 Task: Research Airbnb options in Parkent, Uzbekistan from 12th  December, 2023 to 15th December, 2023 for 3 adults.2 bedrooms having 3 beds and 1 bathroom. Property type can be flat. Booking option can be shelf check-in. Look for 4 properties as per requirement.
Action: Mouse moved to (476, 66)
Screenshot: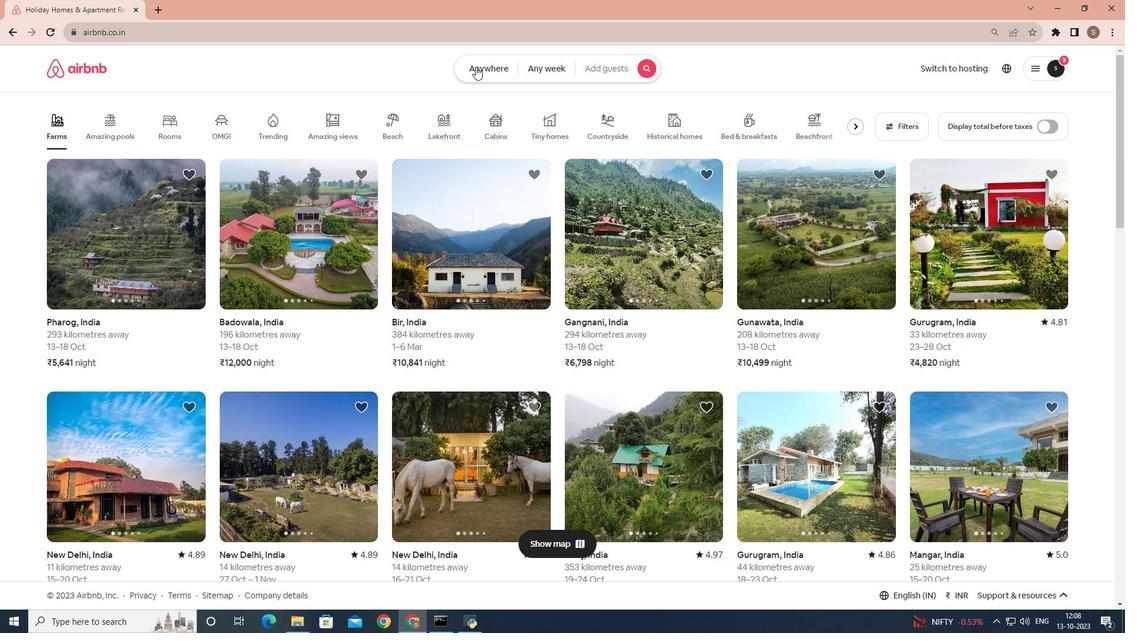 
Action: Mouse pressed left at (476, 66)
Screenshot: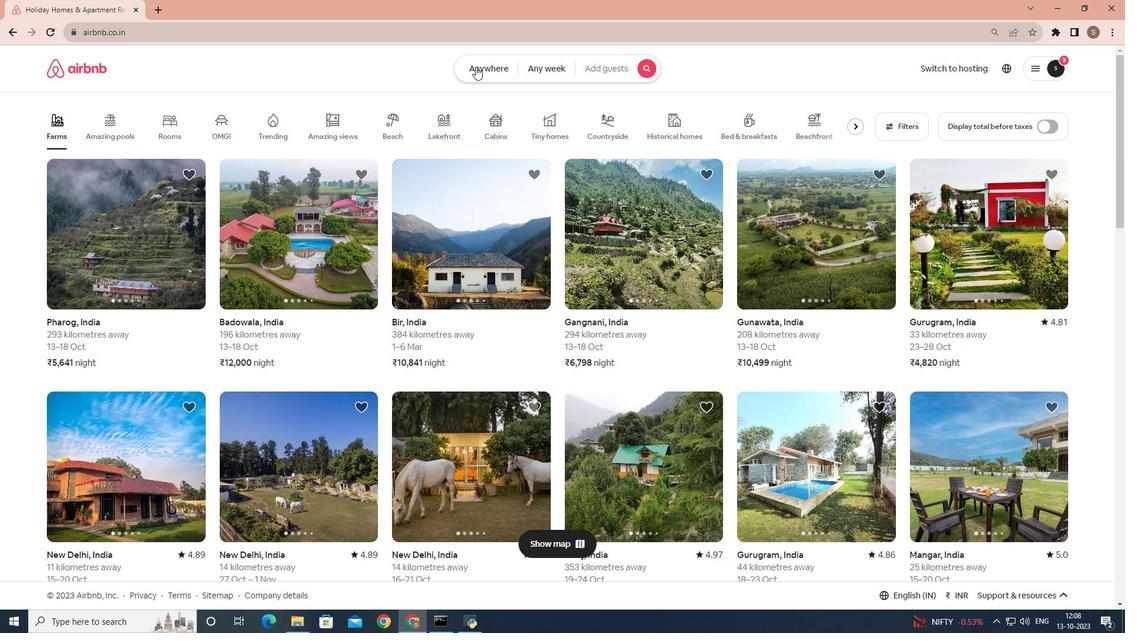 
Action: Mouse moved to (379, 111)
Screenshot: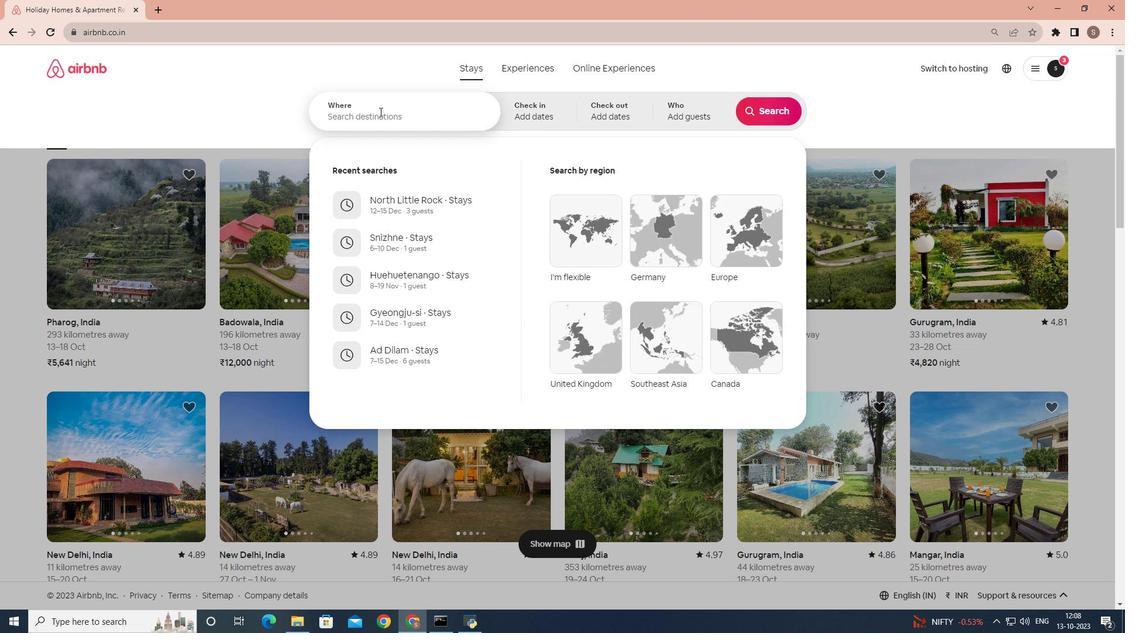 
Action: Mouse pressed left at (379, 111)
Screenshot: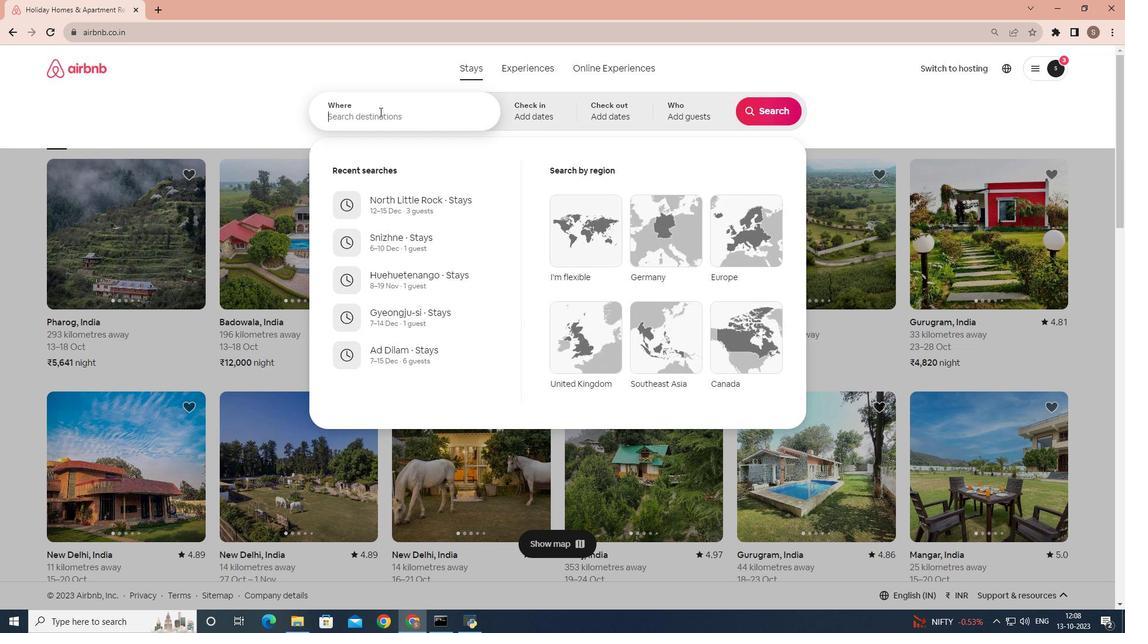 
Action: Key pressed <Key.shift>Parkent,<Key.space><Key.shift><Key.shift>Uzbekistan
Screenshot: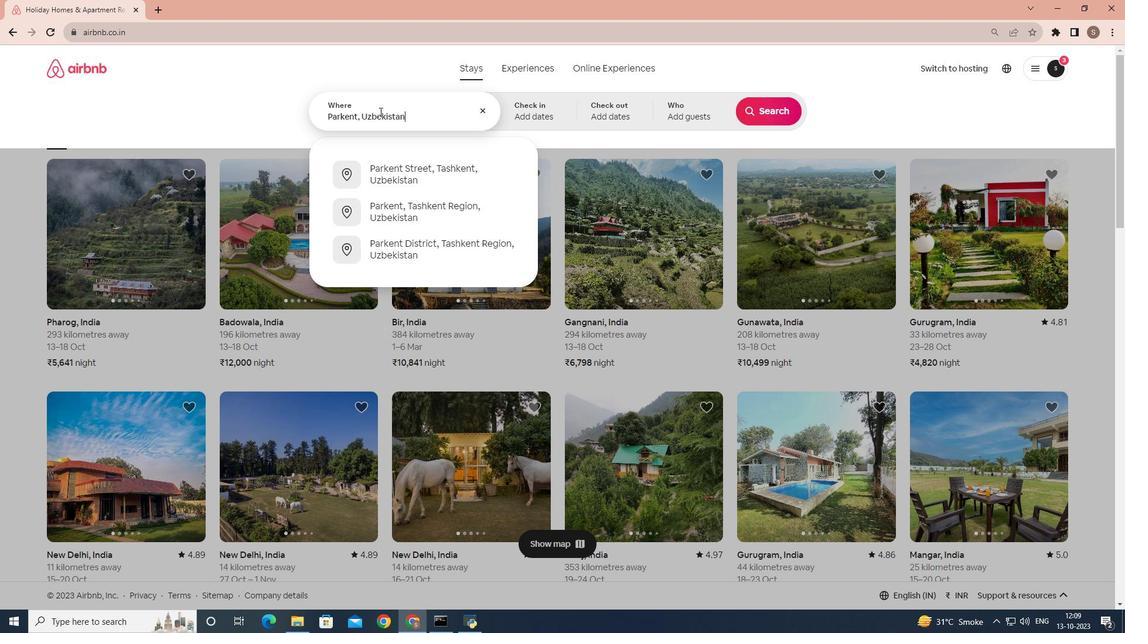 
Action: Mouse moved to (555, 113)
Screenshot: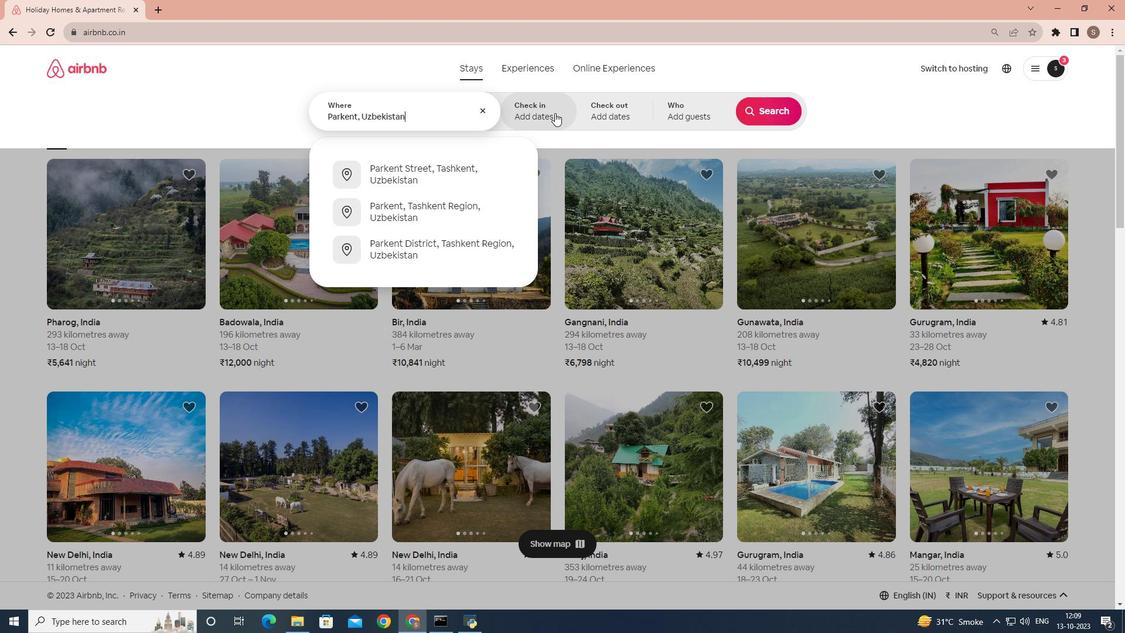 
Action: Mouse pressed left at (555, 113)
Screenshot: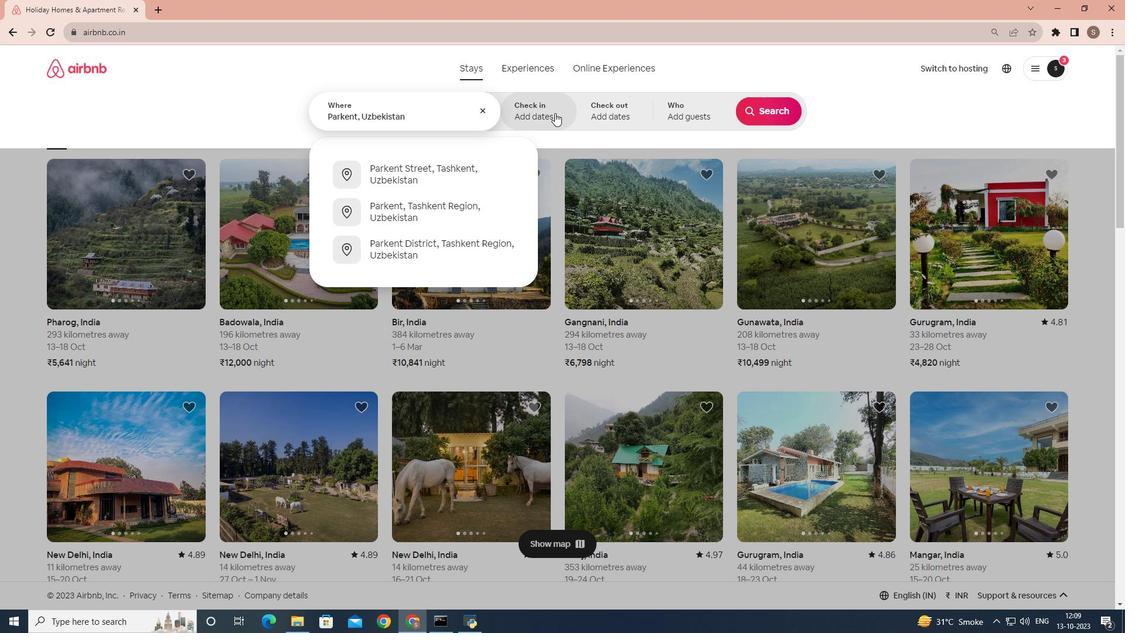 
Action: Mouse moved to (762, 204)
Screenshot: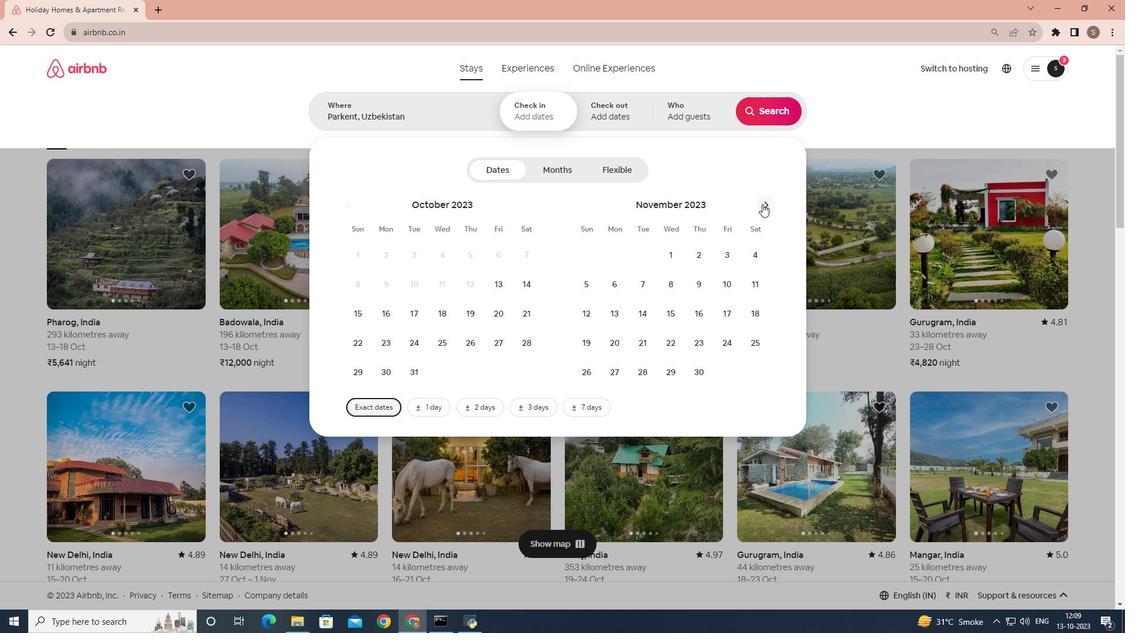 
Action: Mouse pressed left at (762, 204)
Screenshot: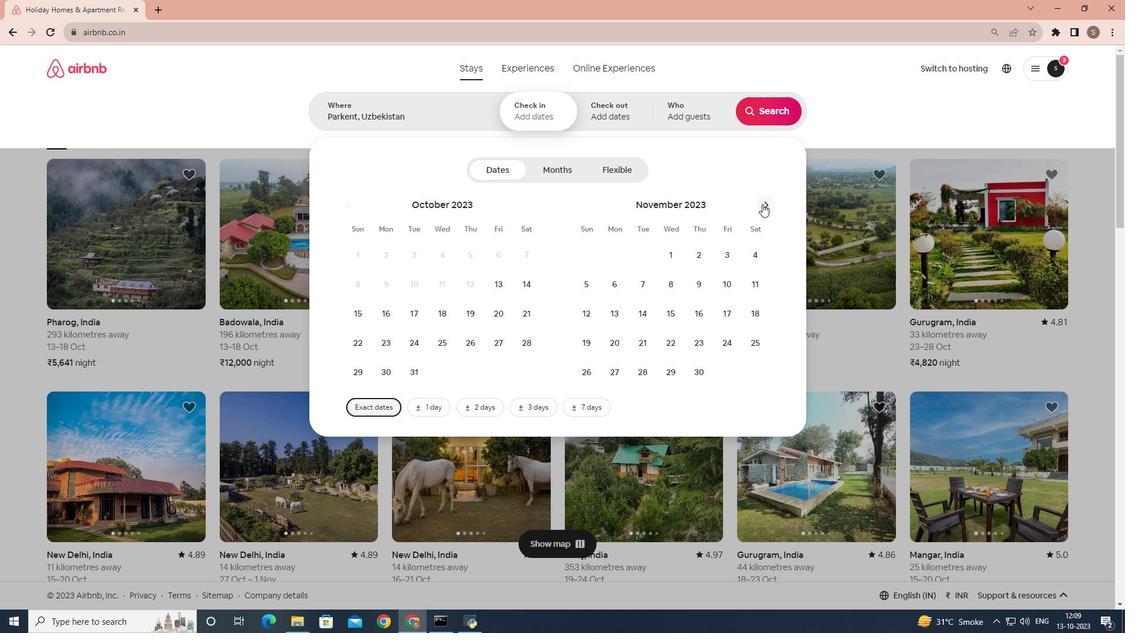 
Action: Mouse moved to (644, 310)
Screenshot: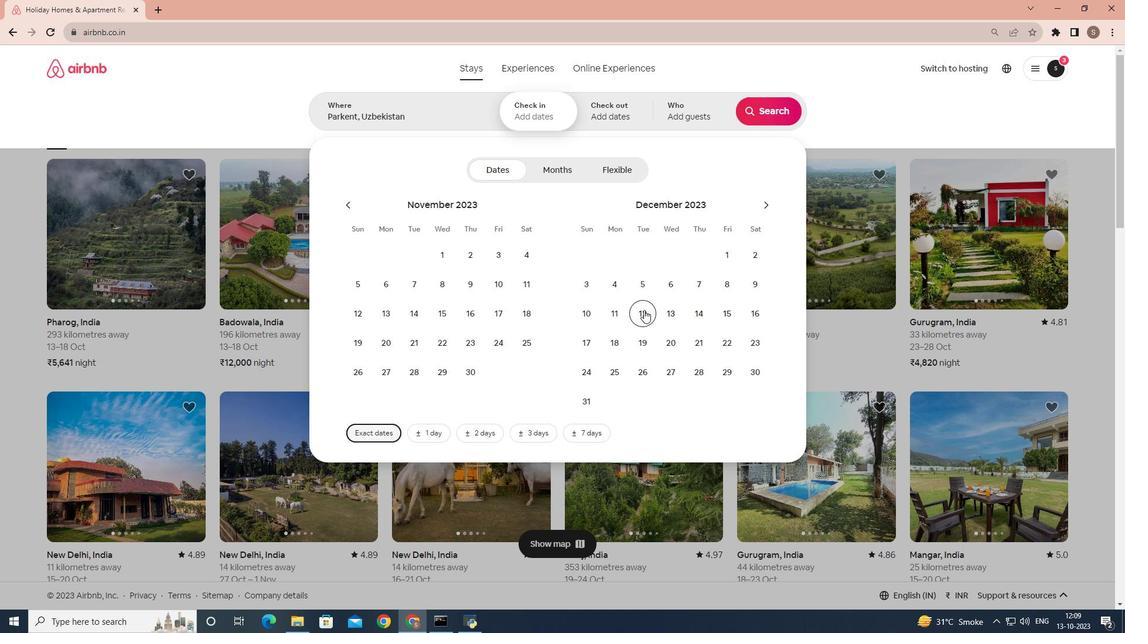
Action: Mouse pressed left at (644, 310)
Screenshot: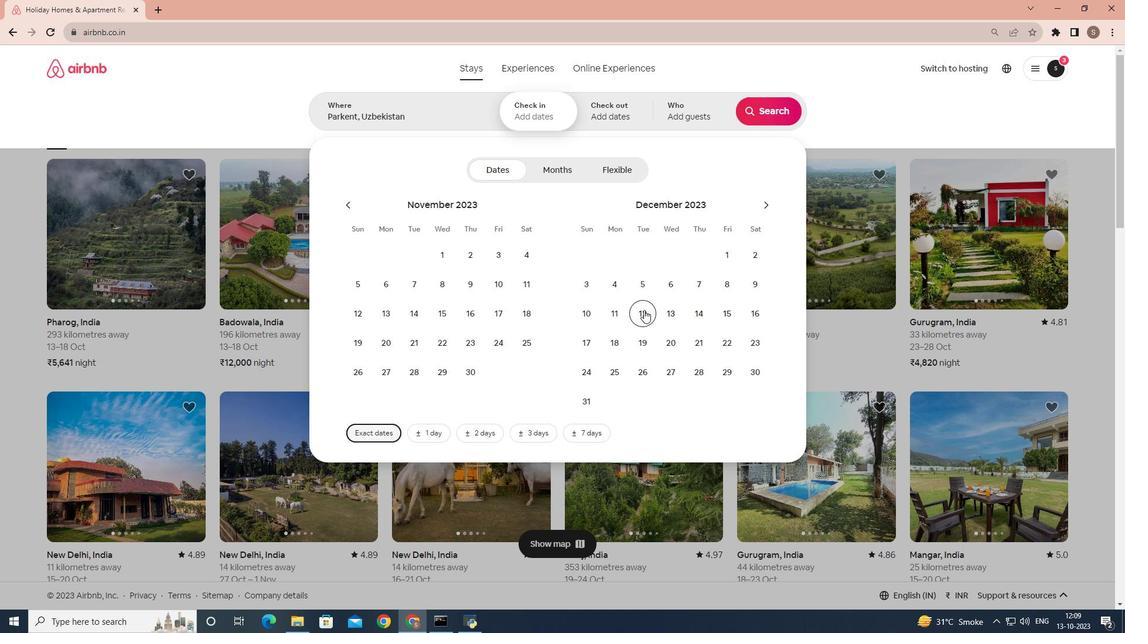 
Action: Mouse moved to (729, 320)
Screenshot: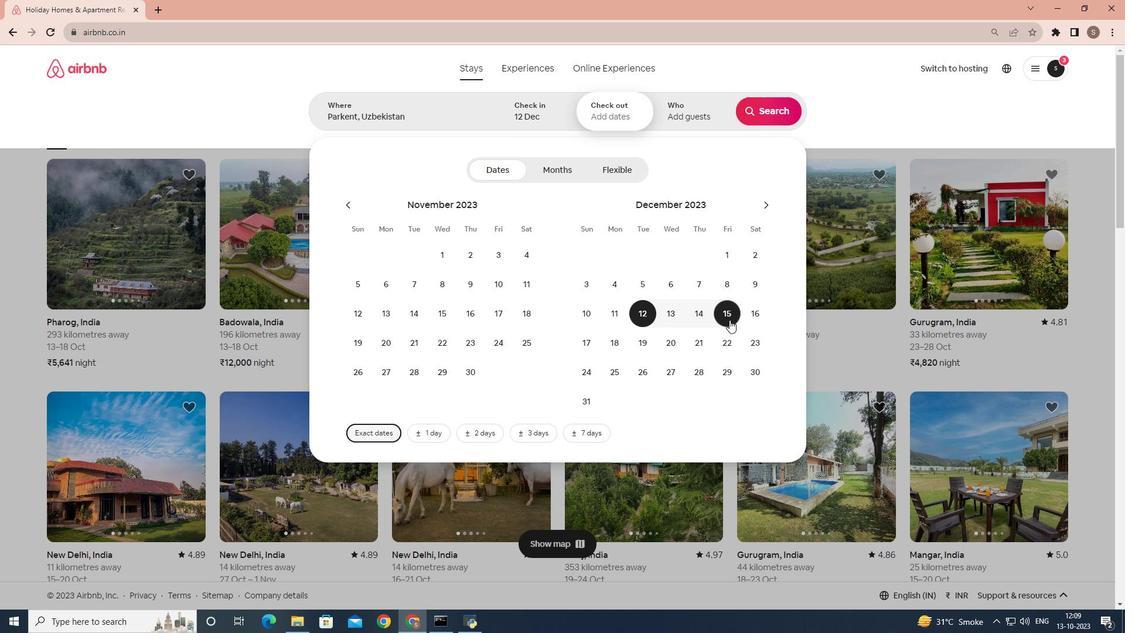 
Action: Mouse pressed left at (729, 320)
Screenshot: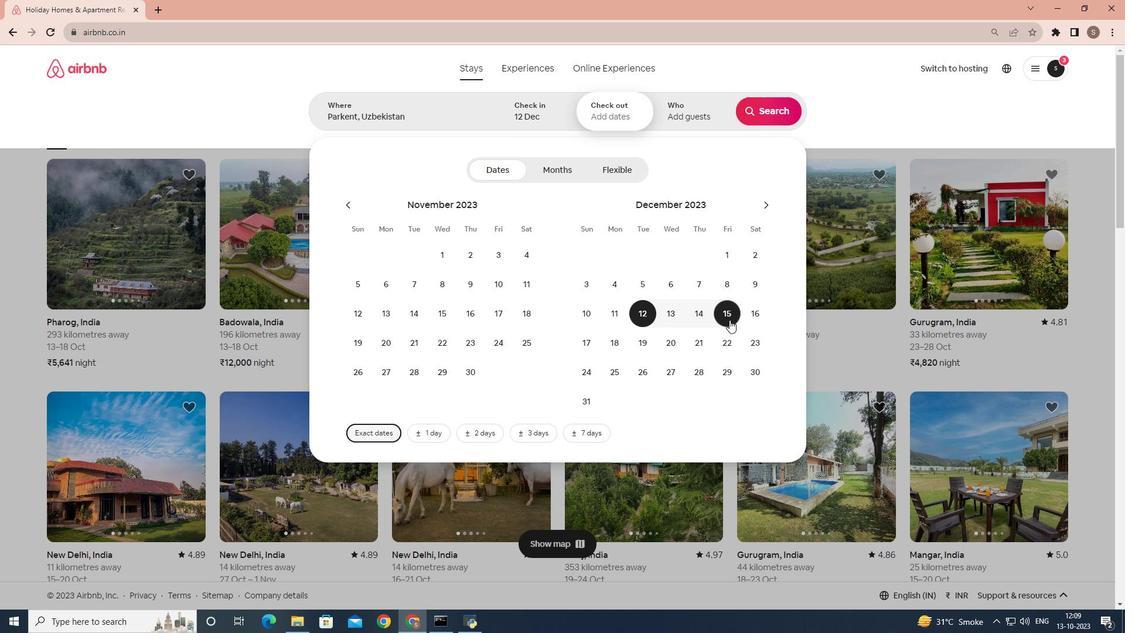 
Action: Mouse moved to (681, 121)
Screenshot: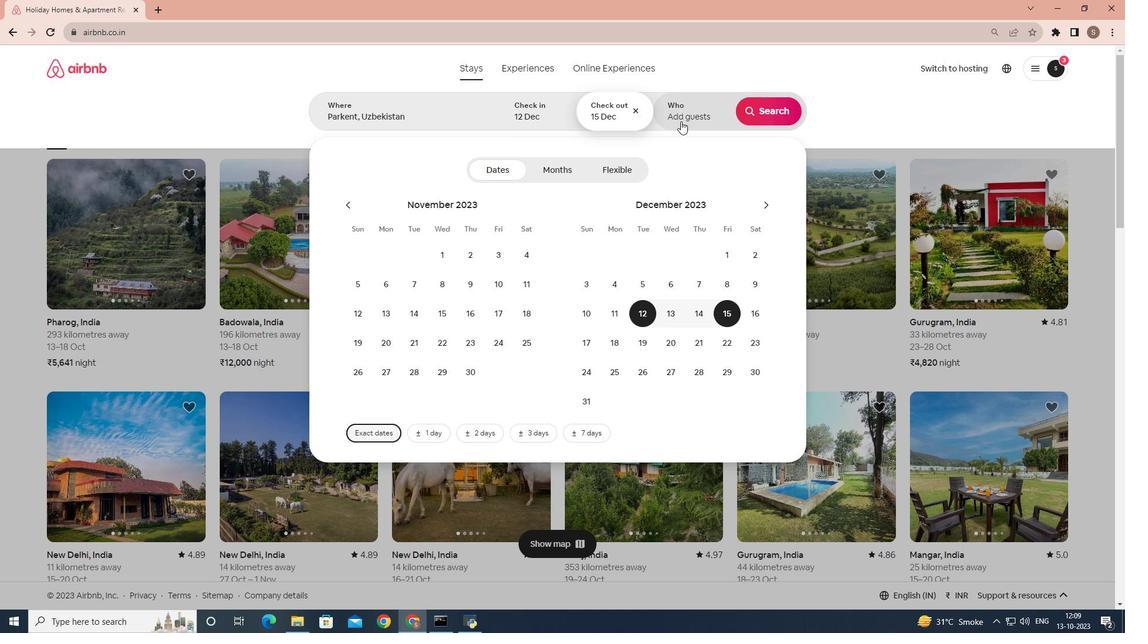 
Action: Mouse pressed left at (681, 121)
Screenshot: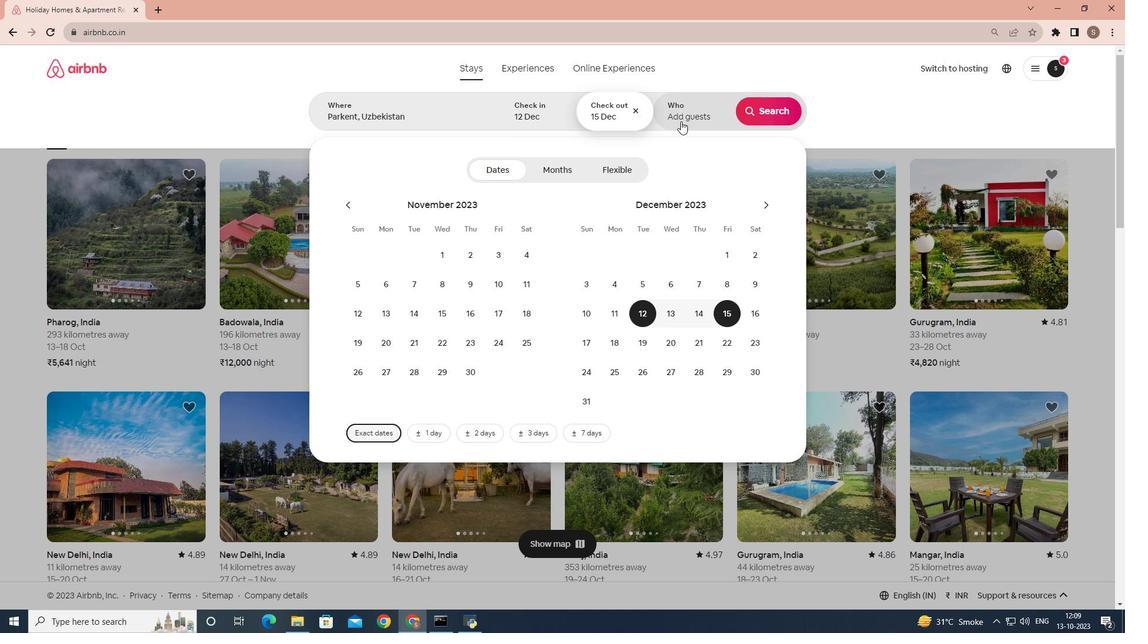 
Action: Mouse moved to (769, 174)
Screenshot: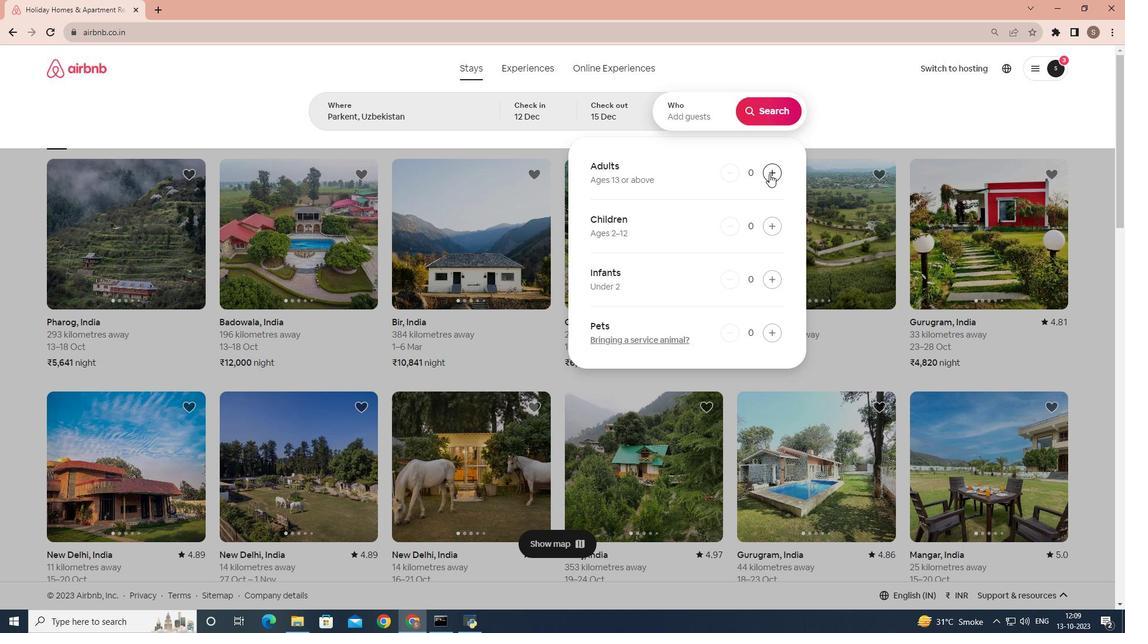 
Action: Mouse pressed left at (769, 174)
Screenshot: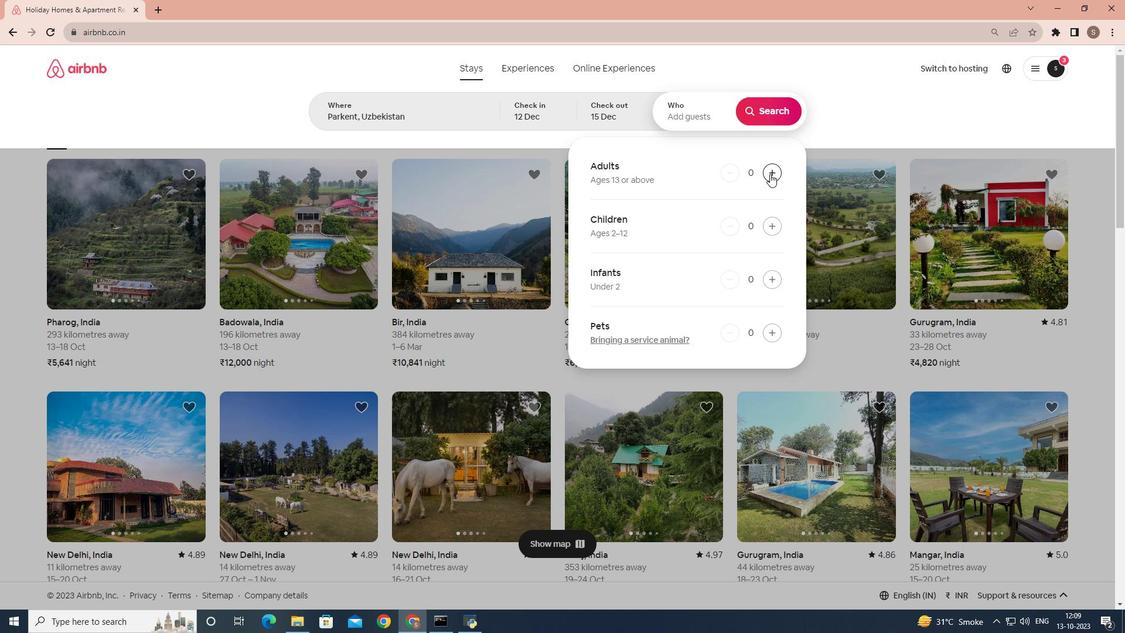 
Action: Mouse moved to (770, 174)
Screenshot: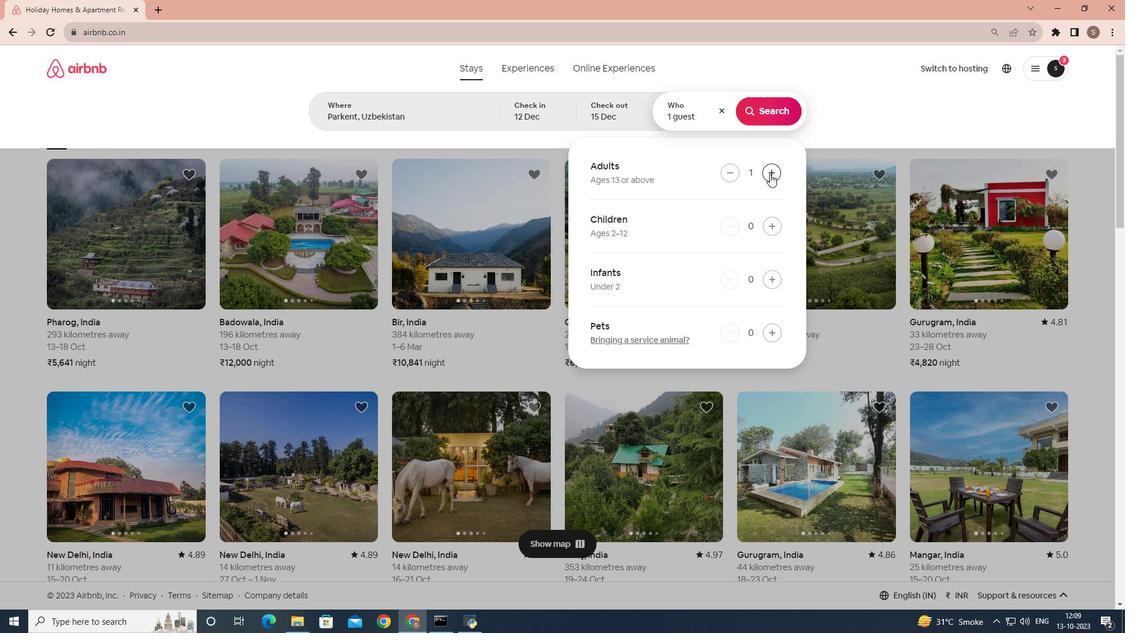 
Action: Mouse pressed left at (770, 174)
Screenshot: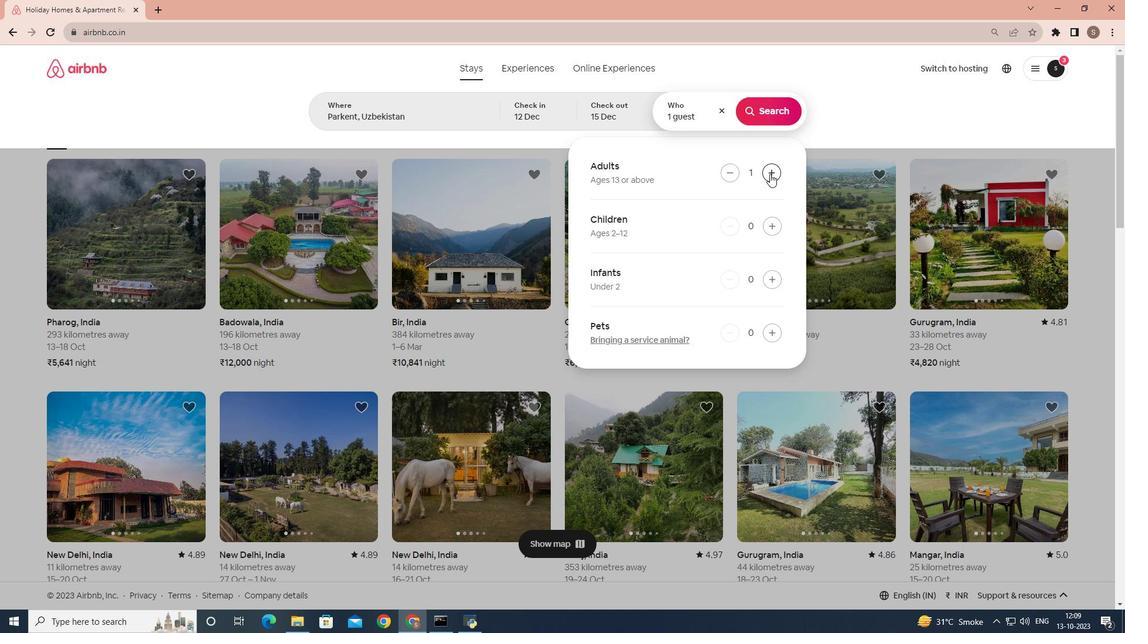 
Action: Mouse pressed left at (770, 174)
Screenshot: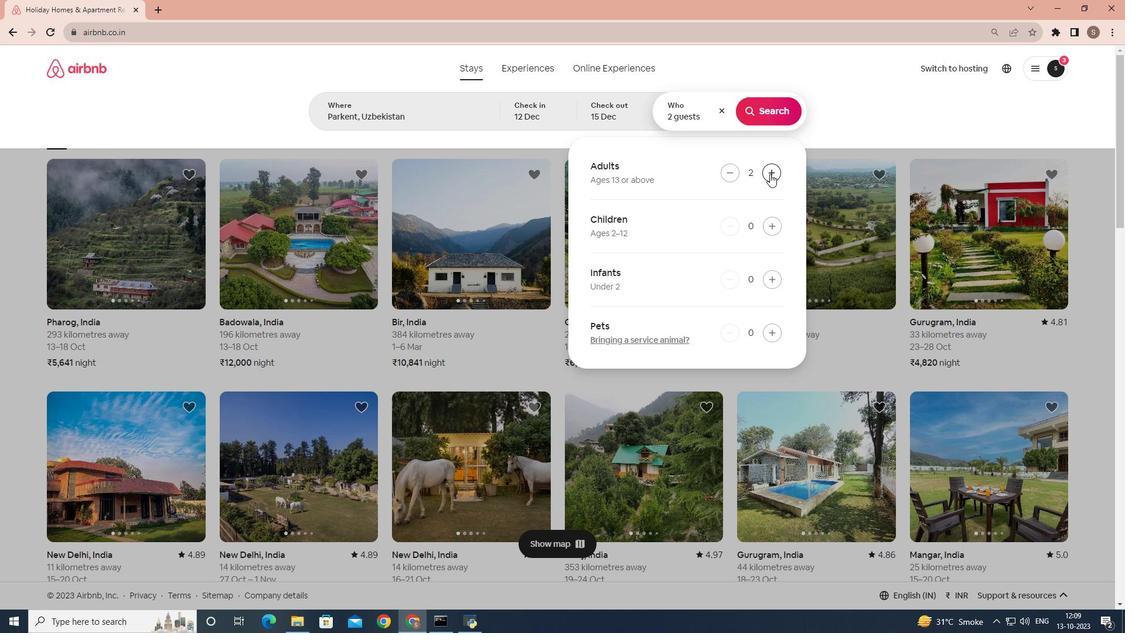 
Action: Mouse moved to (776, 109)
Screenshot: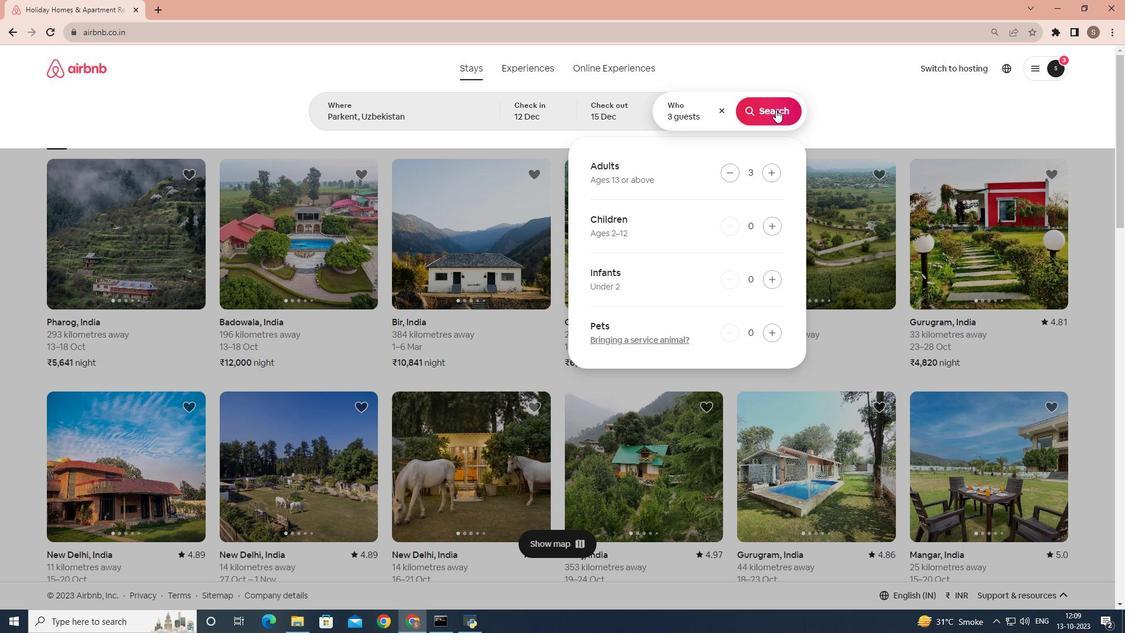 
Action: Mouse pressed left at (776, 109)
Screenshot: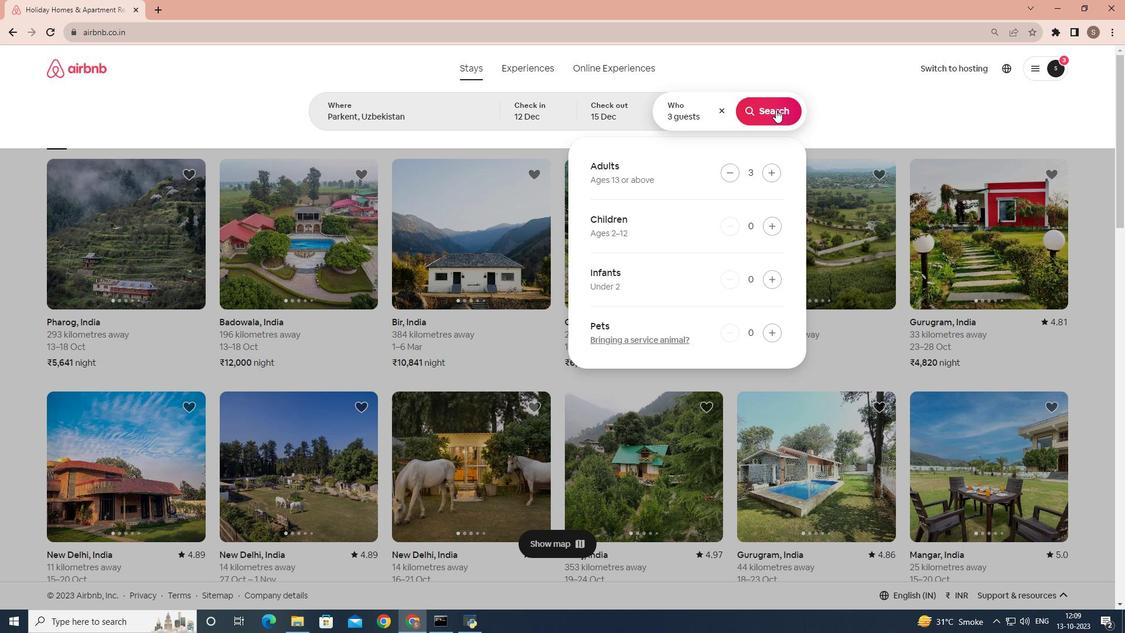 
Action: Mouse moved to (935, 119)
Screenshot: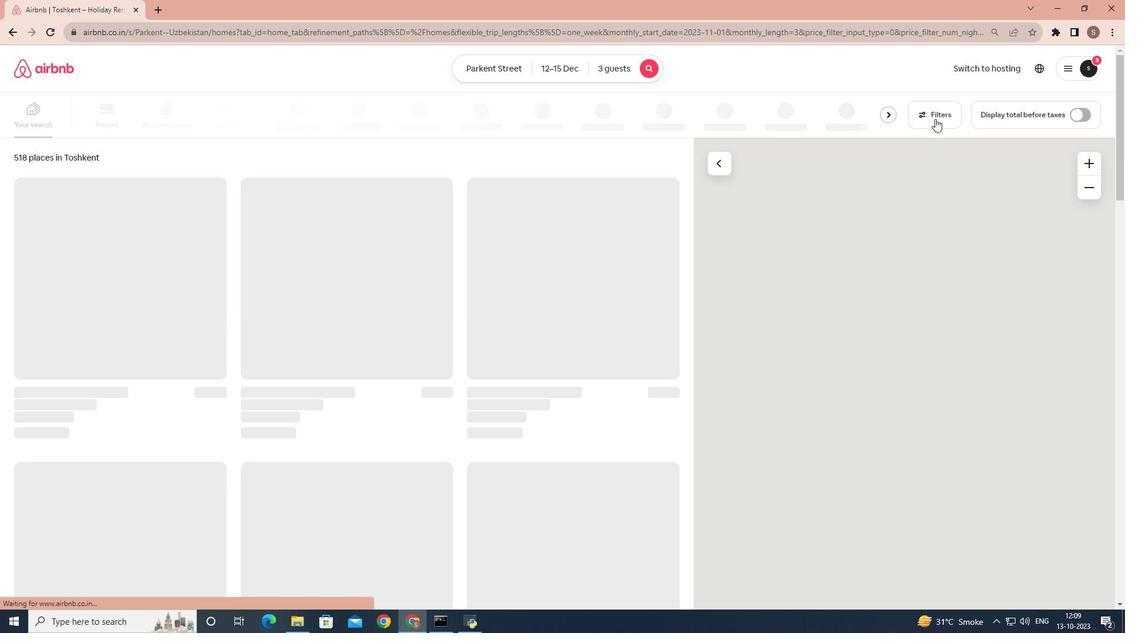 
Action: Mouse pressed left at (935, 119)
Screenshot: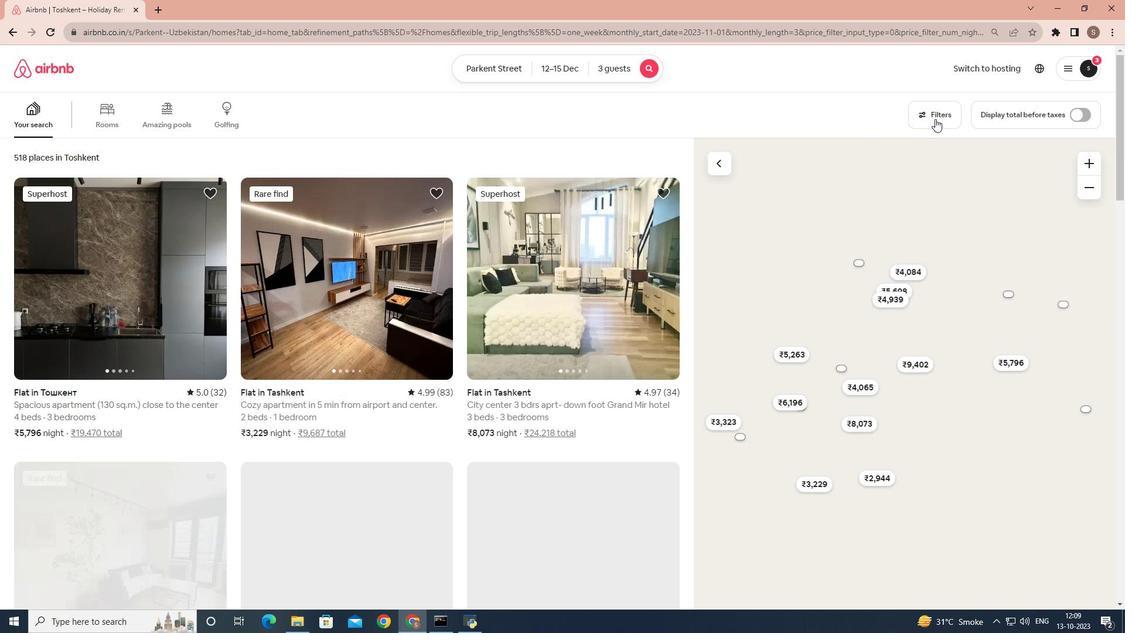 
Action: Mouse moved to (674, 284)
Screenshot: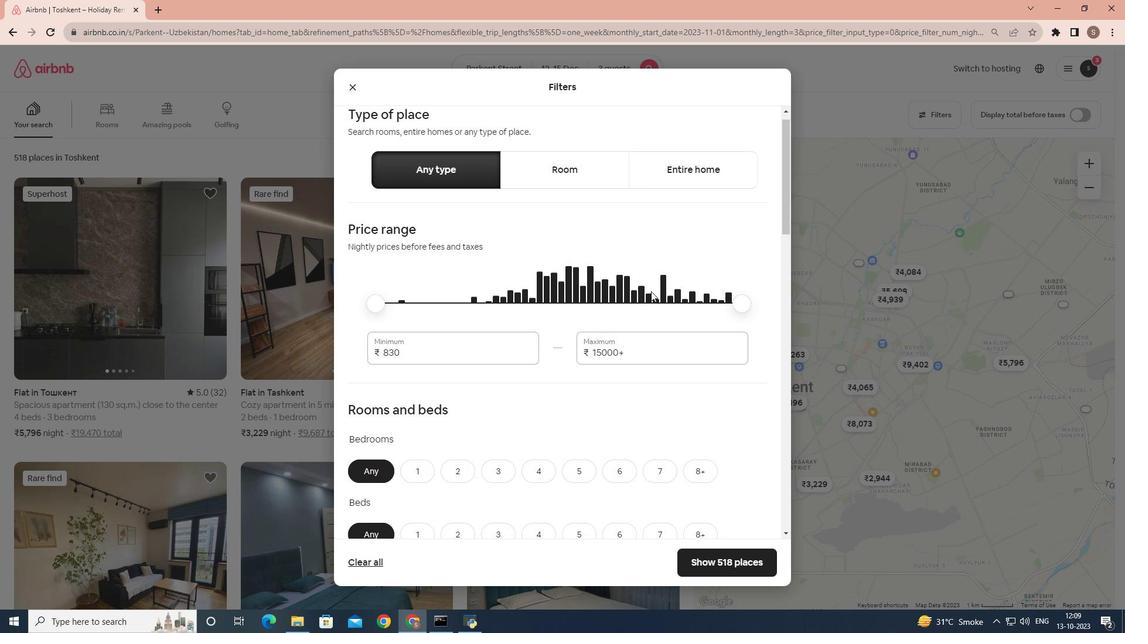 
Action: Mouse scrolled (674, 283) with delta (0, 0)
Screenshot: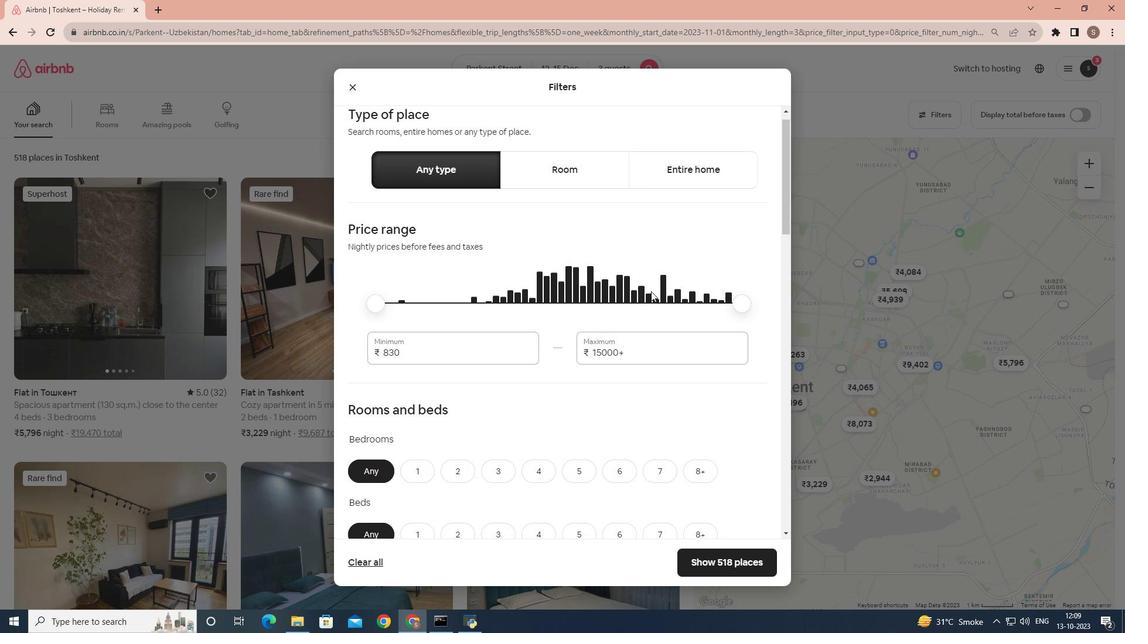 
Action: Mouse moved to (460, 422)
Screenshot: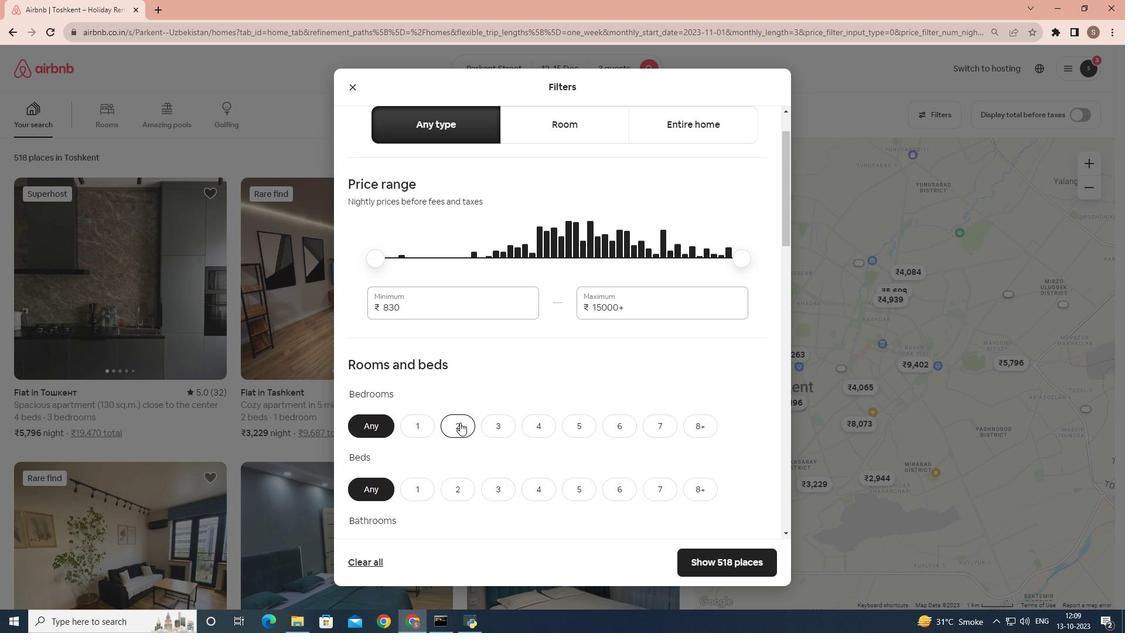 
Action: Mouse pressed left at (460, 422)
Screenshot: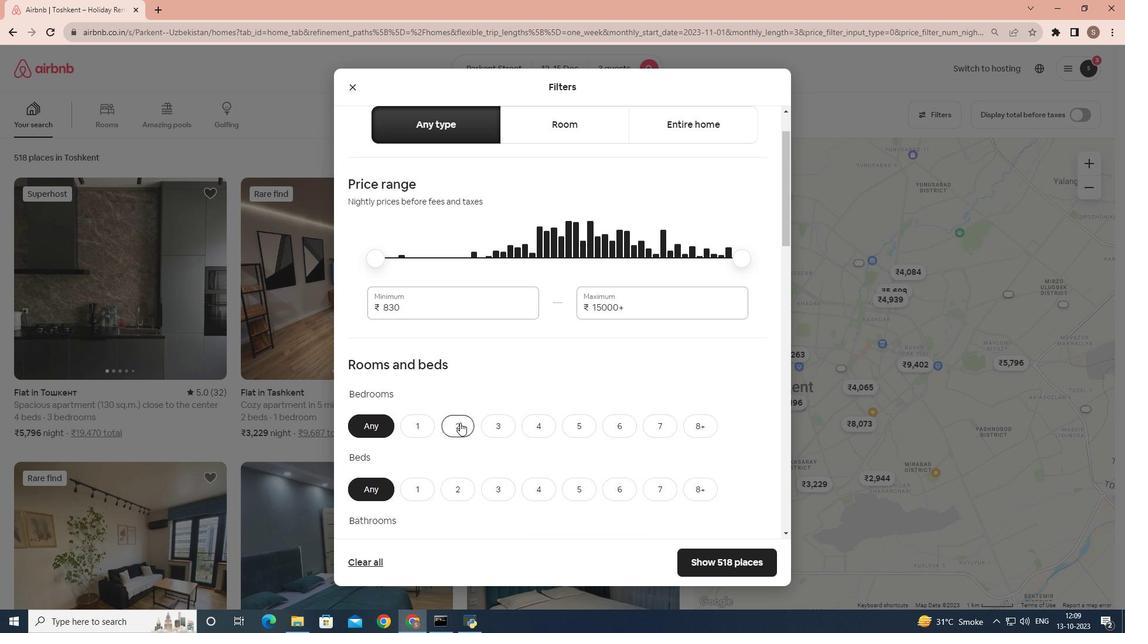 
Action: Mouse moved to (524, 422)
Screenshot: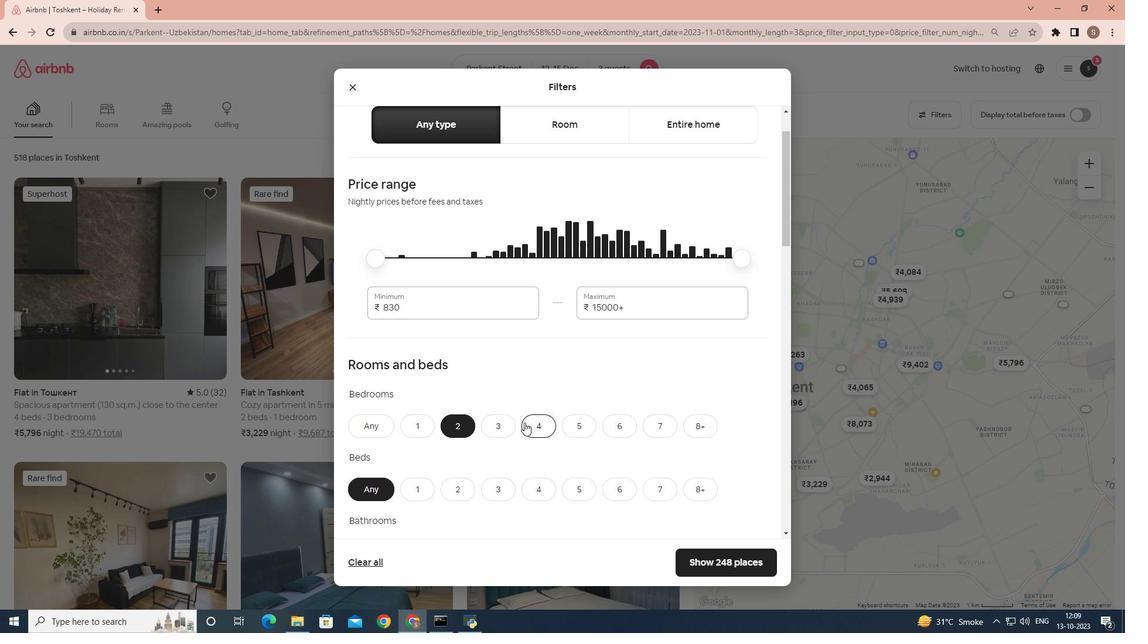 
Action: Mouse scrolled (524, 422) with delta (0, 0)
Screenshot: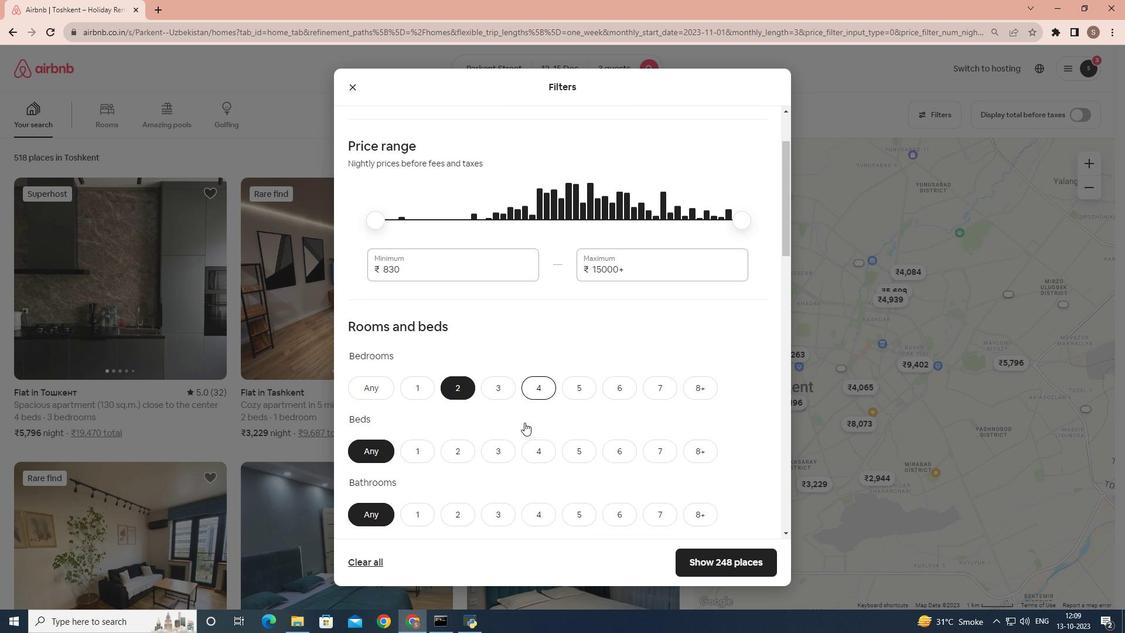 
Action: Mouse scrolled (524, 422) with delta (0, 0)
Screenshot: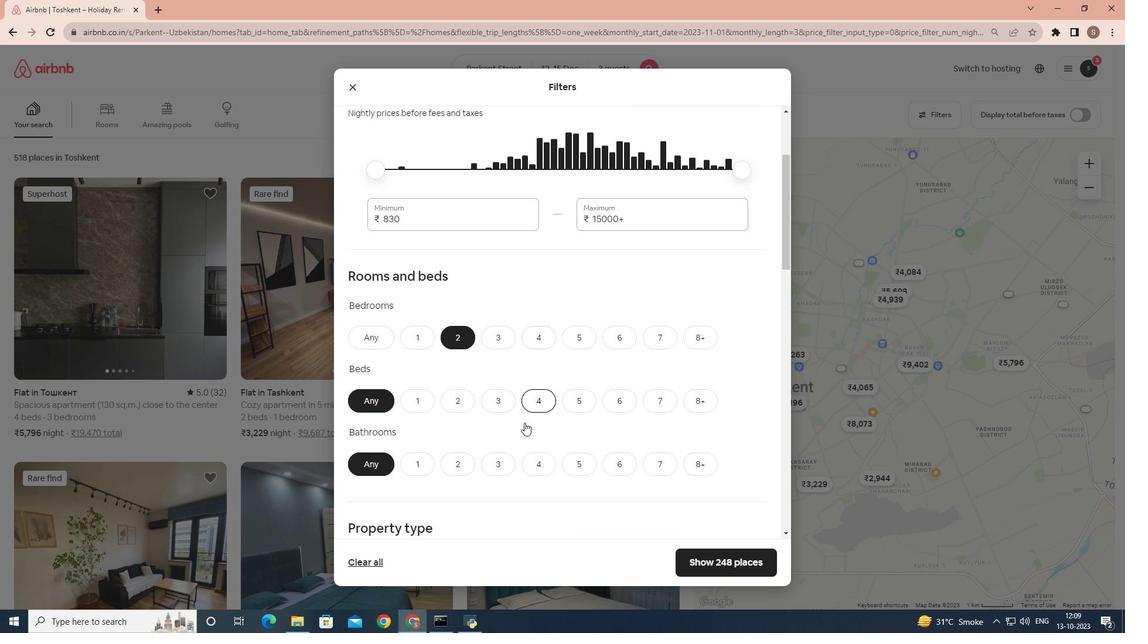 
Action: Mouse scrolled (524, 422) with delta (0, 0)
Screenshot: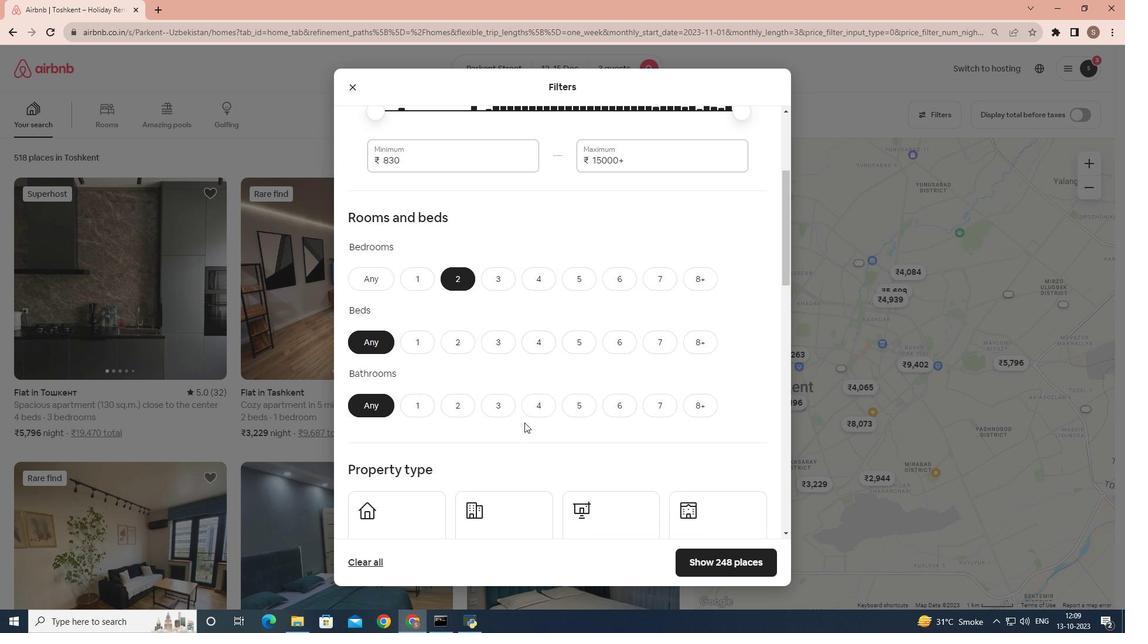 
Action: Mouse scrolled (524, 422) with delta (0, 0)
Screenshot: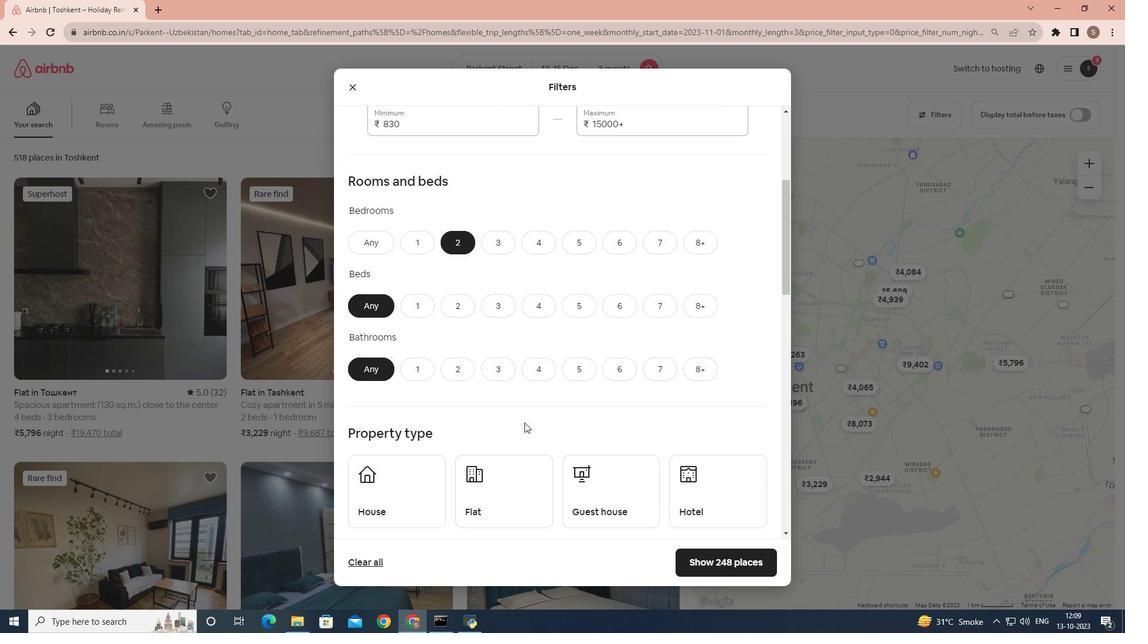 
Action: Mouse scrolled (524, 422) with delta (0, 0)
Screenshot: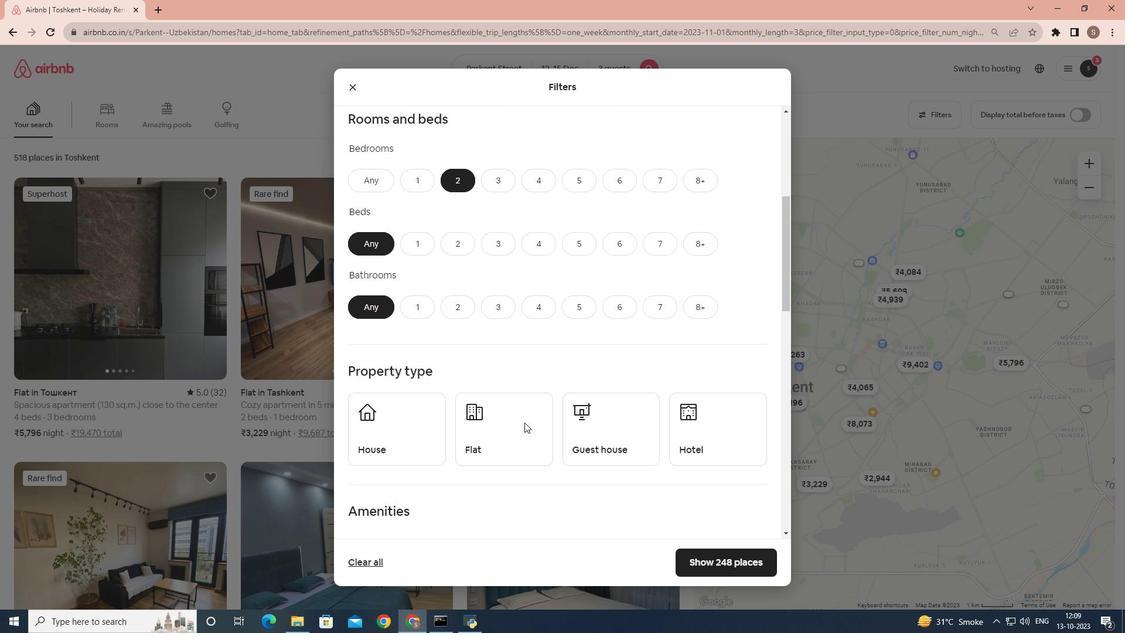 
Action: Mouse moved to (502, 201)
Screenshot: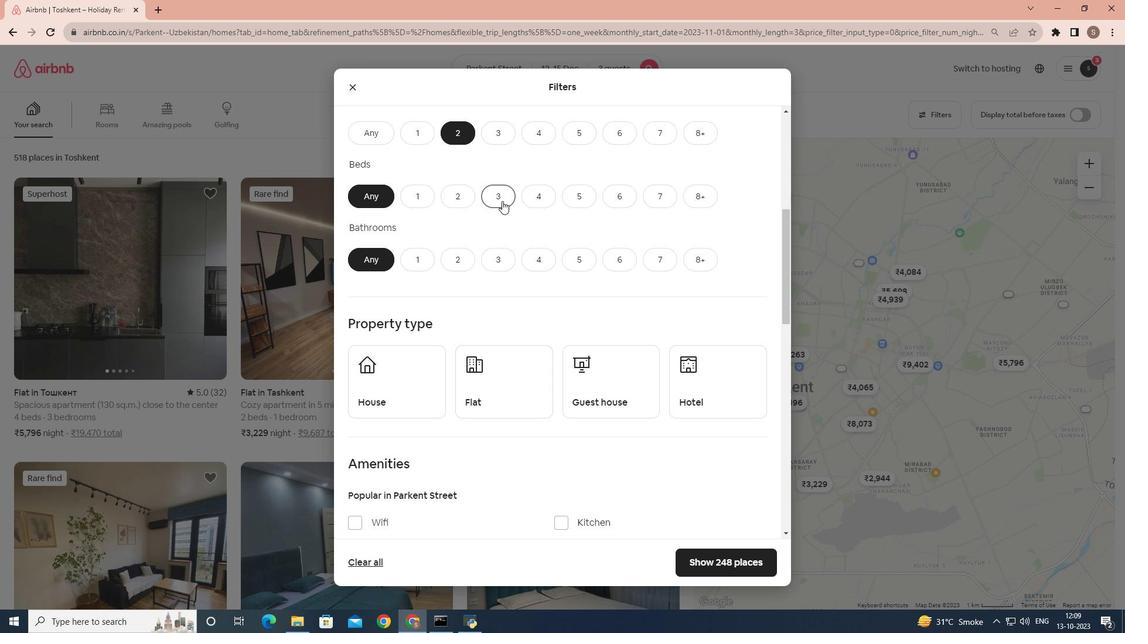 
Action: Mouse pressed left at (502, 201)
Screenshot: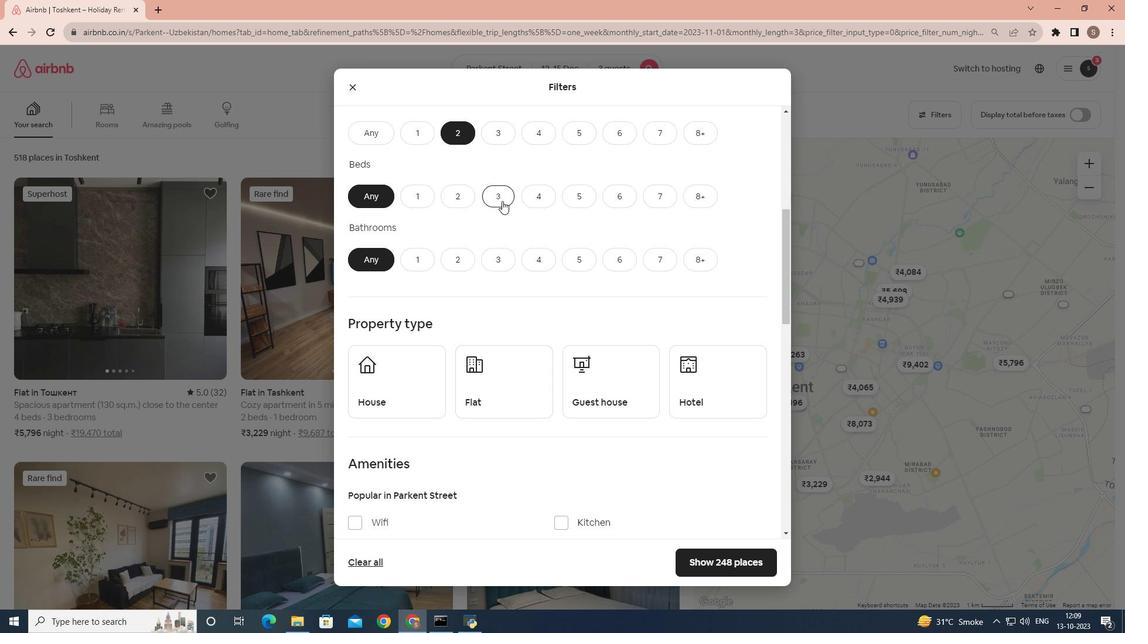 
Action: Mouse moved to (482, 252)
Screenshot: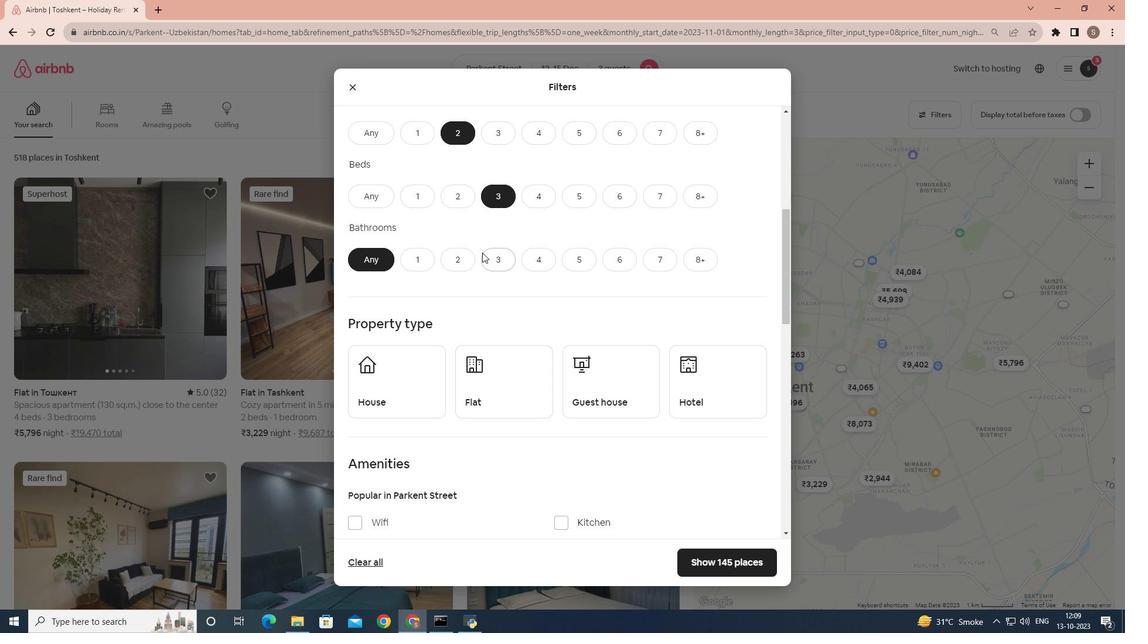 
Action: Mouse scrolled (482, 252) with delta (0, 0)
Screenshot: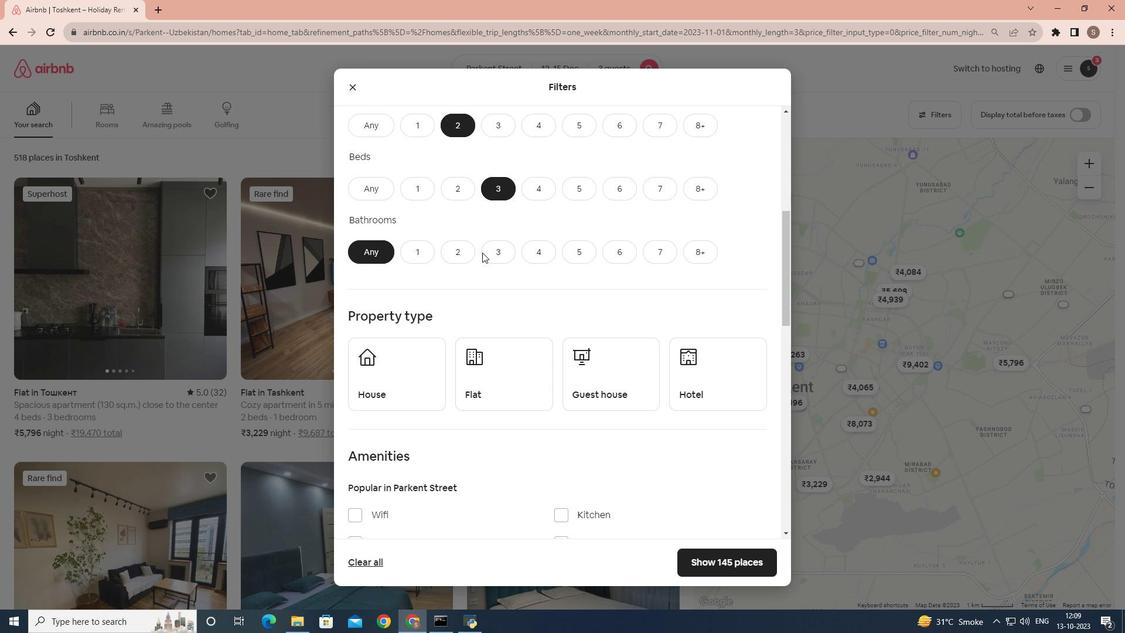 
Action: Mouse moved to (420, 206)
Screenshot: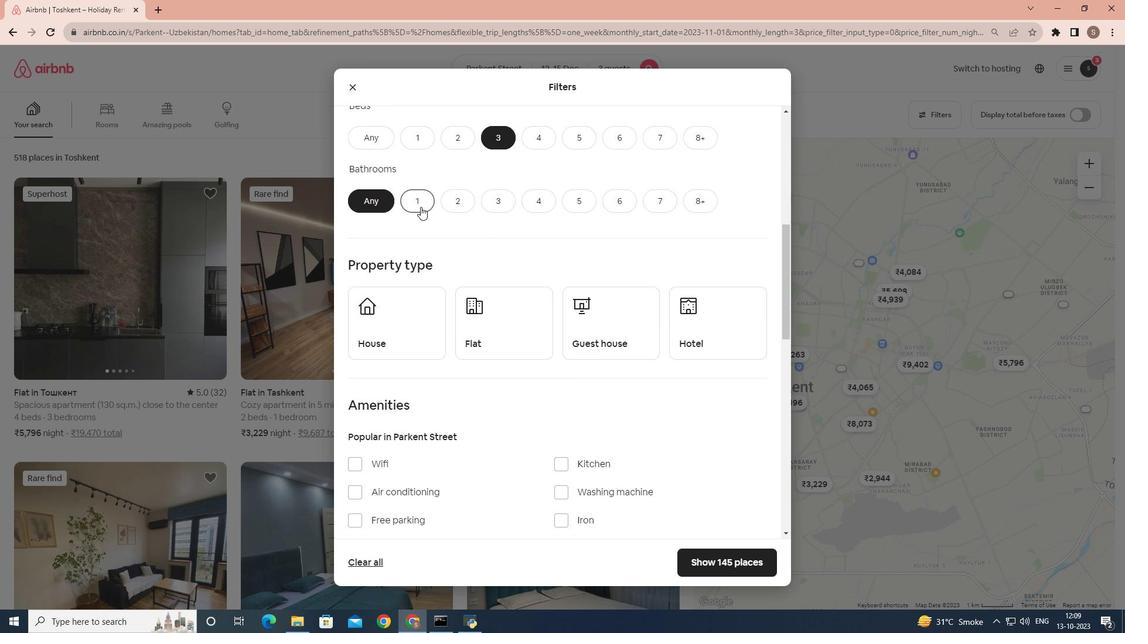 
Action: Mouse pressed left at (420, 206)
Screenshot: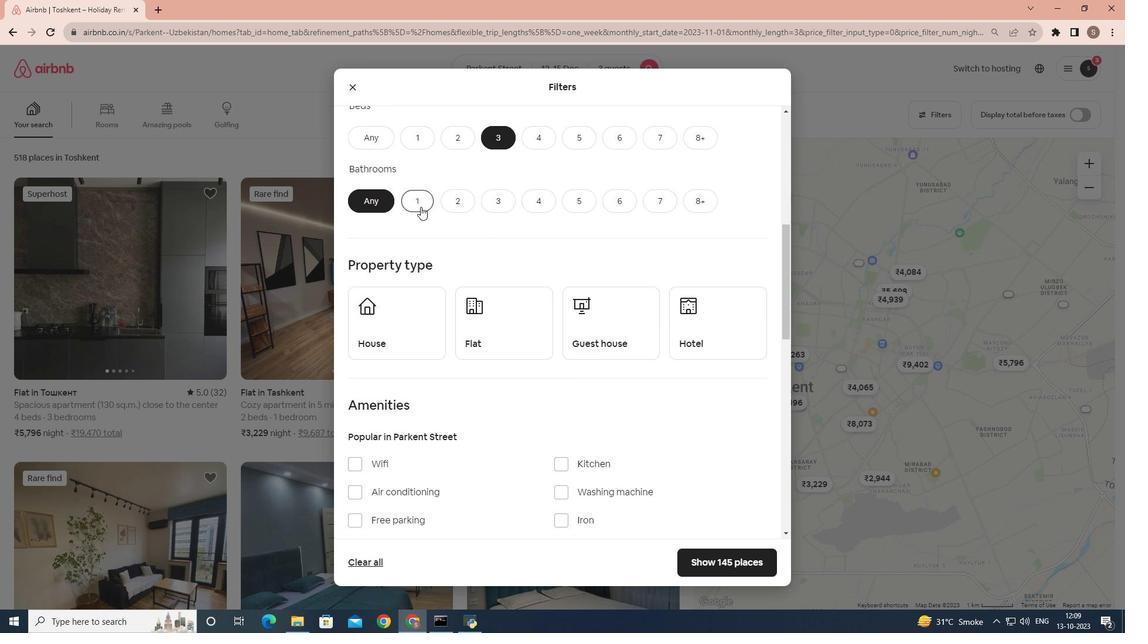 
Action: Mouse scrolled (420, 206) with delta (0, 0)
Screenshot: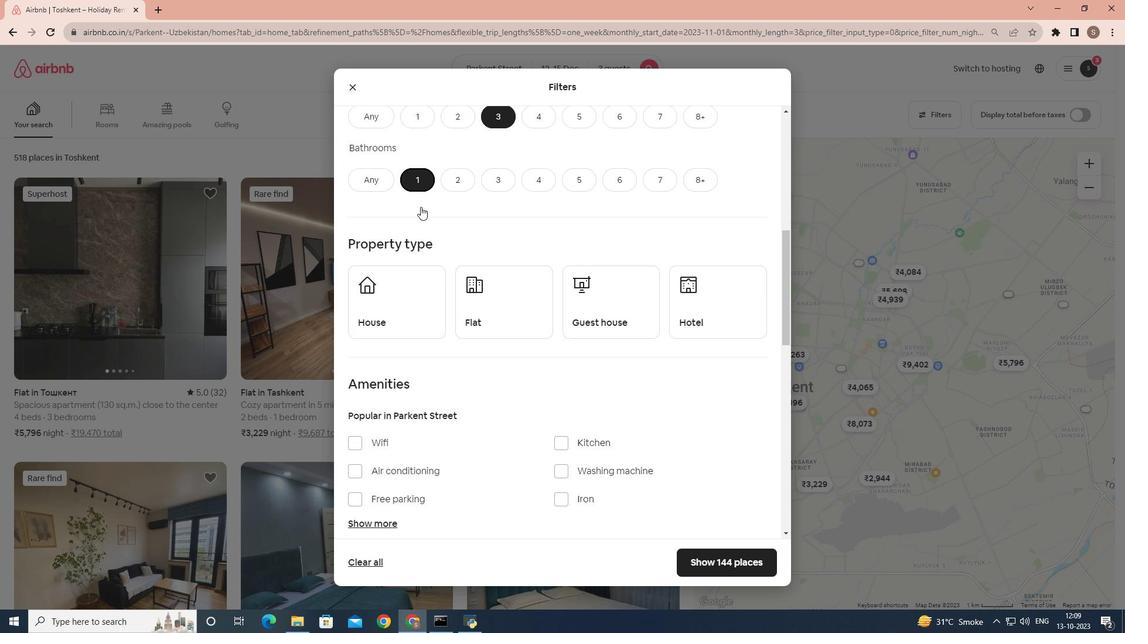 
Action: Mouse moved to (508, 249)
Screenshot: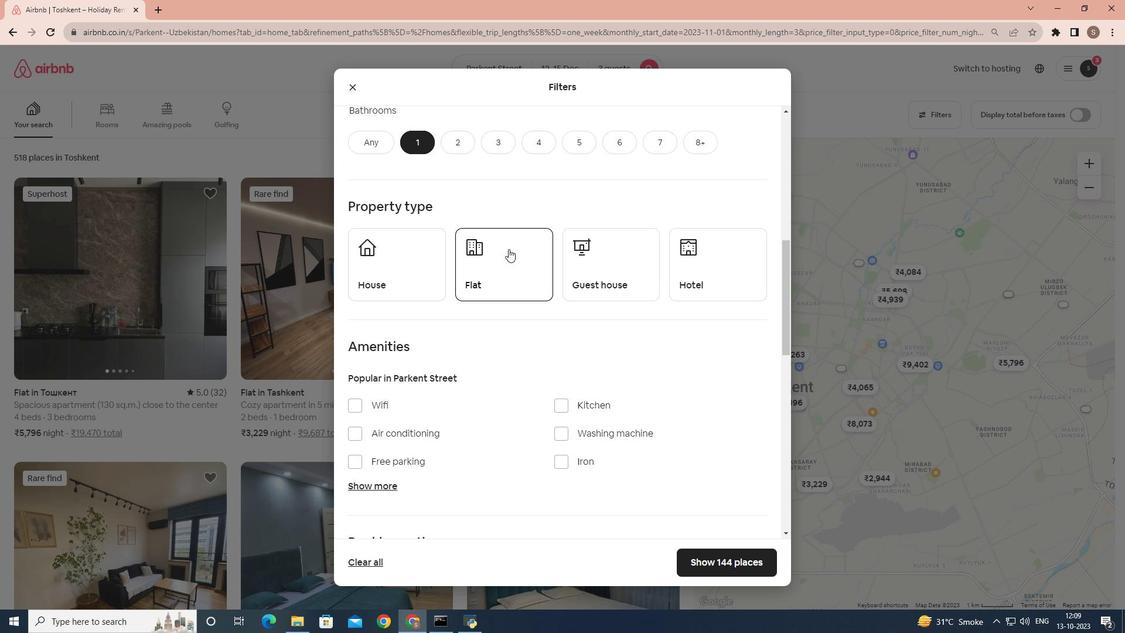 
Action: Mouse pressed left at (508, 249)
Screenshot: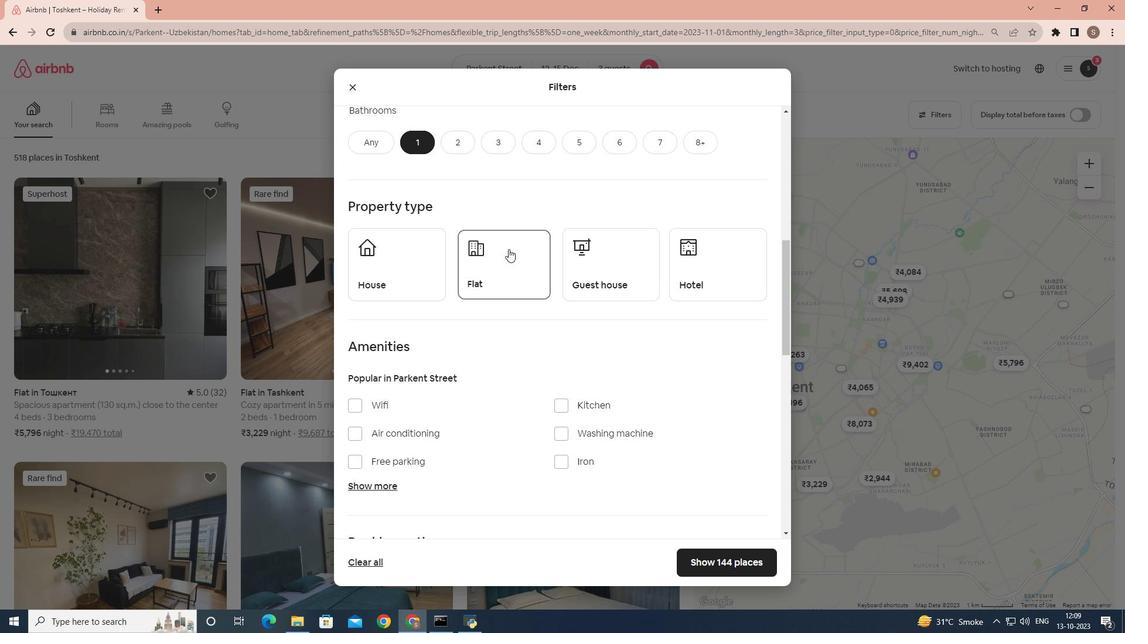 
Action: Mouse scrolled (508, 248) with delta (0, 0)
Screenshot: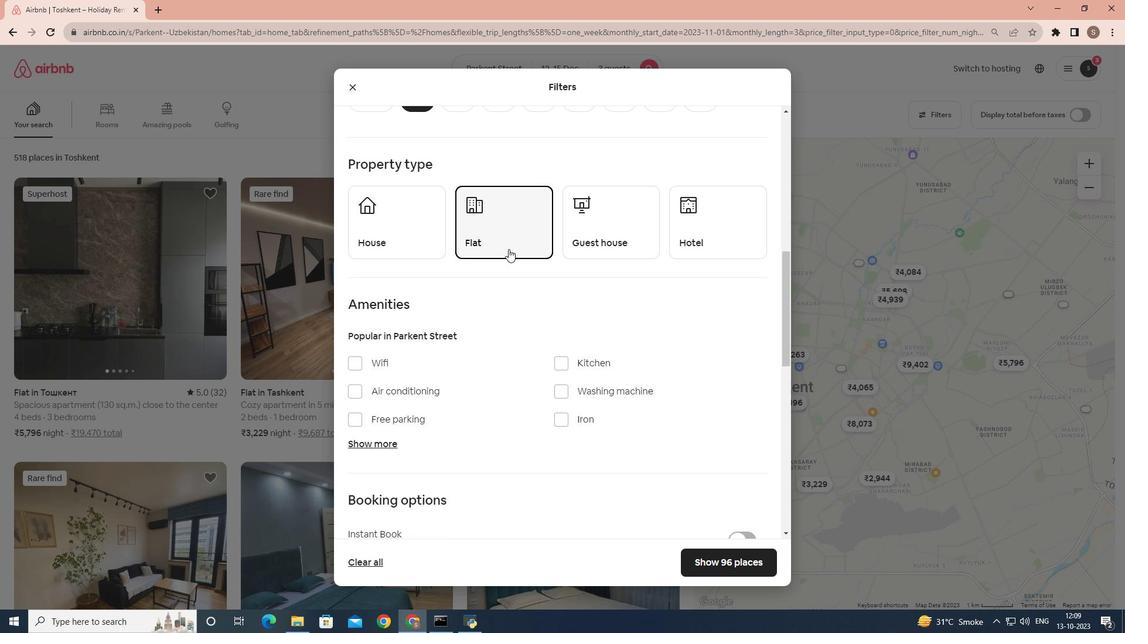 
Action: Mouse scrolled (508, 248) with delta (0, 0)
Screenshot: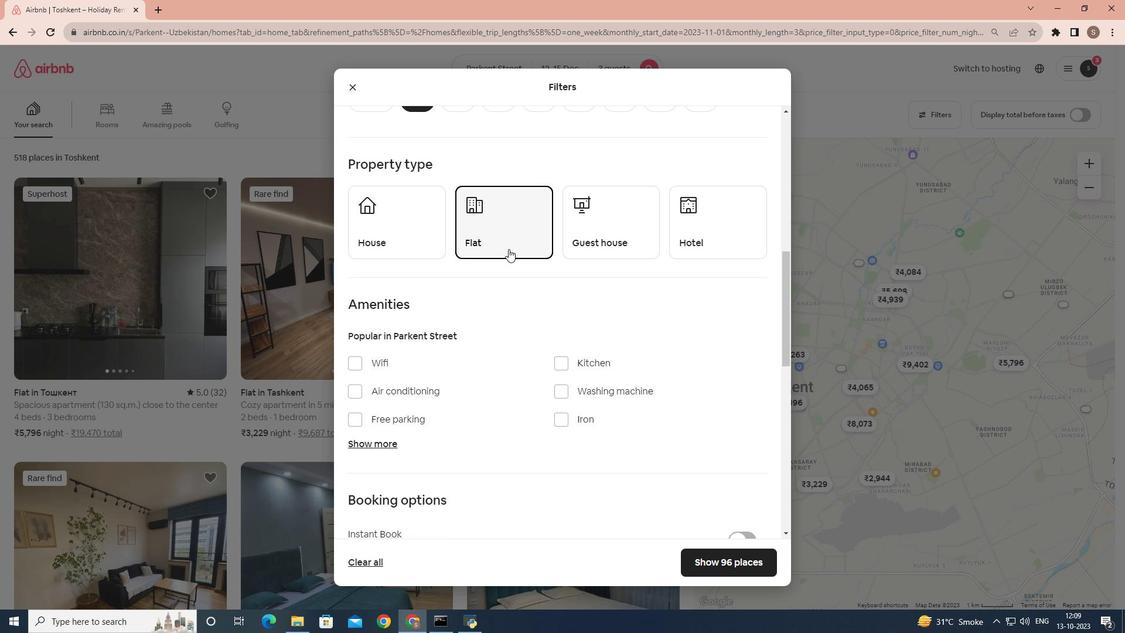 
Action: Mouse scrolled (508, 248) with delta (0, 0)
Screenshot: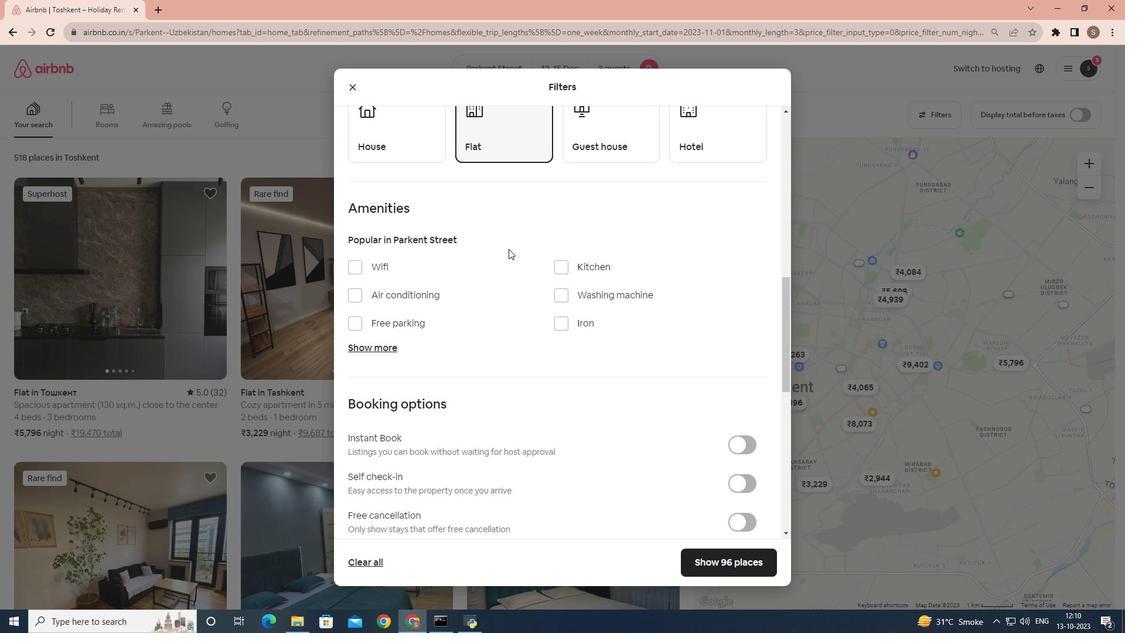 
Action: Mouse scrolled (508, 248) with delta (0, 0)
Screenshot: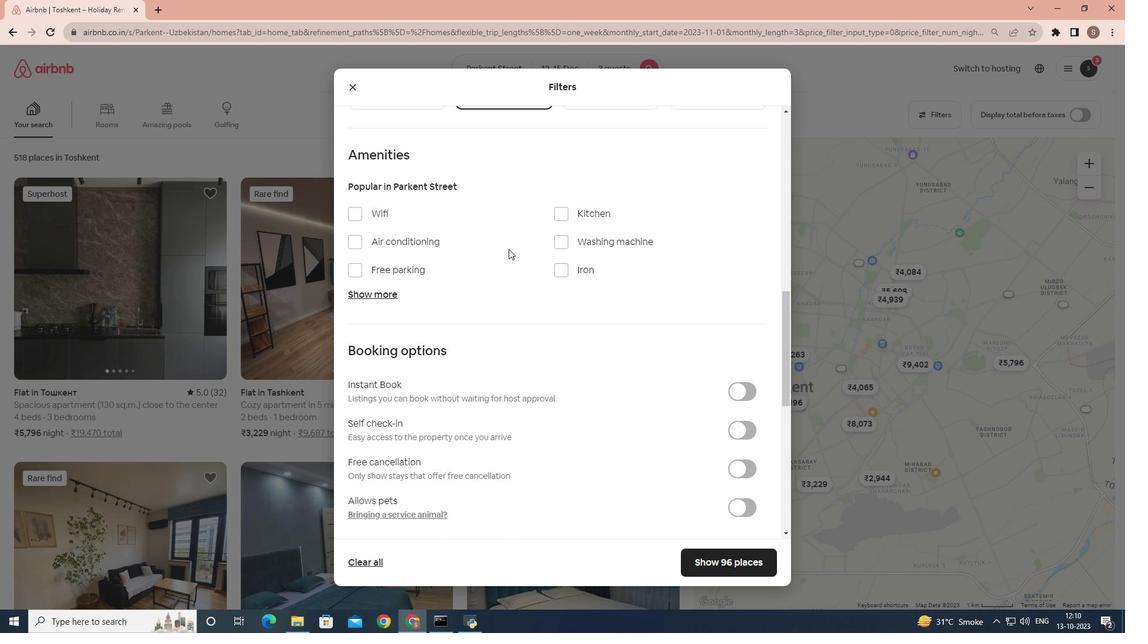 
Action: Mouse moved to (752, 391)
Screenshot: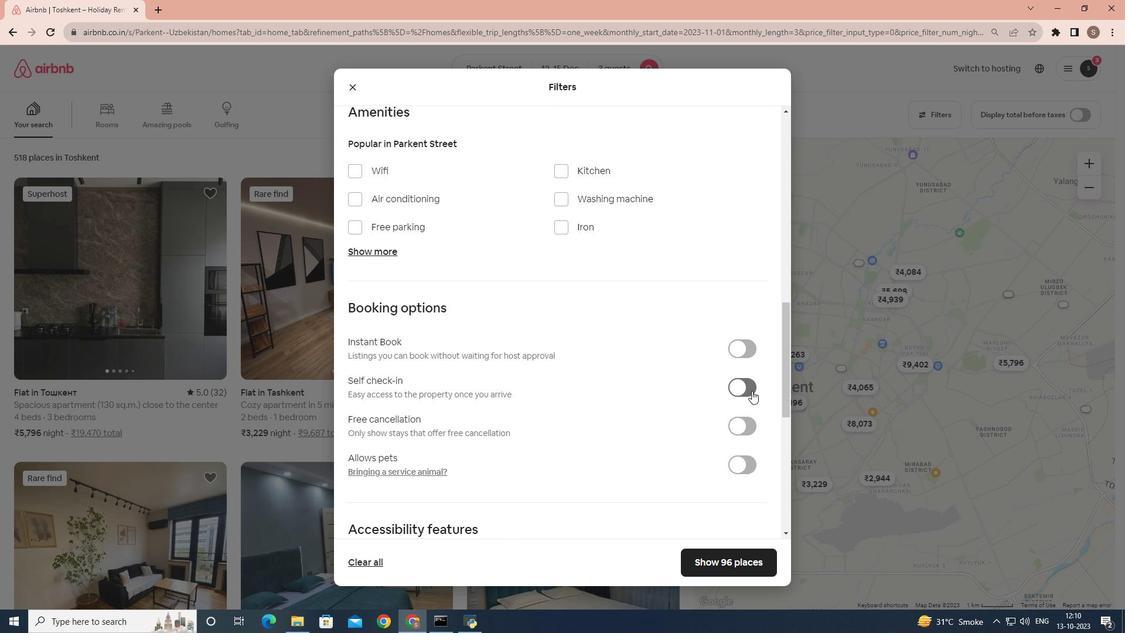 
Action: Mouse pressed left at (752, 391)
Screenshot: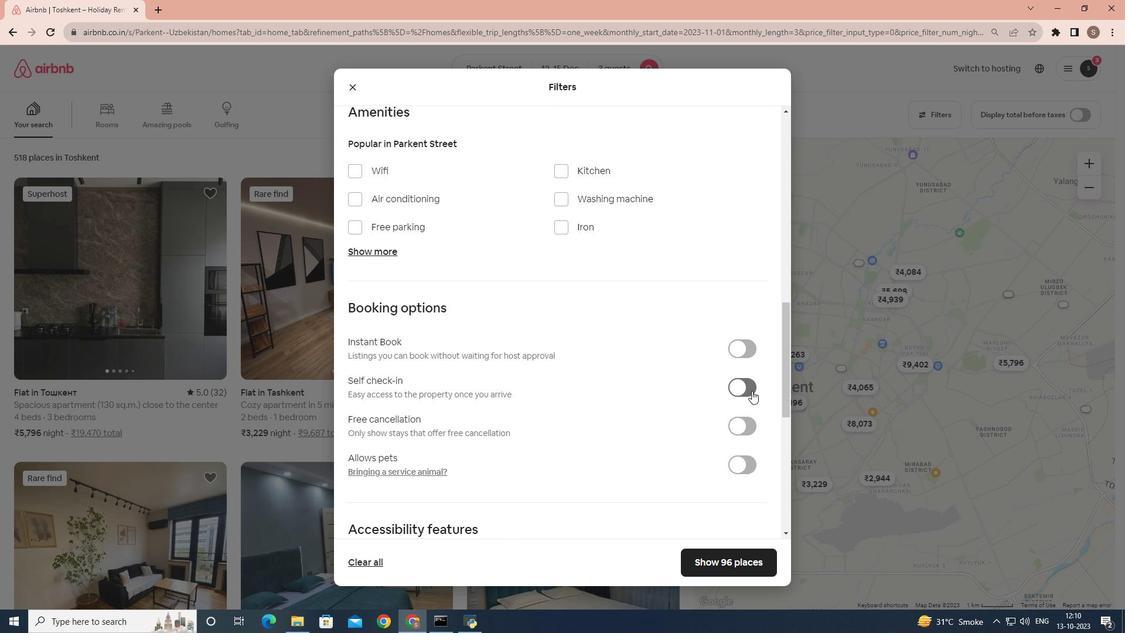 
Action: Mouse moved to (682, 368)
Screenshot: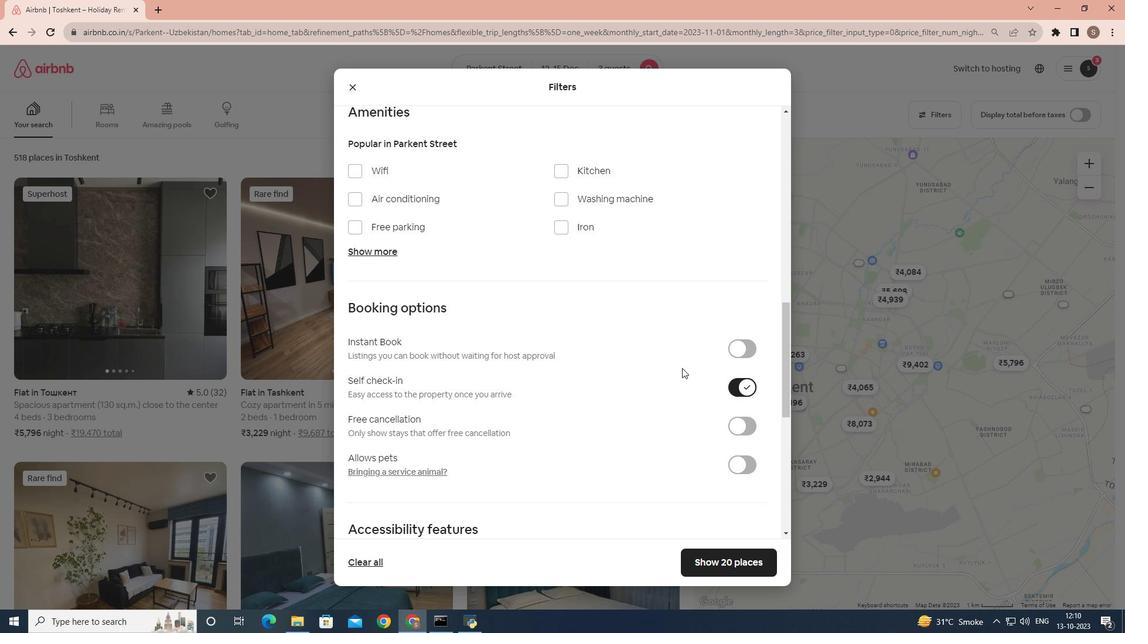 
Action: Mouse scrolled (682, 367) with delta (0, 0)
Screenshot: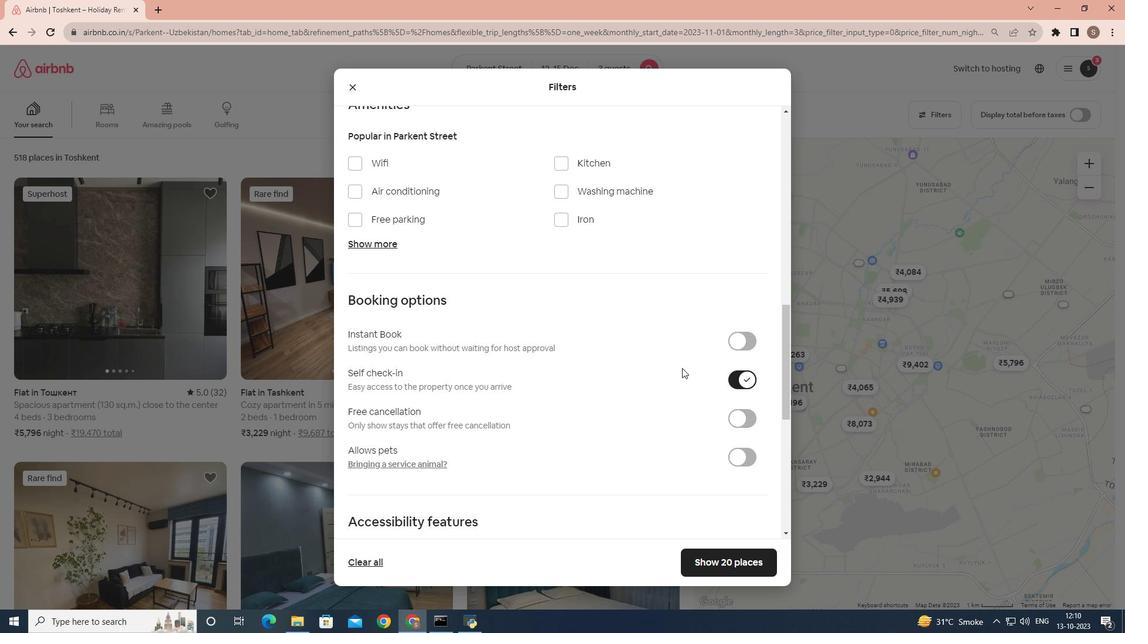 
Action: Mouse scrolled (682, 367) with delta (0, 0)
Screenshot: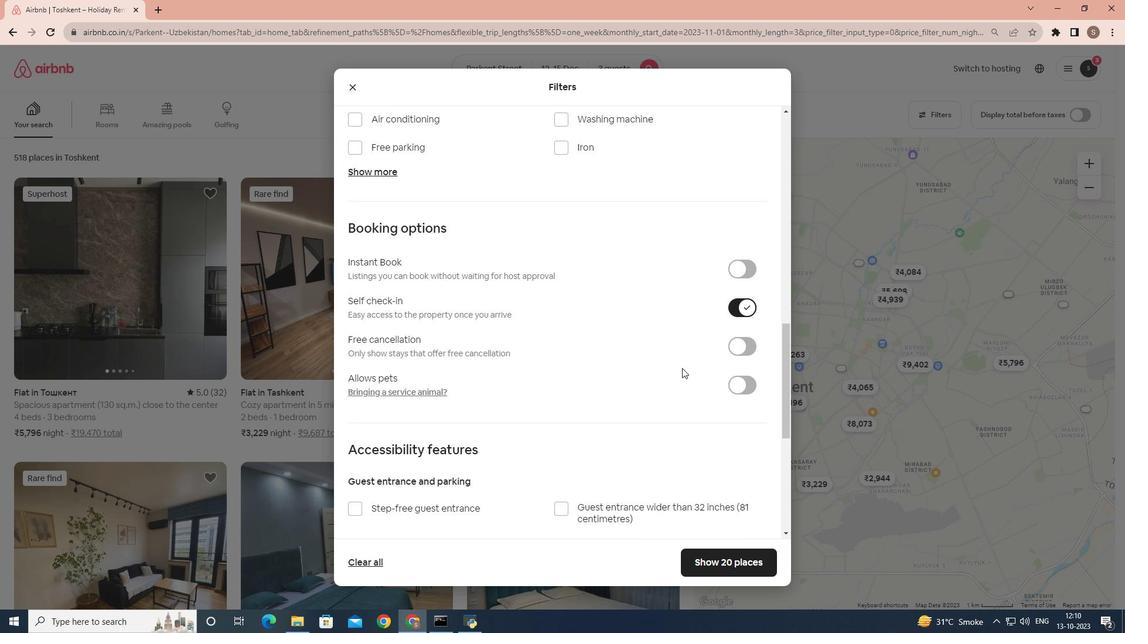 
Action: Mouse moved to (717, 557)
Screenshot: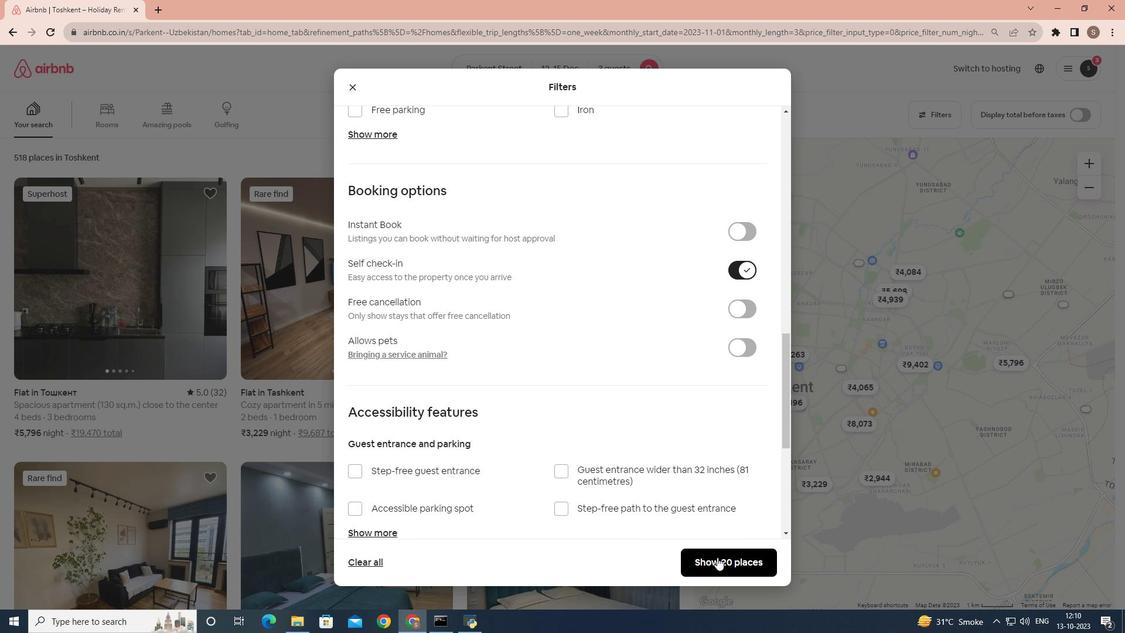 
Action: Mouse pressed left at (717, 557)
Screenshot: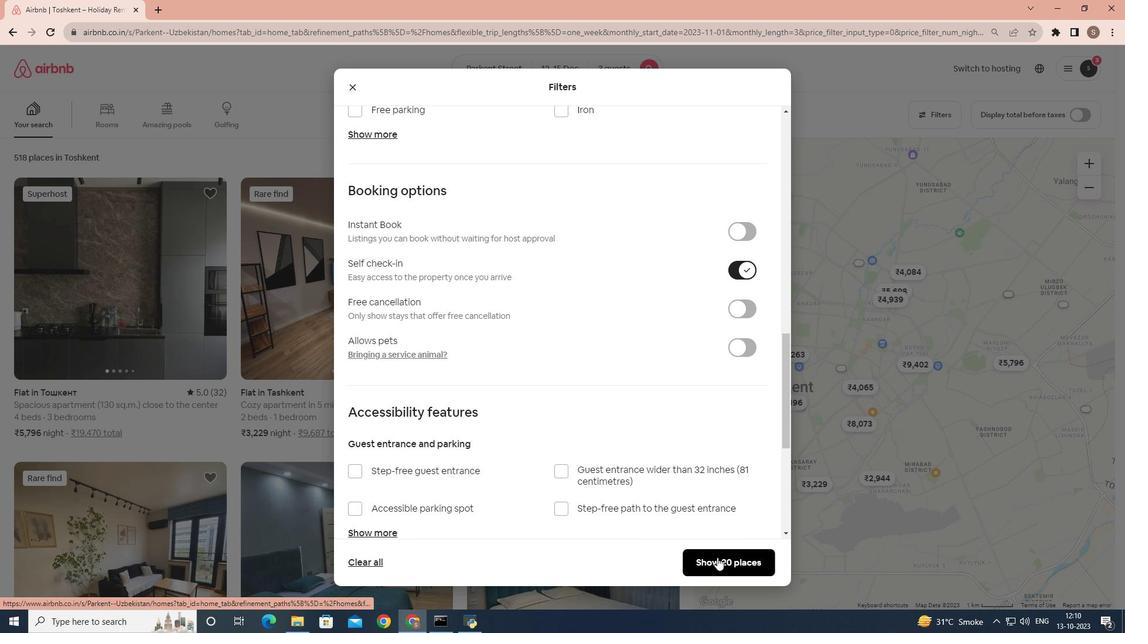 
Action: Mouse moved to (187, 277)
Screenshot: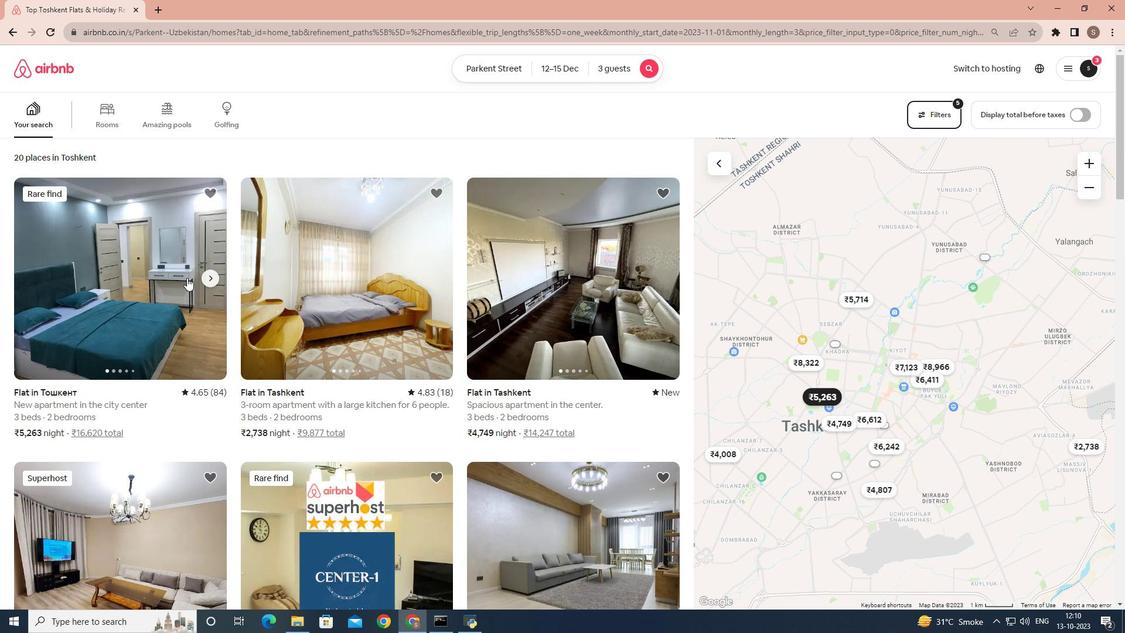 
Action: Mouse pressed left at (187, 277)
Screenshot: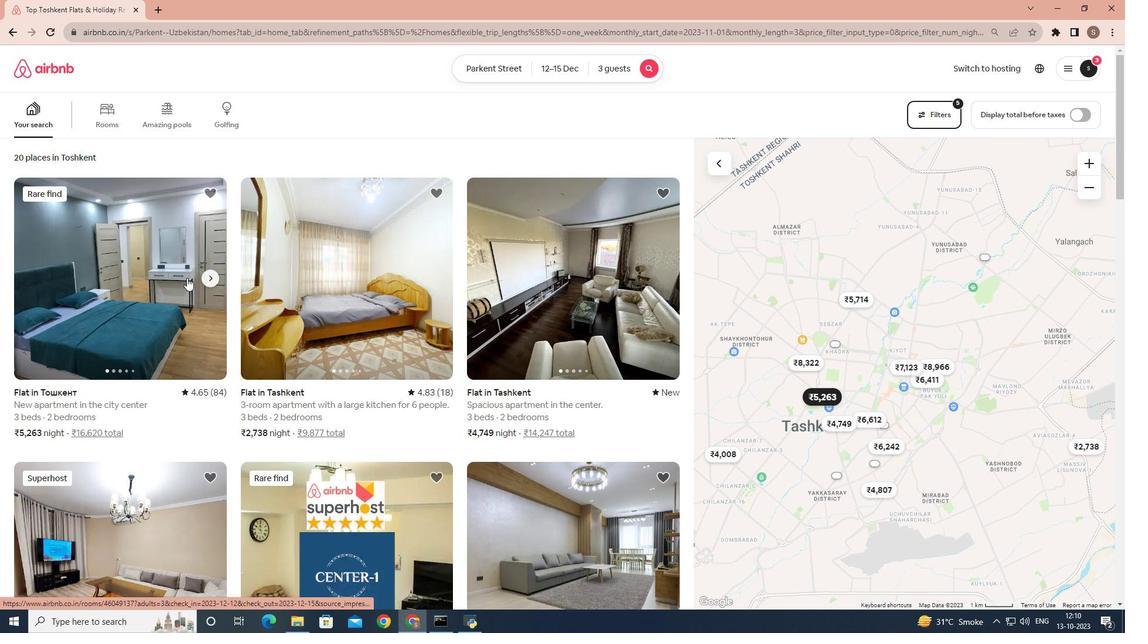 
Action: Mouse moved to (805, 428)
Screenshot: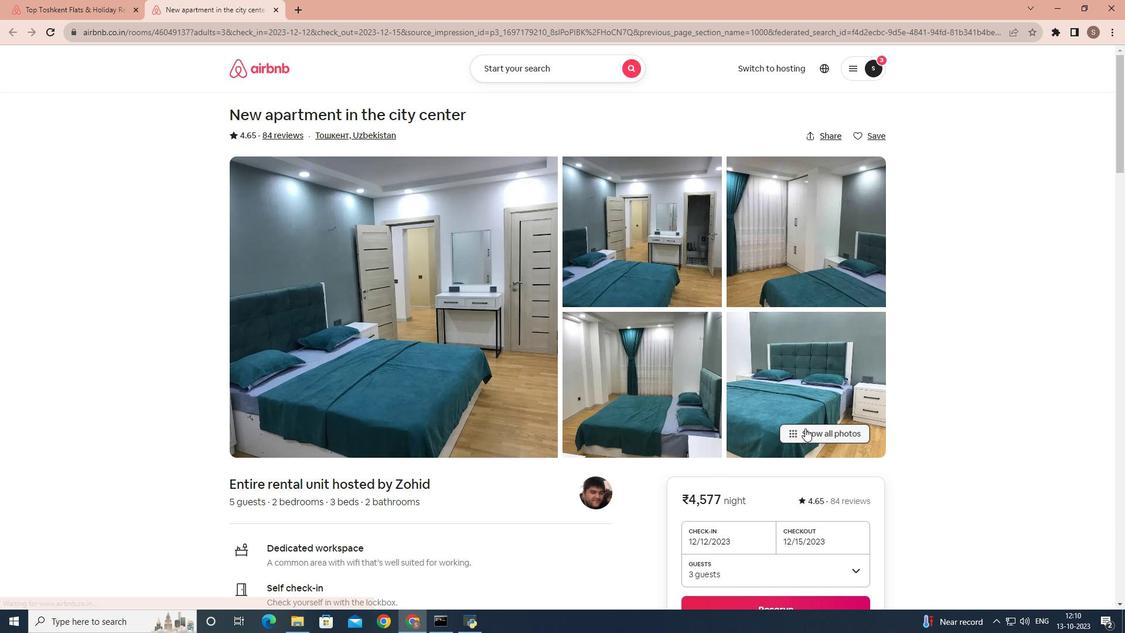 
Action: Mouse pressed left at (805, 428)
Screenshot: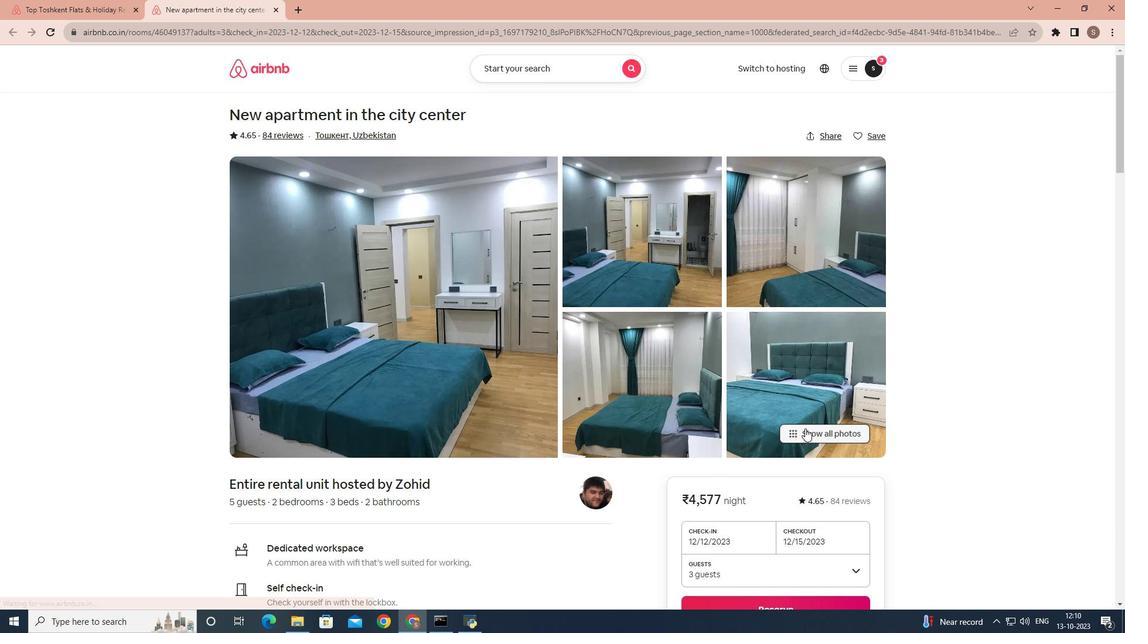 
Action: Mouse moved to (664, 332)
Screenshot: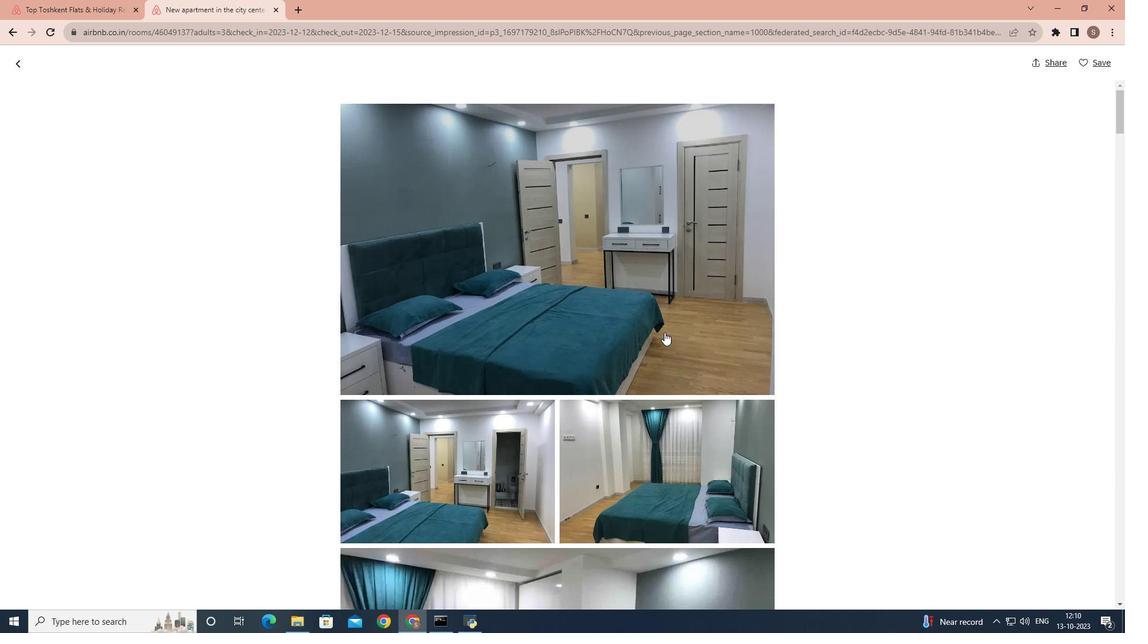 
Action: Mouse scrolled (664, 331) with delta (0, 0)
Screenshot: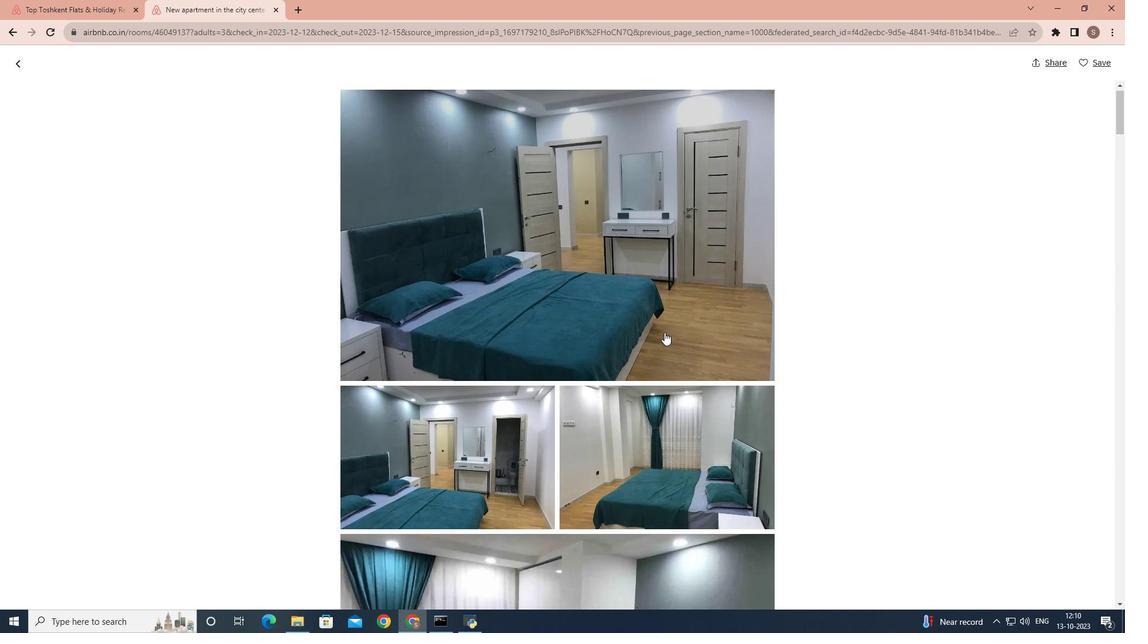 
Action: Mouse scrolled (664, 331) with delta (0, 0)
Screenshot: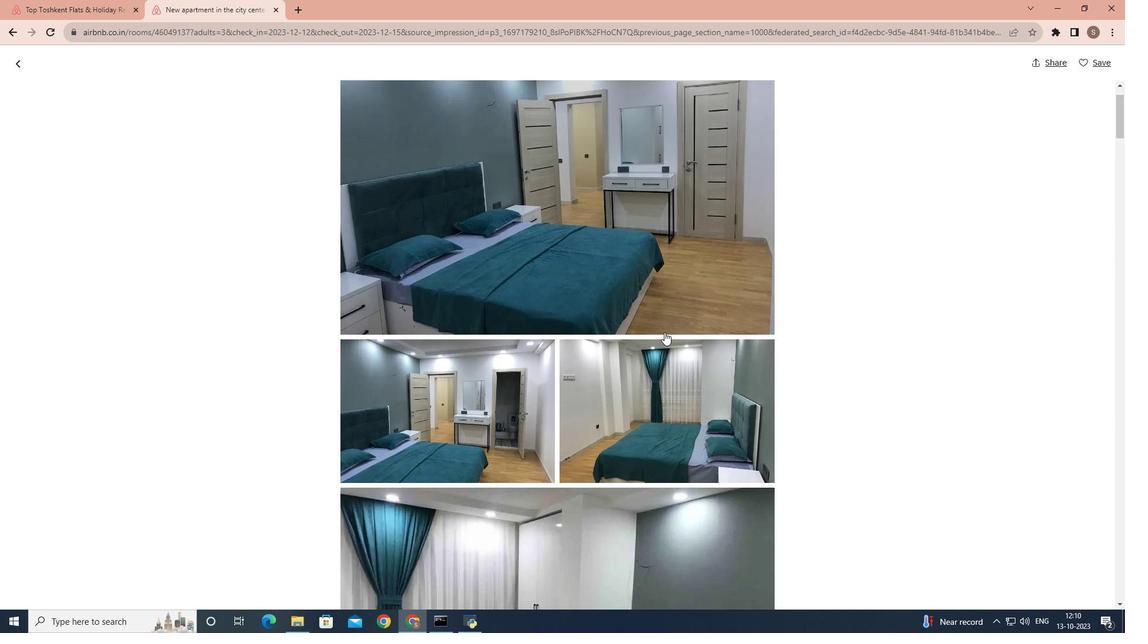 
Action: Mouse scrolled (664, 331) with delta (0, 0)
Screenshot: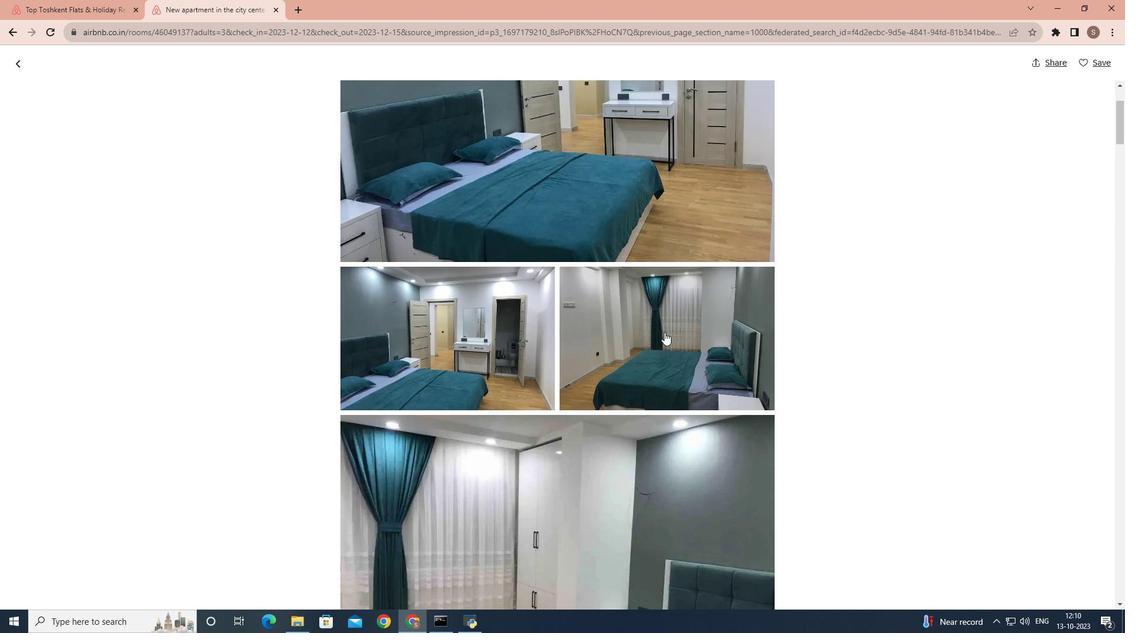 
Action: Mouse scrolled (664, 331) with delta (0, 0)
Screenshot: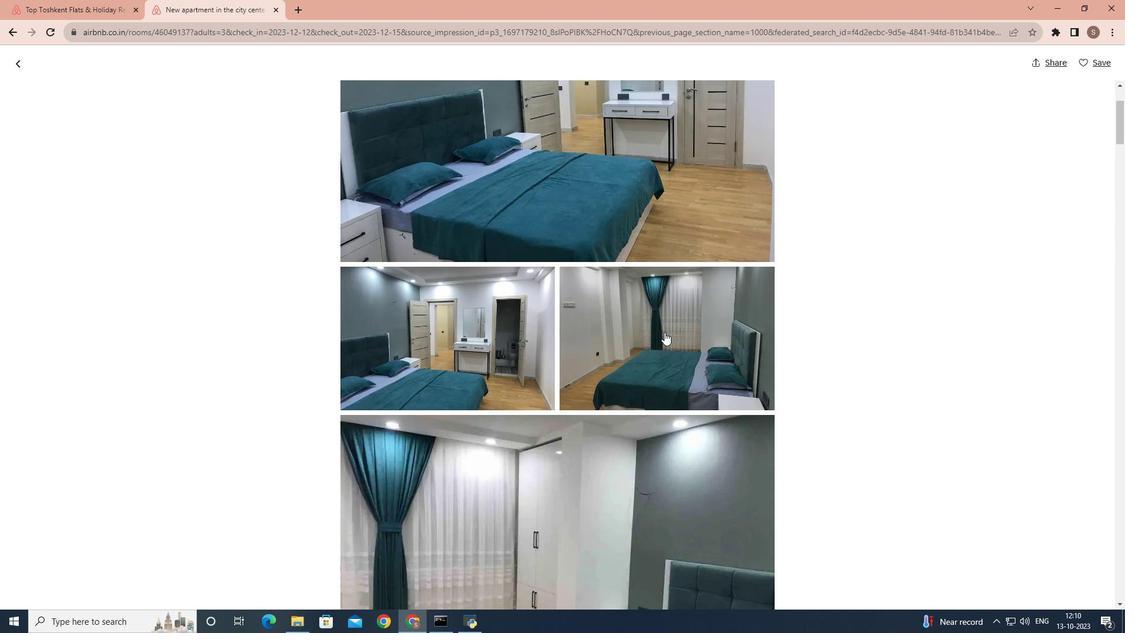 
Action: Mouse scrolled (664, 331) with delta (0, 0)
Screenshot: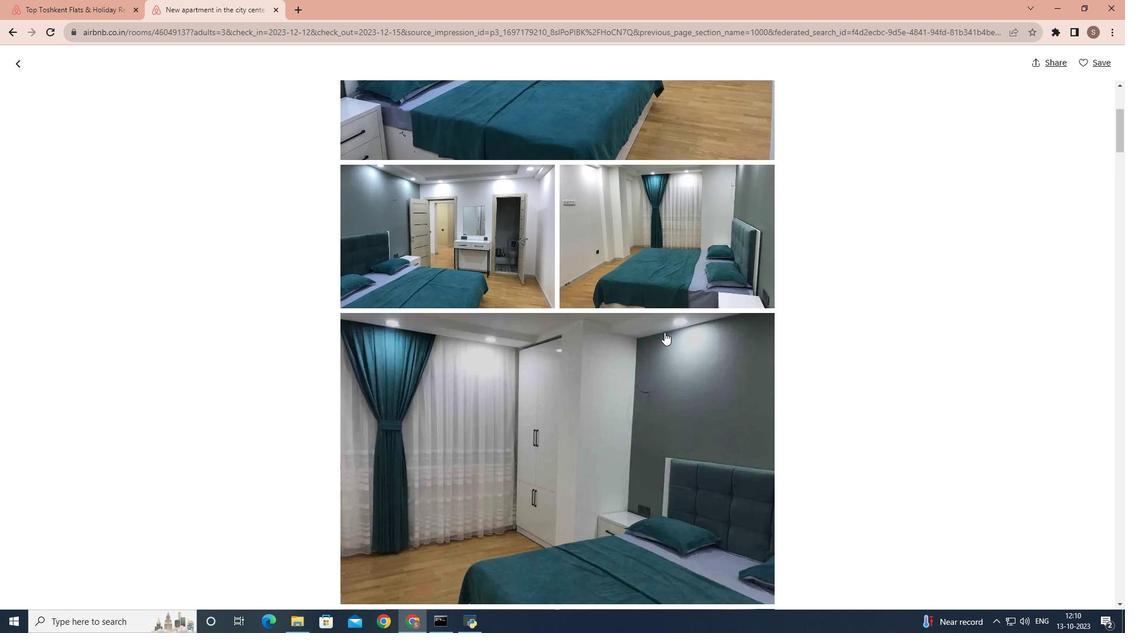
Action: Mouse scrolled (664, 331) with delta (0, 0)
Screenshot: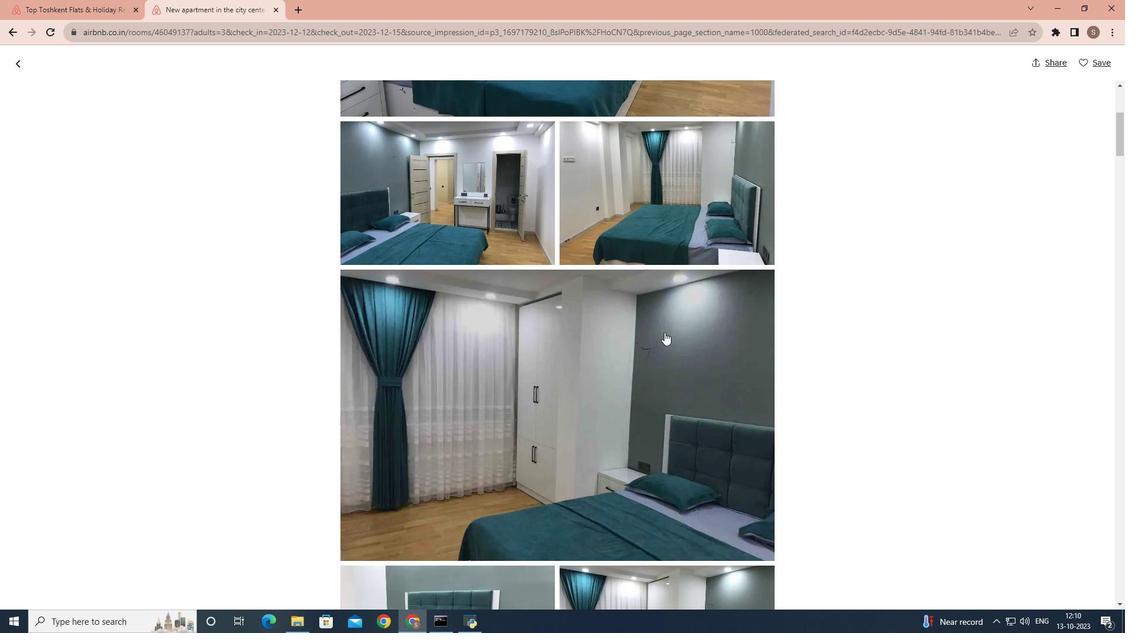 
Action: Mouse scrolled (664, 331) with delta (0, 0)
Screenshot: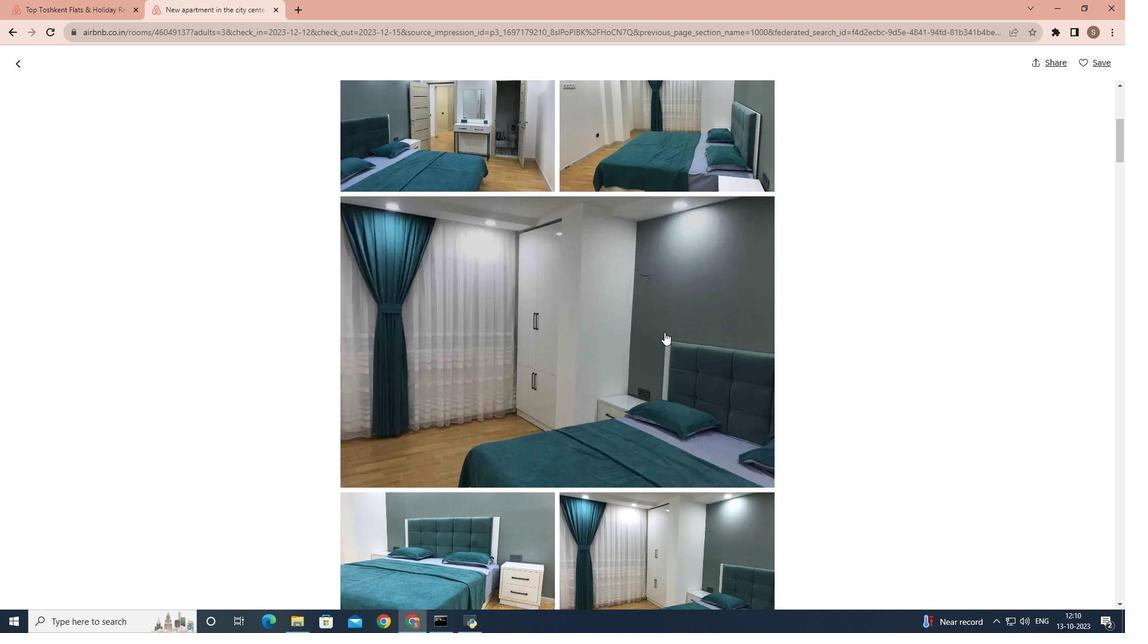 
Action: Mouse scrolled (664, 331) with delta (0, 0)
Screenshot: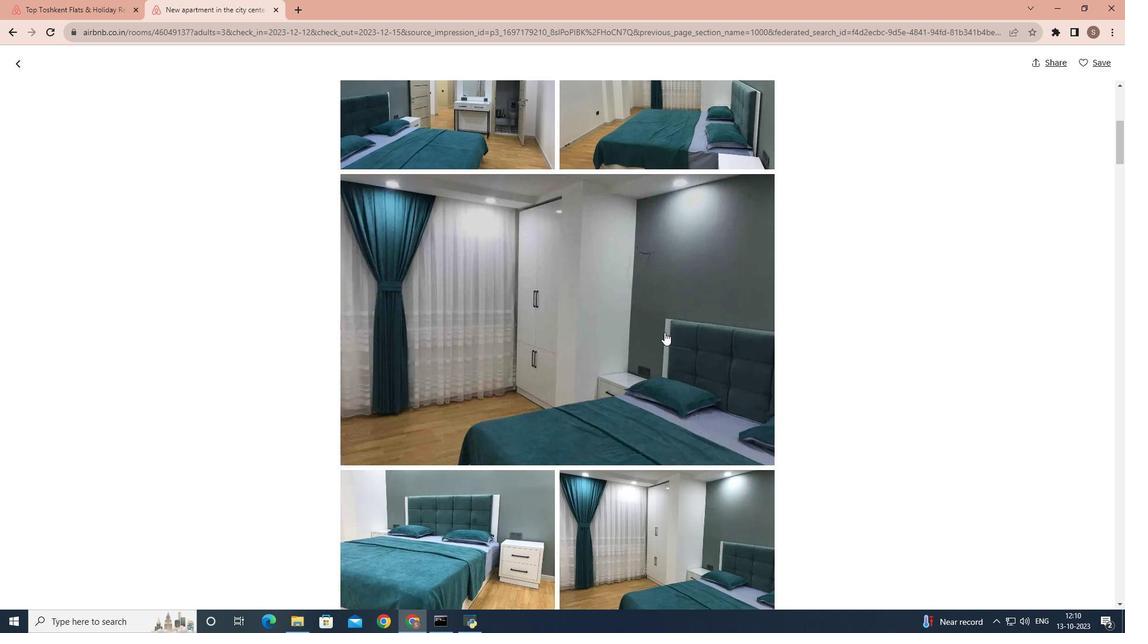 
Action: Mouse scrolled (664, 331) with delta (0, 0)
Screenshot: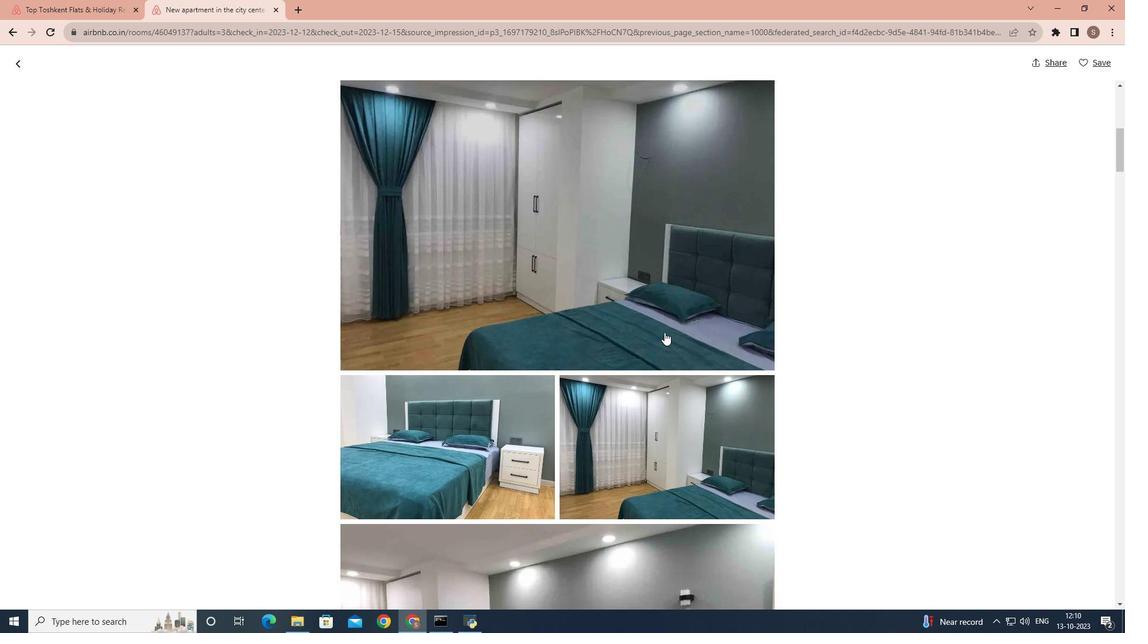 
Action: Mouse scrolled (664, 331) with delta (0, 0)
Screenshot: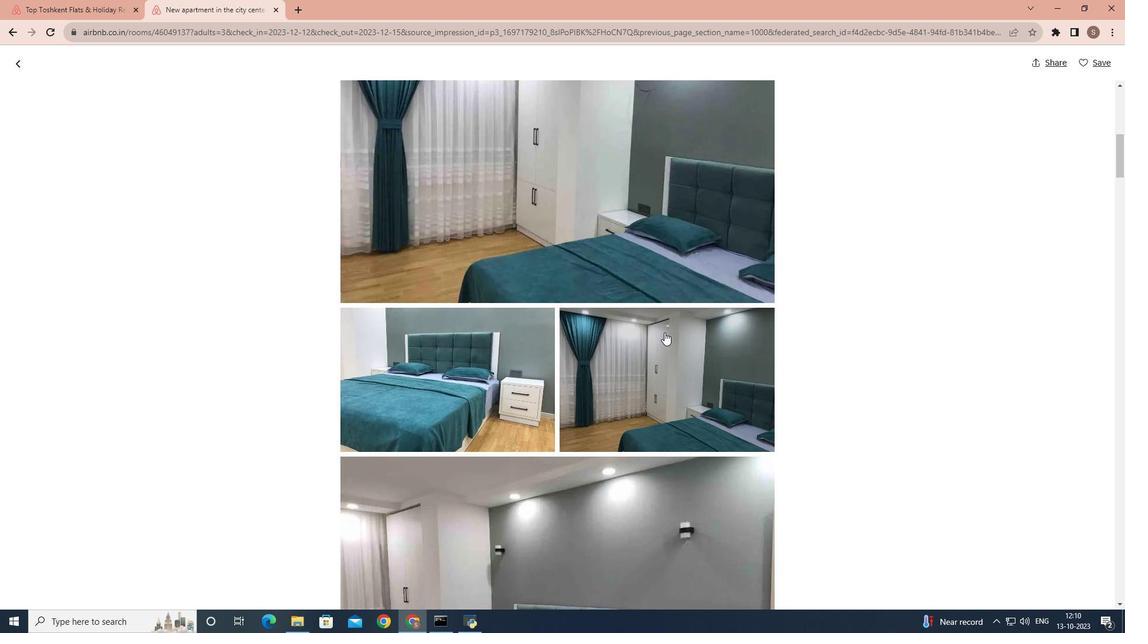 
Action: Mouse scrolled (664, 331) with delta (0, 0)
Screenshot: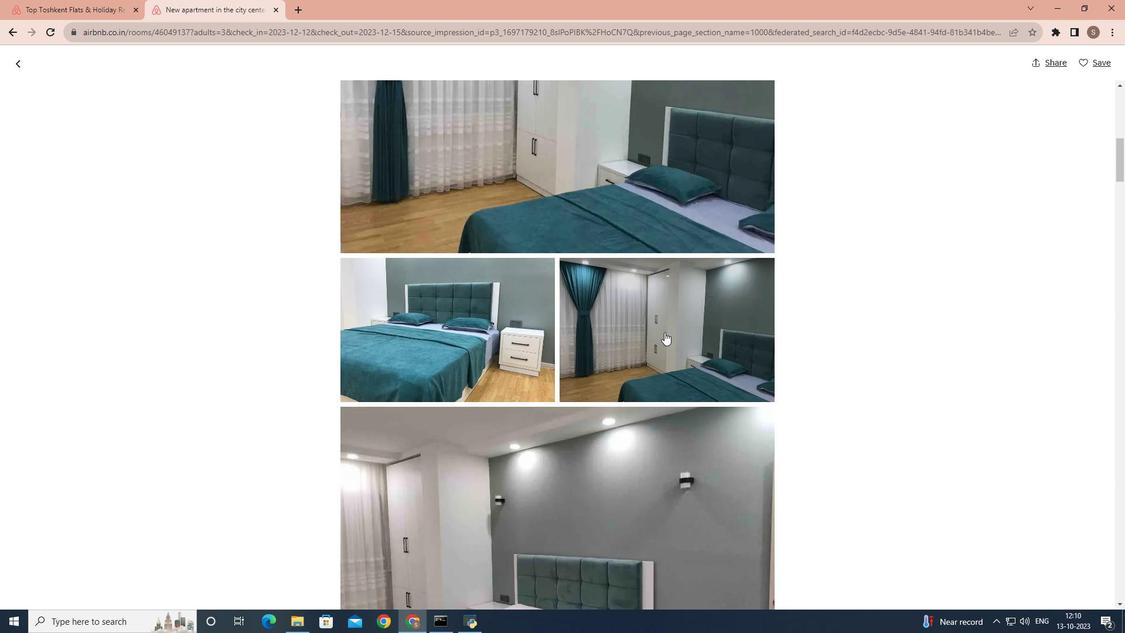
Action: Mouse scrolled (664, 331) with delta (0, 0)
Screenshot: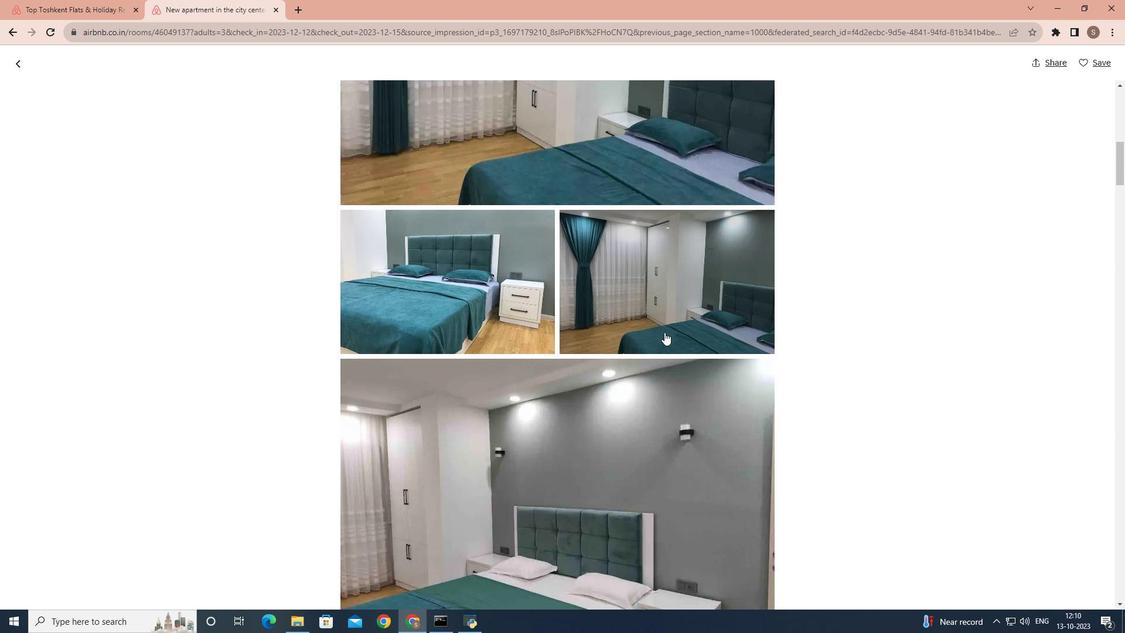 
Action: Mouse scrolled (664, 331) with delta (0, 0)
Screenshot: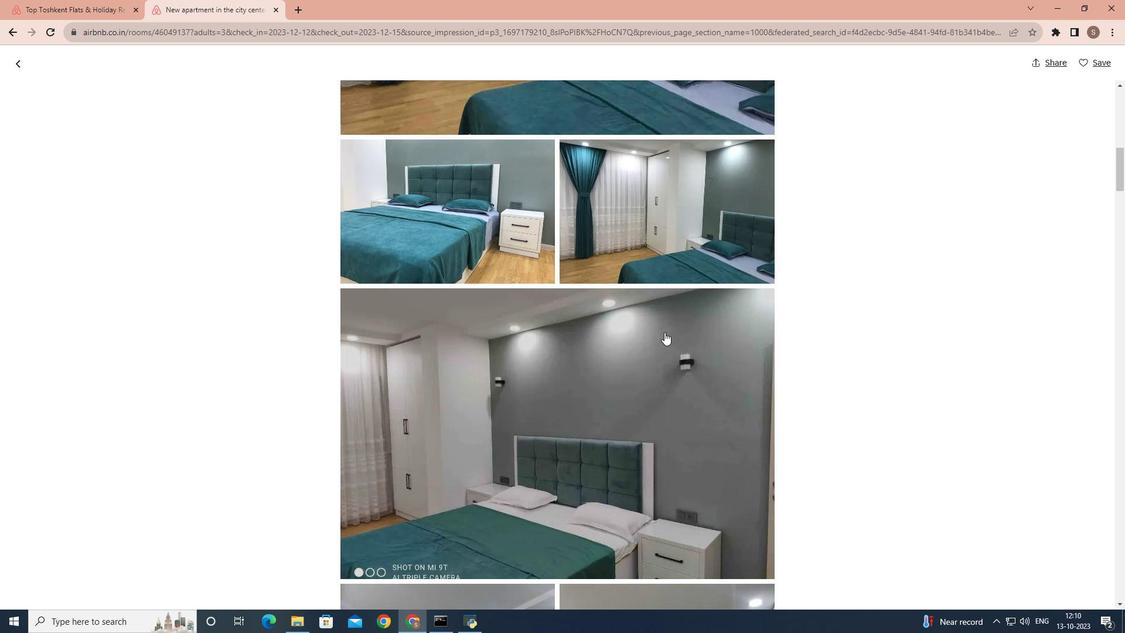 
Action: Mouse scrolled (664, 331) with delta (0, 0)
Screenshot: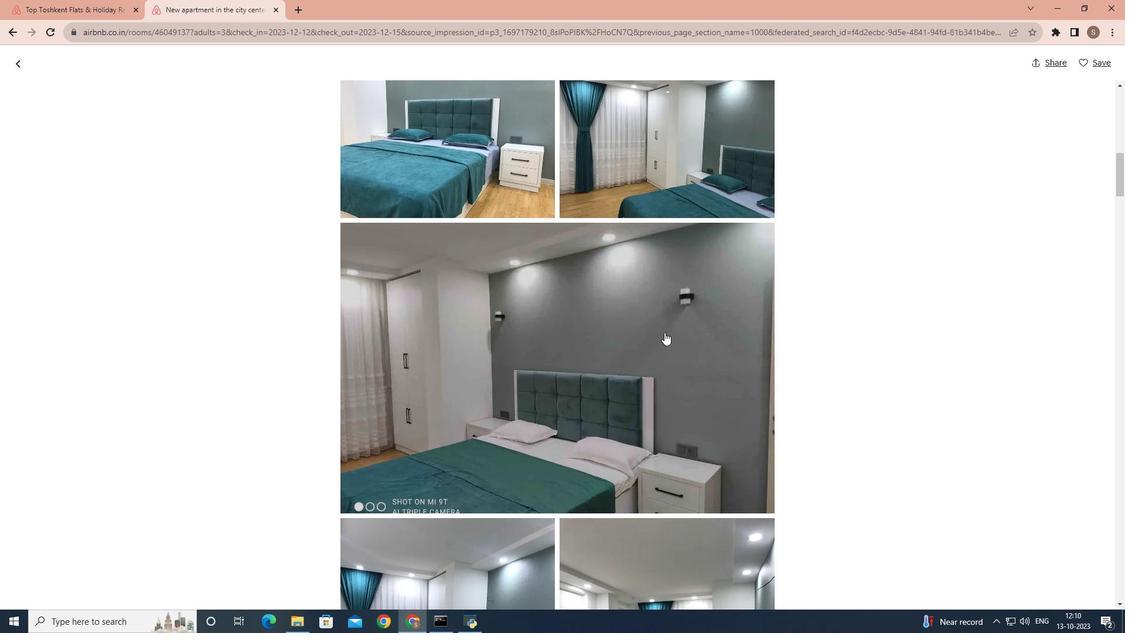 
Action: Mouse scrolled (664, 331) with delta (0, 0)
Screenshot: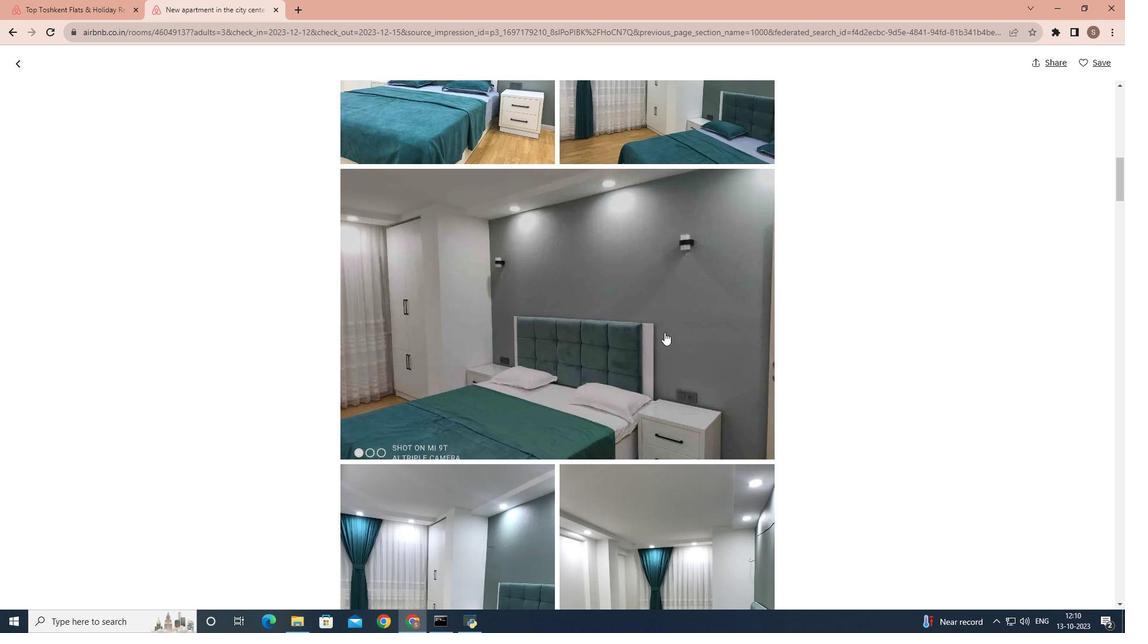 
Action: Mouse scrolled (664, 331) with delta (0, 0)
Screenshot: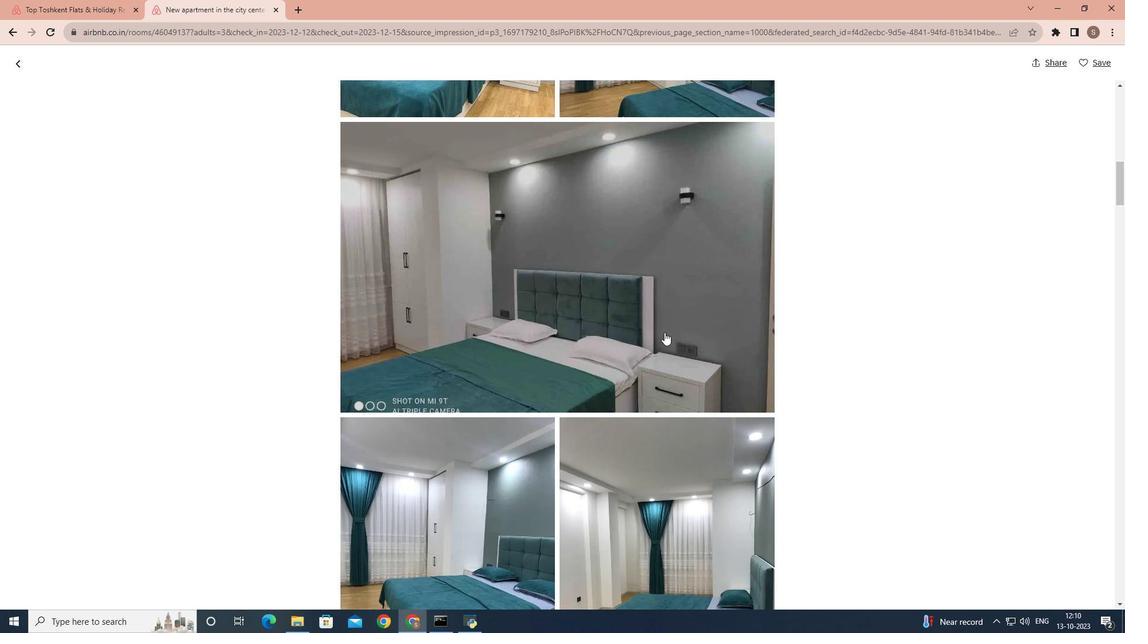 
Action: Mouse scrolled (664, 331) with delta (0, 0)
Screenshot: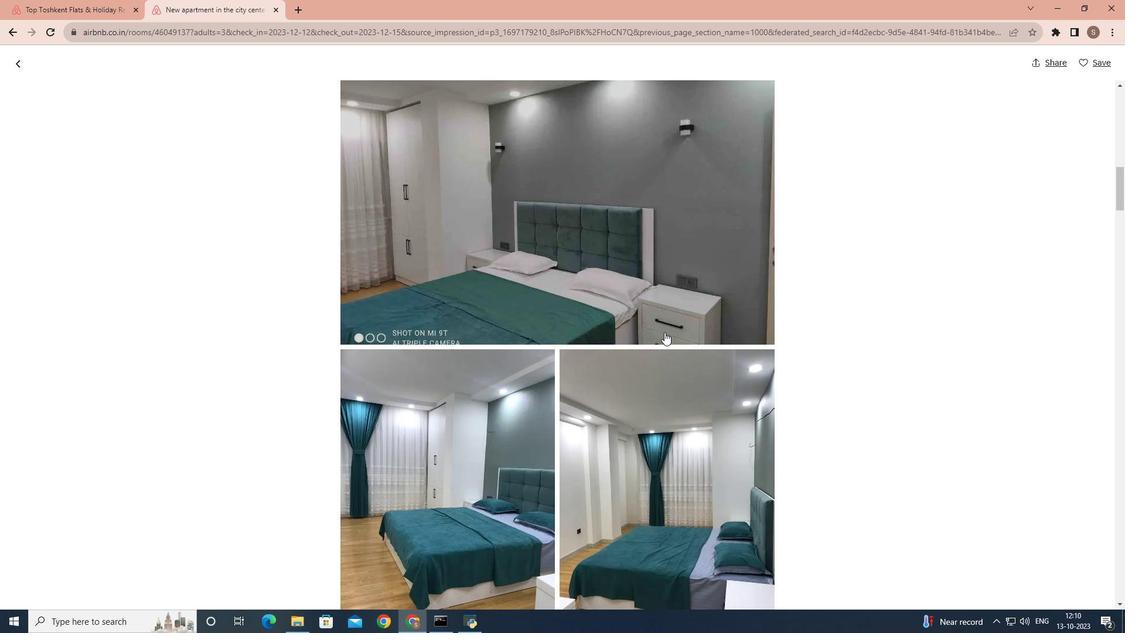 
Action: Mouse scrolled (664, 331) with delta (0, 0)
Screenshot: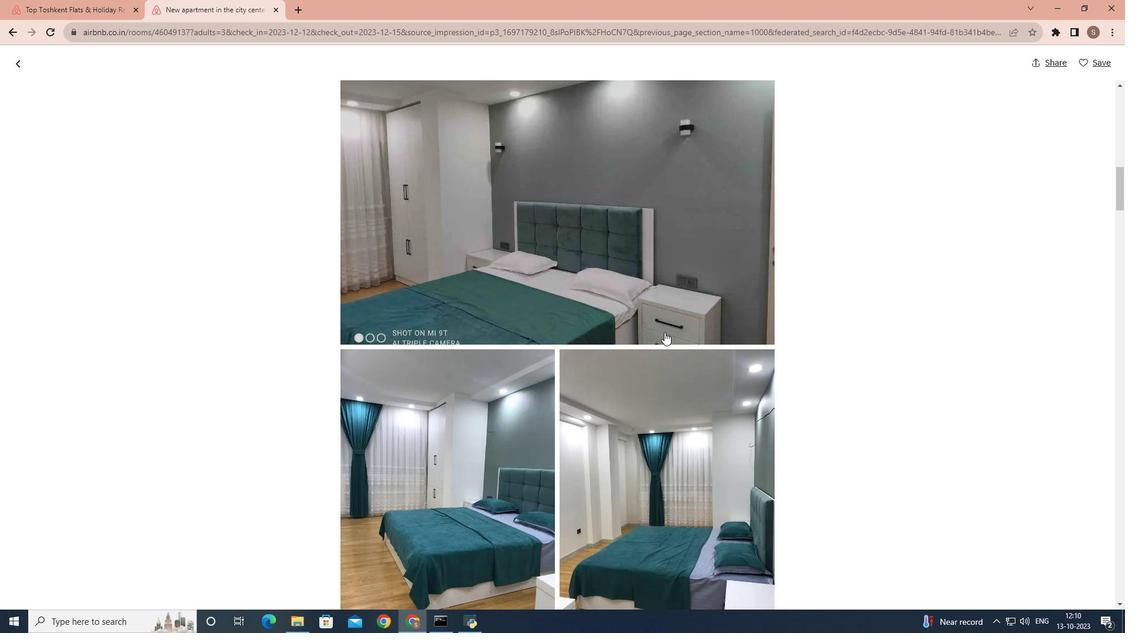 
Action: Mouse scrolled (664, 331) with delta (0, 0)
Screenshot: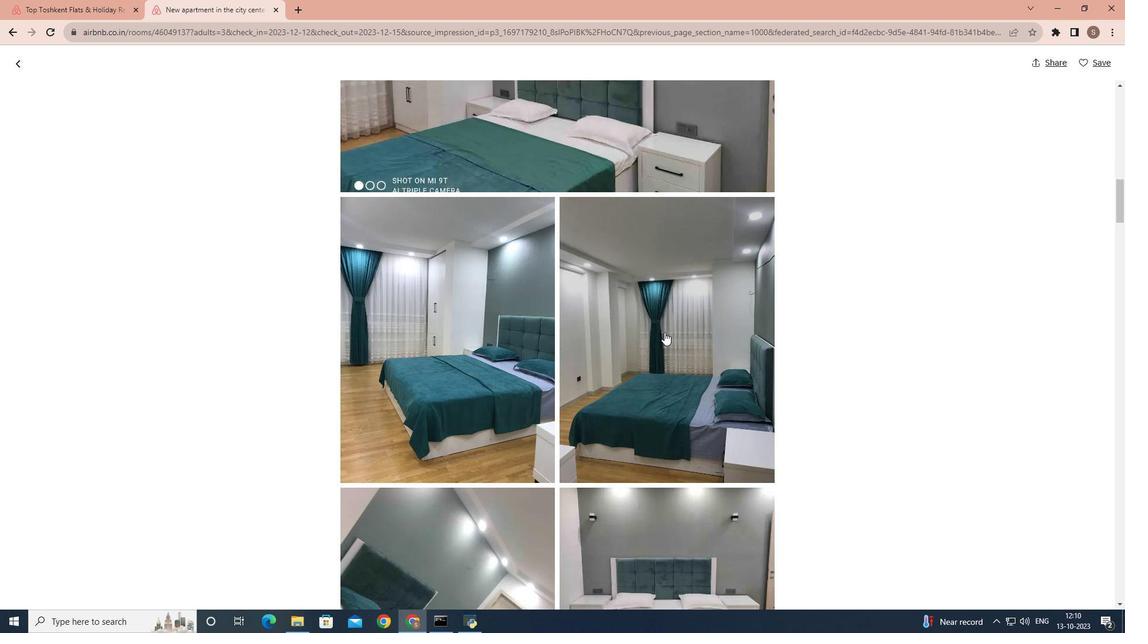 
Action: Mouse scrolled (664, 331) with delta (0, 0)
Screenshot: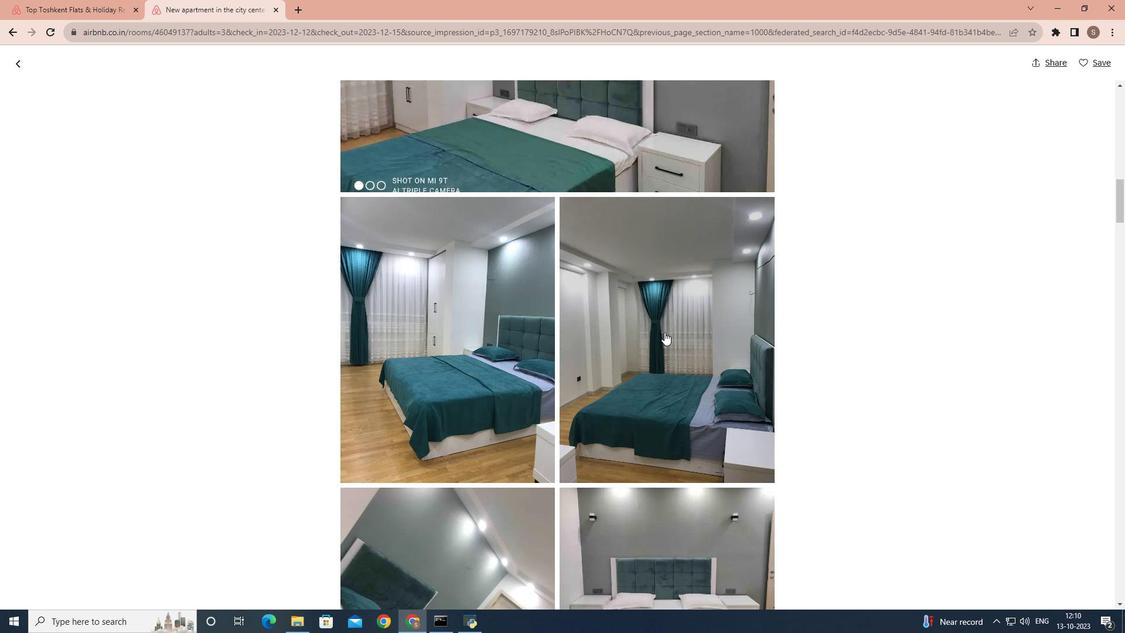 
Action: Mouse scrolled (664, 331) with delta (0, 0)
Screenshot: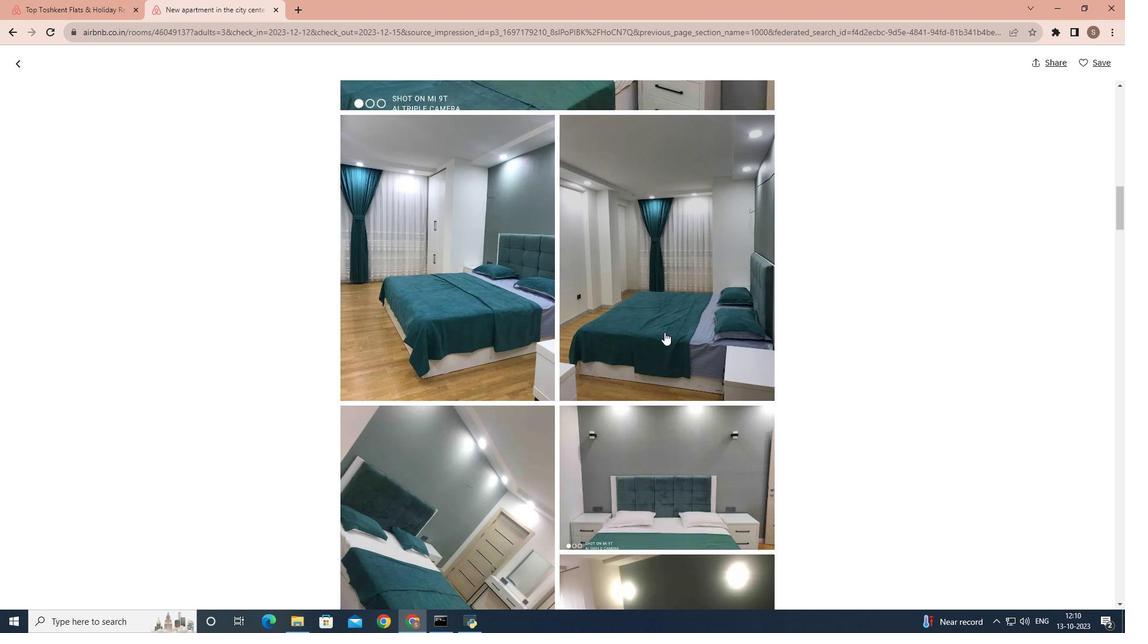 
Action: Mouse scrolled (664, 331) with delta (0, 0)
Screenshot: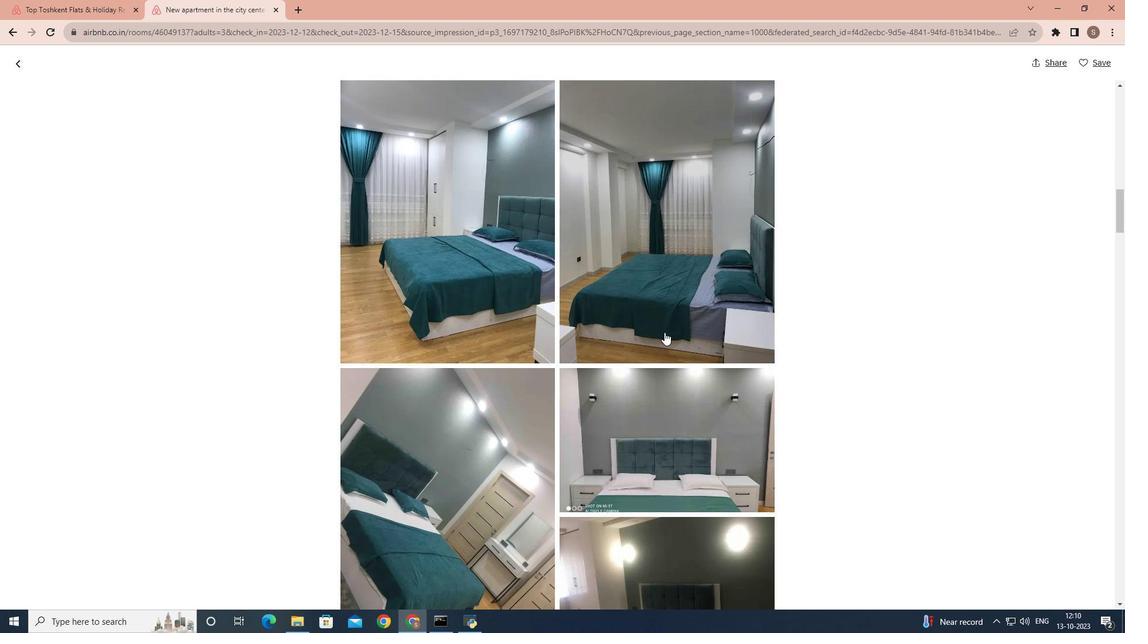 
Action: Mouse scrolled (664, 331) with delta (0, 0)
Screenshot: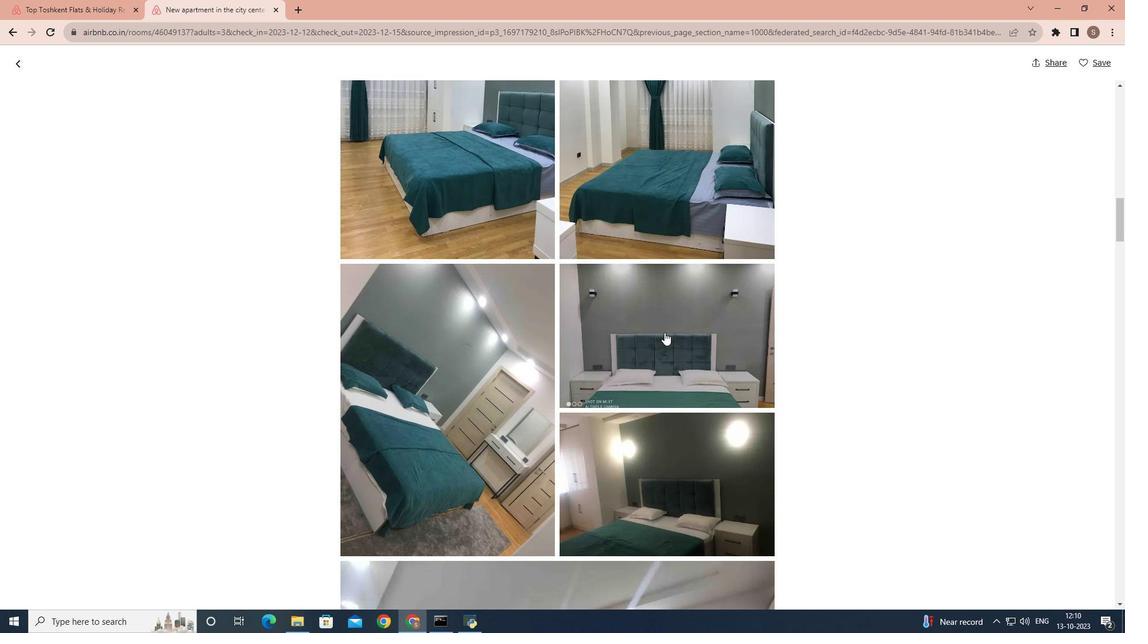 
Action: Mouse scrolled (664, 331) with delta (0, 0)
Screenshot: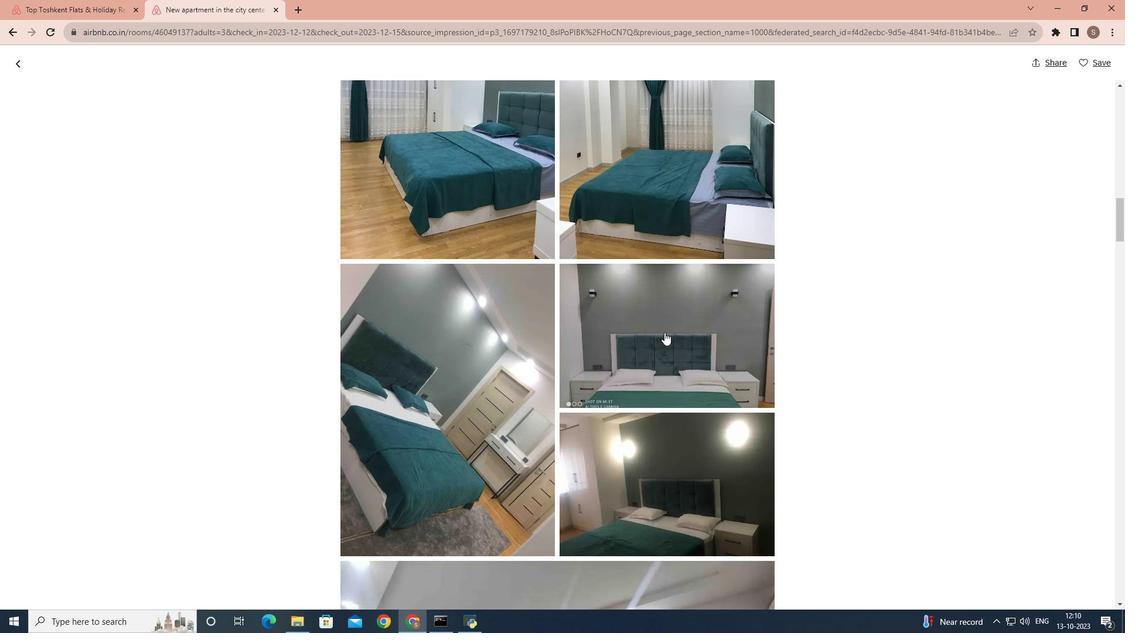 
Action: Mouse scrolled (664, 331) with delta (0, 0)
Screenshot: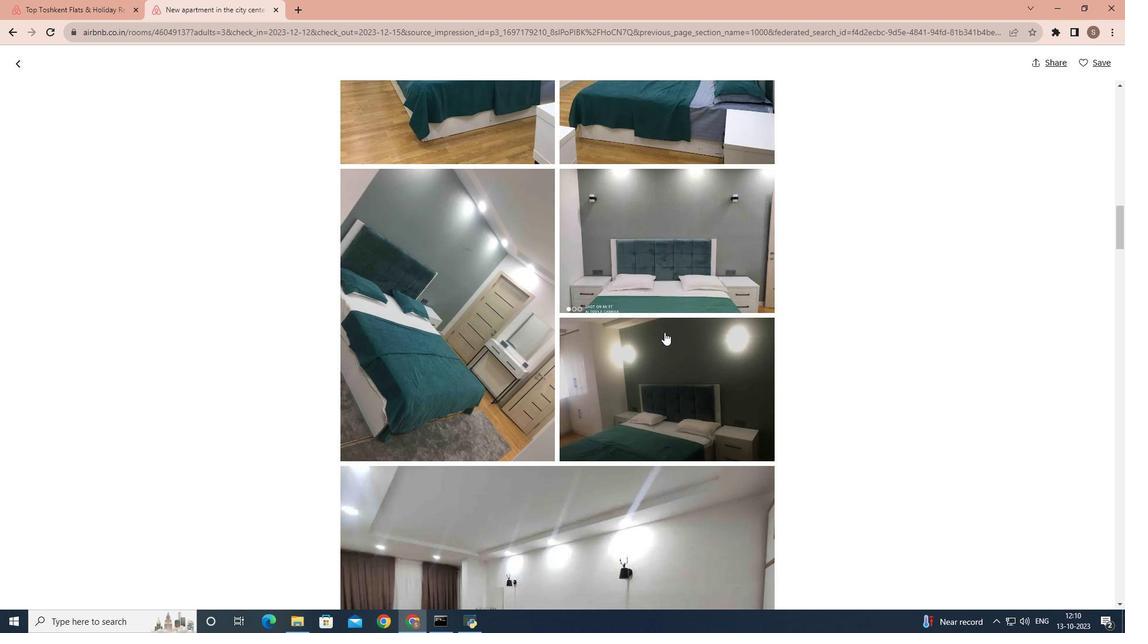 
Action: Mouse scrolled (664, 331) with delta (0, 0)
Screenshot: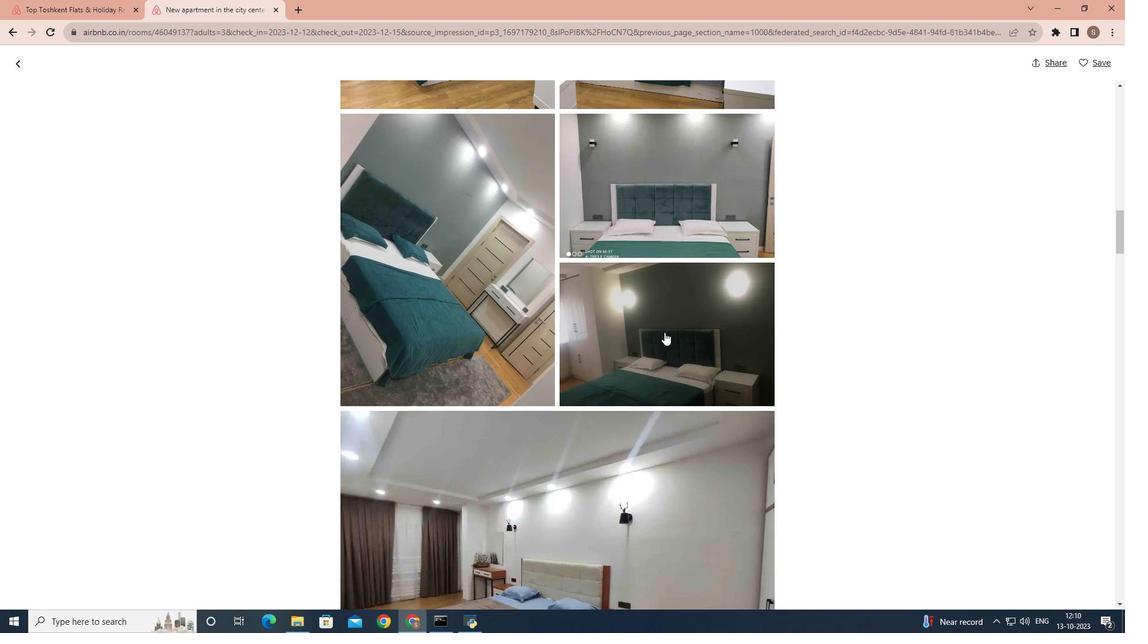 
Action: Mouse scrolled (664, 331) with delta (0, 0)
Screenshot: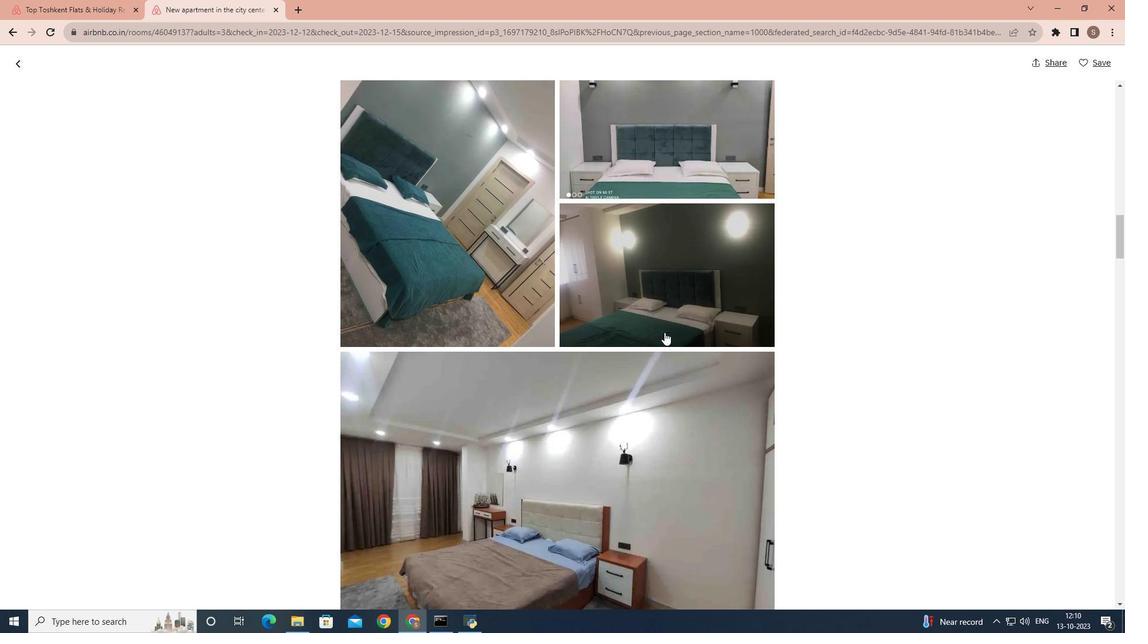 
Action: Mouse scrolled (664, 331) with delta (0, 0)
Screenshot: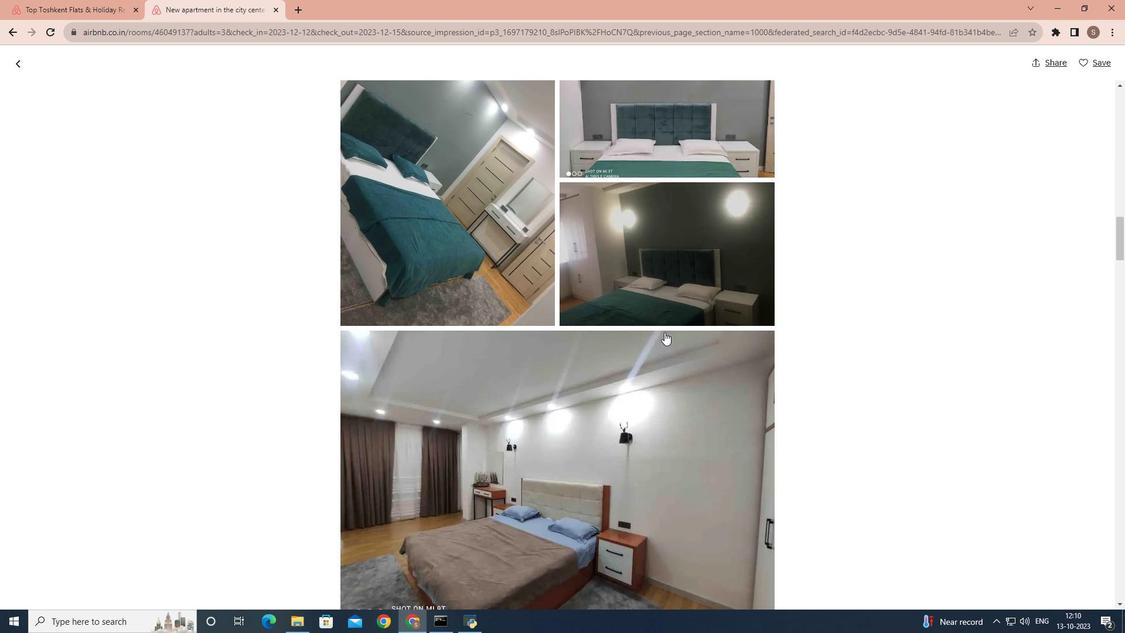 
Action: Mouse scrolled (664, 331) with delta (0, 0)
Screenshot: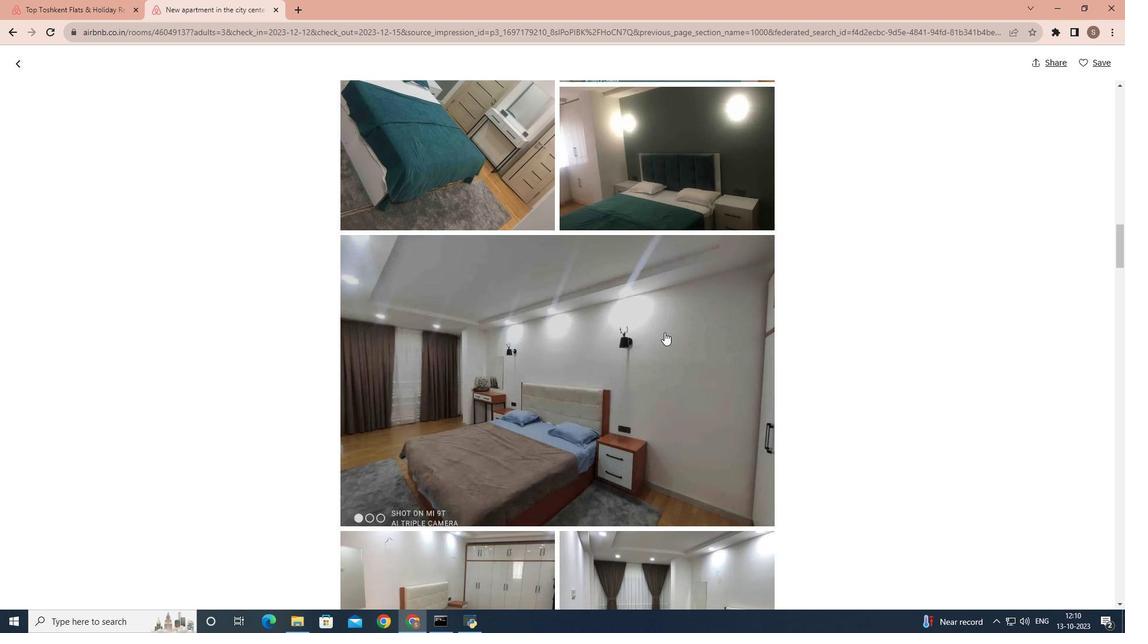 
Action: Mouse scrolled (664, 331) with delta (0, 0)
Screenshot: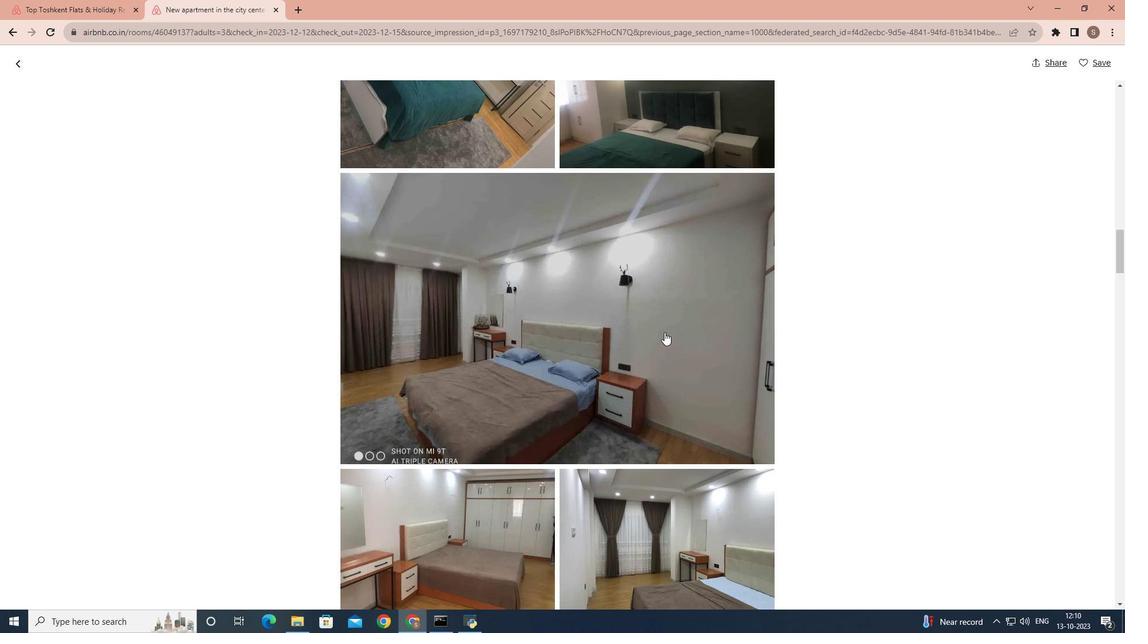 
Action: Mouse scrolled (664, 331) with delta (0, 0)
Screenshot: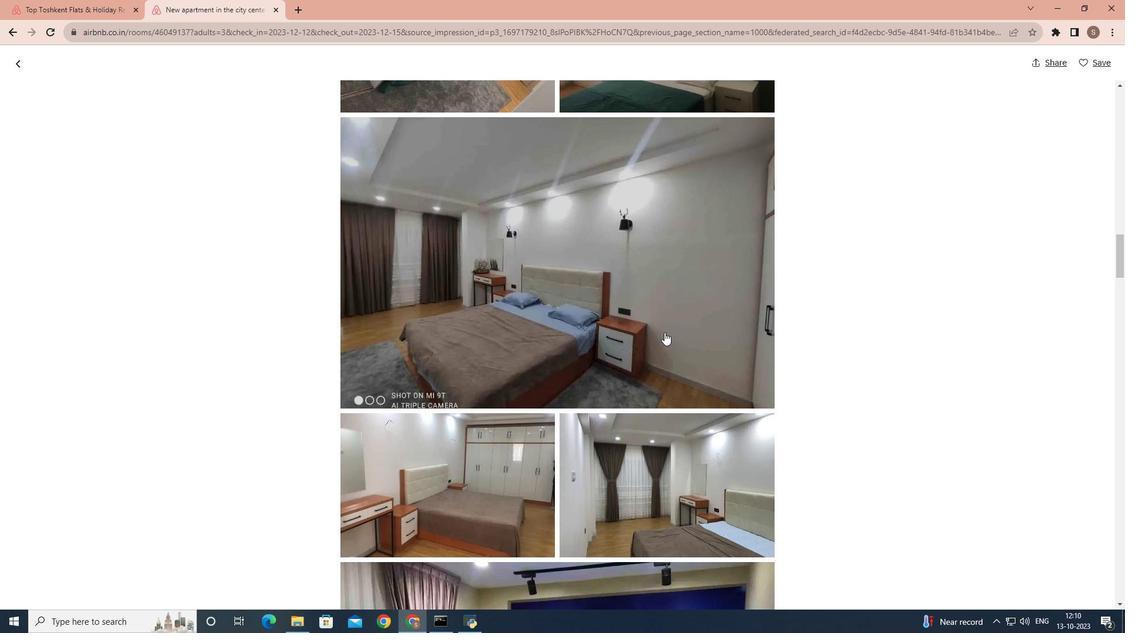 
Action: Mouse scrolled (664, 331) with delta (0, 0)
Screenshot: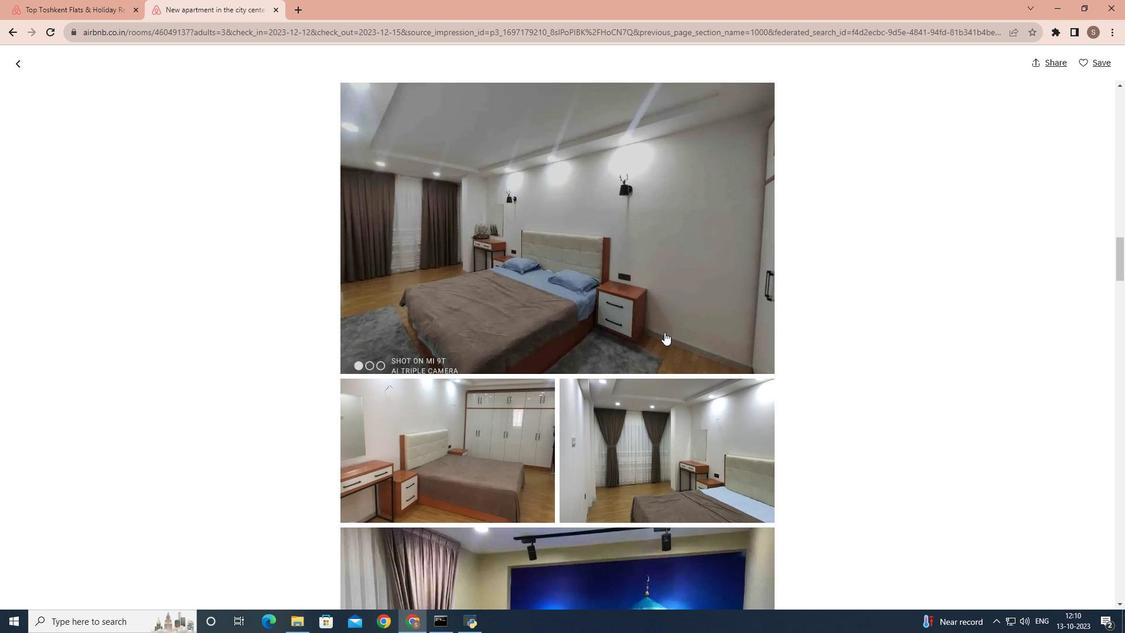 
Action: Mouse scrolled (664, 331) with delta (0, 0)
Screenshot: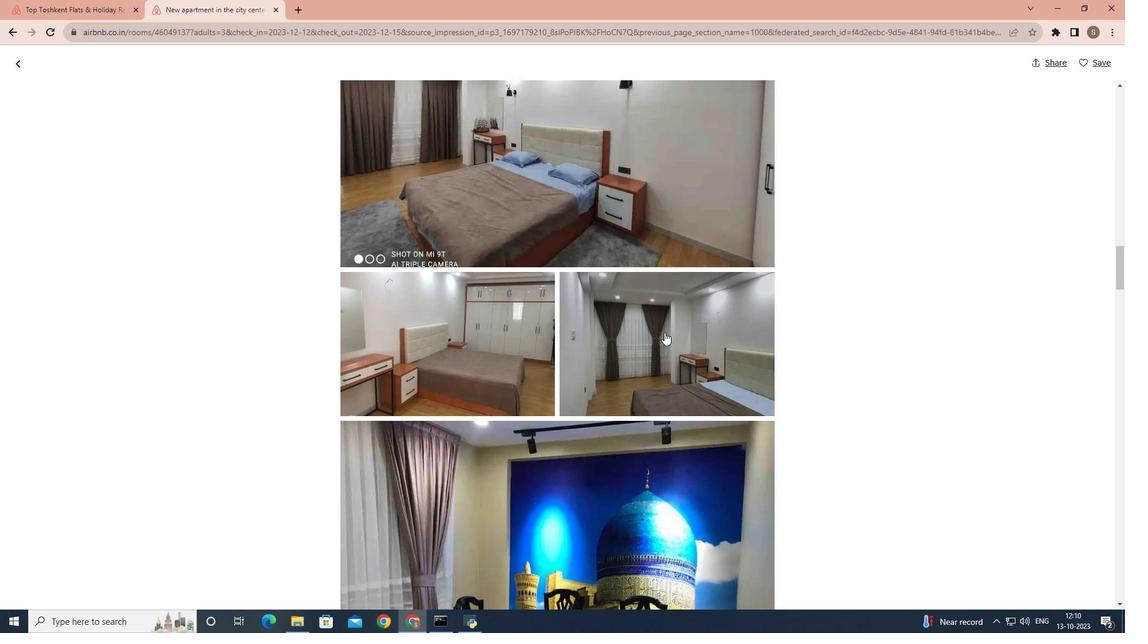 
Action: Mouse scrolled (664, 331) with delta (0, 0)
Screenshot: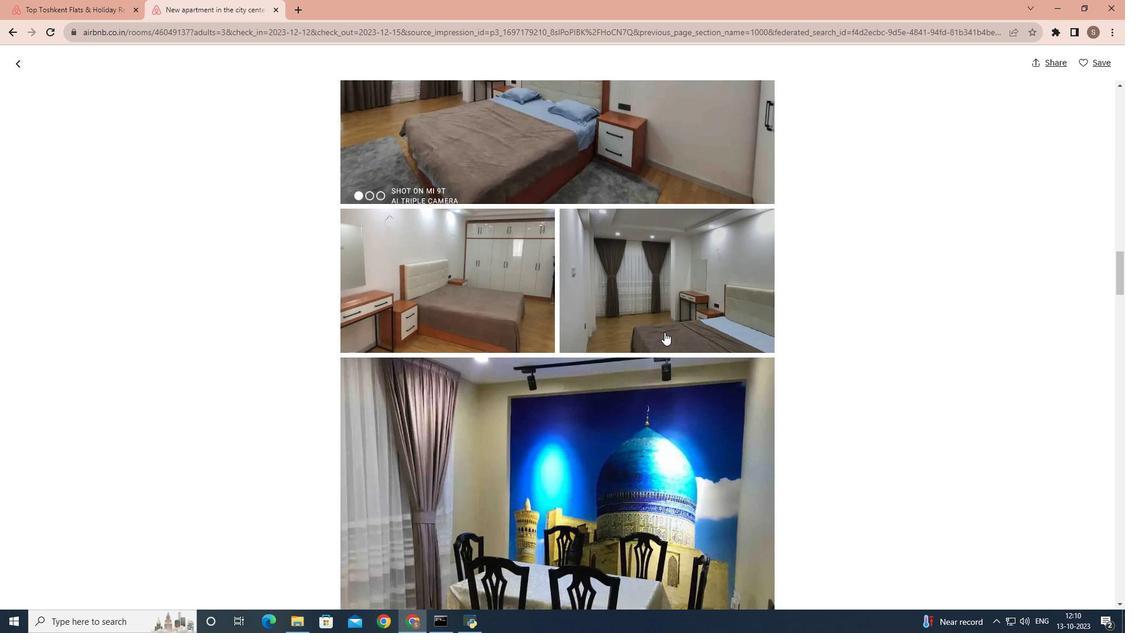 
Action: Mouse scrolled (664, 331) with delta (0, 0)
Screenshot: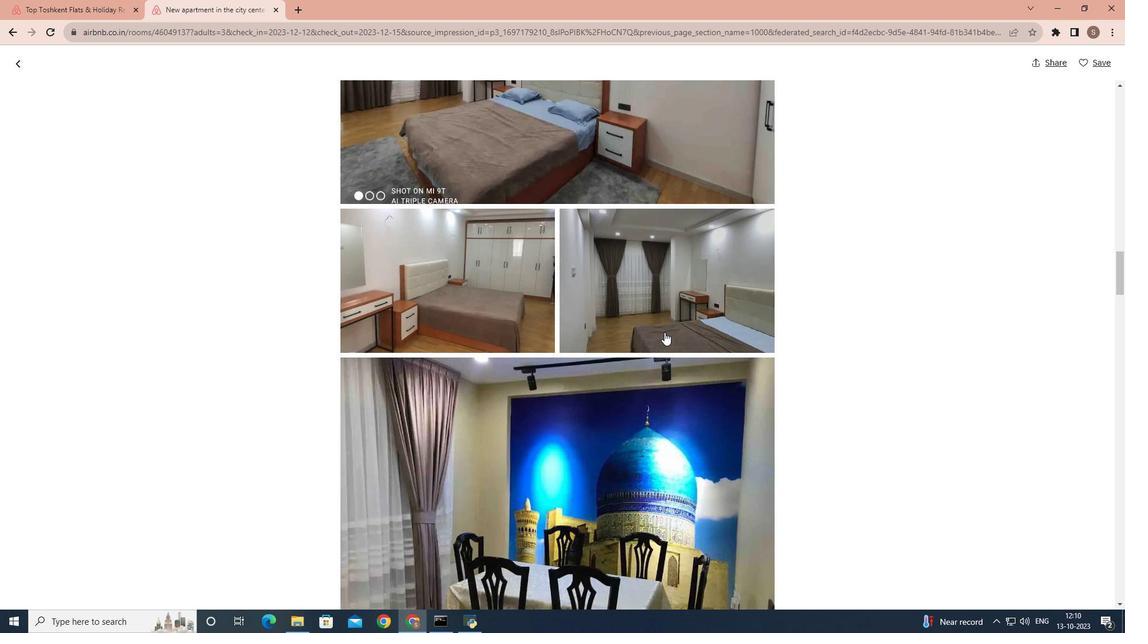 
Action: Mouse scrolled (664, 331) with delta (0, 0)
Screenshot: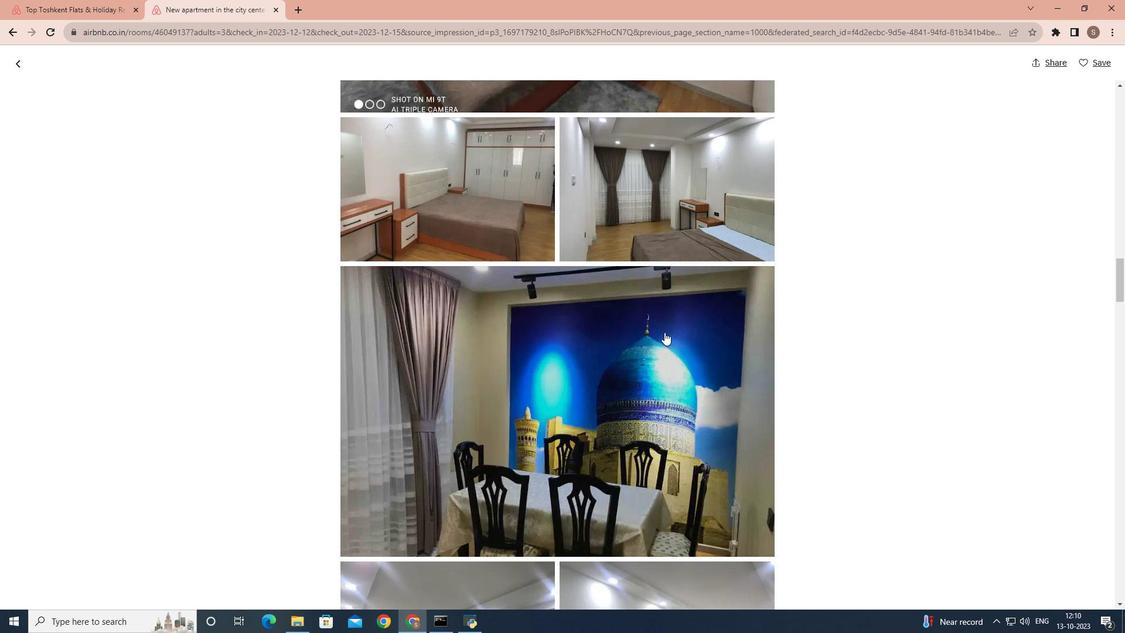 
Action: Mouse scrolled (664, 331) with delta (0, 0)
Screenshot: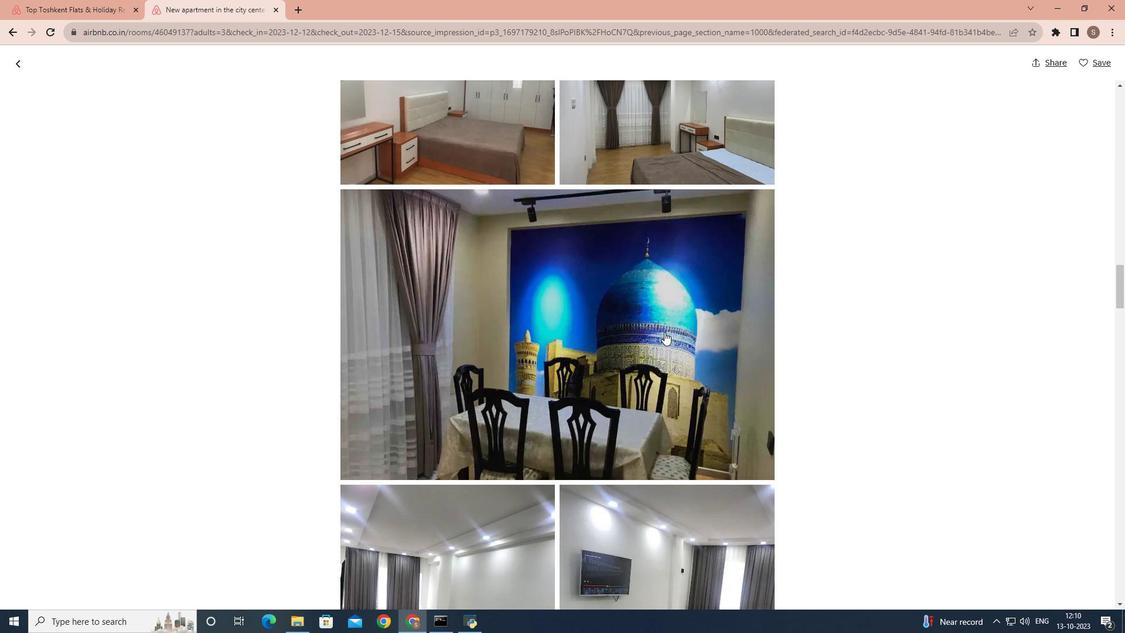 
Action: Mouse scrolled (664, 331) with delta (0, 0)
Screenshot: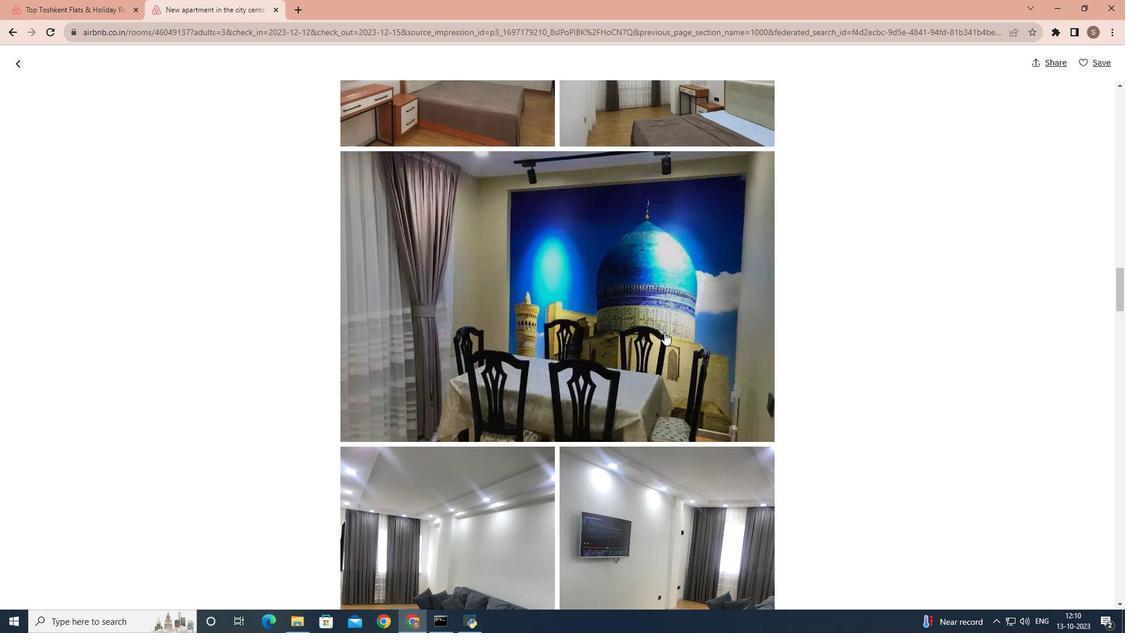 
Action: Mouse scrolled (664, 331) with delta (0, 0)
Screenshot: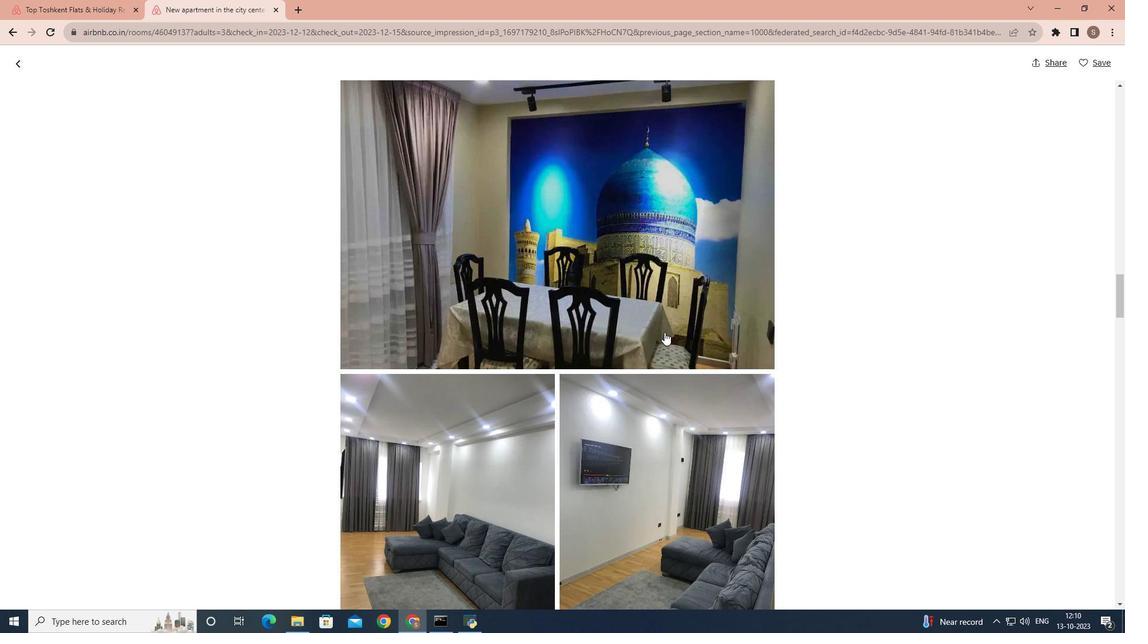 
Action: Mouse scrolled (664, 331) with delta (0, 0)
Screenshot: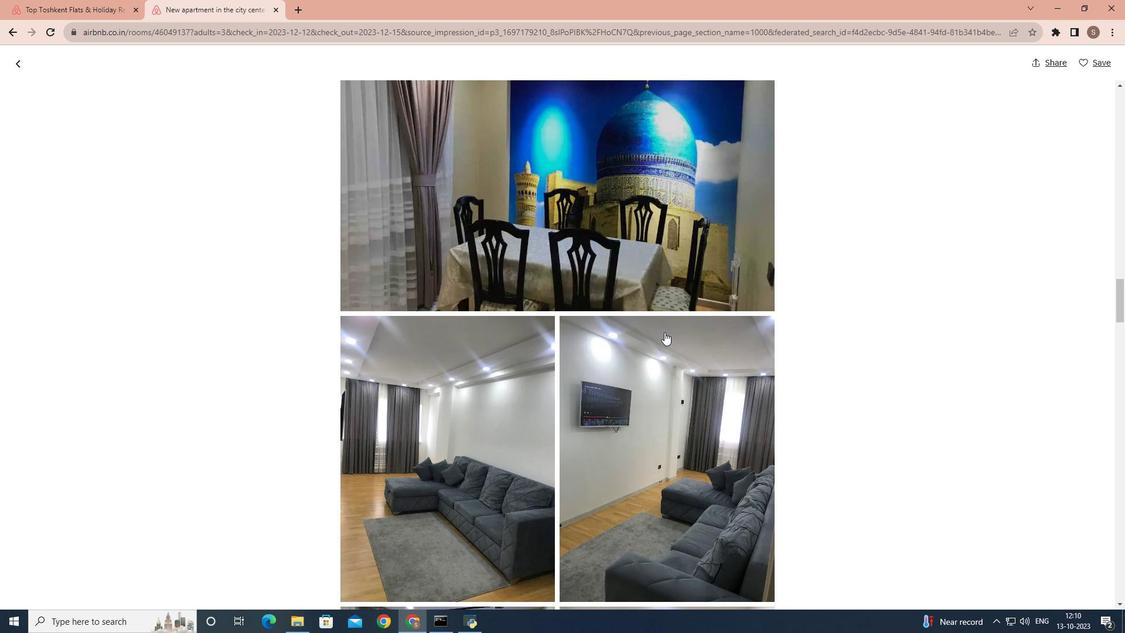 
Action: Mouse scrolled (664, 331) with delta (0, 0)
Screenshot: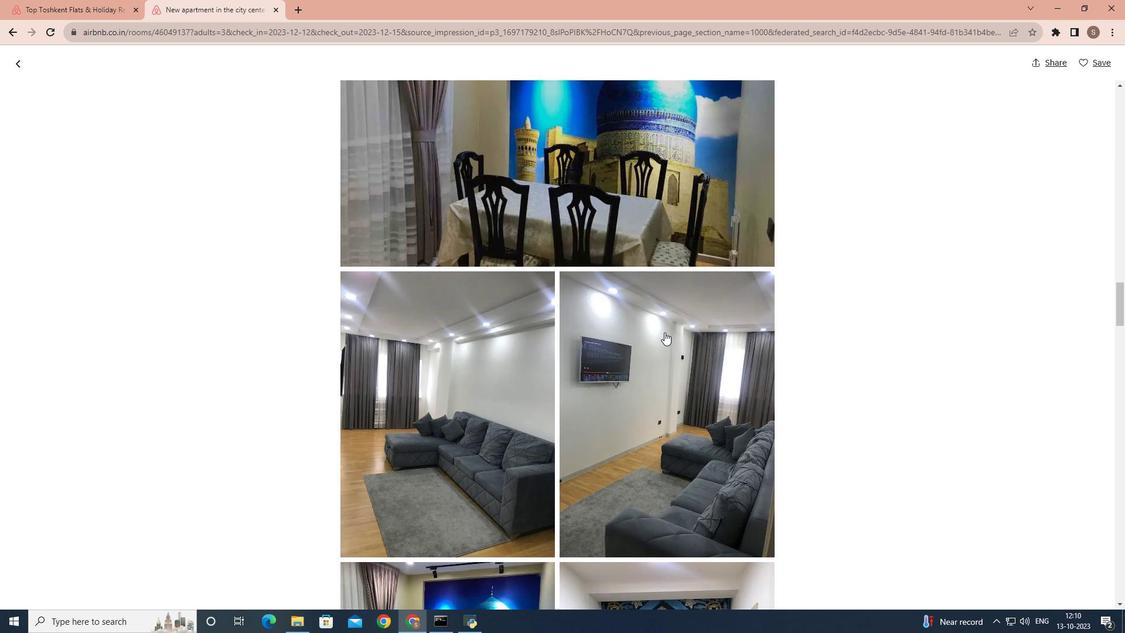
Action: Mouse scrolled (664, 331) with delta (0, 0)
Screenshot: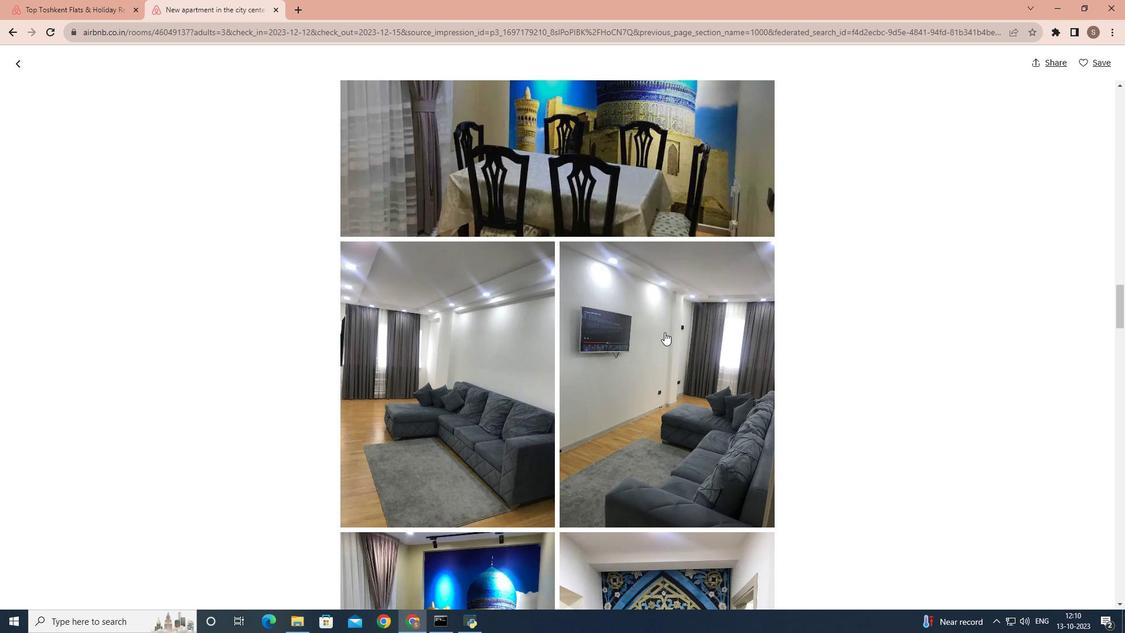 
Action: Mouse scrolled (664, 331) with delta (0, 0)
Screenshot: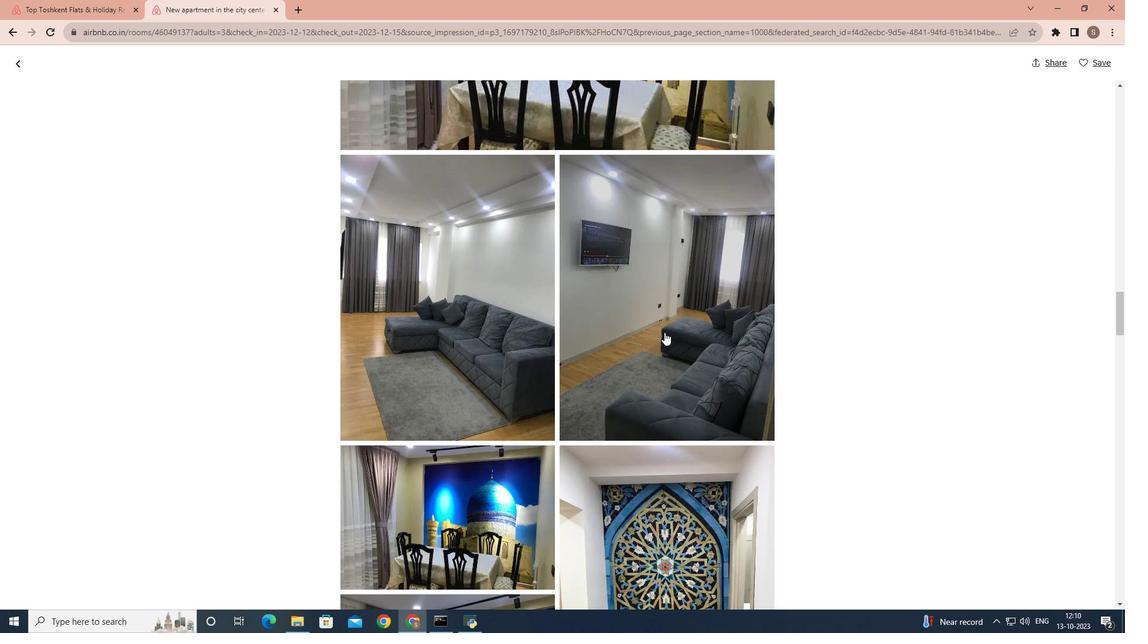
Action: Mouse scrolled (664, 331) with delta (0, 0)
Screenshot: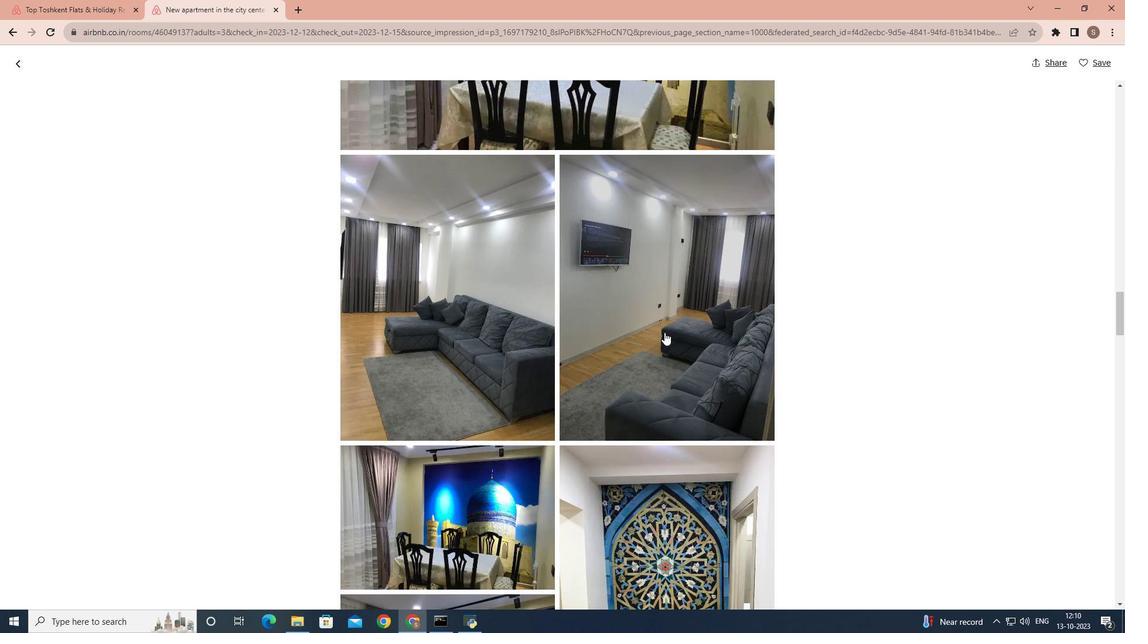 
Action: Mouse scrolled (664, 331) with delta (0, 0)
Screenshot: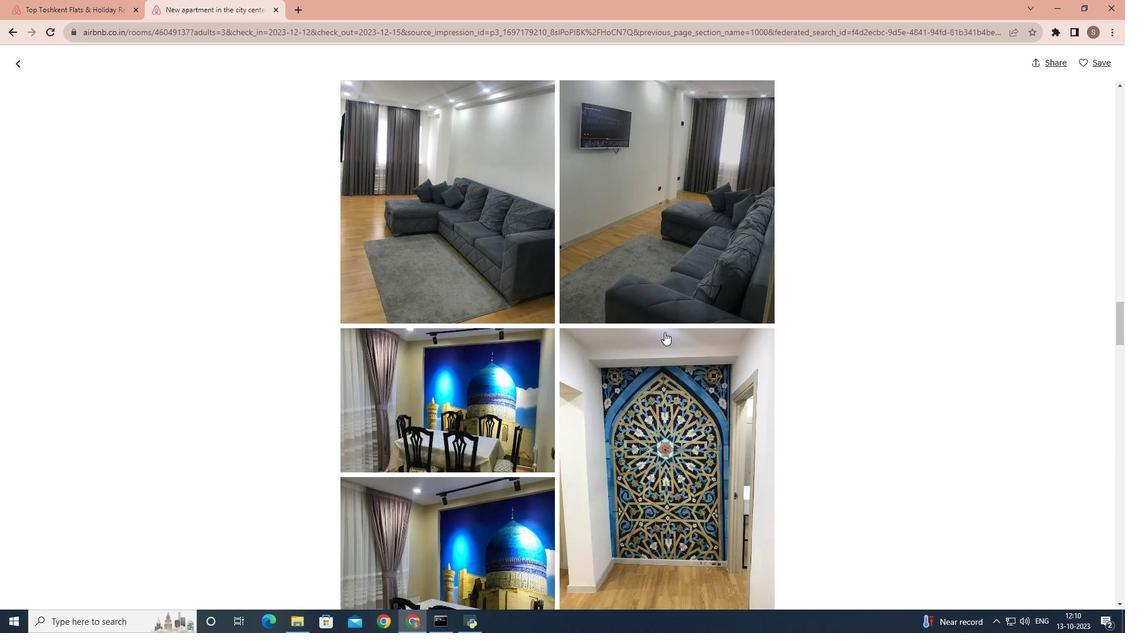 
Action: Mouse scrolled (664, 331) with delta (0, 0)
Screenshot: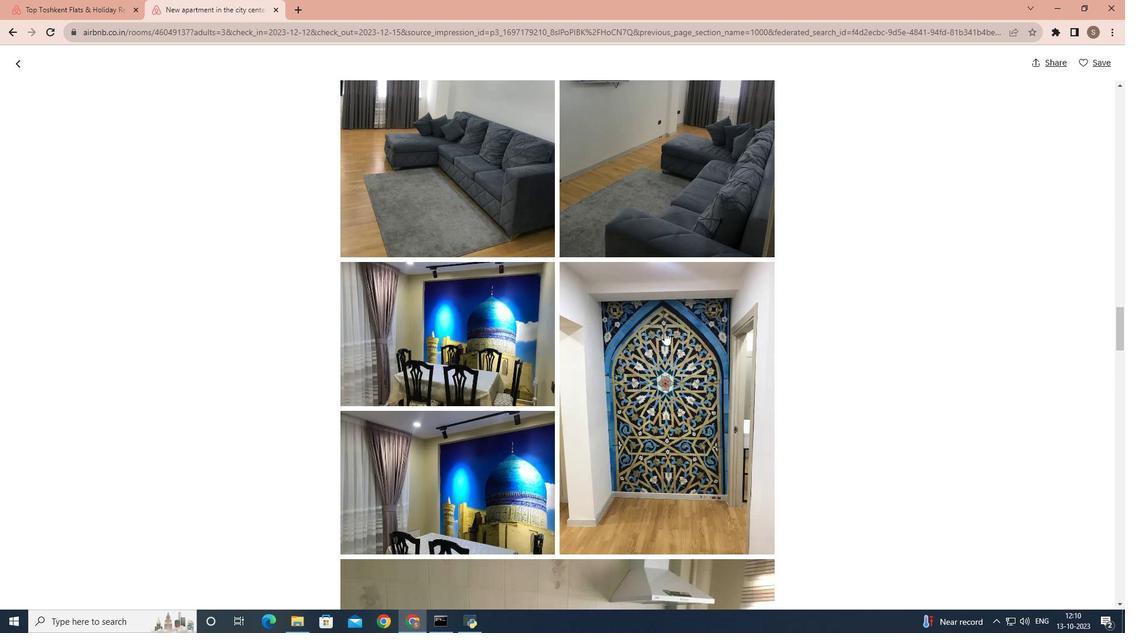 
Action: Mouse scrolled (664, 331) with delta (0, 0)
Screenshot: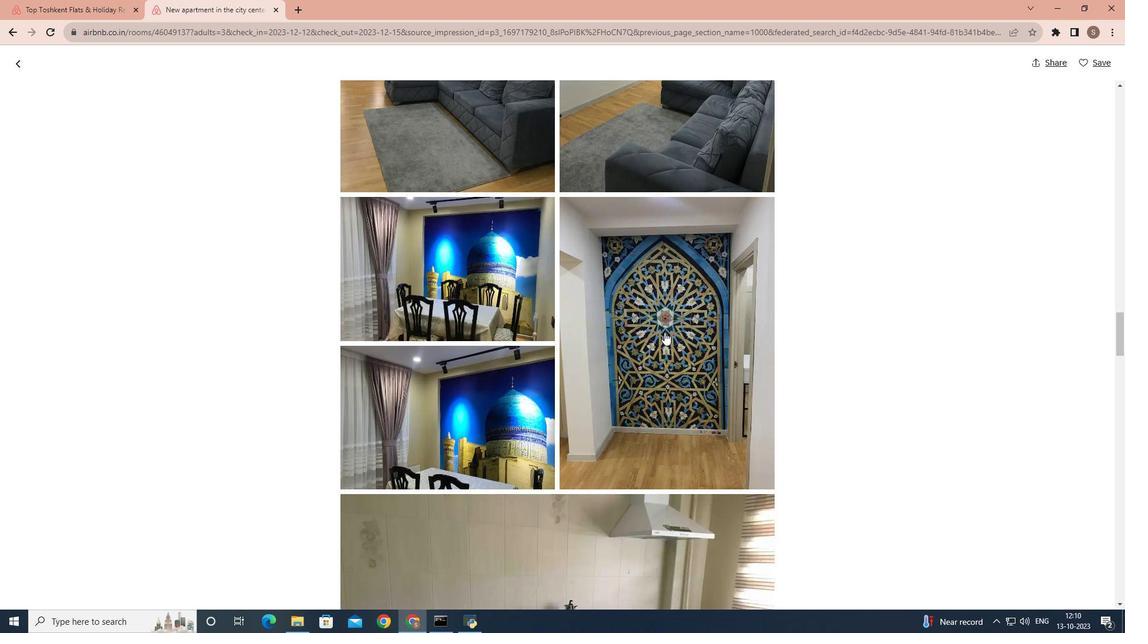 
Action: Mouse scrolled (664, 331) with delta (0, 0)
Screenshot: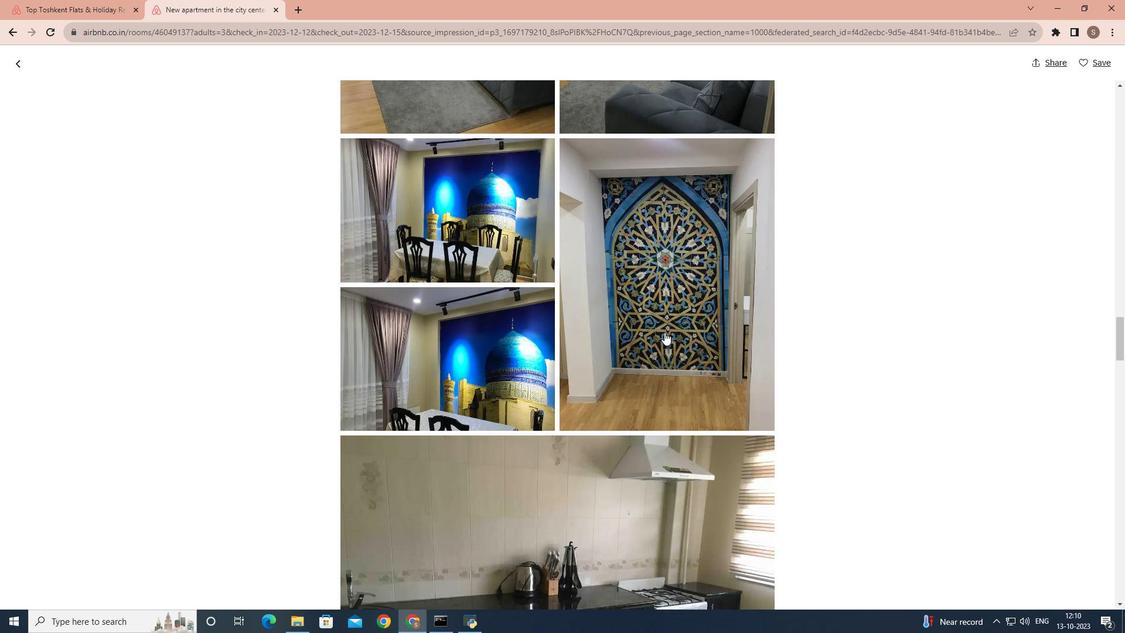 
Action: Mouse scrolled (664, 331) with delta (0, 0)
Screenshot: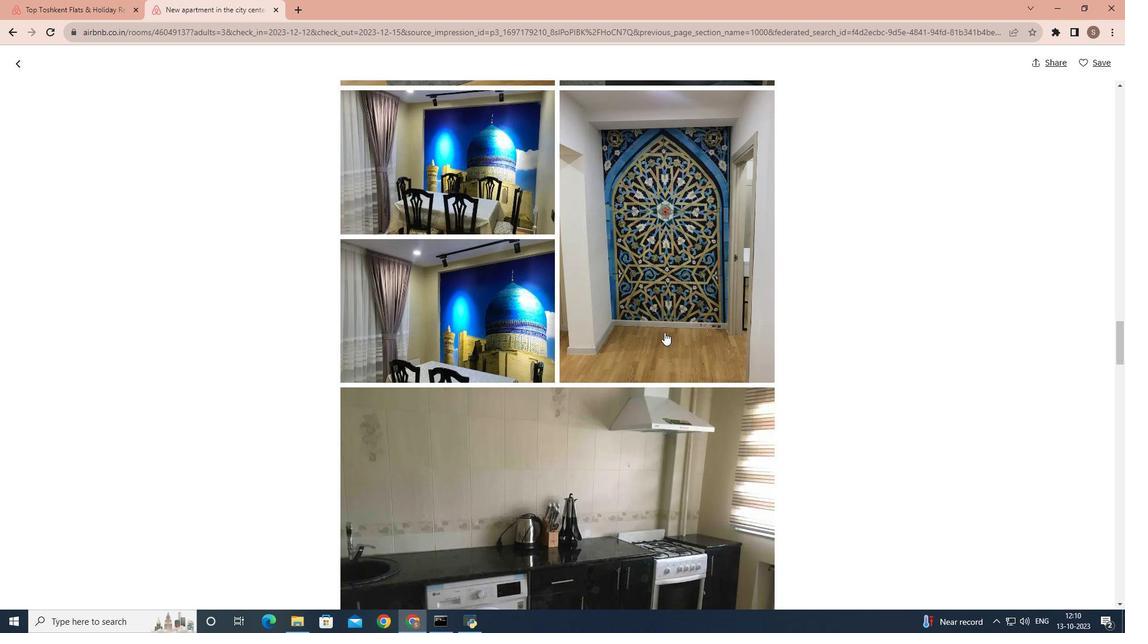 
Action: Mouse scrolled (664, 331) with delta (0, 0)
Screenshot: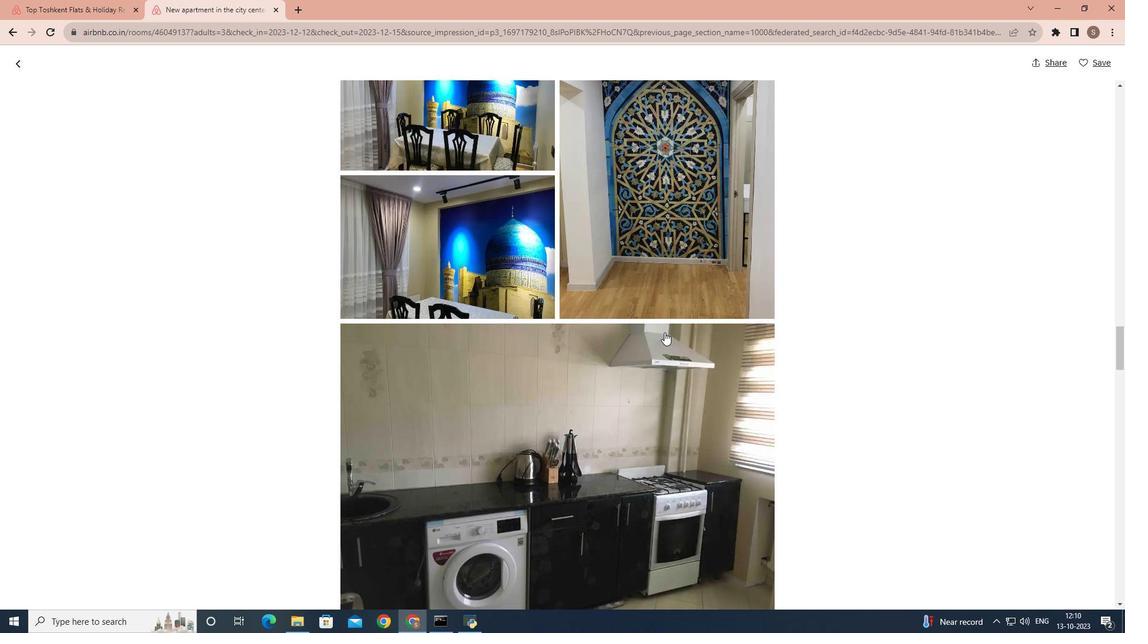 
Action: Mouse scrolled (664, 331) with delta (0, 0)
Screenshot: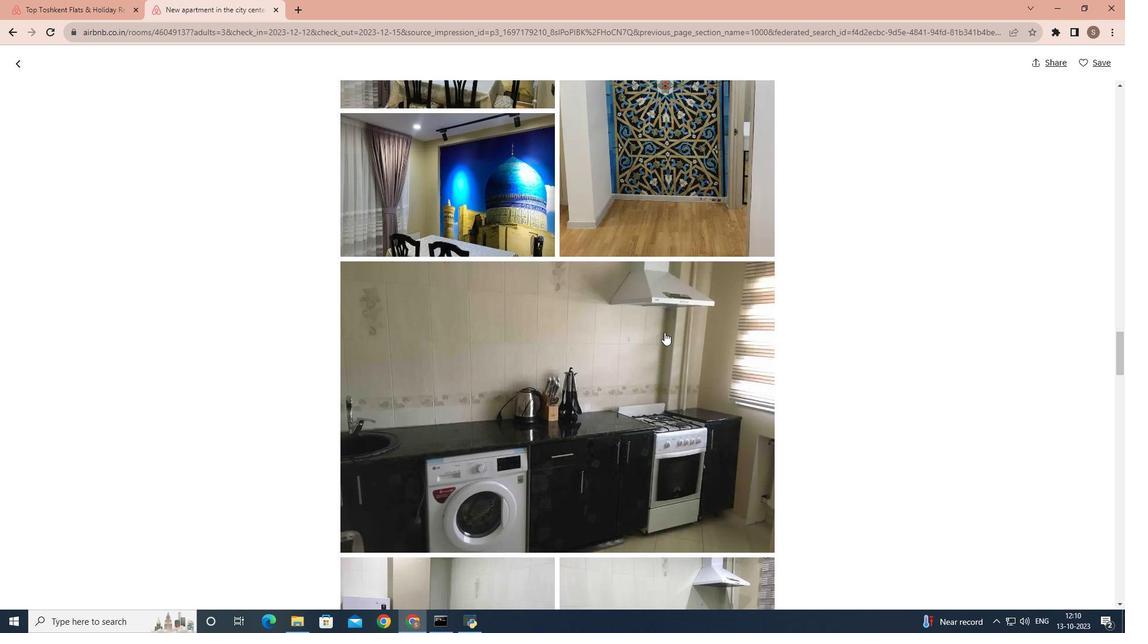 
Action: Mouse scrolled (664, 331) with delta (0, 0)
Screenshot: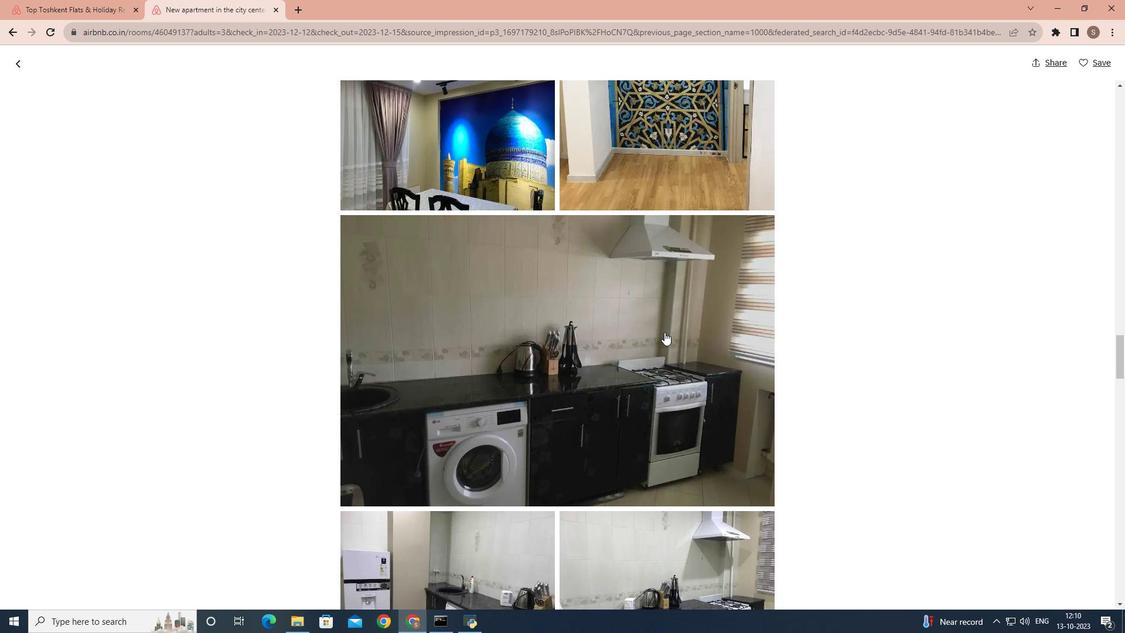
Action: Mouse scrolled (664, 331) with delta (0, 0)
Screenshot: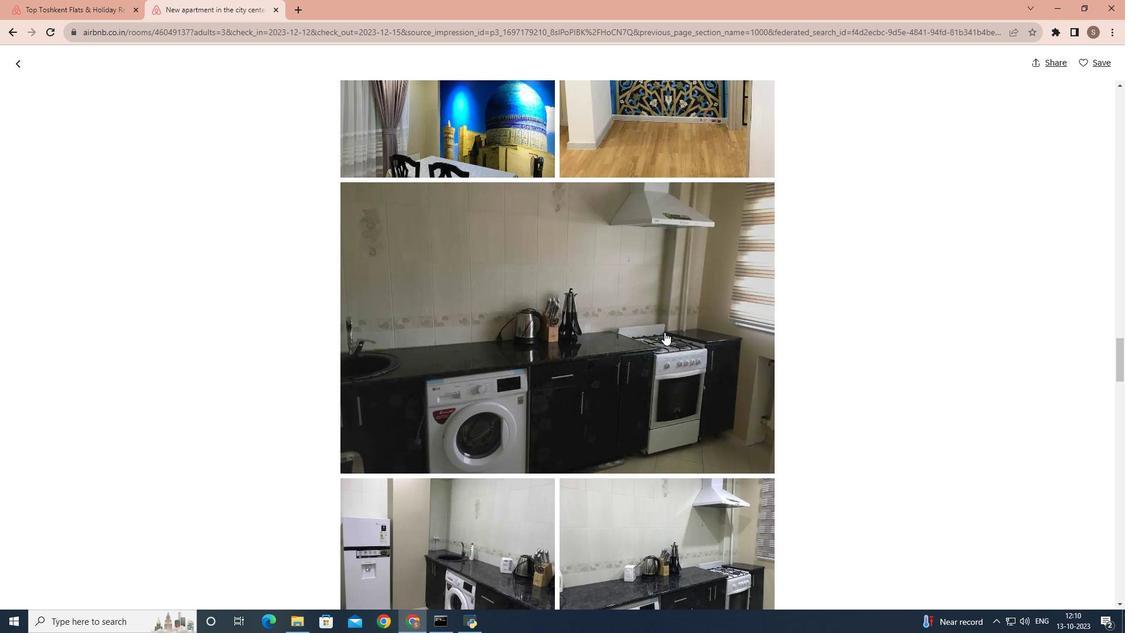 
Action: Mouse scrolled (664, 331) with delta (0, 0)
Screenshot: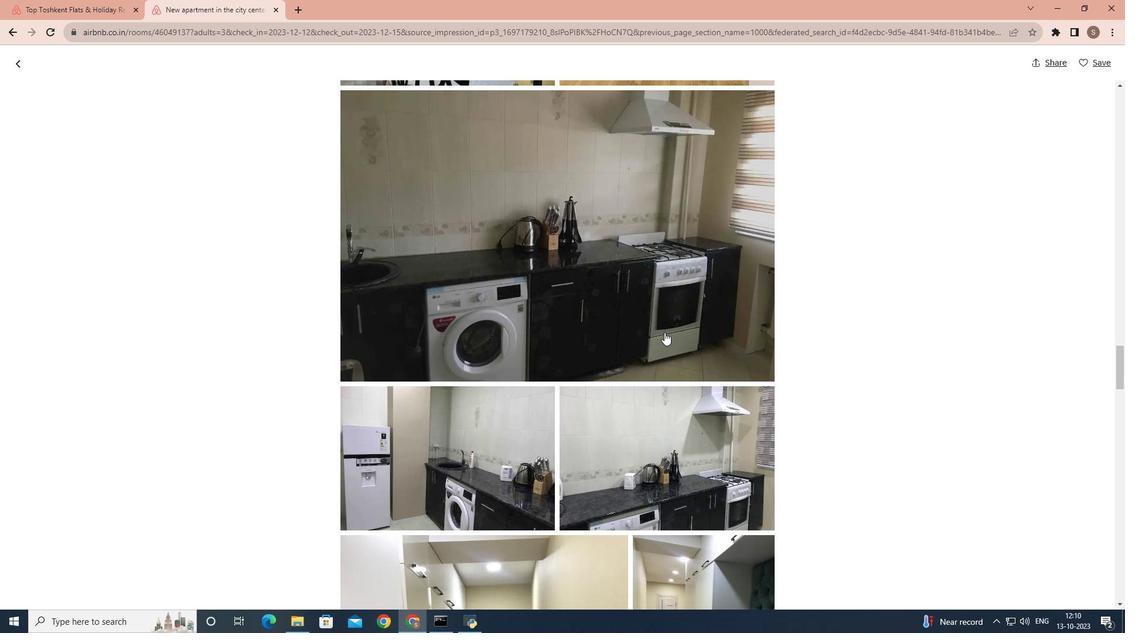 
Action: Mouse scrolled (664, 331) with delta (0, 0)
Screenshot: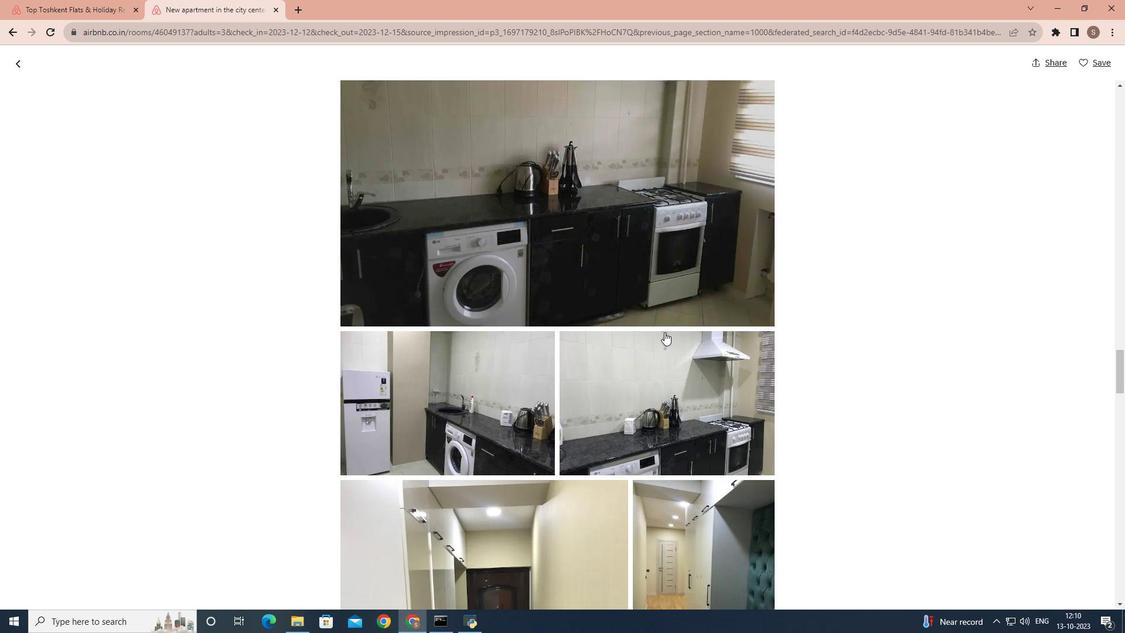 
Action: Mouse scrolled (664, 331) with delta (0, 0)
Screenshot: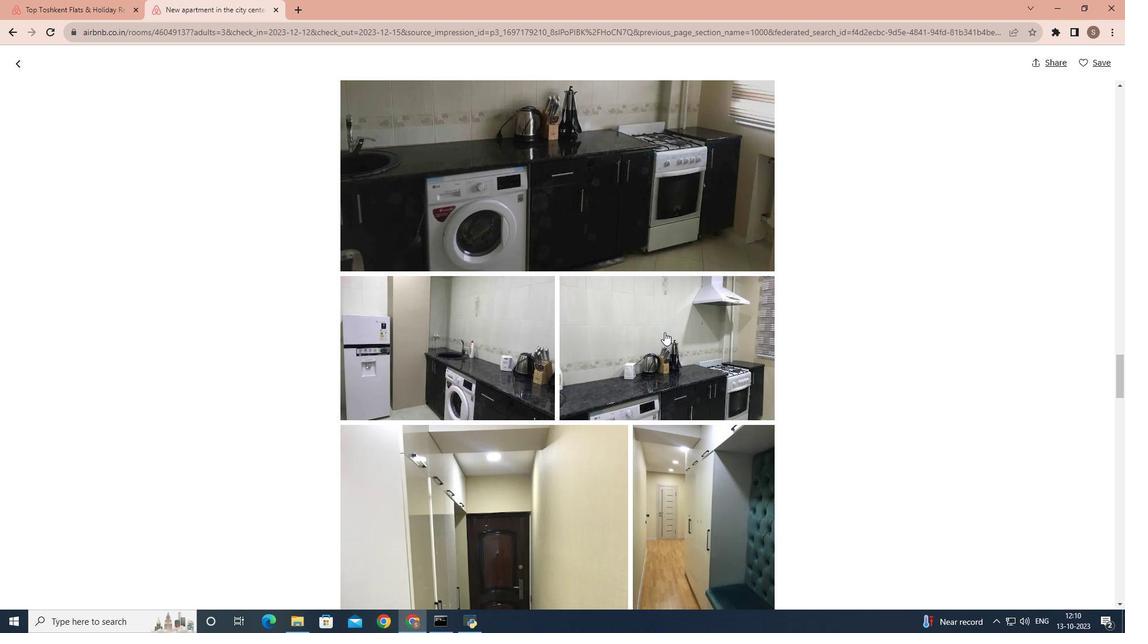 
Action: Mouse scrolled (664, 331) with delta (0, 0)
Screenshot: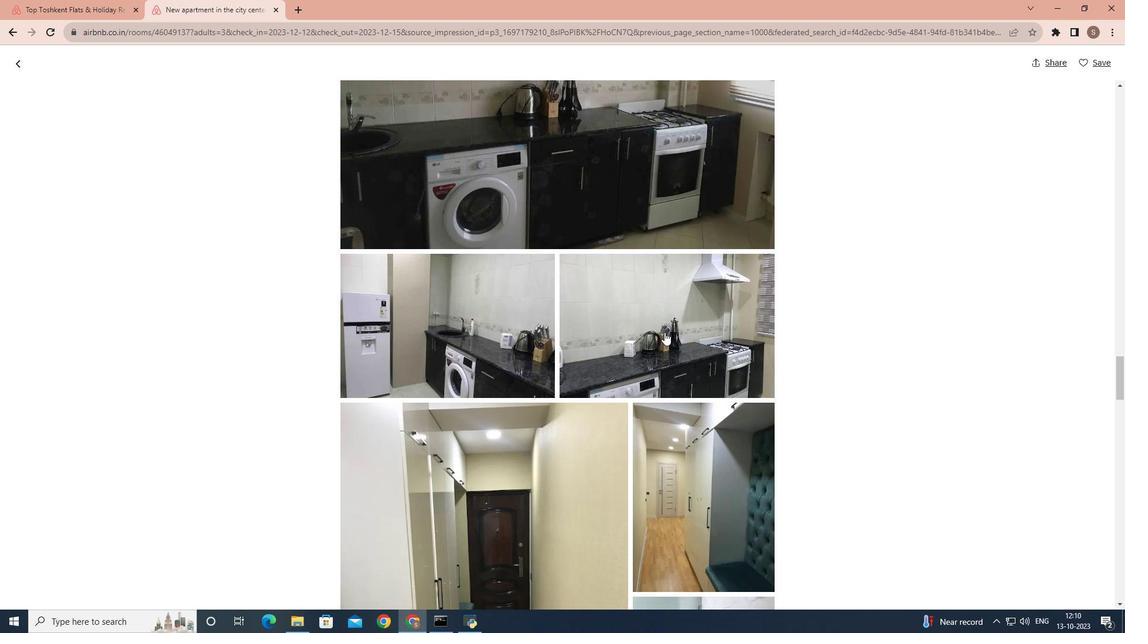 
Action: Mouse scrolled (664, 331) with delta (0, 0)
Screenshot: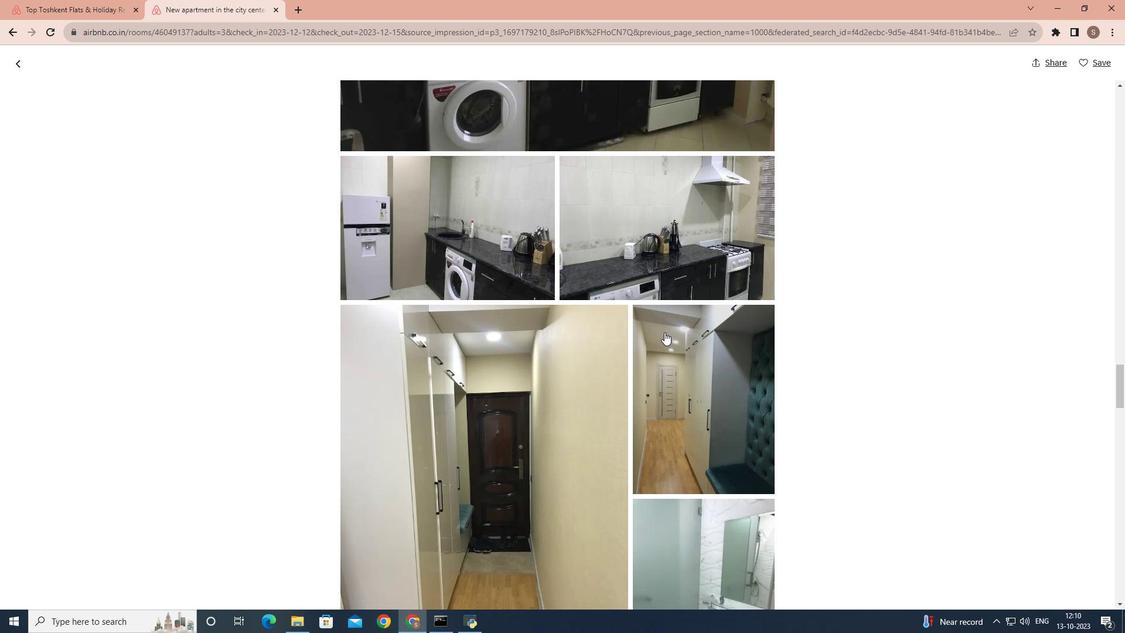 
Action: Mouse scrolled (664, 331) with delta (0, 0)
Screenshot: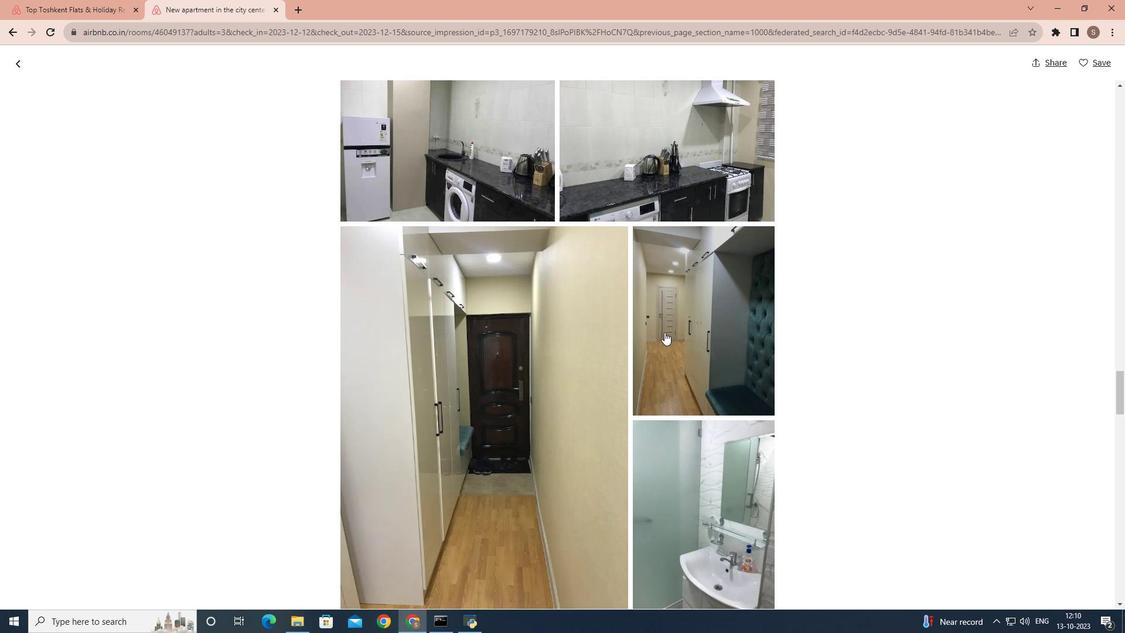 
Action: Mouse scrolled (664, 331) with delta (0, 0)
Screenshot: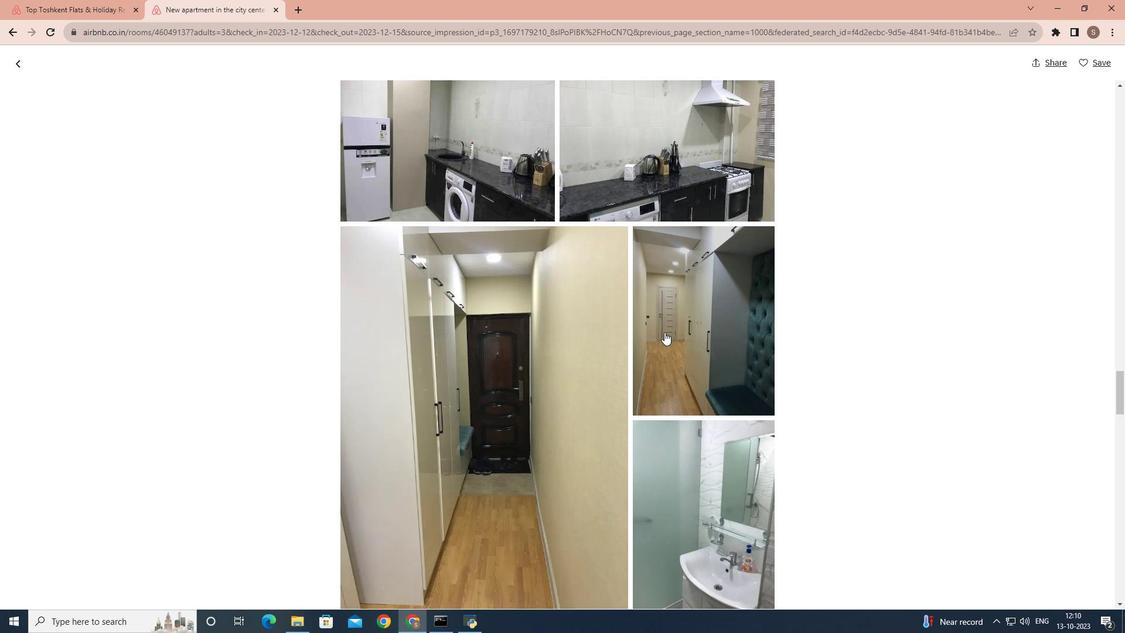 
Action: Mouse scrolled (664, 331) with delta (0, 0)
Screenshot: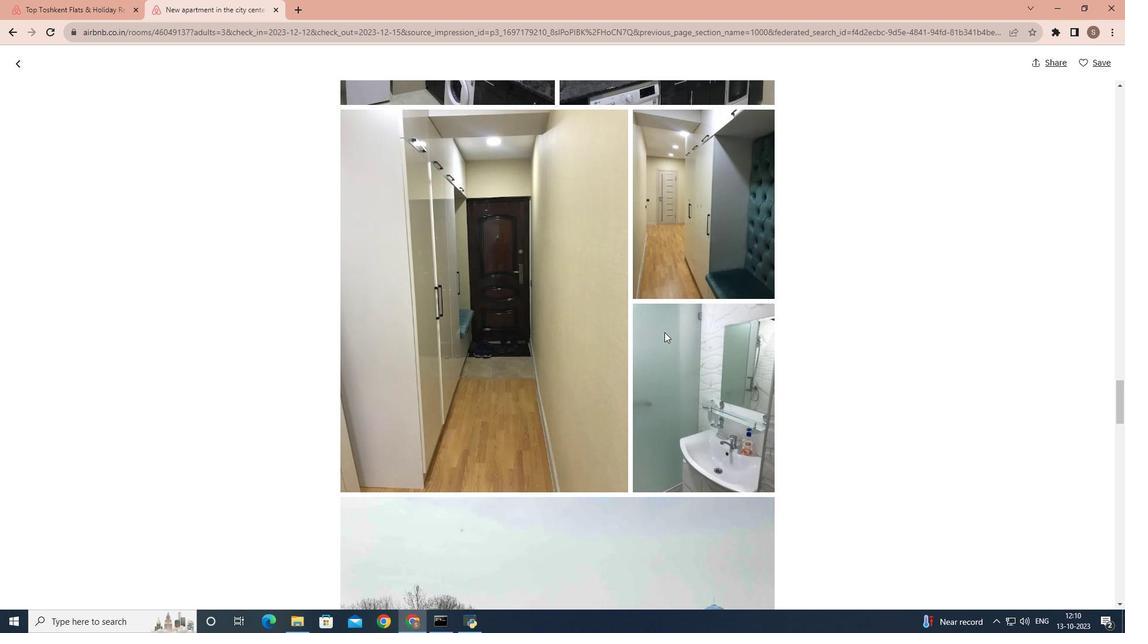 
Action: Mouse scrolled (664, 331) with delta (0, 0)
Screenshot: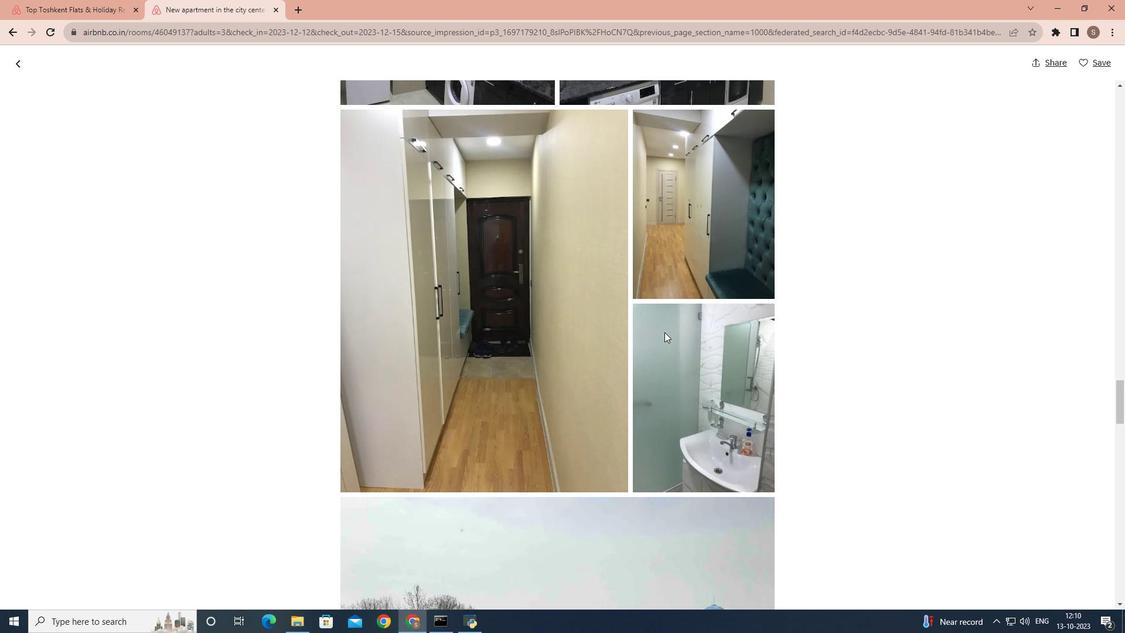 
Action: Mouse scrolled (664, 331) with delta (0, 0)
Screenshot: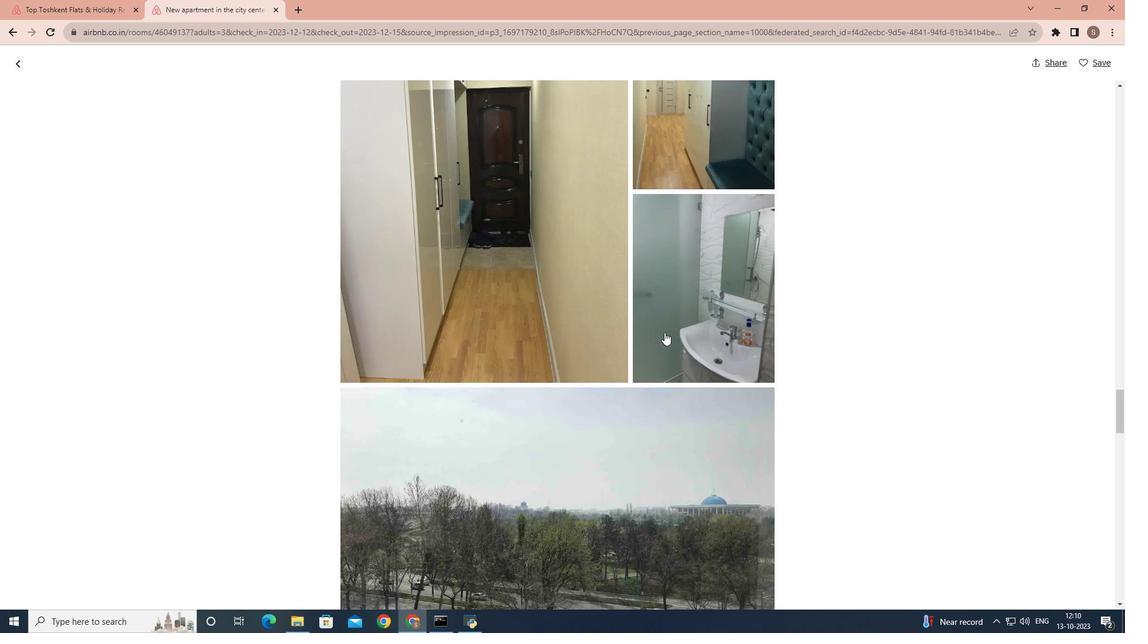 
Action: Mouse scrolled (664, 331) with delta (0, 0)
Screenshot: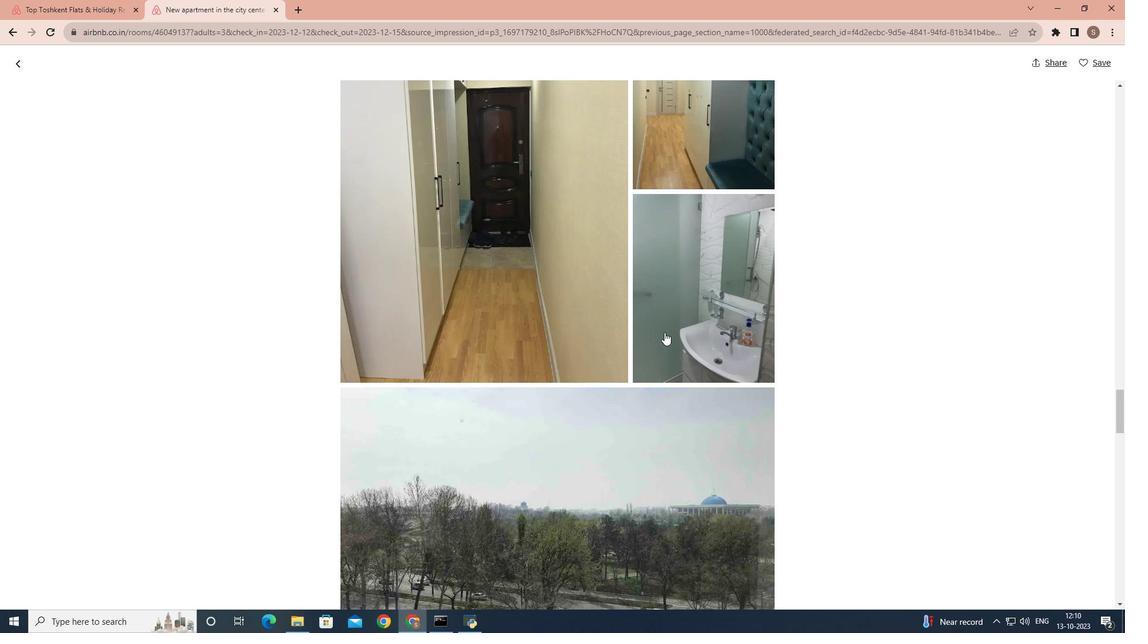 
Action: Mouse scrolled (664, 331) with delta (0, 0)
Screenshot: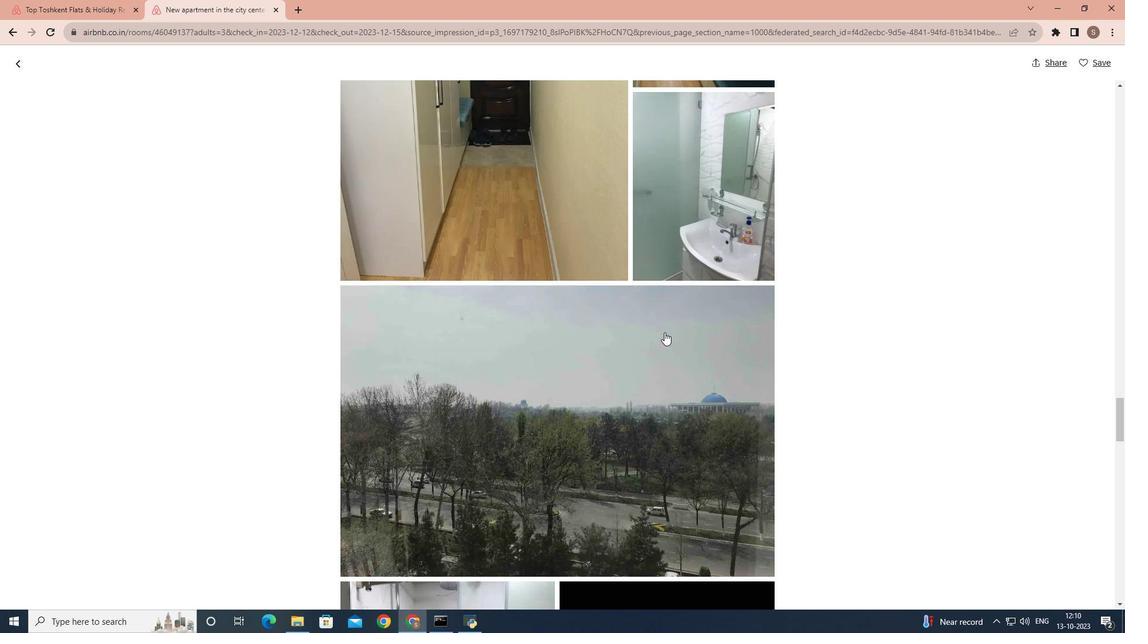 
Action: Mouse scrolled (664, 331) with delta (0, 0)
Screenshot: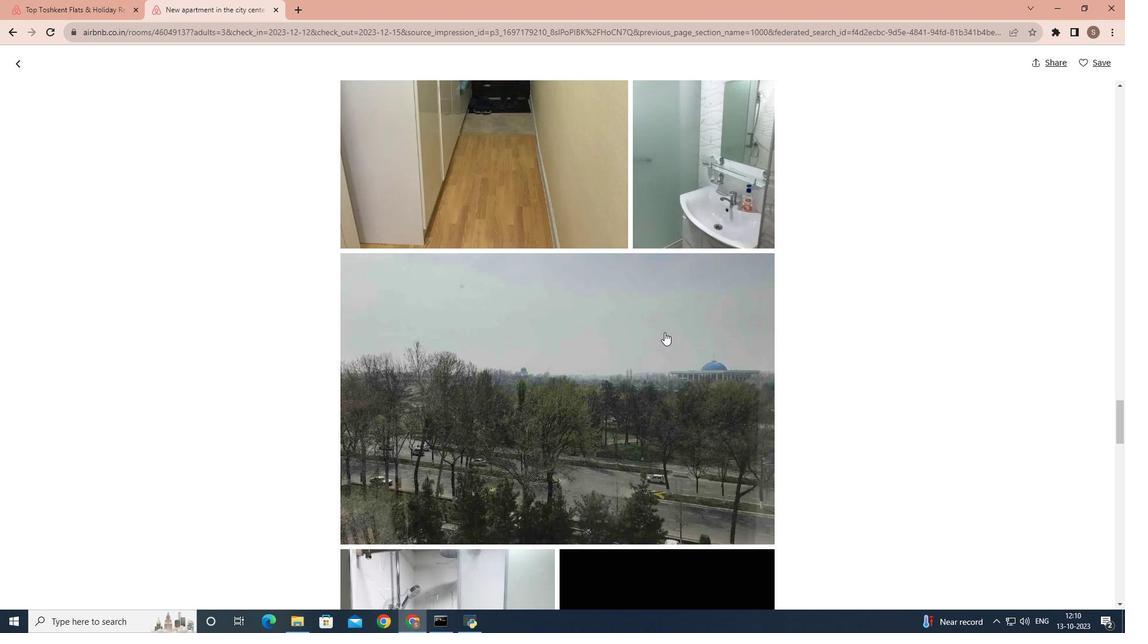 
Action: Mouse scrolled (664, 331) with delta (0, 0)
Screenshot: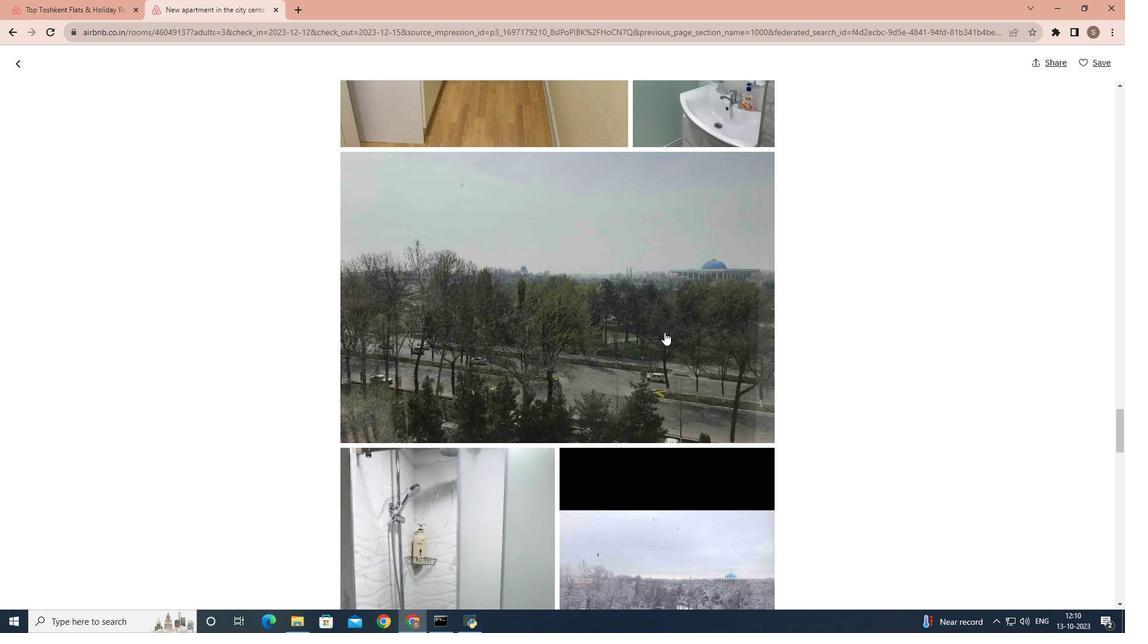 
Action: Mouse scrolled (664, 331) with delta (0, 0)
Screenshot: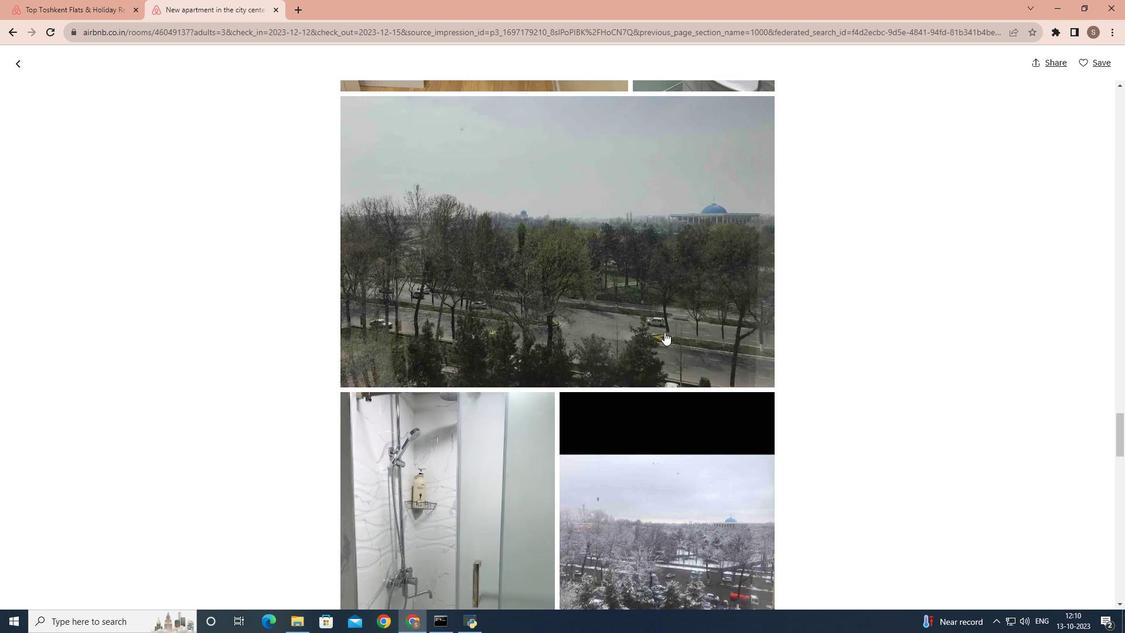 
Action: Mouse scrolled (664, 331) with delta (0, 0)
Screenshot: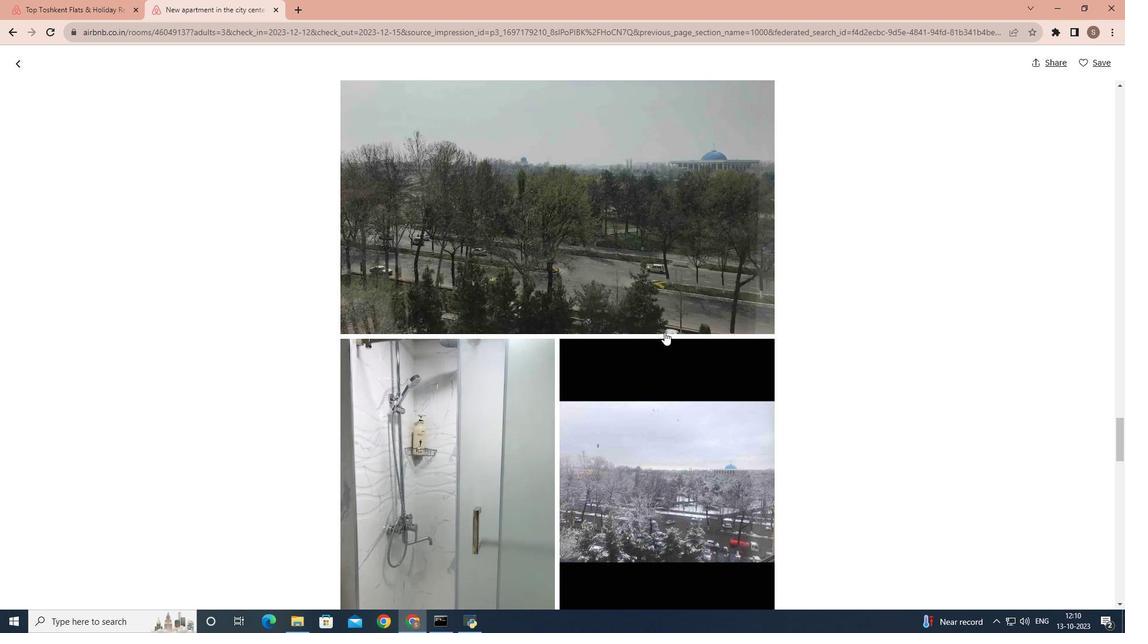
Action: Mouse scrolled (664, 331) with delta (0, 0)
Screenshot: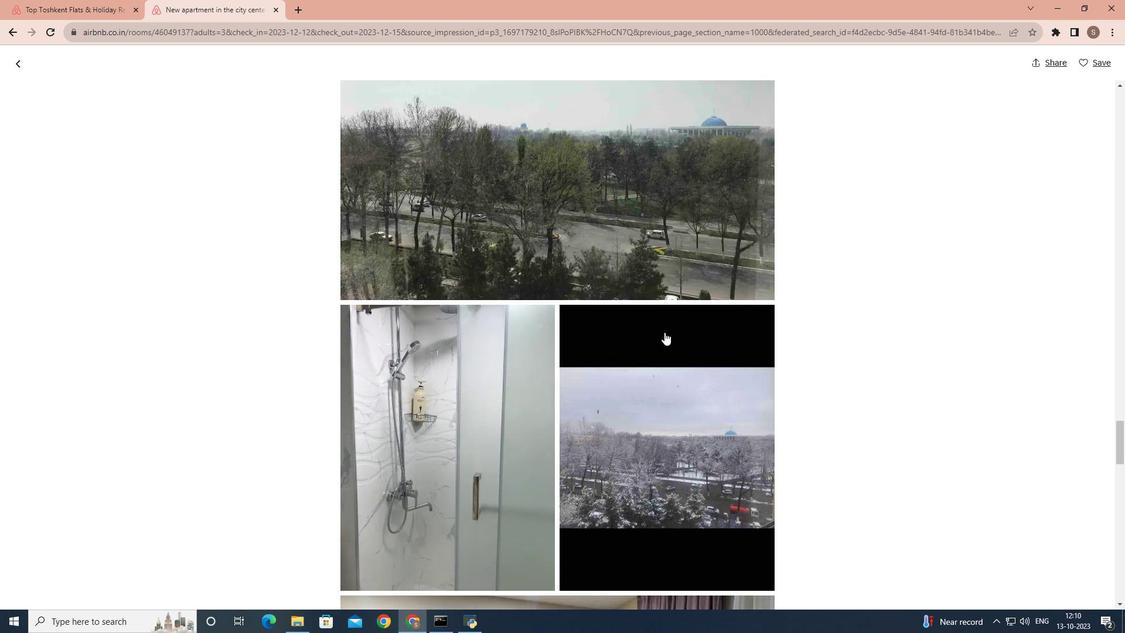 
Action: Mouse scrolled (664, 331) with delta (0, 0)
Screenshot: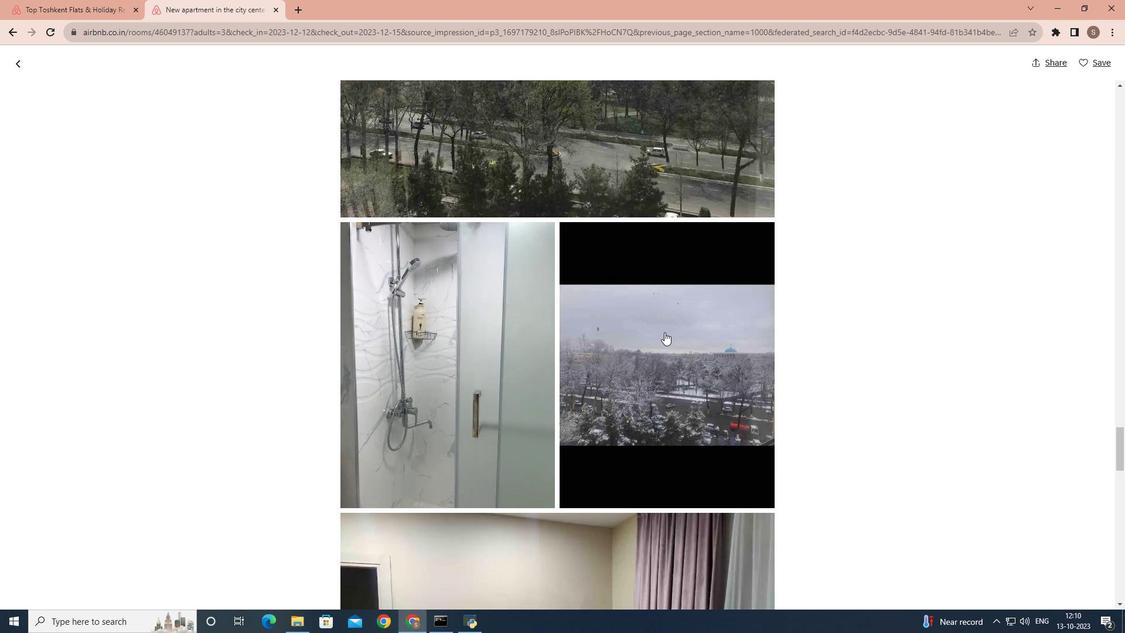 
Action: Mouse scrolled (664, 331) with delta (0, 0)
Screenshot: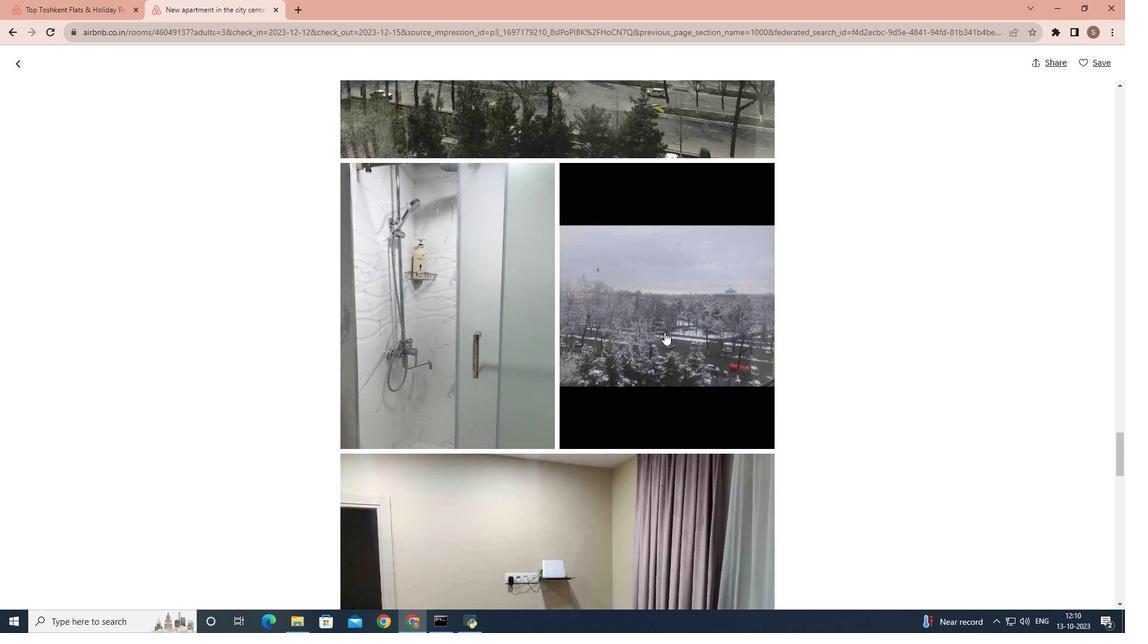 
Action: Mouse scrolled (664, 331) with delta (0, 0)
Screenshot: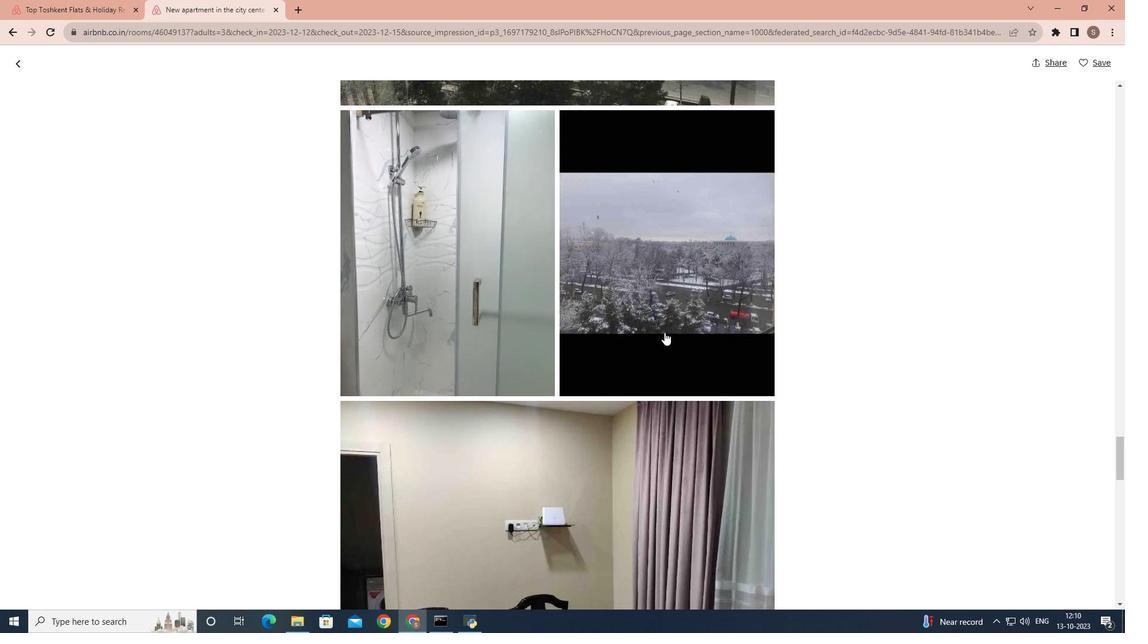 
Action: Mouse scrolled (664, 331) with delta (0, 0)
Screenshot: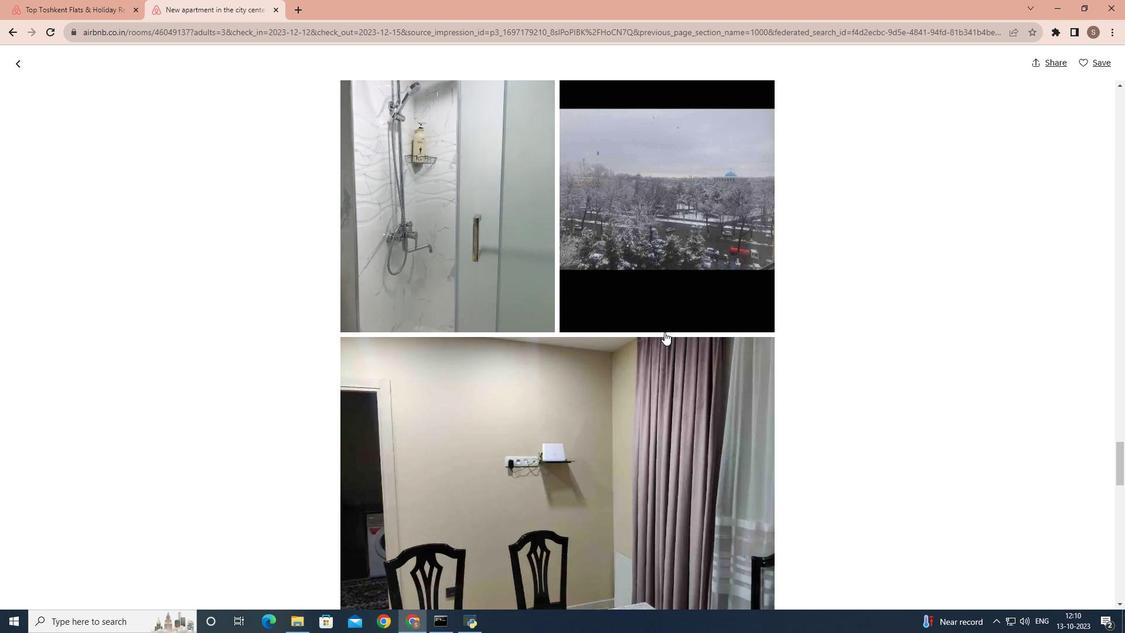 
Action: Mouse scrolled (664, 331) with delta (0, 0)
Screenshot: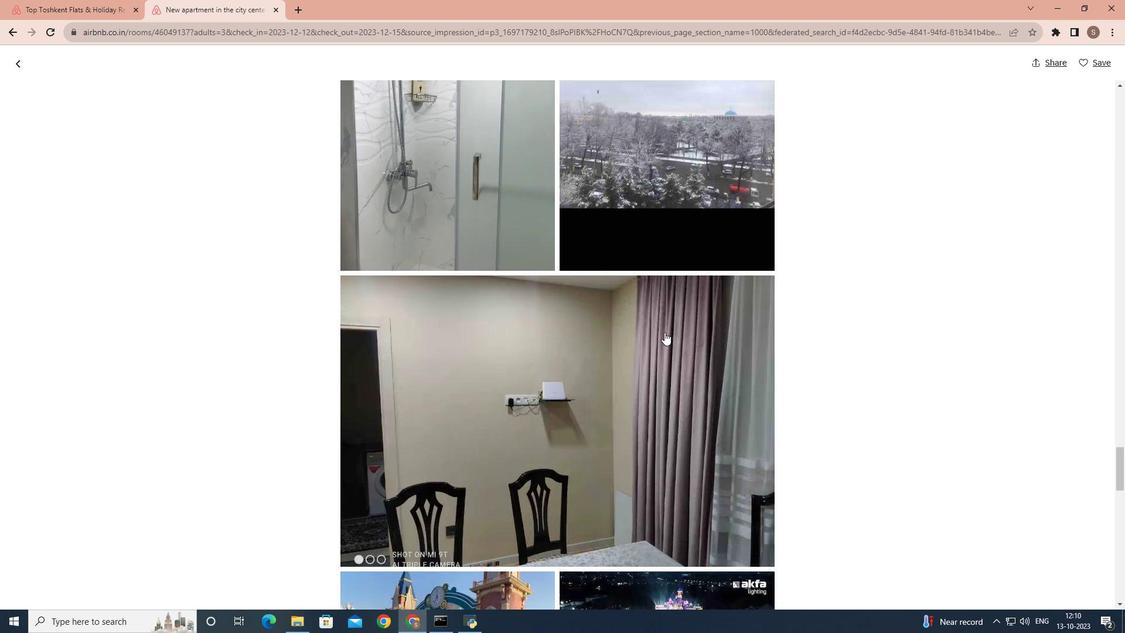
Action: Mouse scrolled (664, 331) with delta (0, 0)
Screenshot: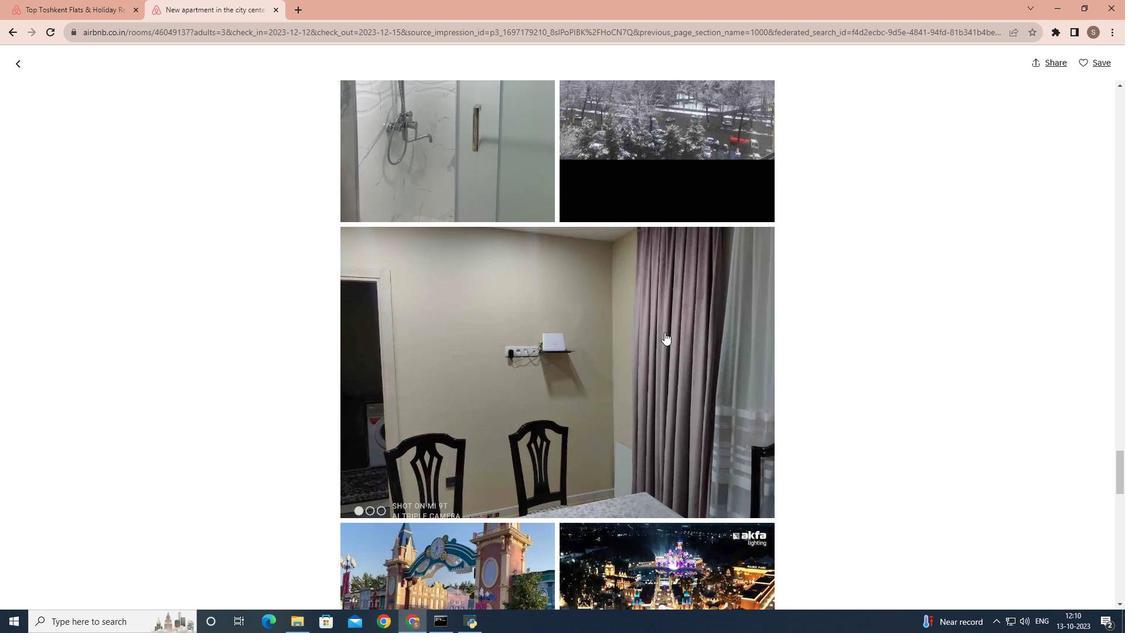 
Action: Mouse scrolled (664, 331) with delta (0, 0)
Screenshot: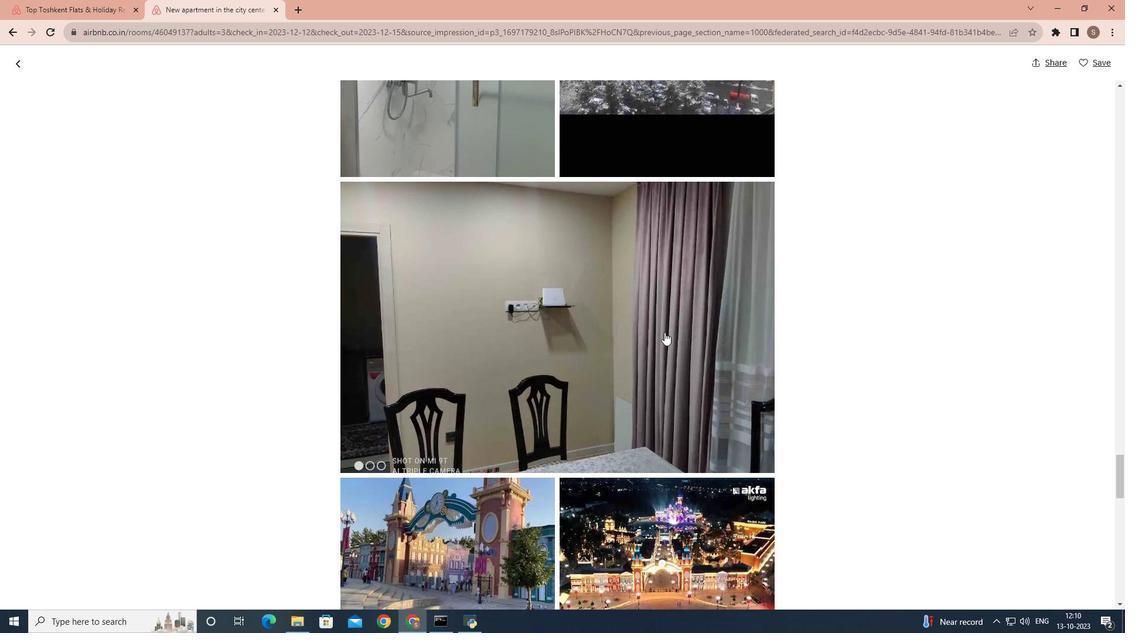 
Action: Mouse scrolled (664, 331) with delta (0, 0)
Screenshot: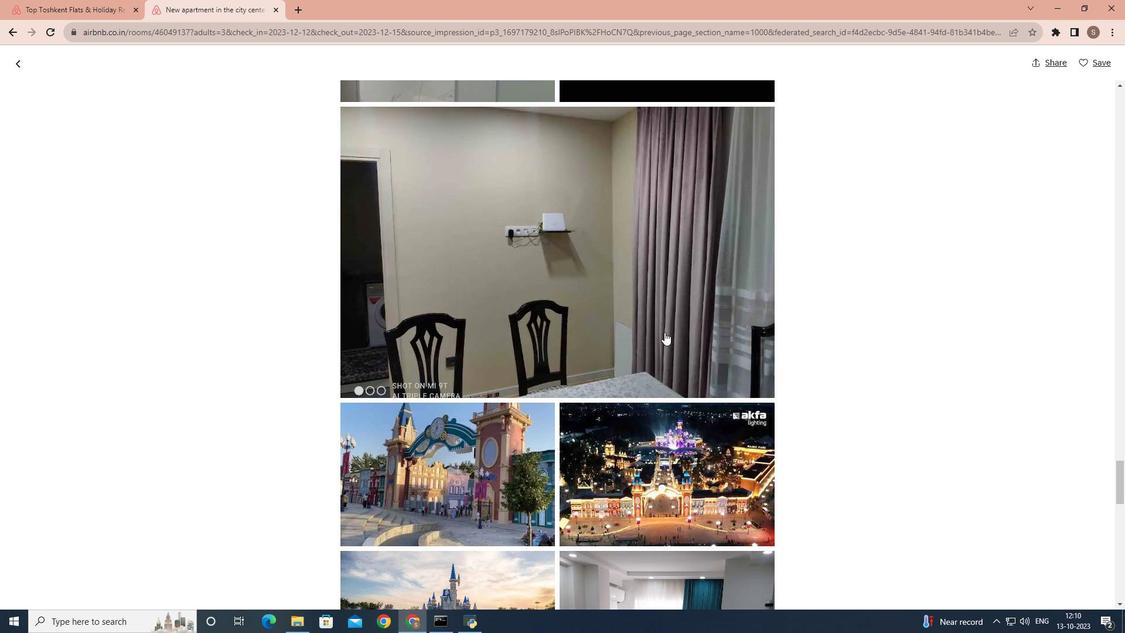 
Action: Mouse scrolled (664, 331) with delta (0, 0)
Screenshot: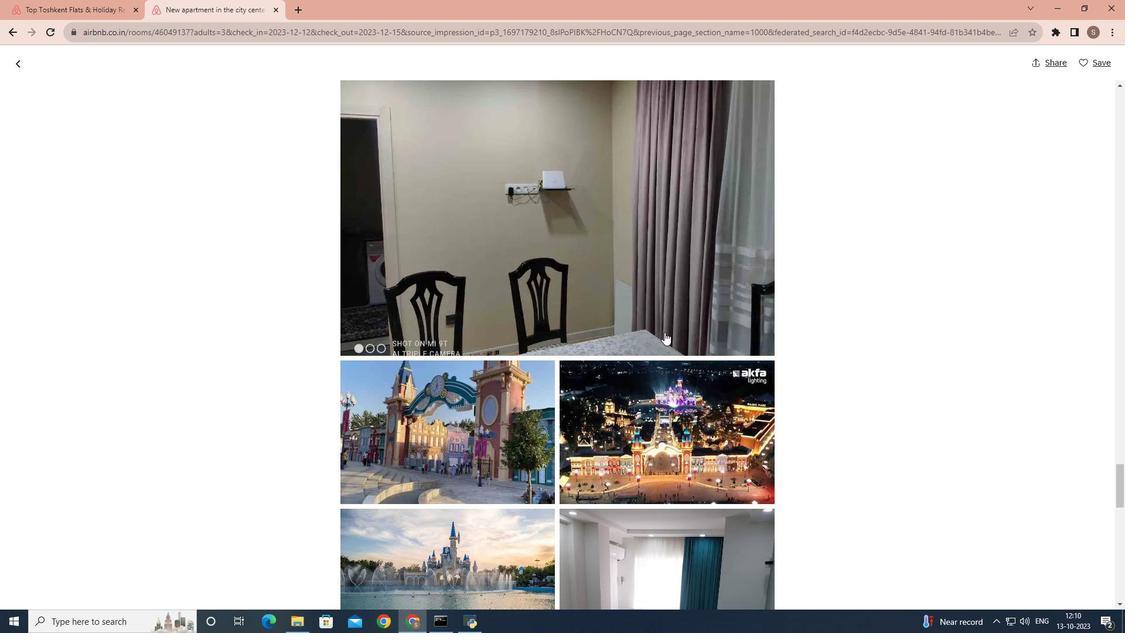 
Action: Mouse scrolled (664, 331) with delta (0, 0)
Screenshot: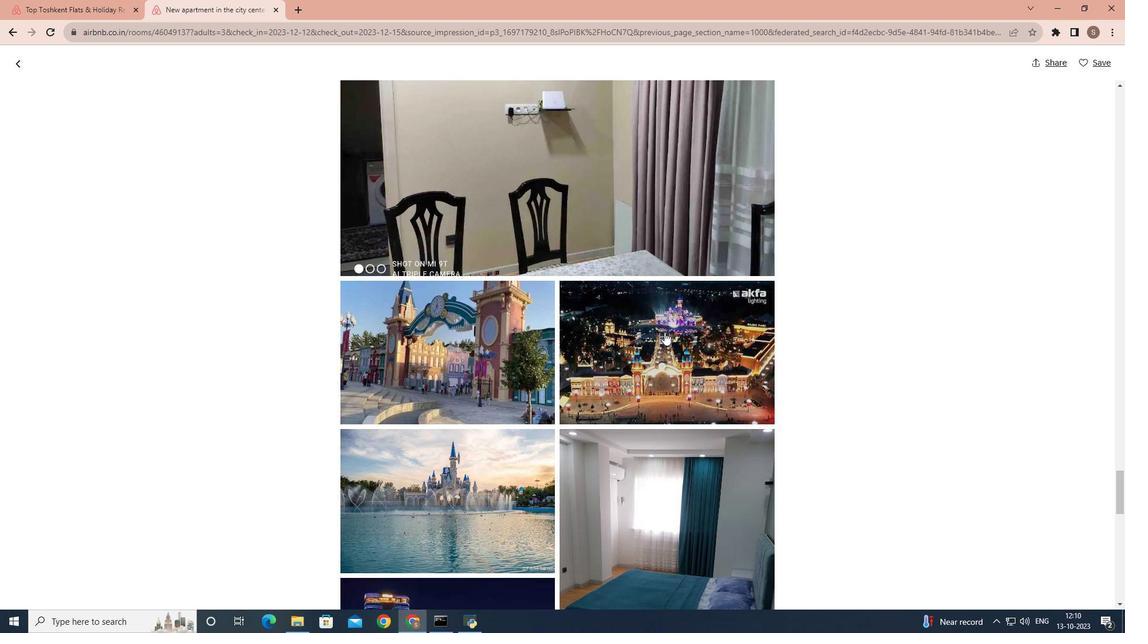 
Action: Mouse scrolled (664, 331) with delta (0, 0)
Screenshot: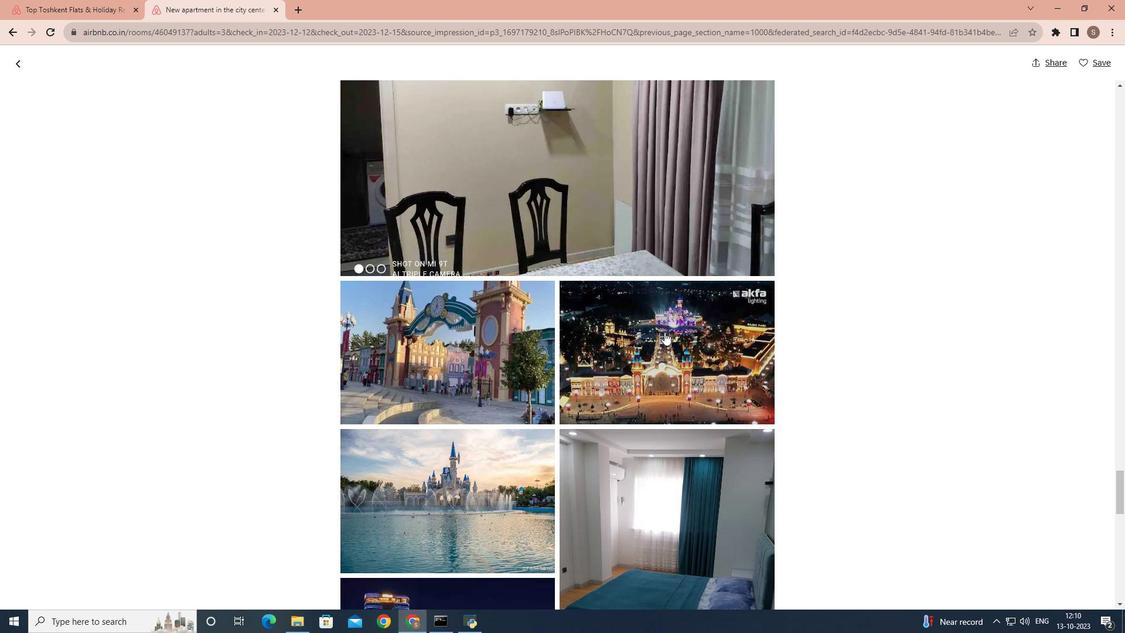 
Action: Mouse scrolled (664, 331) with delta (0, 0)
Screenshot: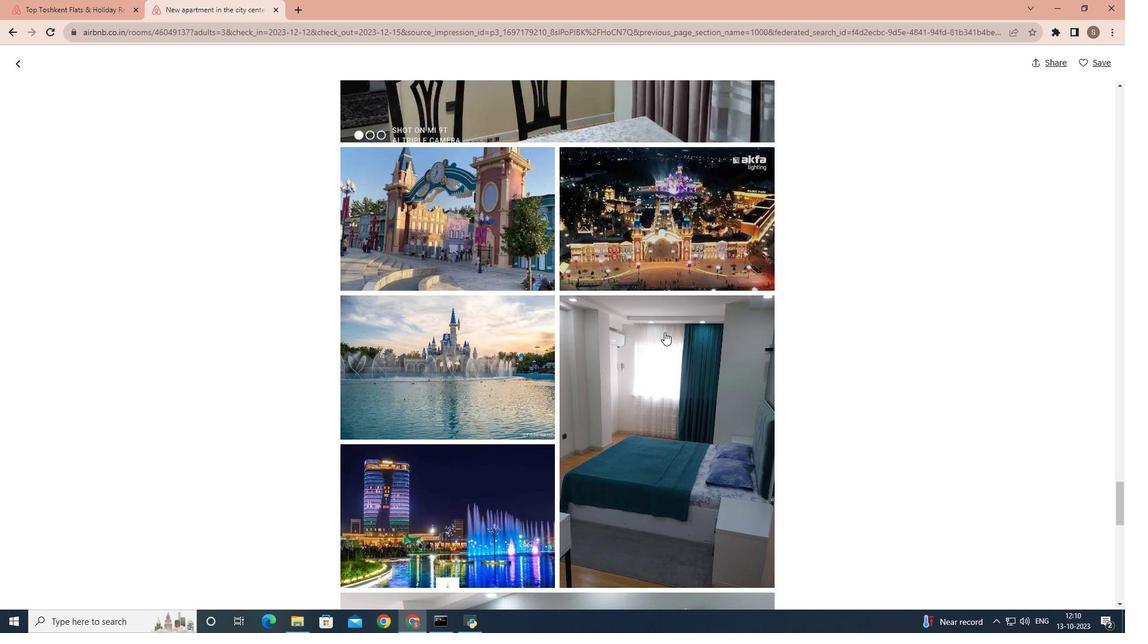 
Action: Mouse scrolled (664, 331) with delta (0, 0)
Screenshot: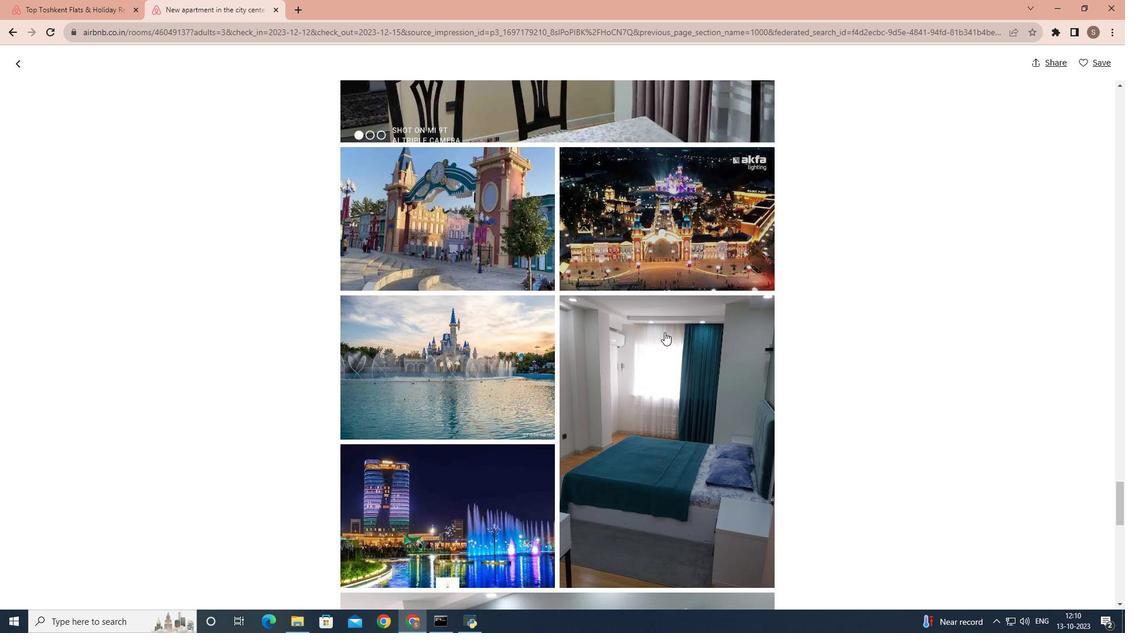 
Action: Mouse scrolled (664, 331) with delta (0, 0)
Screenshot: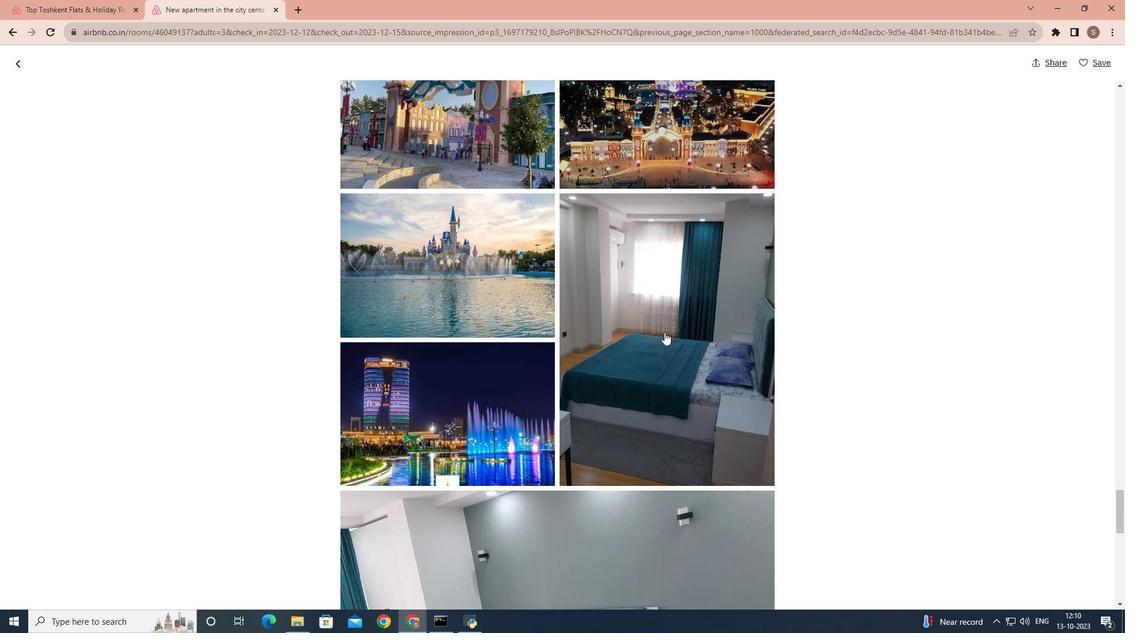 
Action: Mouse scrolled (664, 331) with delta (0, 0)
Screenshot: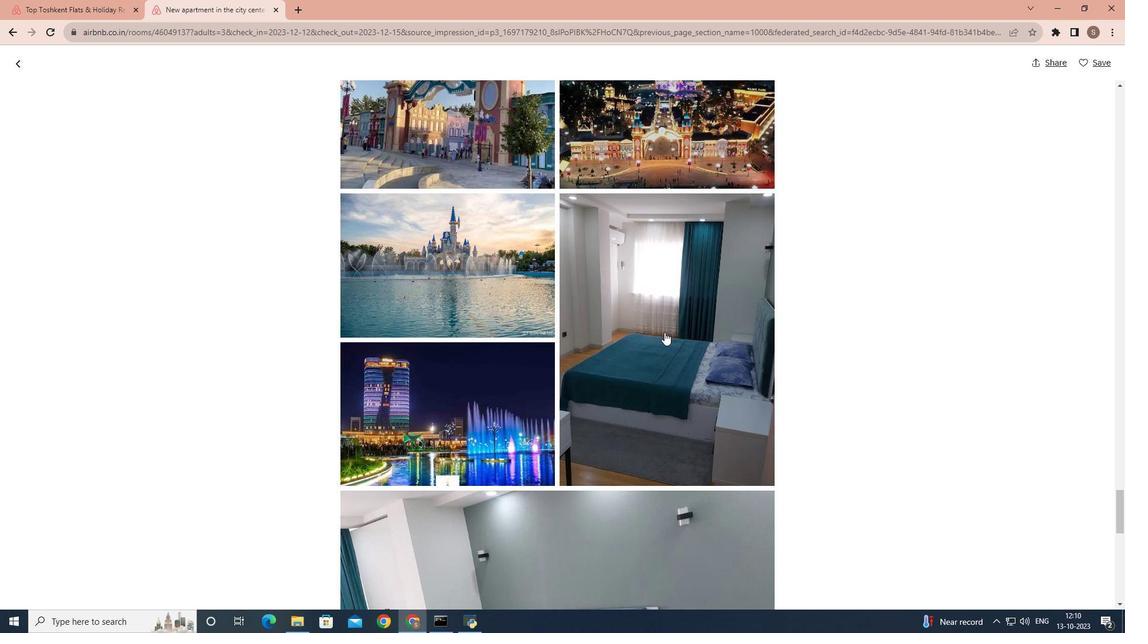 
Action: Mouse scrolled (664, 331) with delta (0, 0)
Screenshot: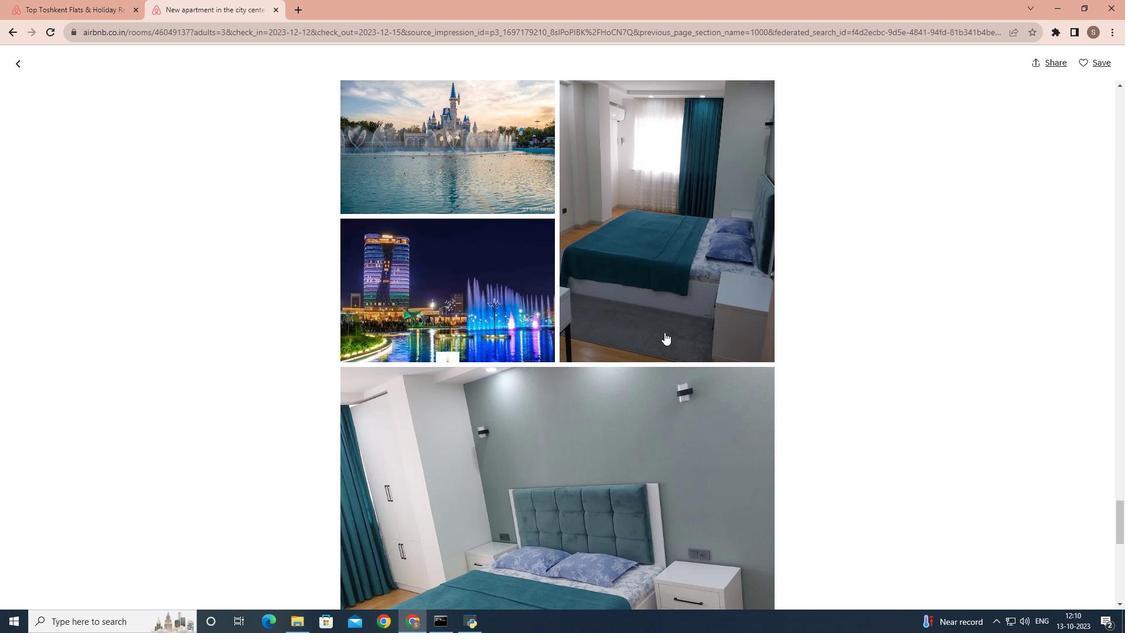 
Action: Mouse scrolled (664, 331) with delta (0, 0)
Screenshot: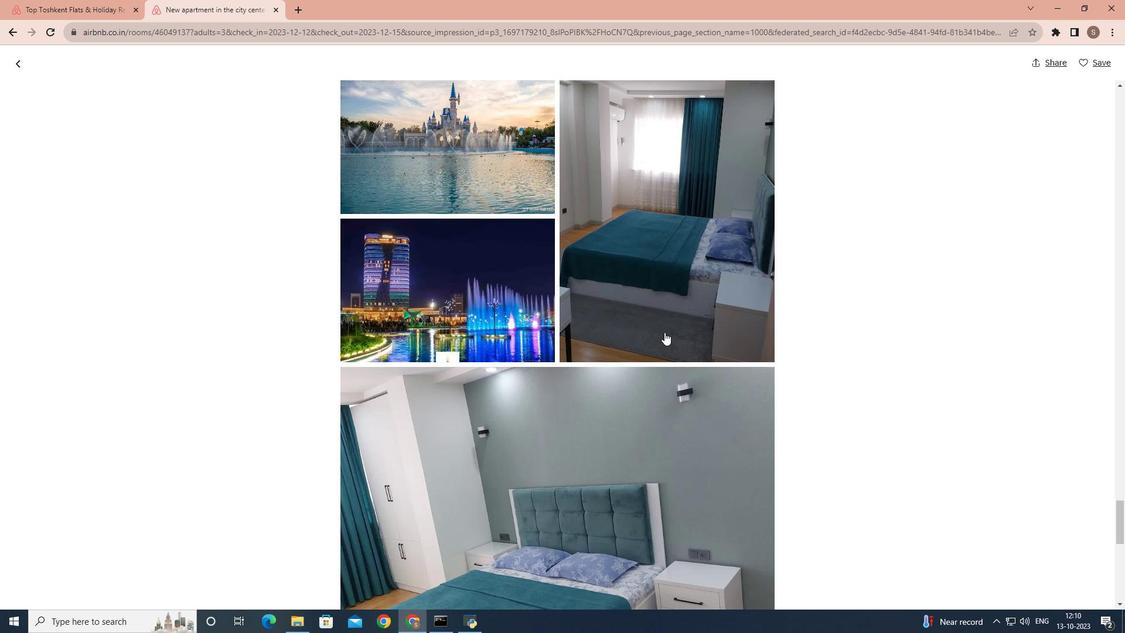 
Action: Mouse scrolled (664, 331) with delta (0, 0)
Screenshot: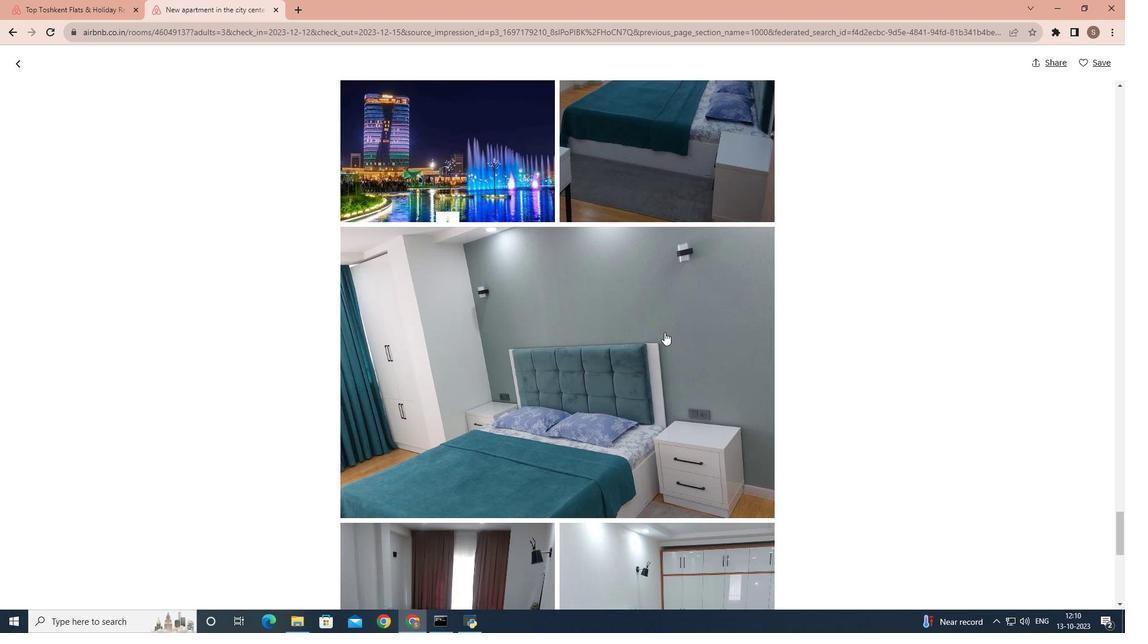 
Action: Mouse scrolled (664, 331) with delta (0, 0)
Screenshot: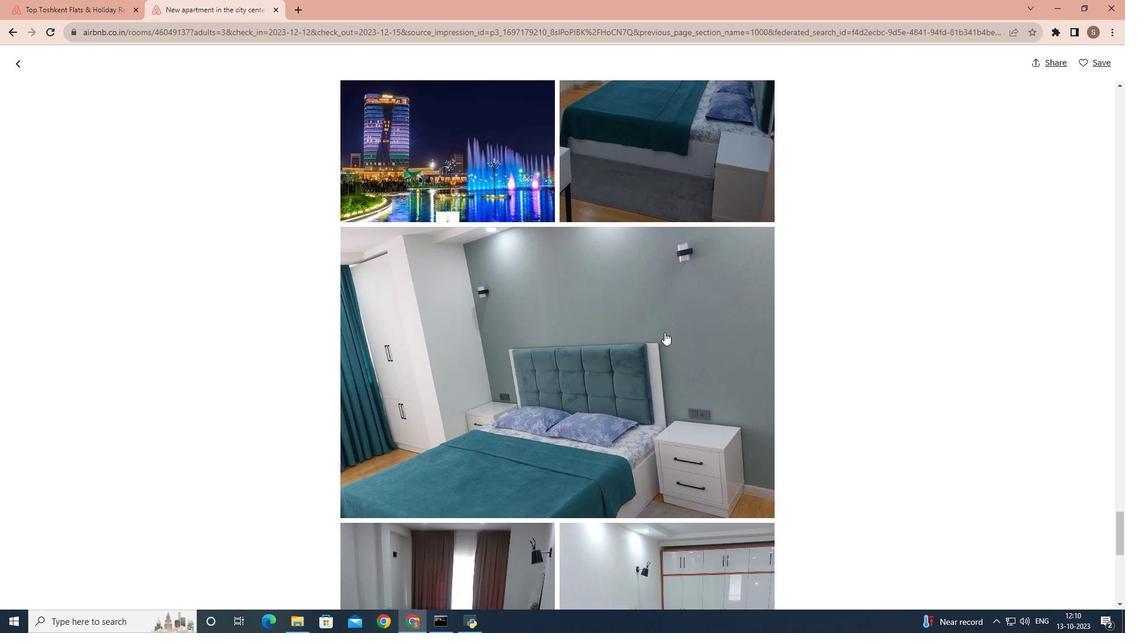 
Action: Mouse scrolled (664, 331) with delta (0, 0)
Screenshot: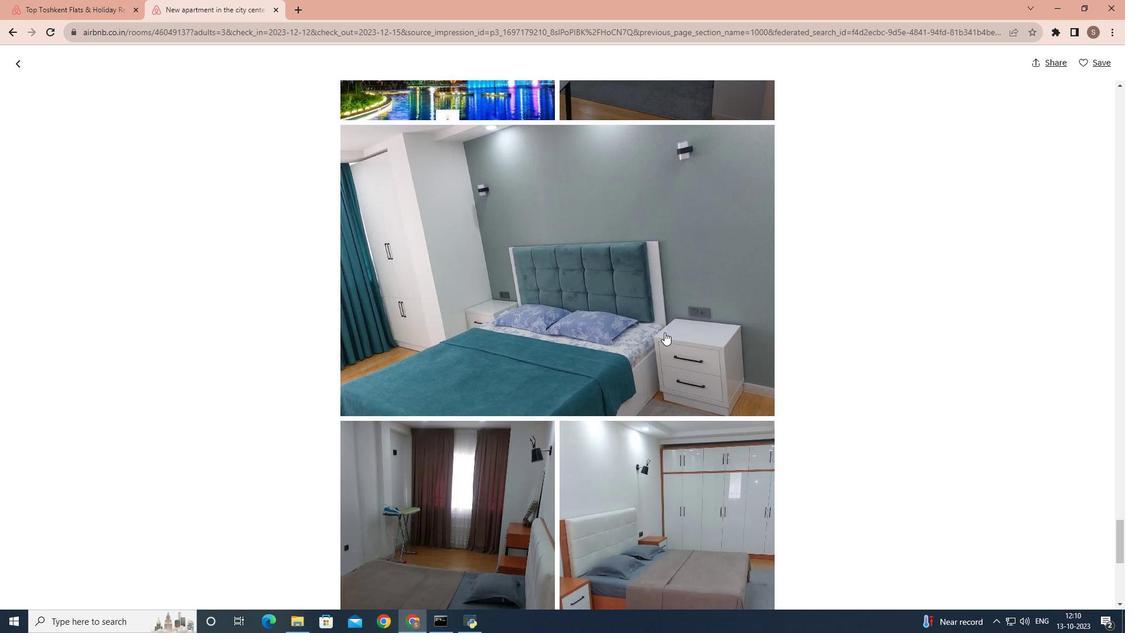 
Action: Mouse scrolled (664, 331) with delta (0, 0)
Screenshot: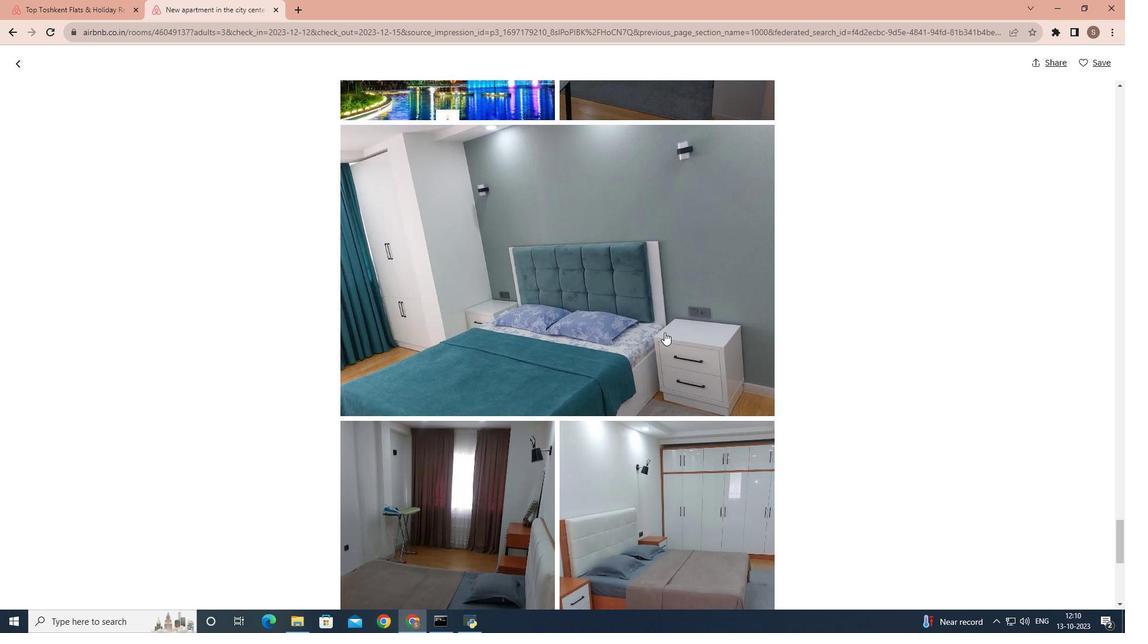 
Action: Mouse scrolled (664, 331) with delta (0, 0)
Screenshot: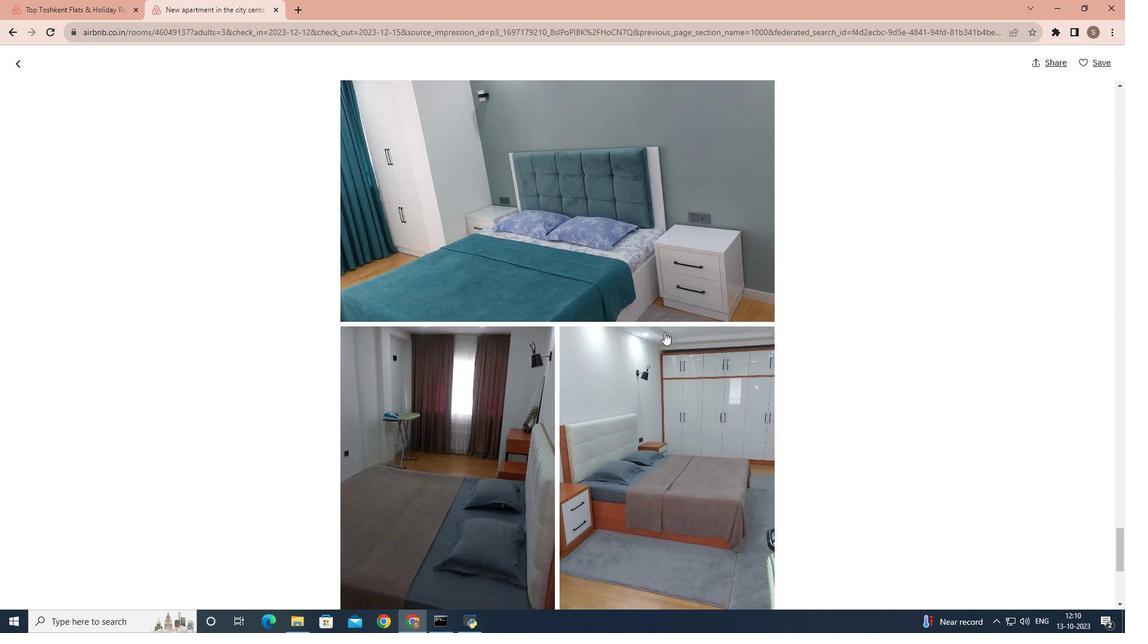 
Action: Mouse scrolled (664, 331) with delta (0, 0)
Screenshot: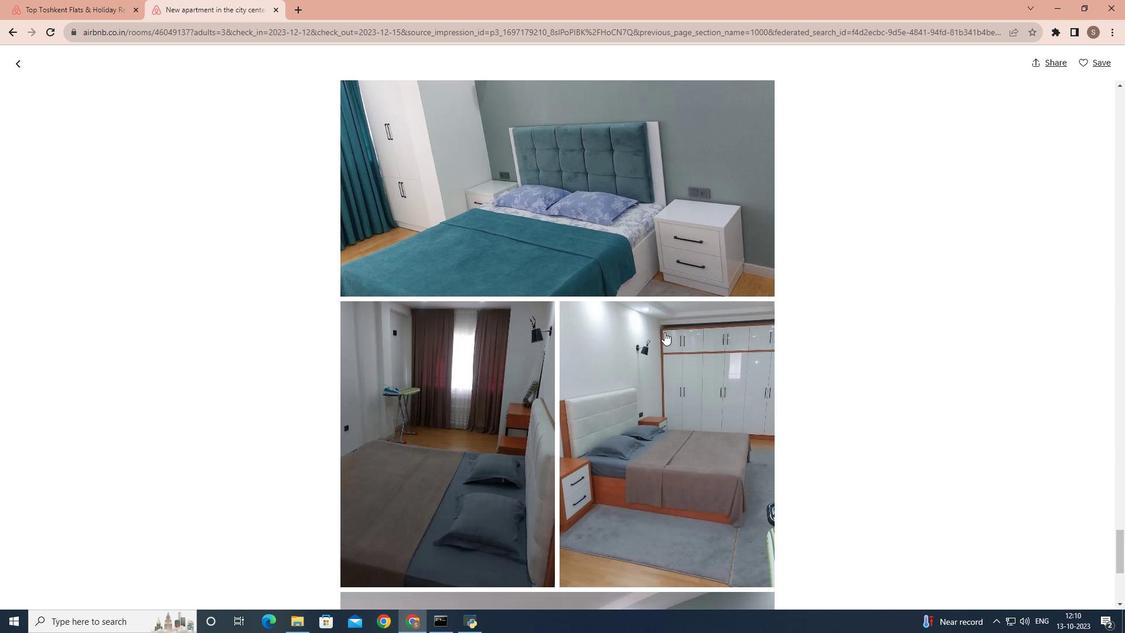 
Action: Mouse scrolled (664, 331) with delta (0, 0)
Screenshot: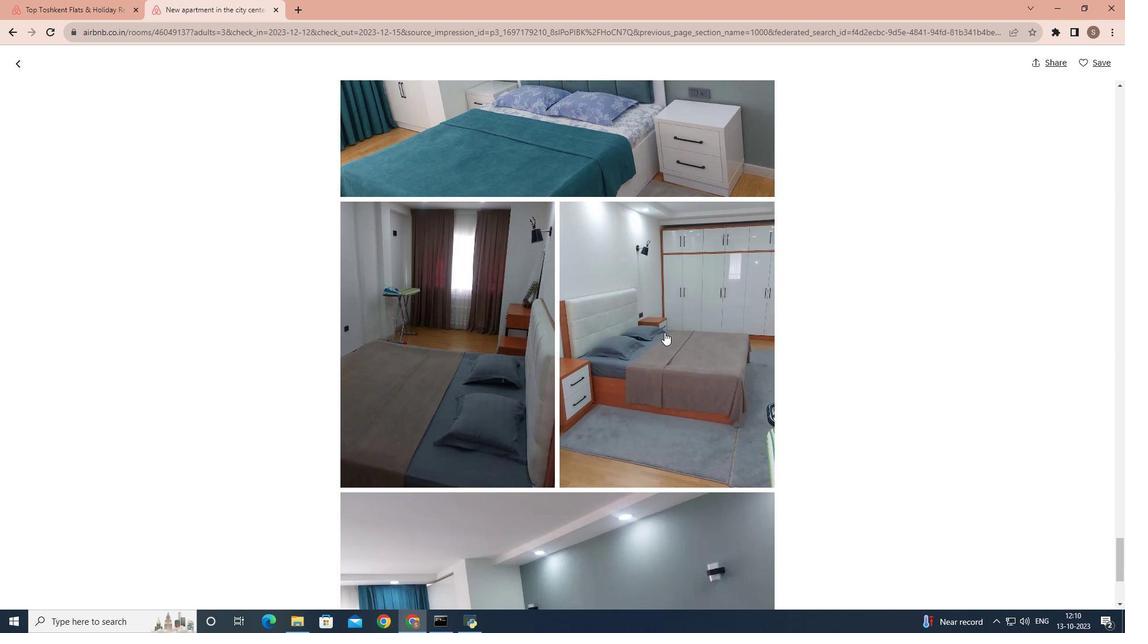 
Action: Mouse scrolled (664, 331) with delta (0, 0)
Screenshot: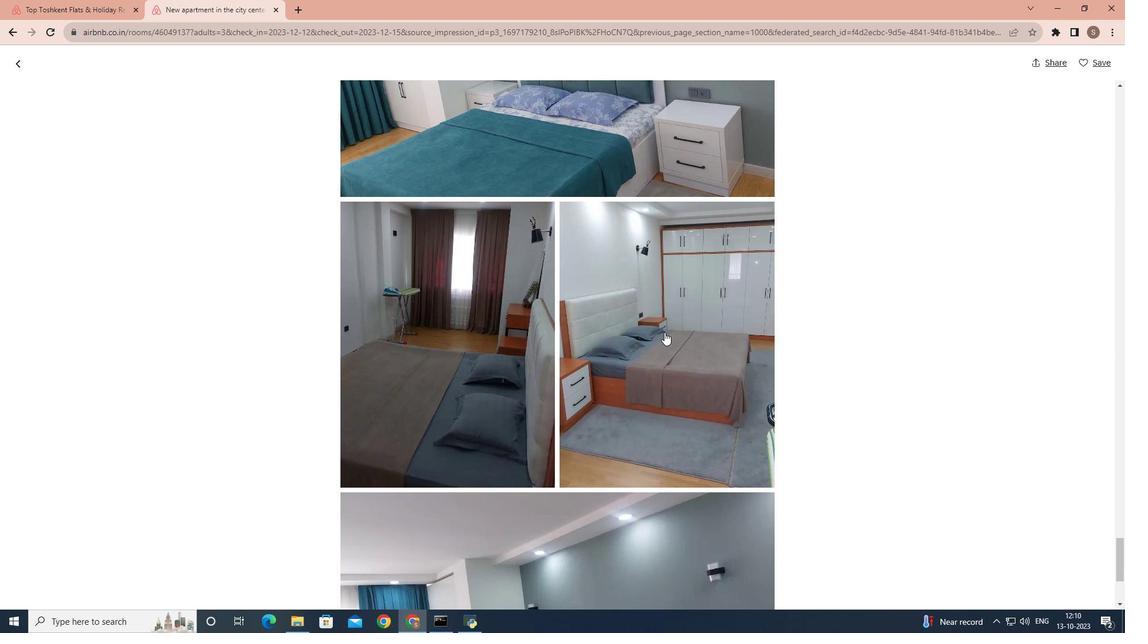 
Action: Mouse scrolled (664, 331) with delta (0, 0)
Screenshot: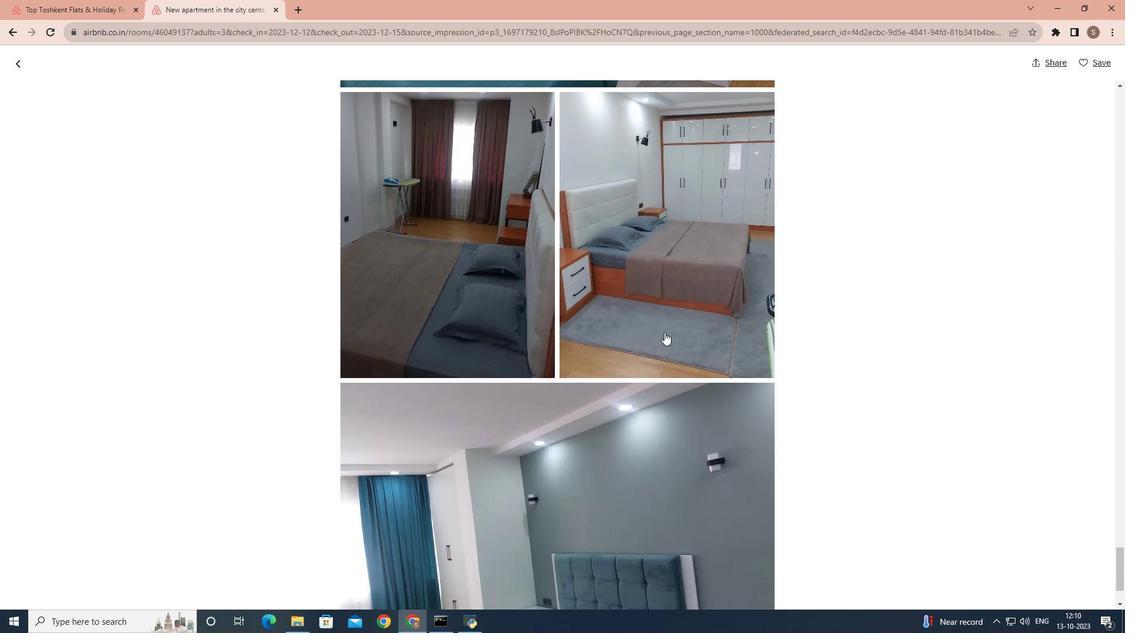 
Action: Mouse scrolled (664, 331) with delta (0, 0)
Screenshot: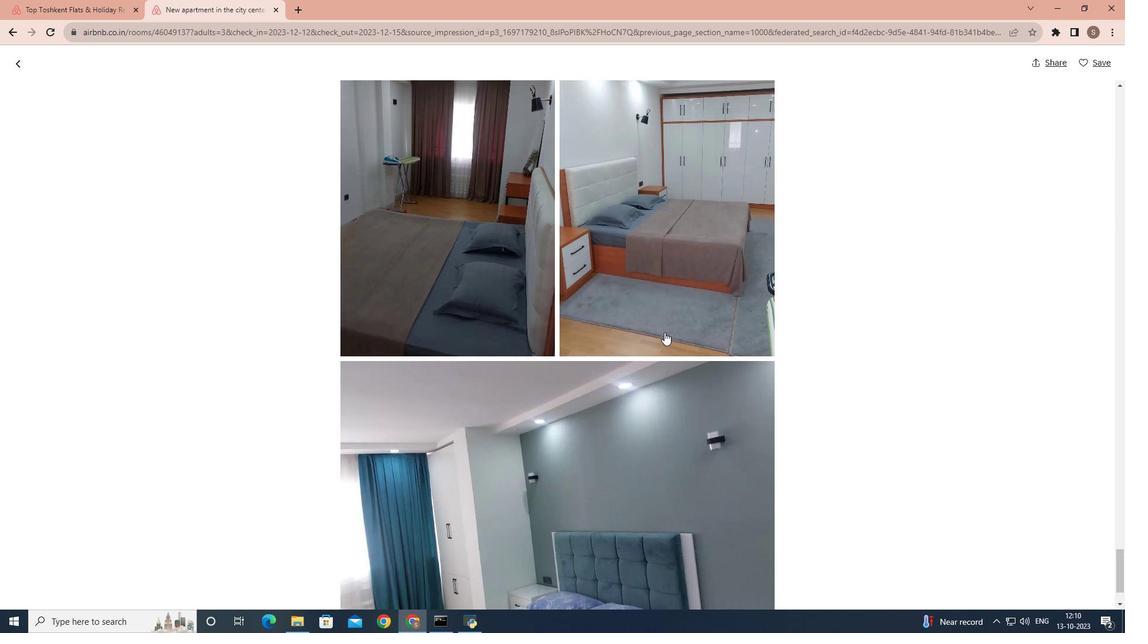 
Action: Mouse scrolled (664, 331) with delta (0, 0)
Screenshot: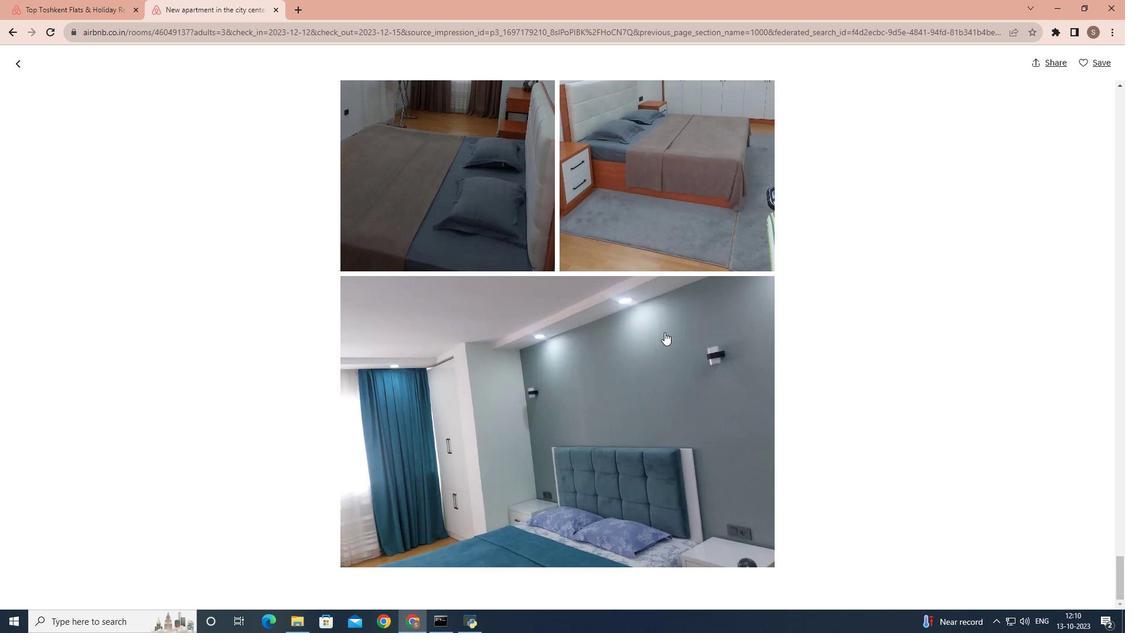 
Action: Mouse scrolled (664, 331) with delta (0, 0)
Screenshot: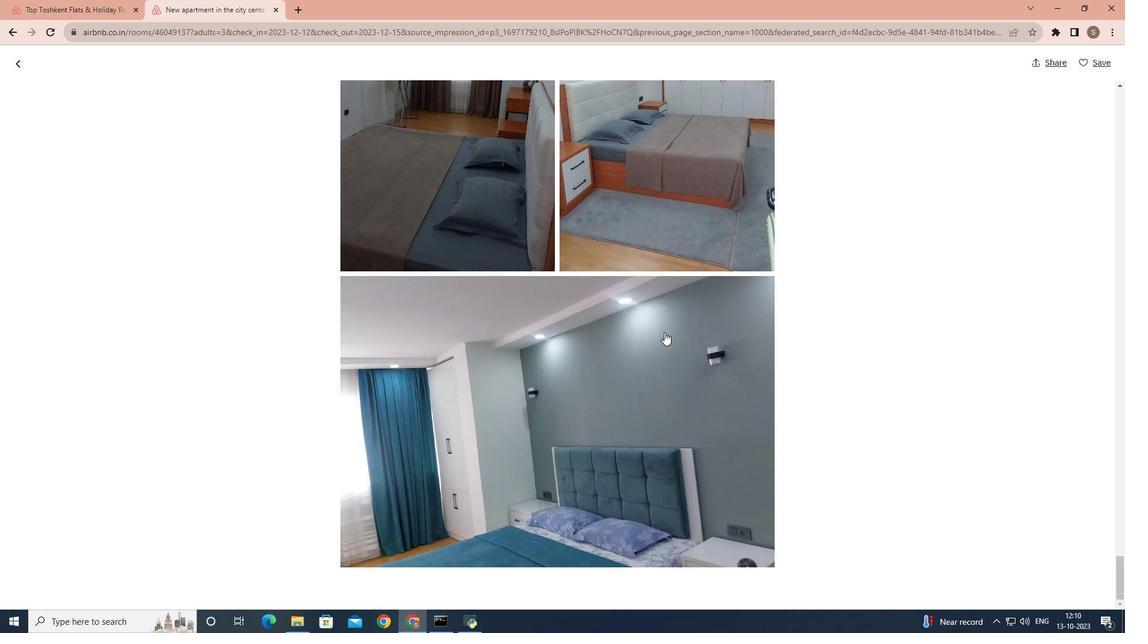 
Action: Mouse scrolled (664, 331) with delta (0, 0)
Screenshot: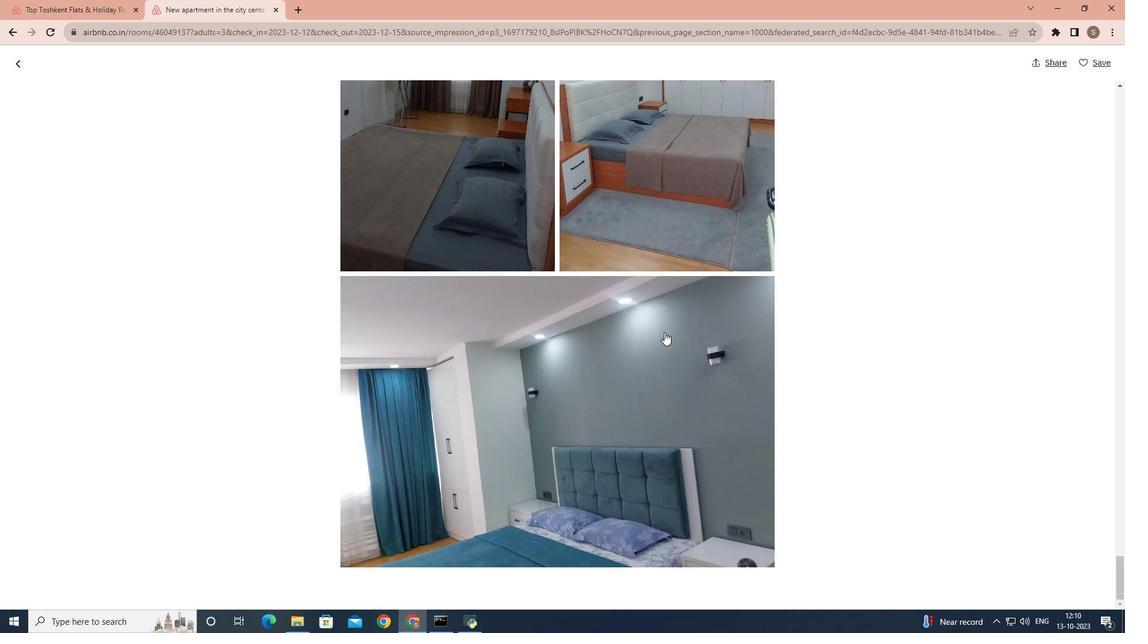 
Action: Mouse scrolled (664, 331) with delta (0, 0)
Screenshot: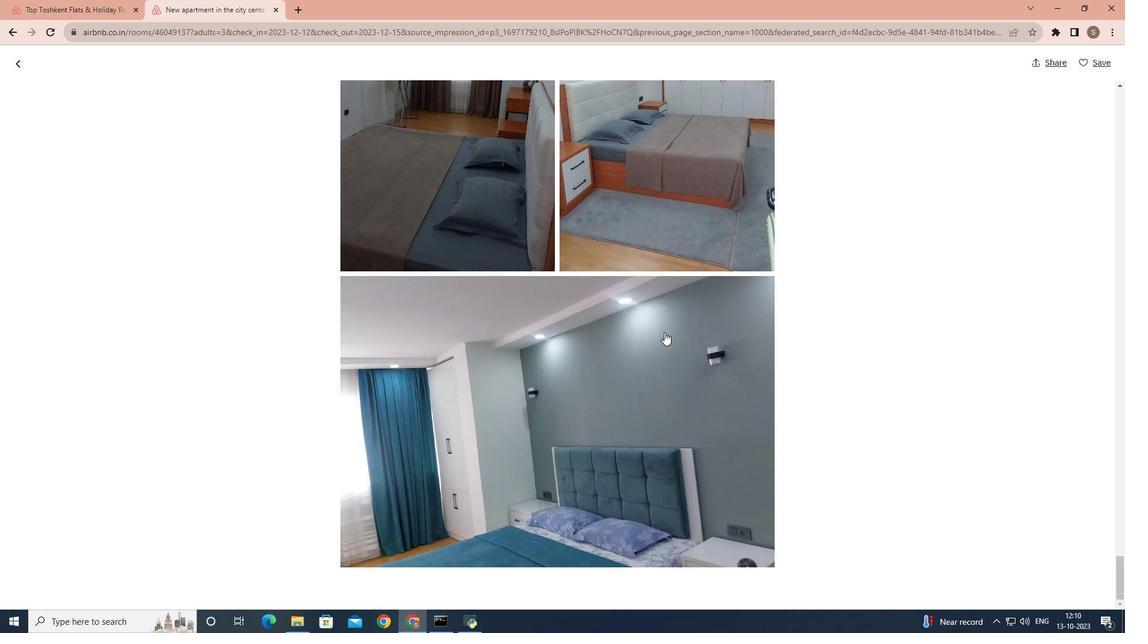 
Action: Mouse scrolled (664, 331) with delta (0, 0)
Screenshot: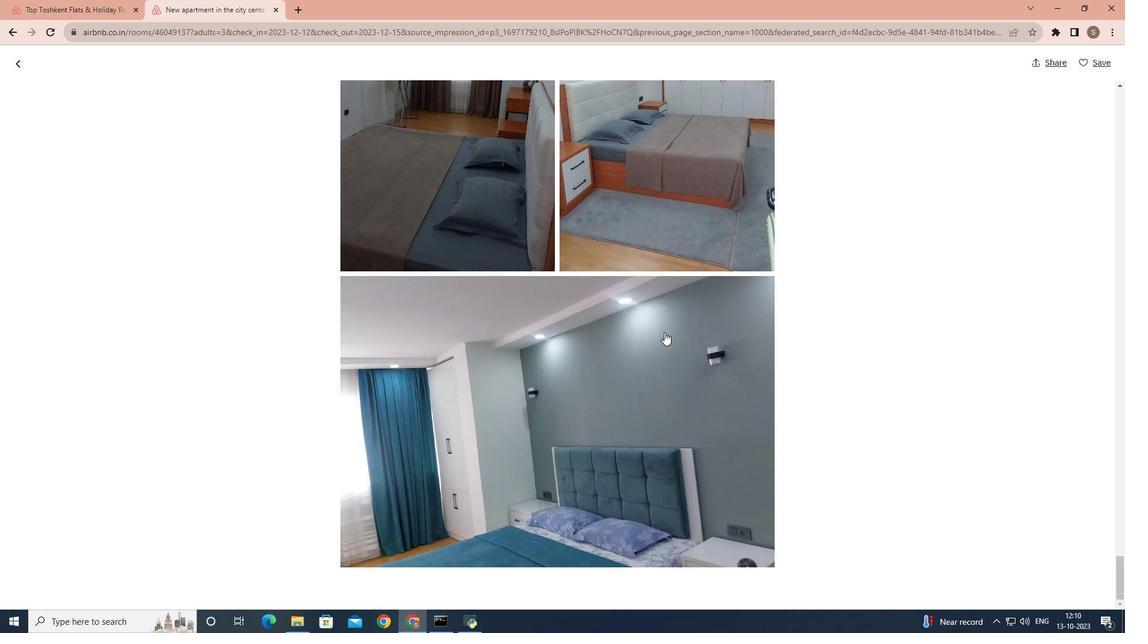 
Action: Mouse moved to (20, 60)
Screenshot: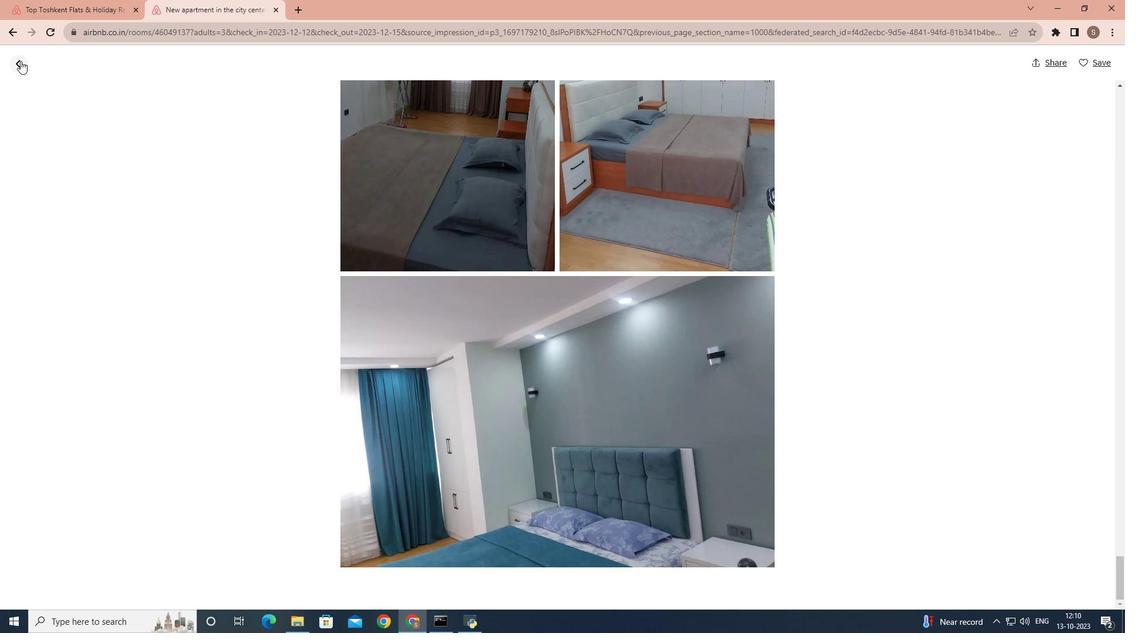 
Action: Mouse pressed left at (20, 60)
Screenshot: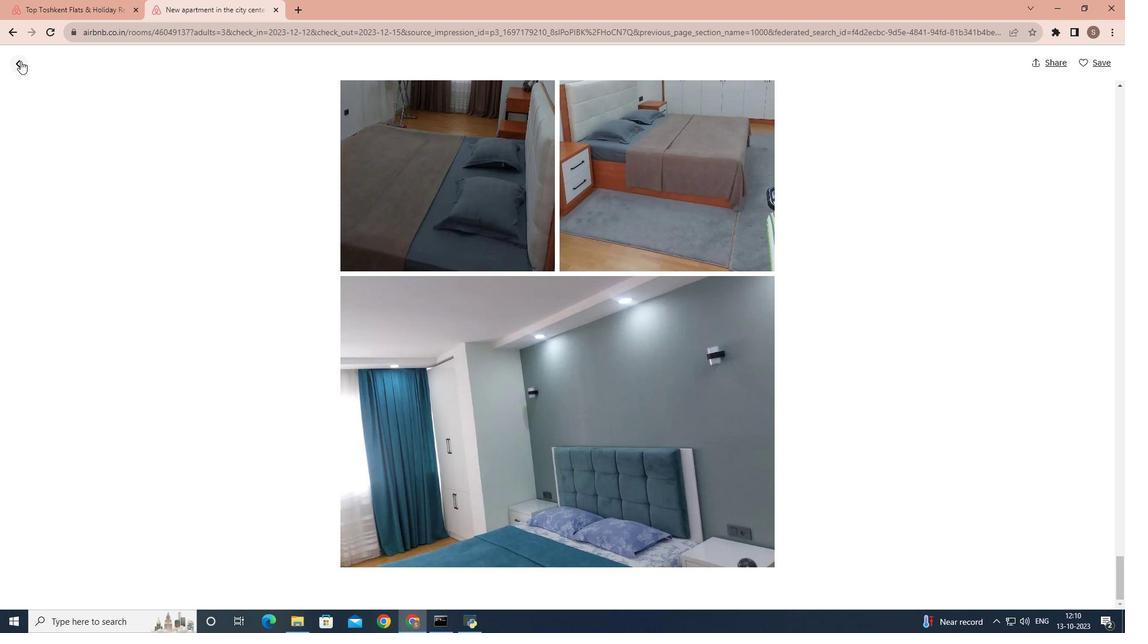 
Action: Mouse moved to (522, 400)
Screenshot: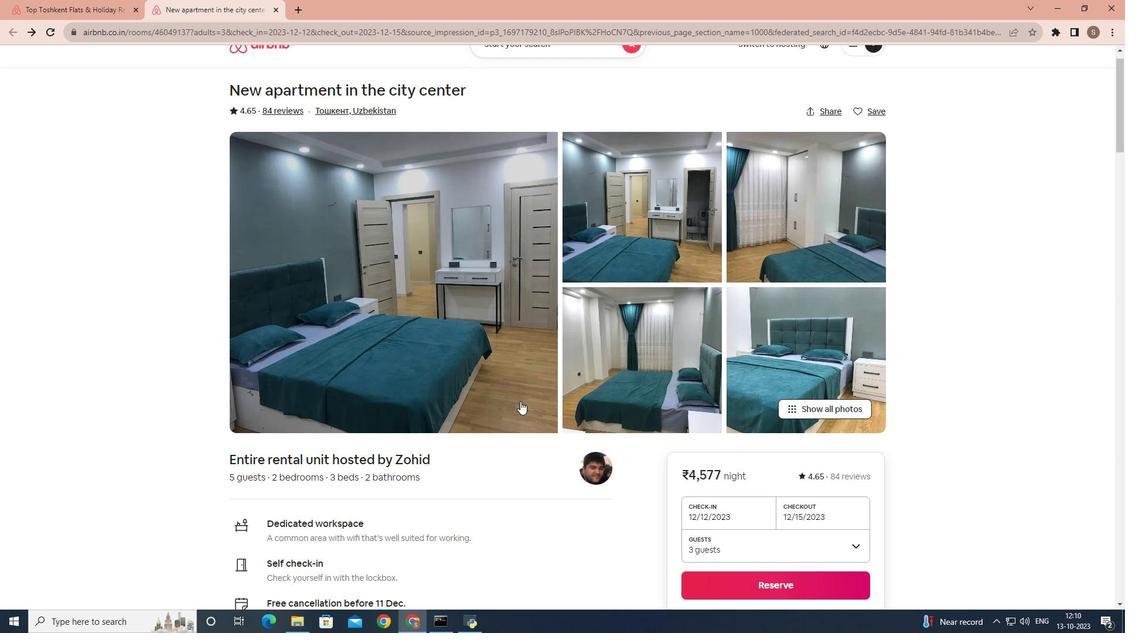 
Action: Mouse scrolled (522, 399) with delta (0, 0)
Screenshot: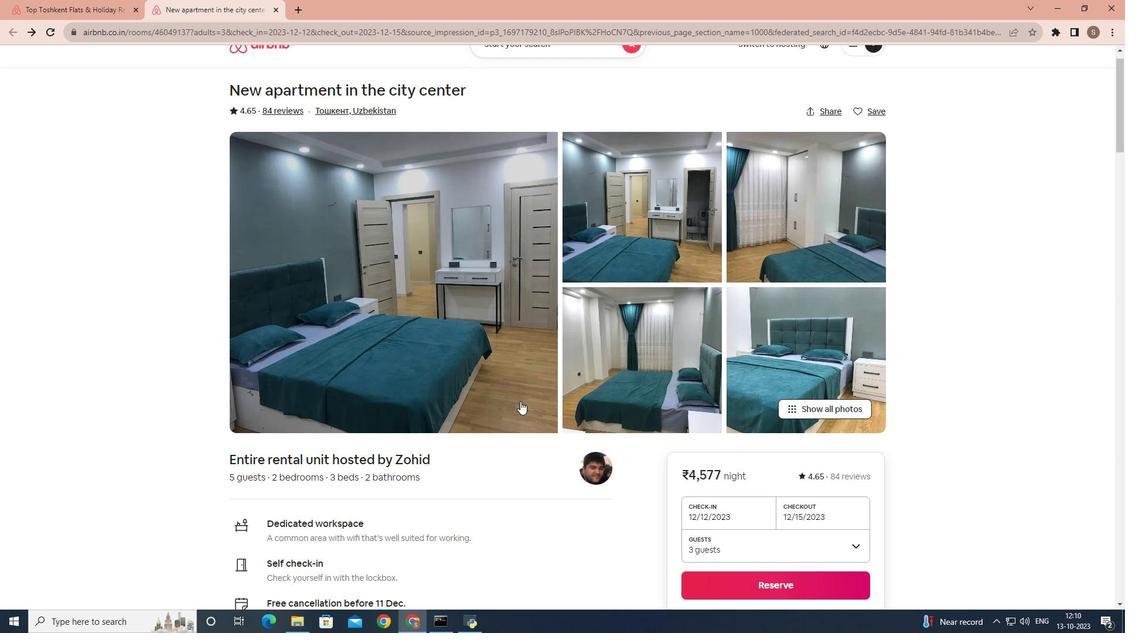 
Action: Mouse scrolled (522, 399) with delta (0, 0)
Screenshot: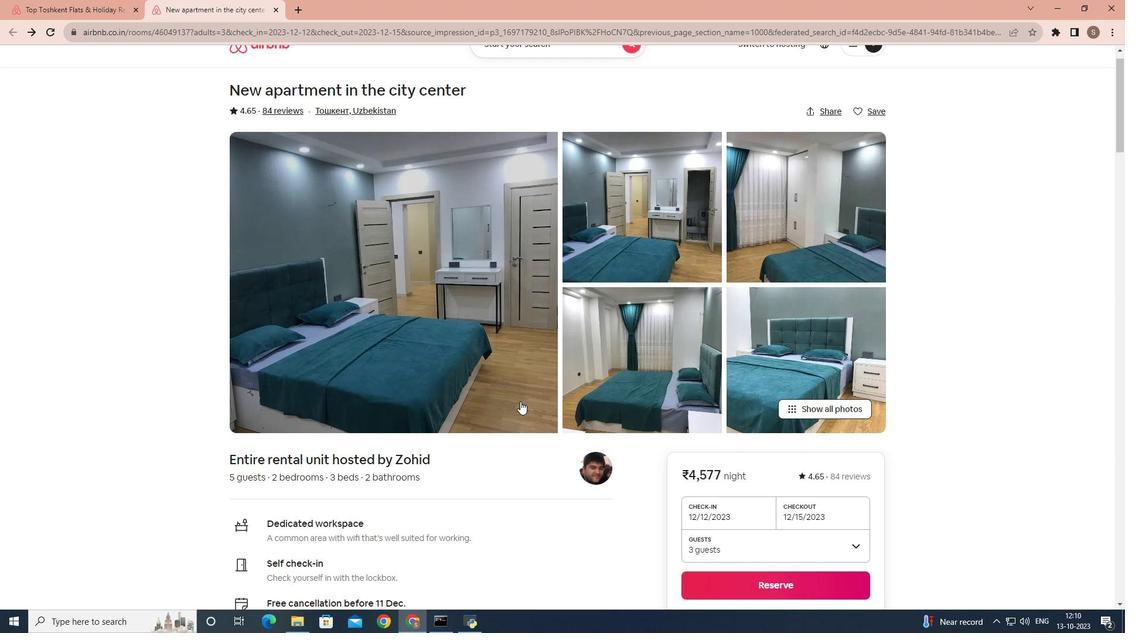
Action: Mouse moved to (522, 401)
Screenshot: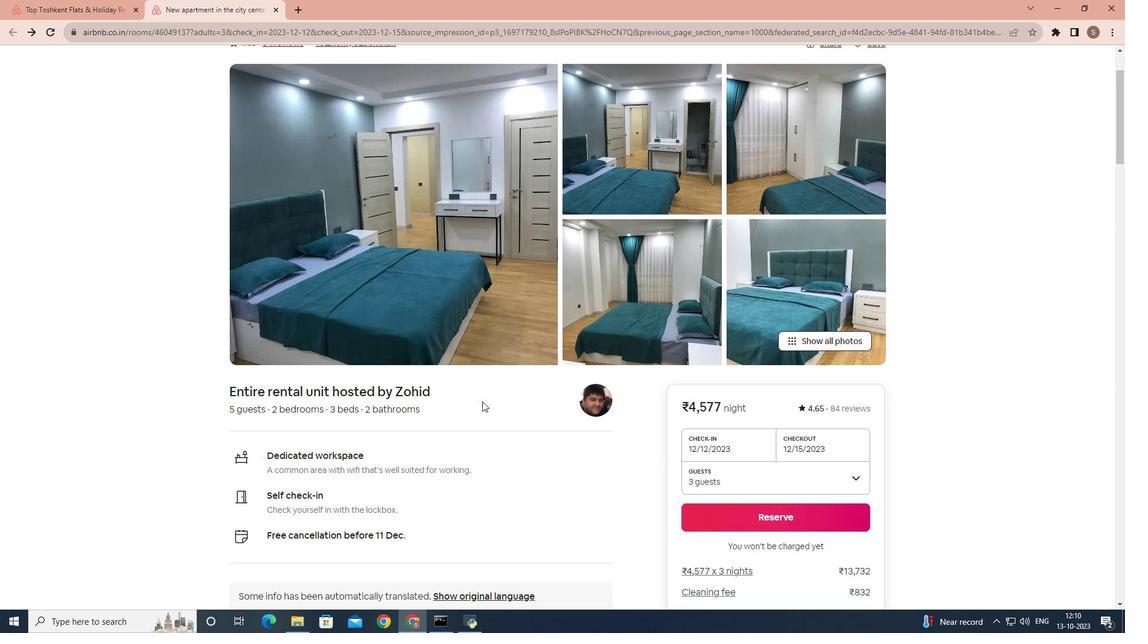 
Action: Mouse scrolled (522, 400) with delta (0, 0)
Screenshot: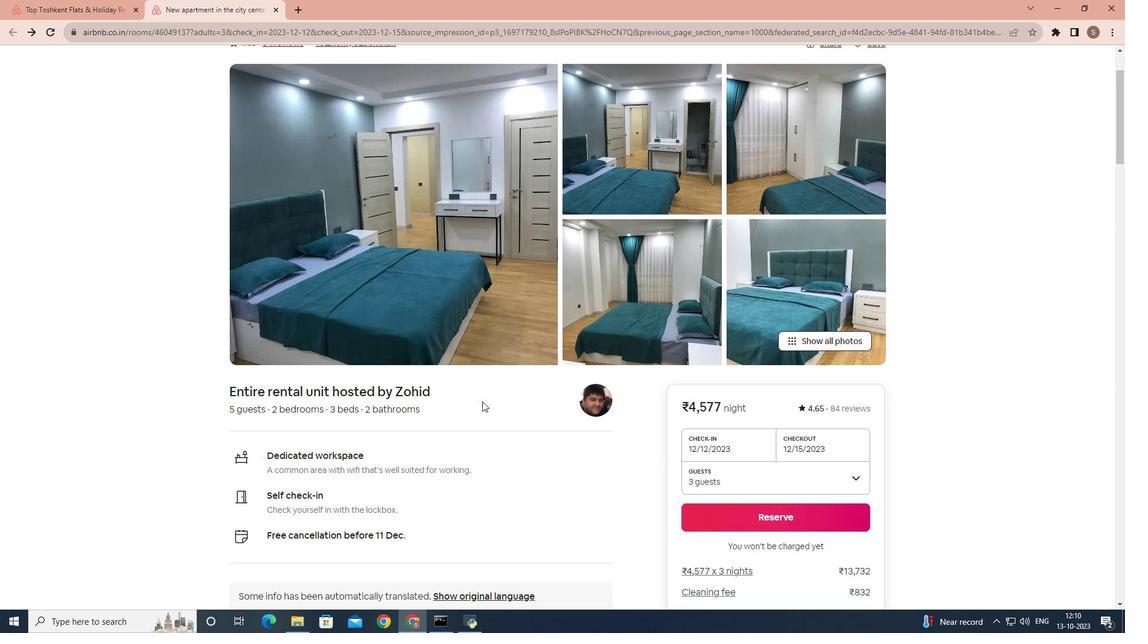 
Action: Mouse moved to (336, 440)
Screenshot: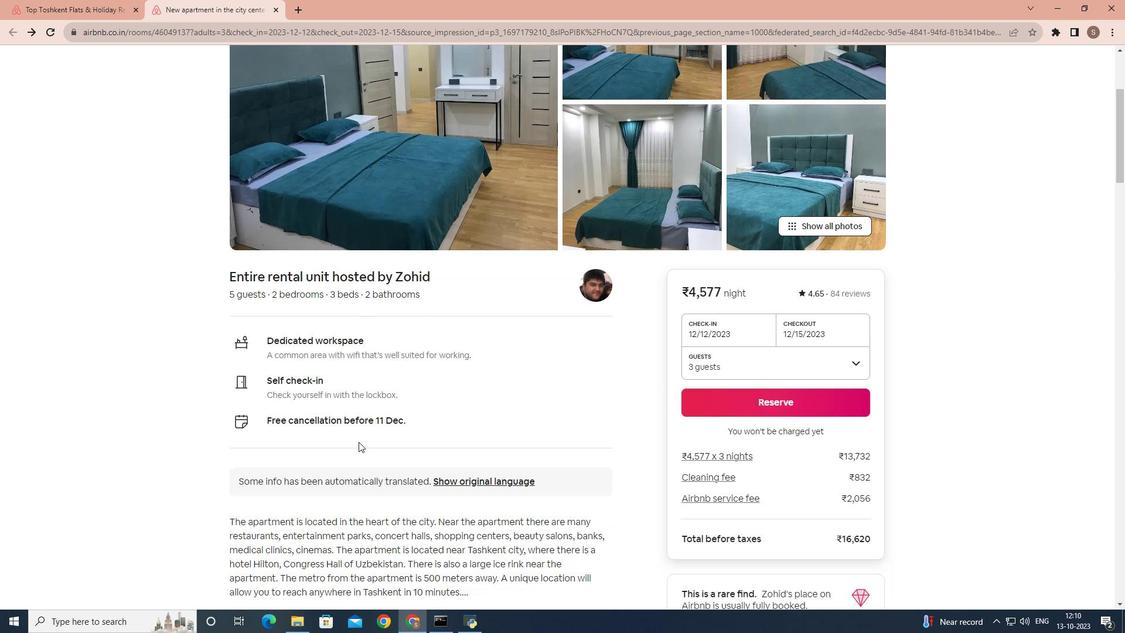 
Action: Mouse scrolled (336, 439) with delta (0, 0)
Screenshot: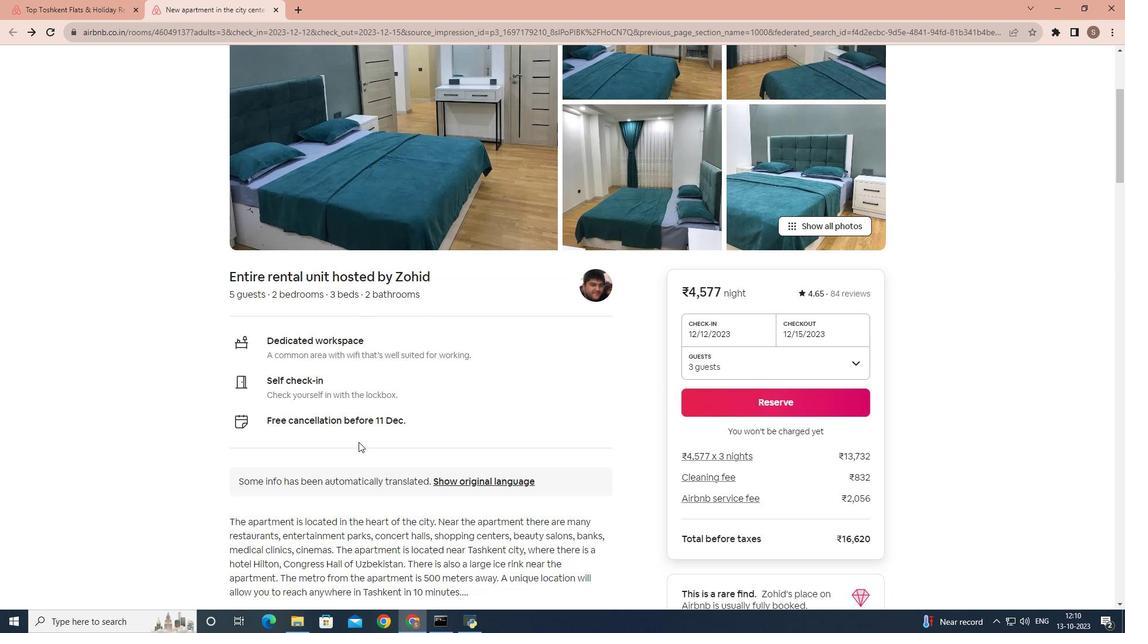 
Action: Mouse moved to (341, 440)
Screenshot: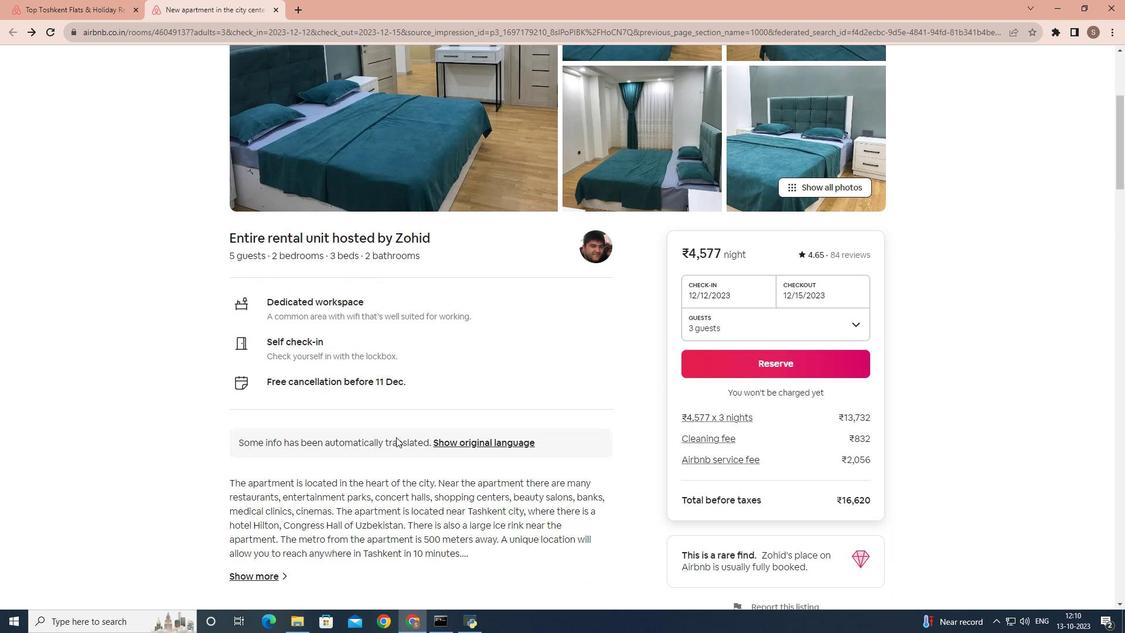 
Action: Mouse scrolled (341, 440) with delta (0, 0)
Screenshot: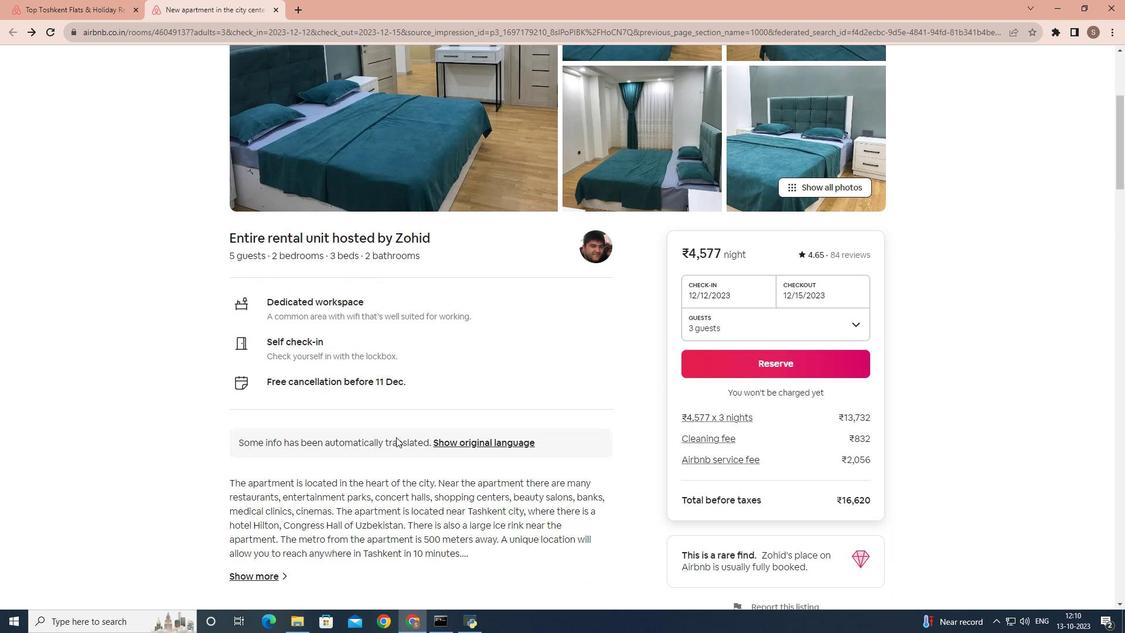 
Action: Mouse moved to (418, 431)
Screenshot: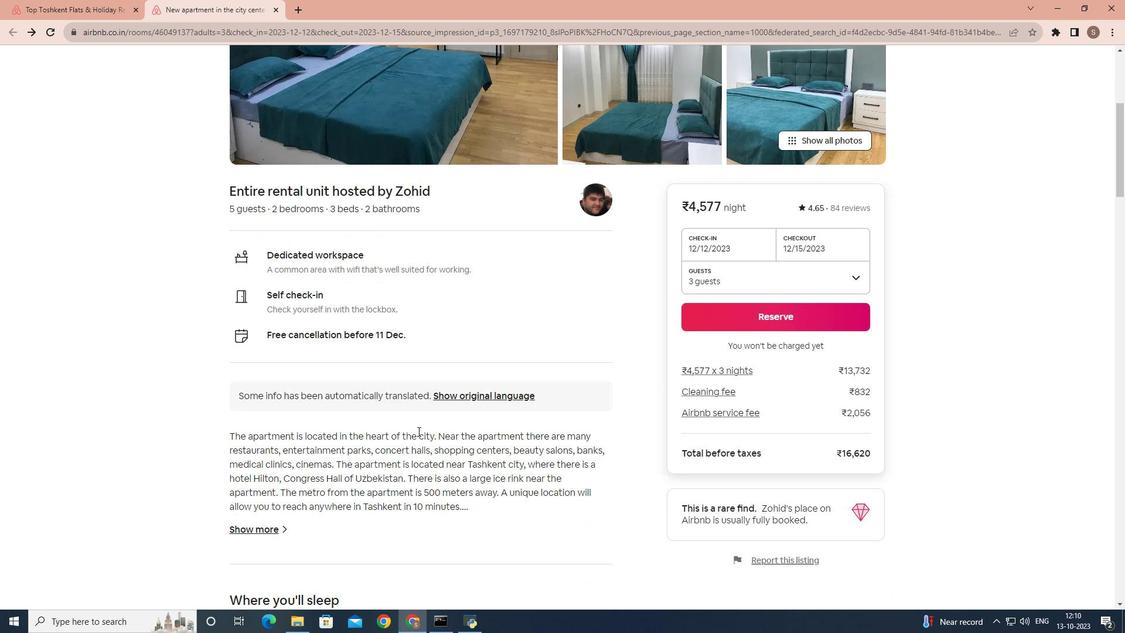 
Action: Mouse scrolled (418, 430) with delta (0, 0)
Screenshot: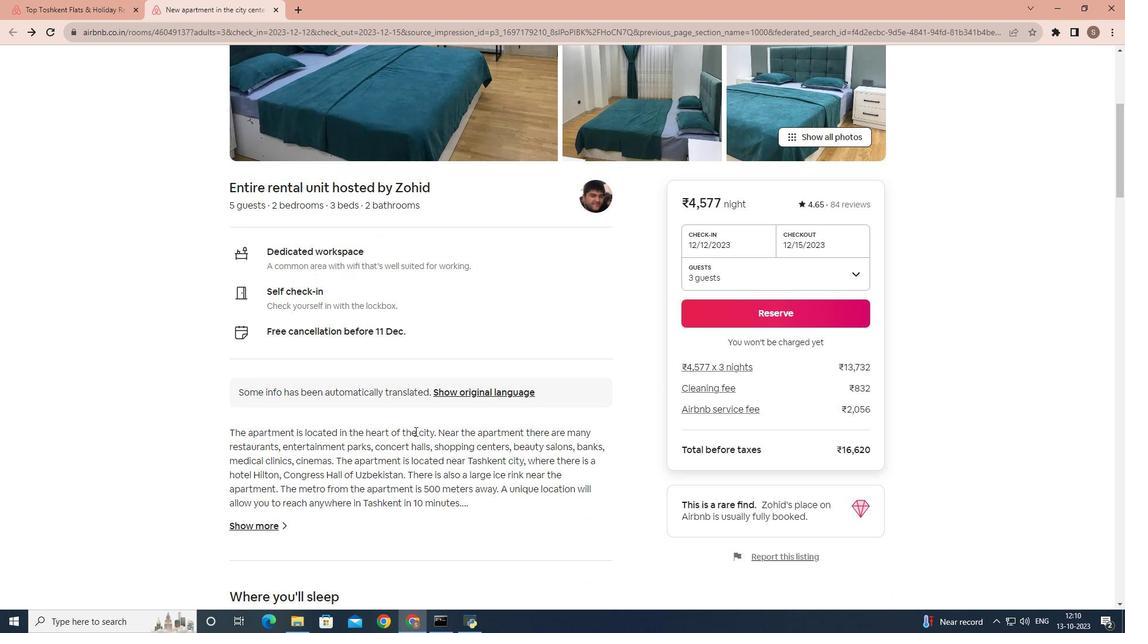 
Action: Mouse moved to (416, 431)
Screenshot: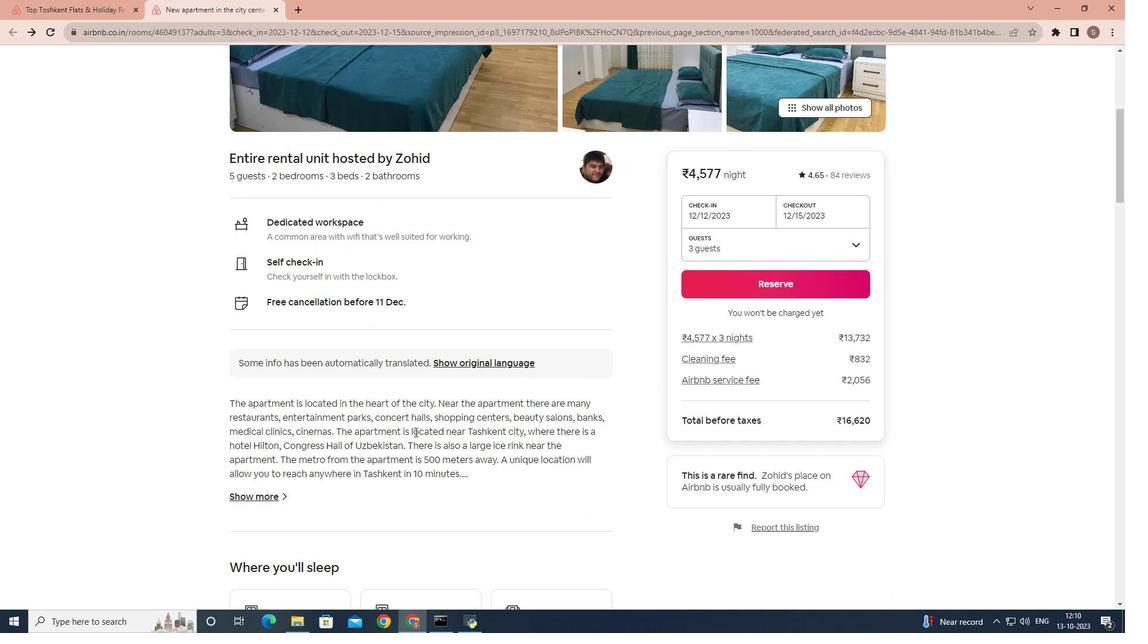 
Action: Mouse scrolled (416, 430) with delta (0, 0)
Screenshot: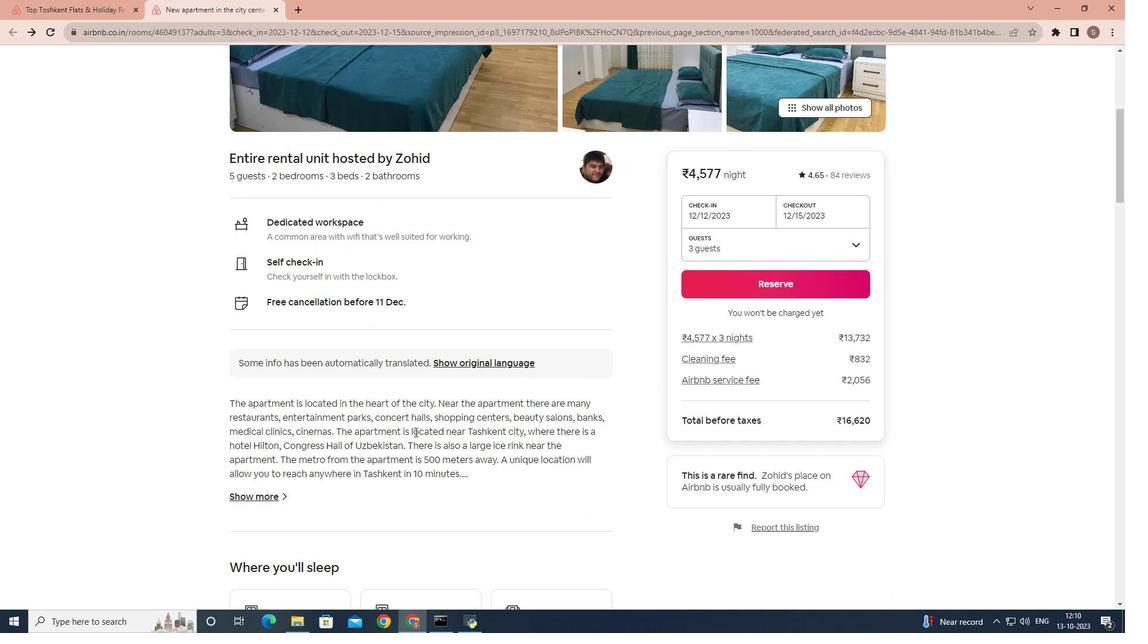 
Action: Mouse moved to (270, 405)
Screenshot: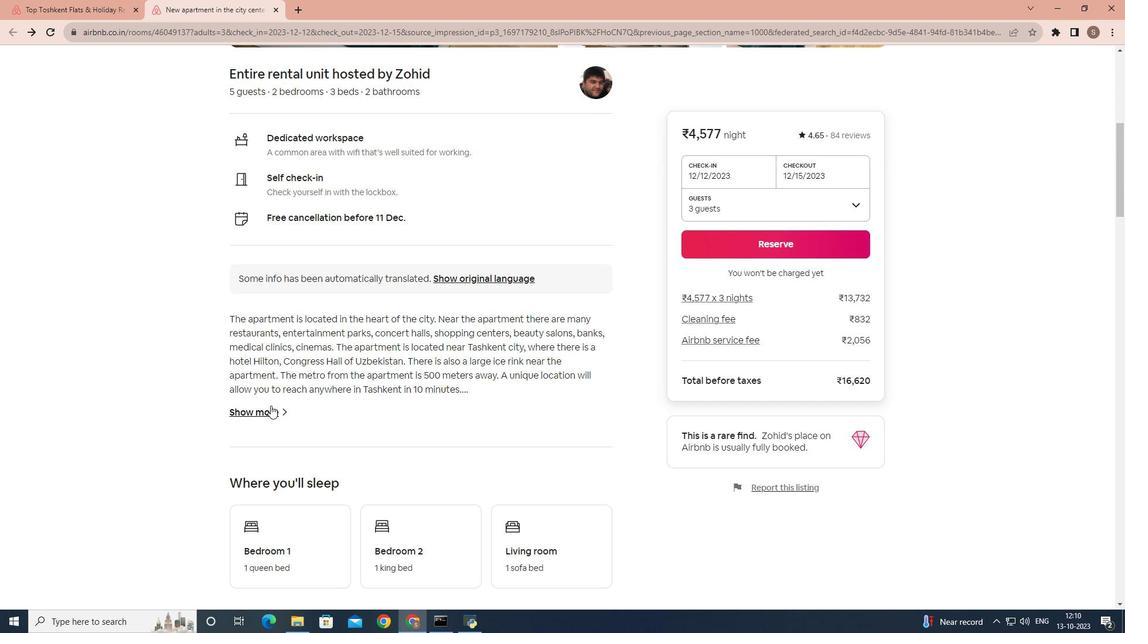 
Action: Mouse pressed left at (270, 405)
Screenshot: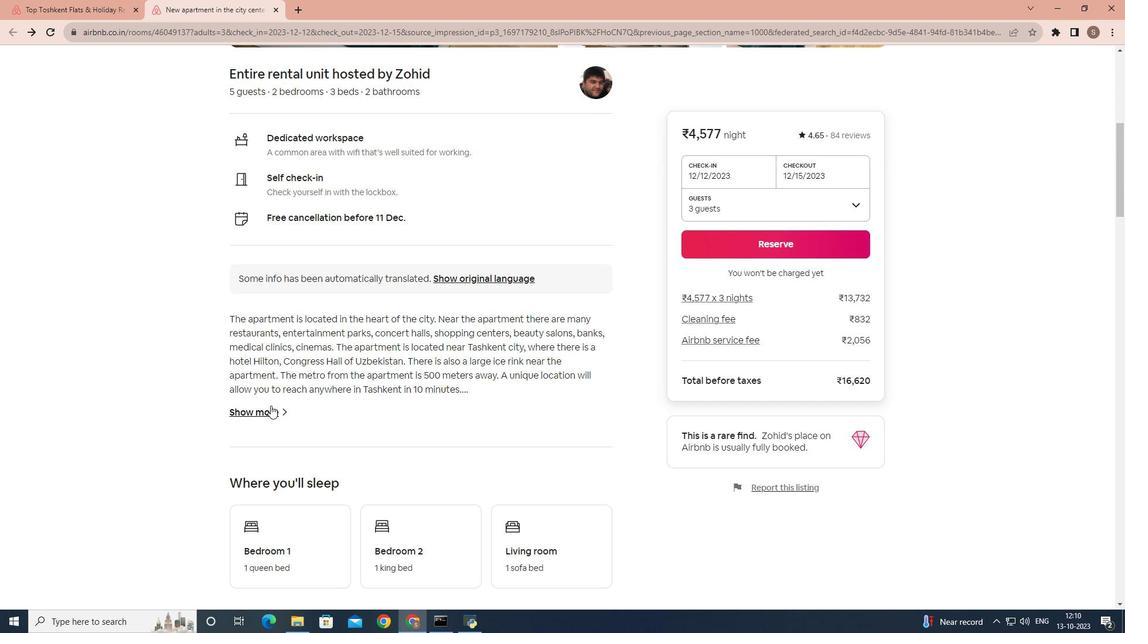 
Action: Mouse moved to (436, 388)
Screenshot: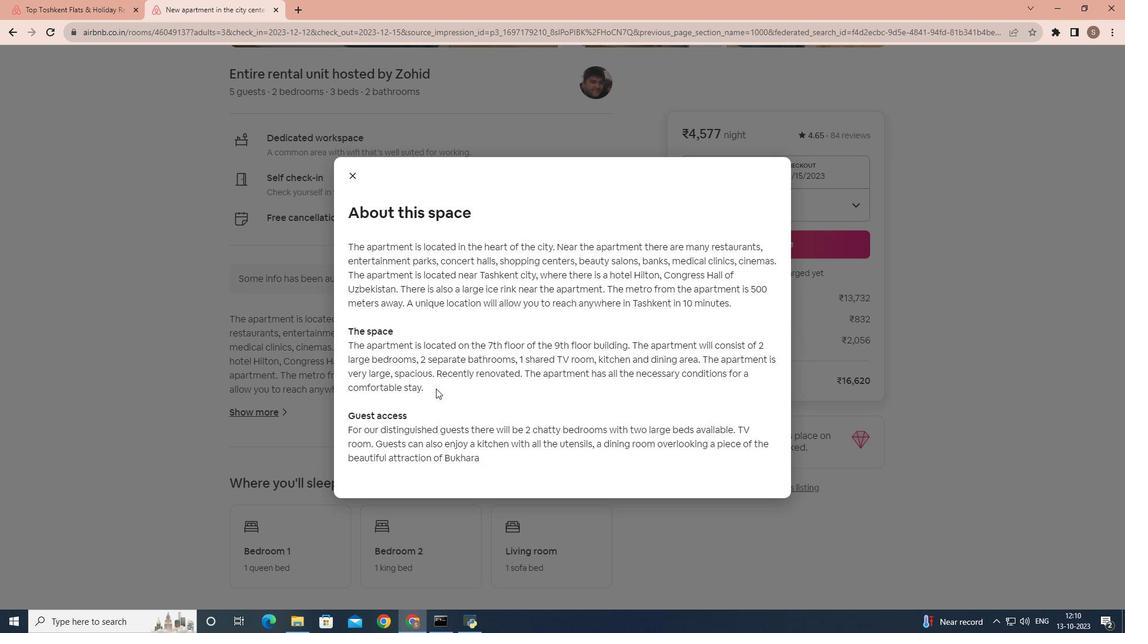 
Action: Mouse scrolled (436, 388) with delta (0, 0)
Screenshot: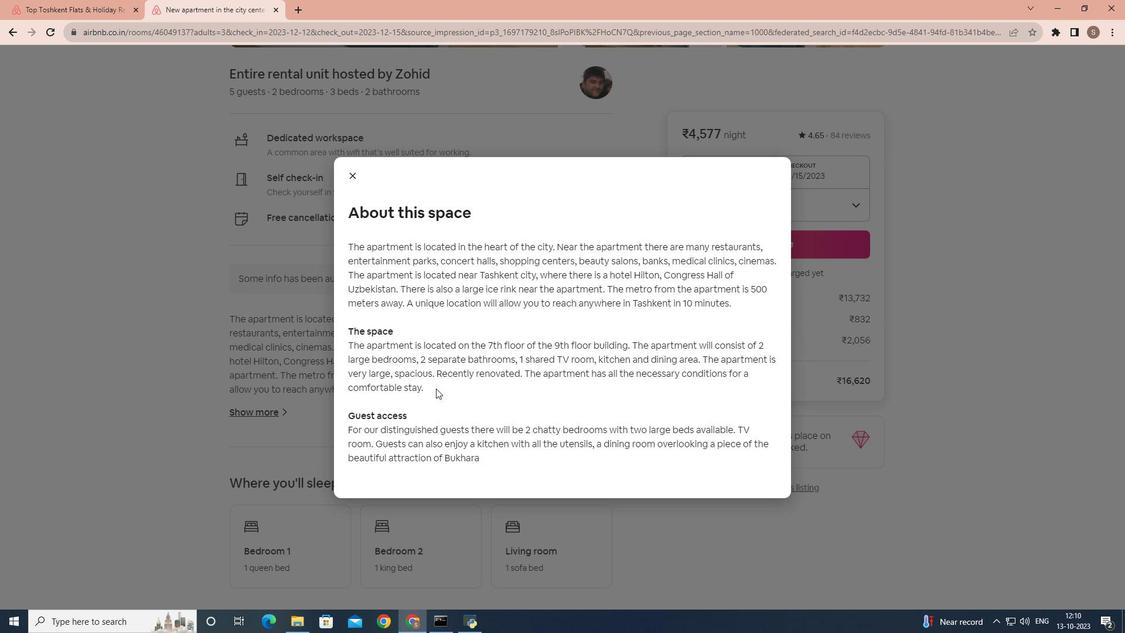 
Action: Mouse scrolled (436, 388) with delta (0, 0)
Screenshot: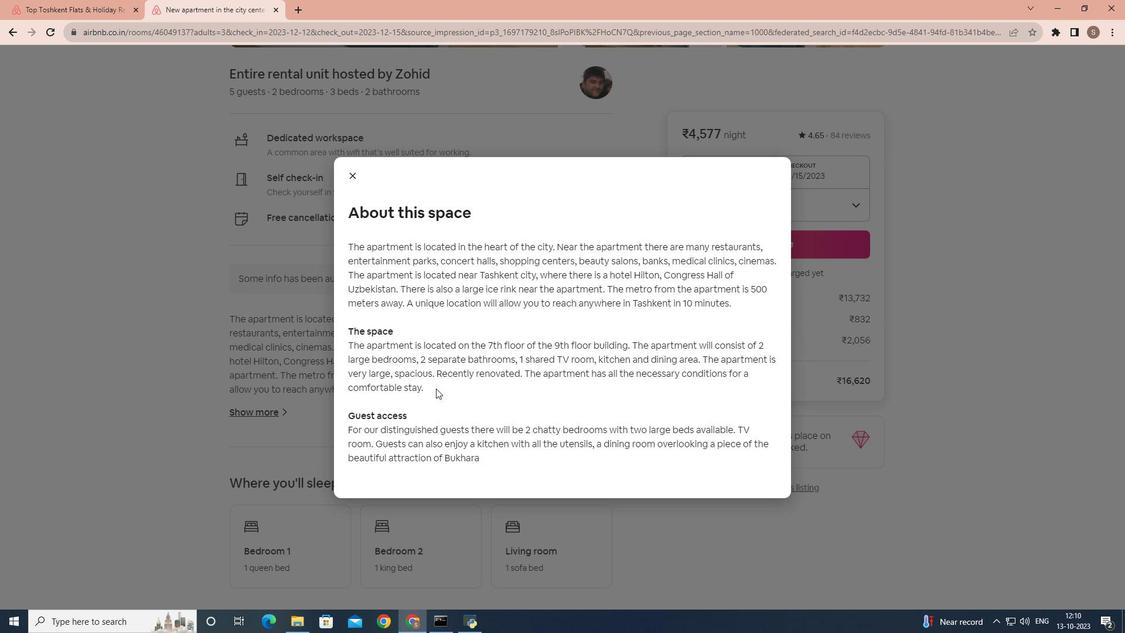 
Action: Mouse moved to (357, 172)
Screenshot: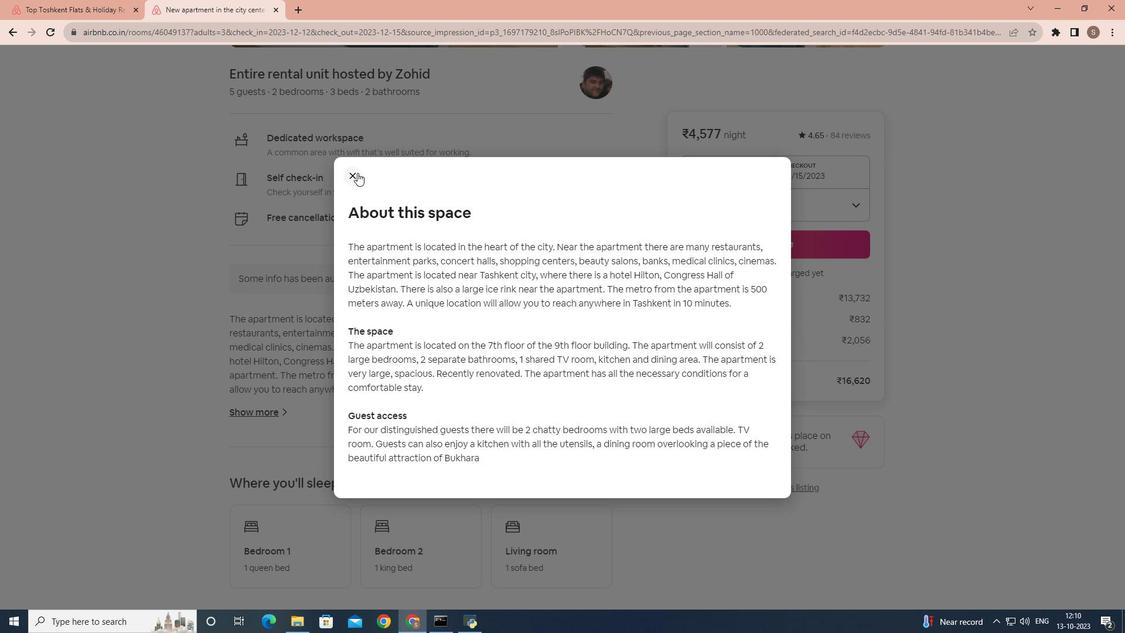 
Action: Mouse pressed left at (357, 172)
Screenshot: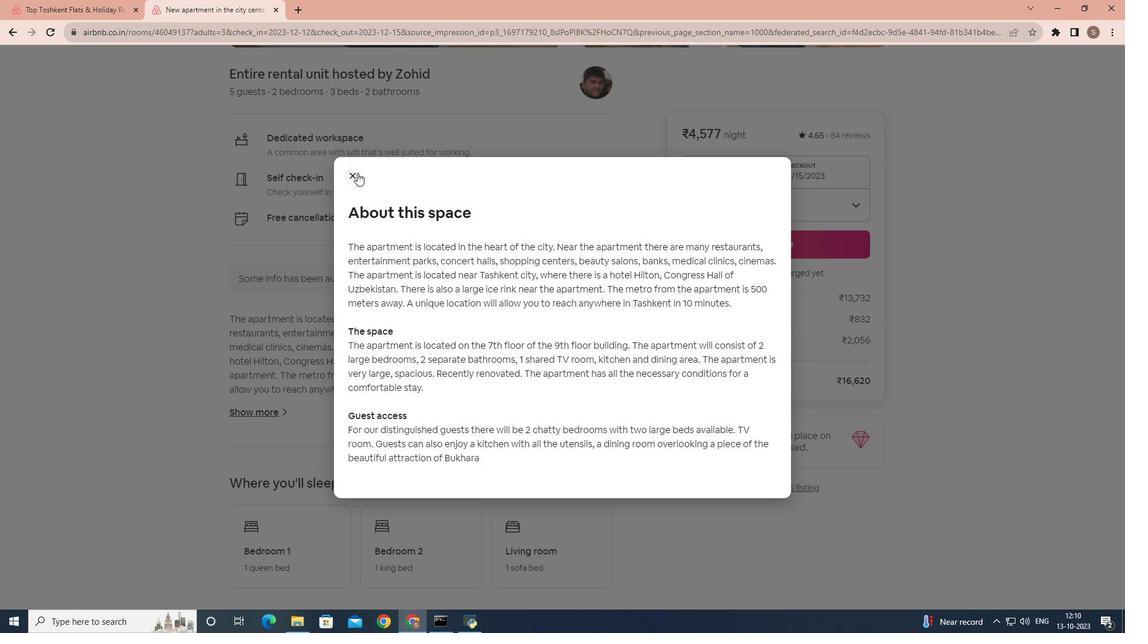 
Action: Mouse moved to (373, 355)
Screenshot: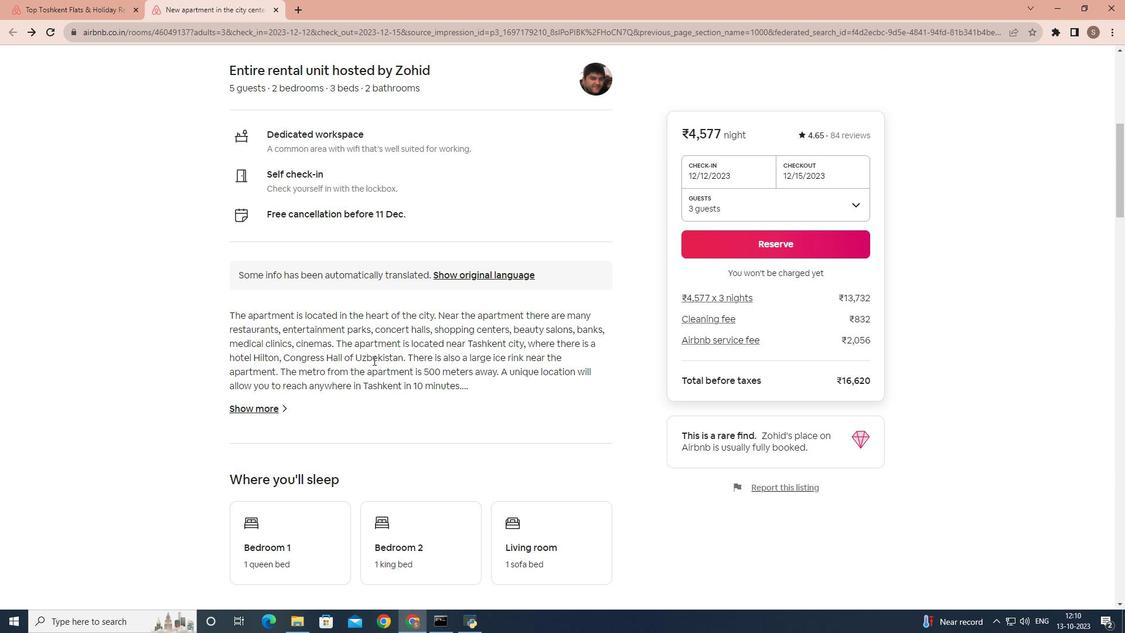 
Action: Mouse scrolled (373, 355) with delta (0, 0)
Screenshot: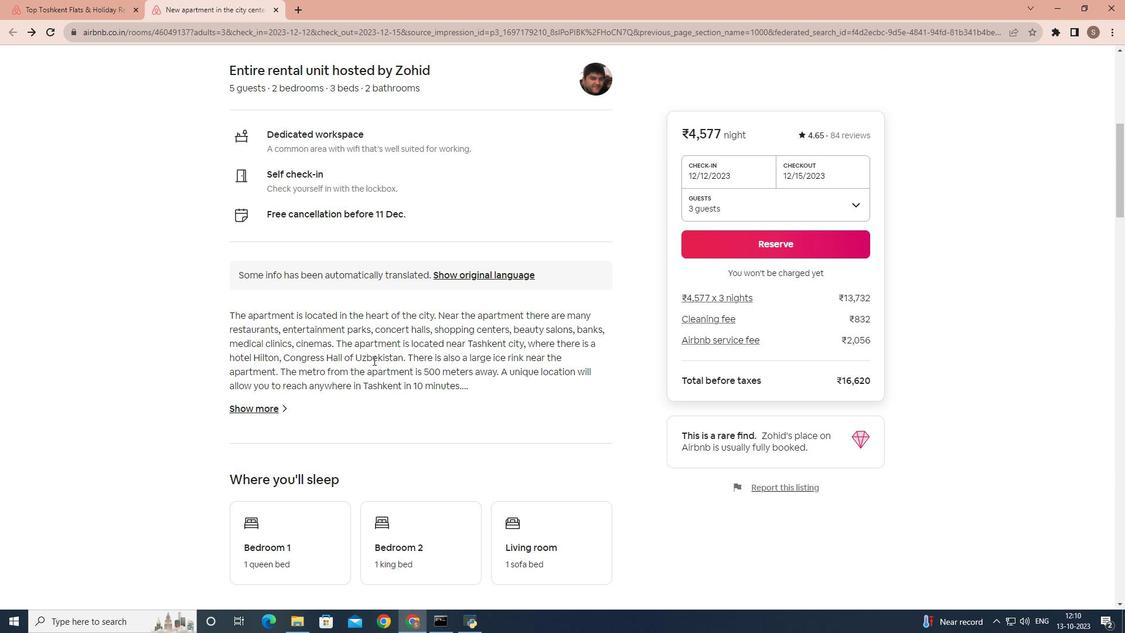 
Action: Mouse moved to (373, 359)
Screenshot: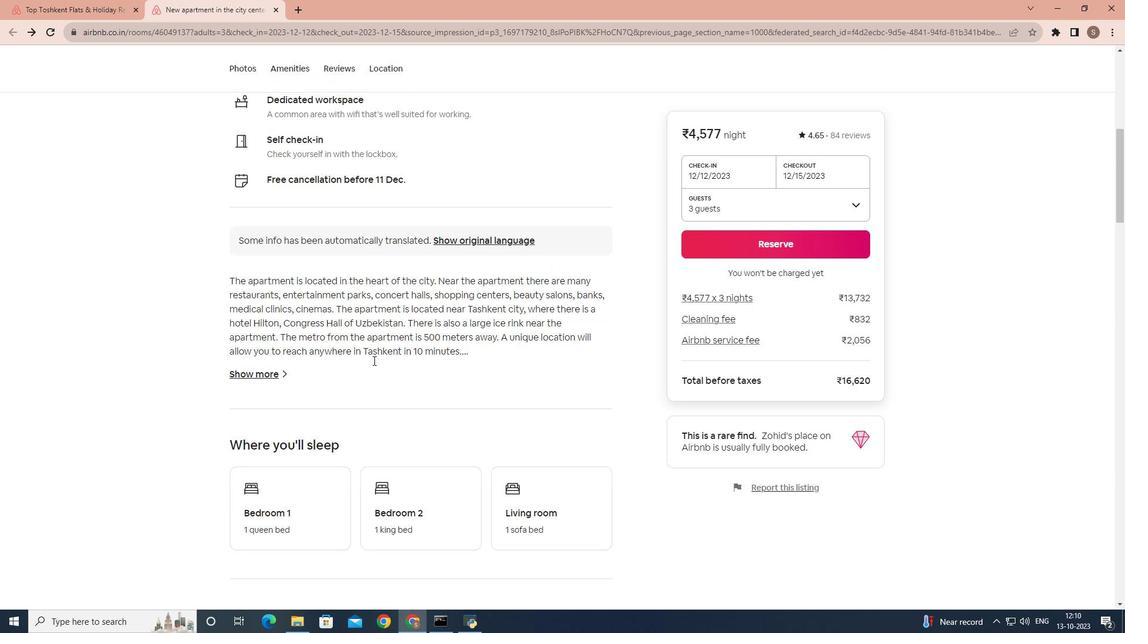 
Action: Mouse scrolled (373, 359) with delta (0, 0)
Screenshot: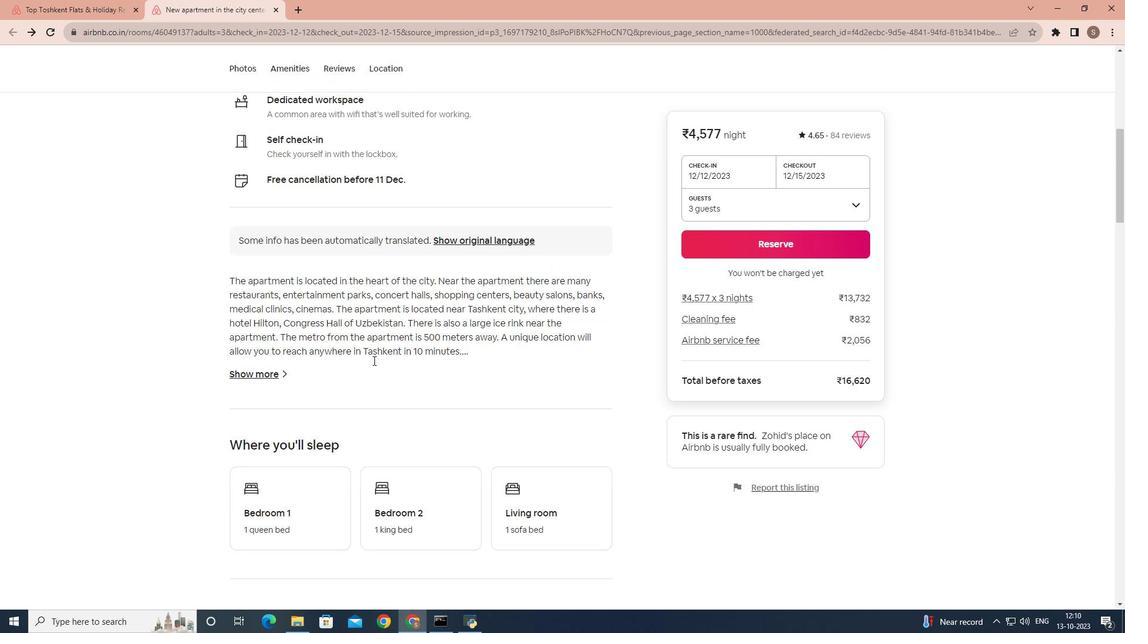 
Action: Mouse moved to (373, 360)
Screenshot: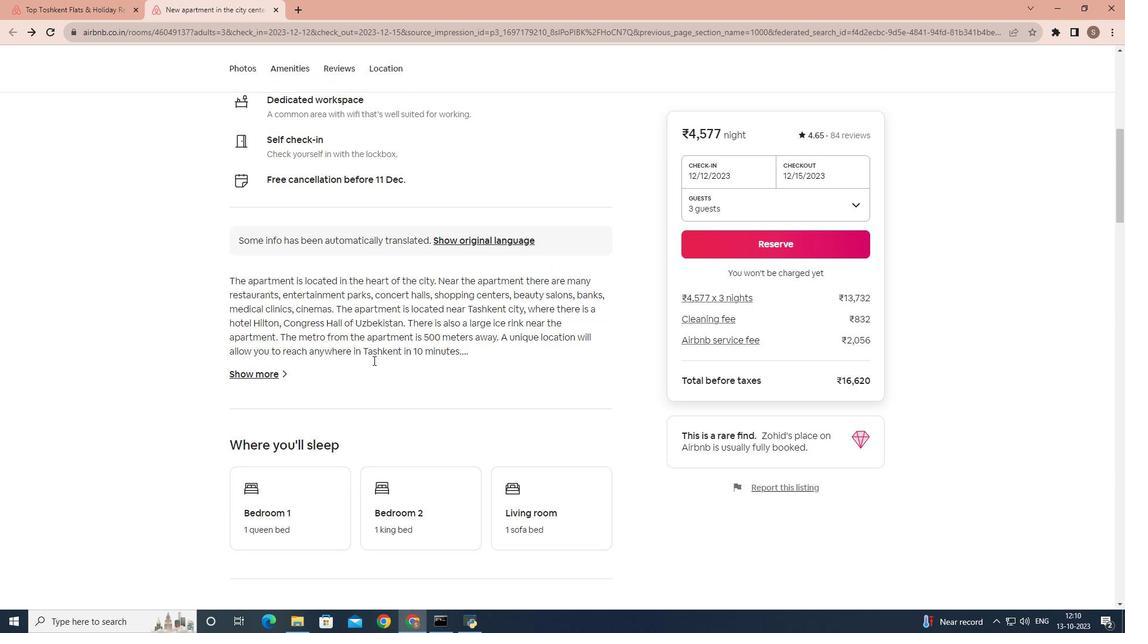 
Action: Mouse scrolled (373, 359) with delta (0, 0)
Screenshot: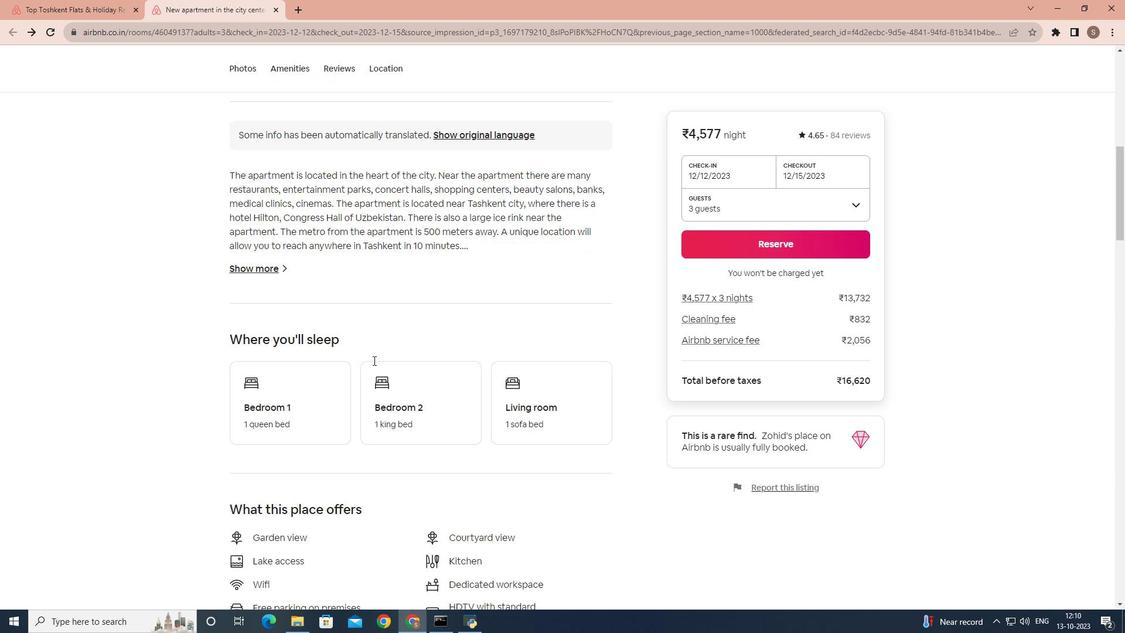 
Action: Mouse scrolled (373, 359) with delta (0, 0)
Screenshot: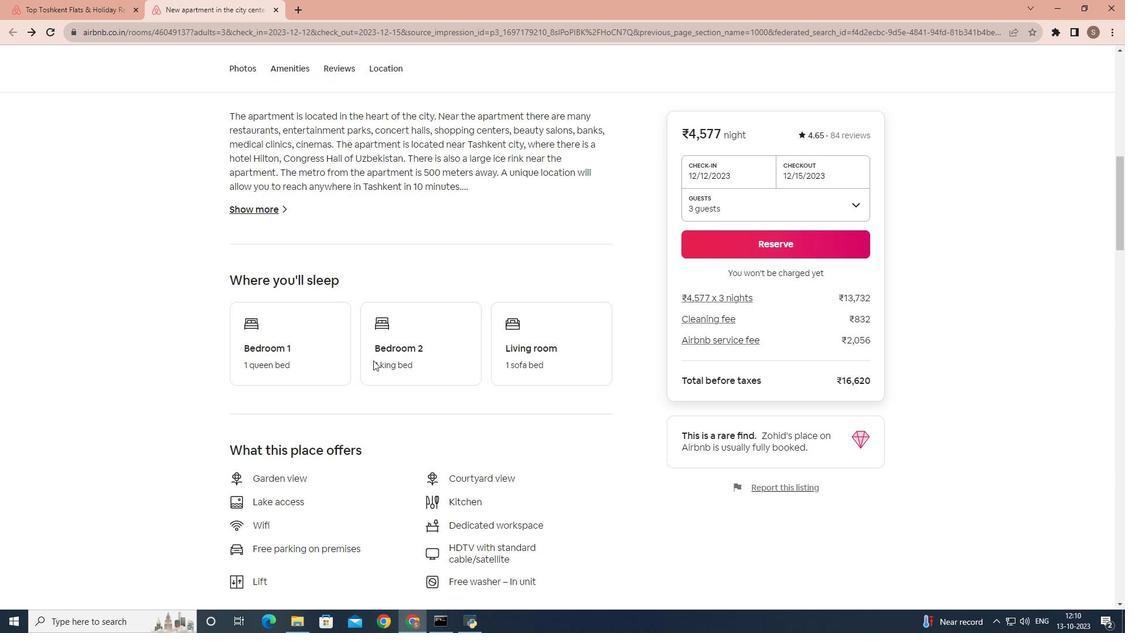 
Action: Mouse moved to (375, 364)
Screenshot: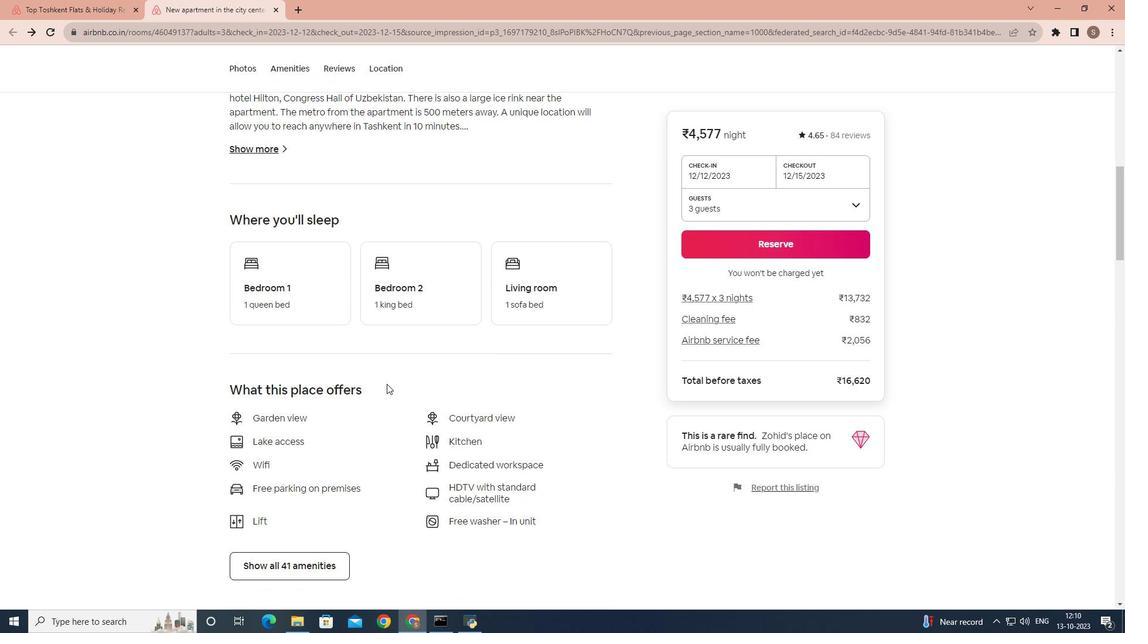 
Action: Mouse scrolled (375, 364) with delta (0, 0)
Screenshot: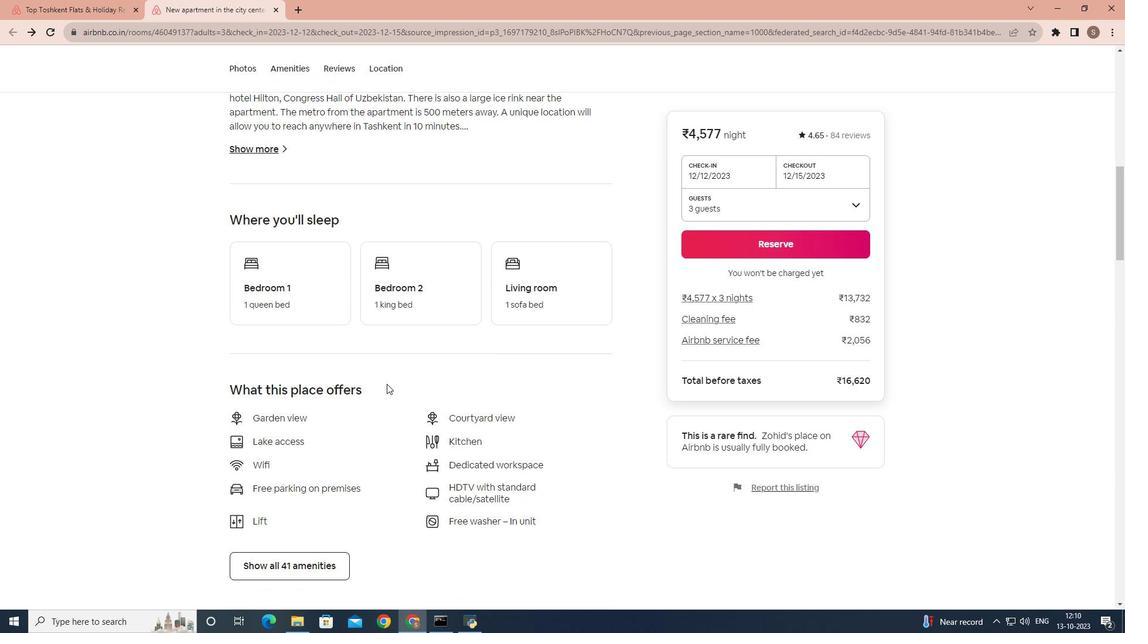 
Action: Mouse moved to (378, 373)
Screenshot: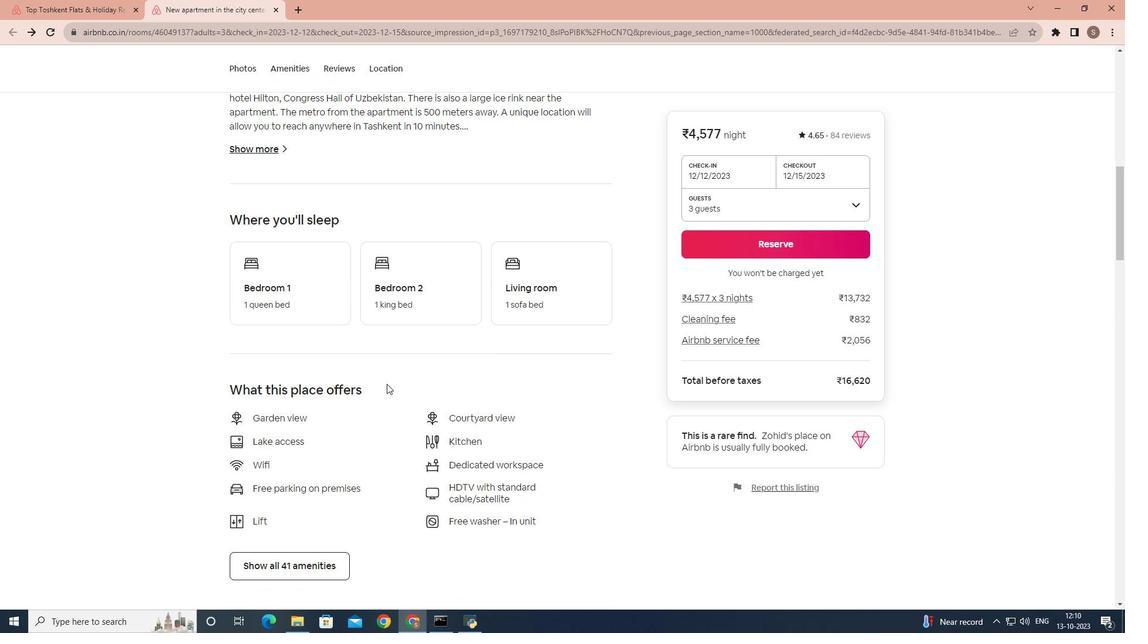 
Action: Mouse scrolled (378, 372) with delta (0, 0)
Screenshot: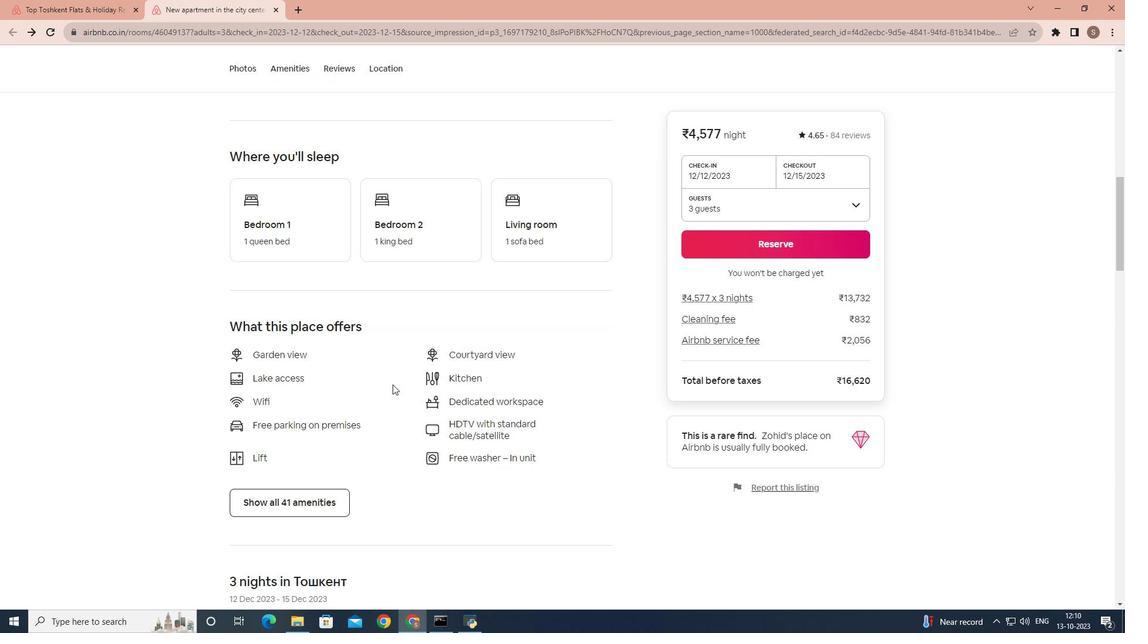 
Action: Mouse moved to (402, 392)
Screenshot: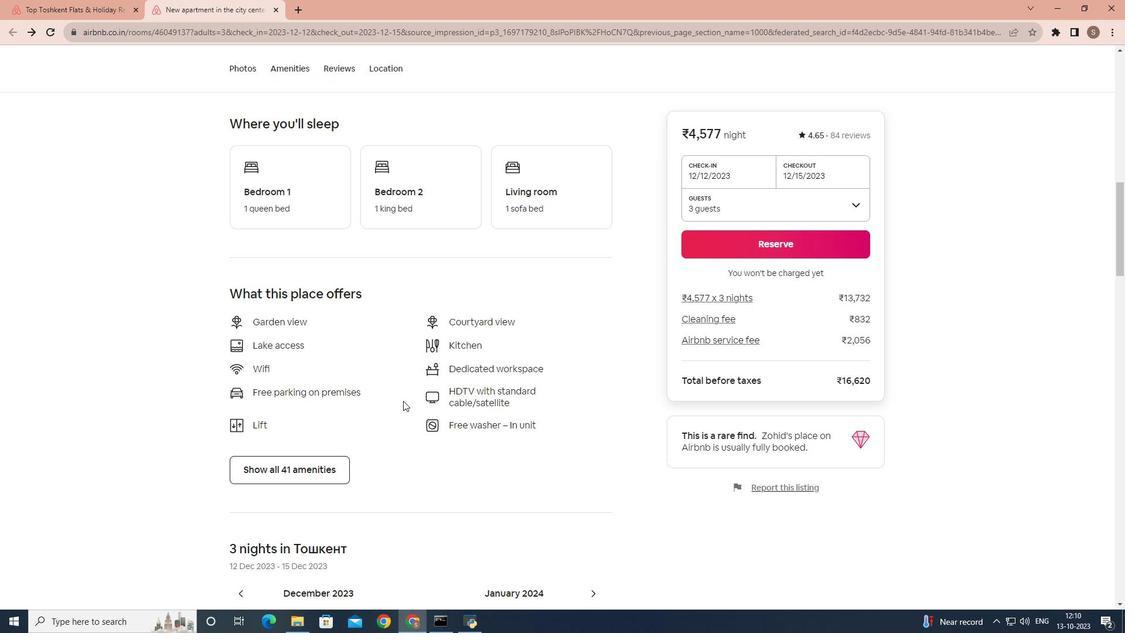 
Action: Mouse scrolled (402, 392) with delta (0, 0)
Screenshot: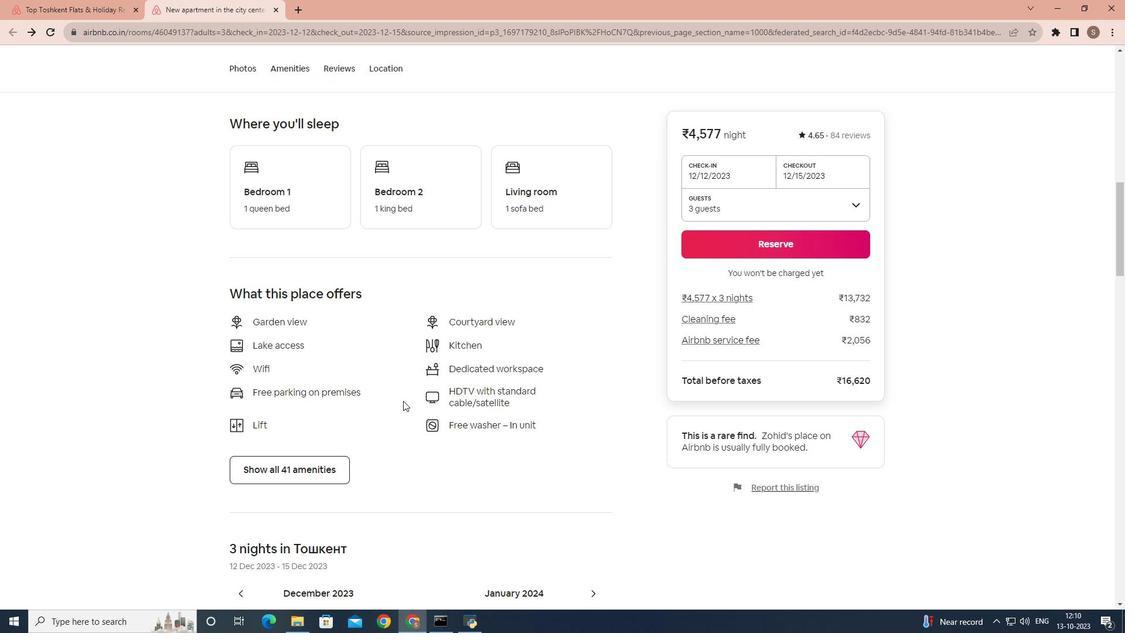 
Action: Mouse moved to (403, 397)
Screenshot: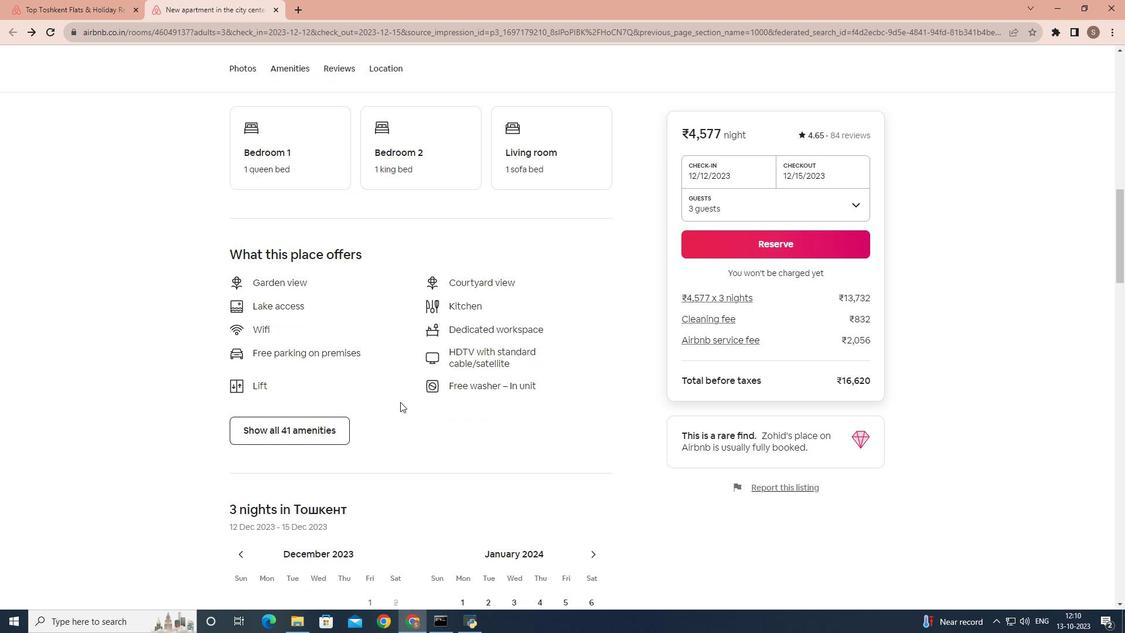 
Action: Mouse scrolled (403, 396) with delta (0, 0)
Screenshot: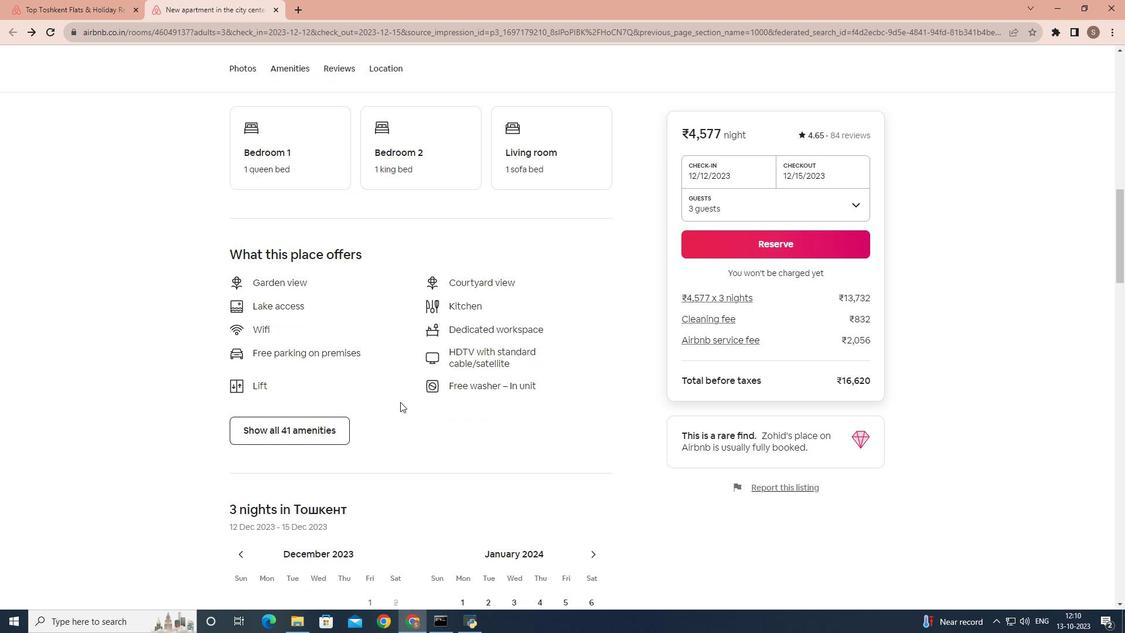 
Action: Mouse moved to (328, 361)
Screenshot: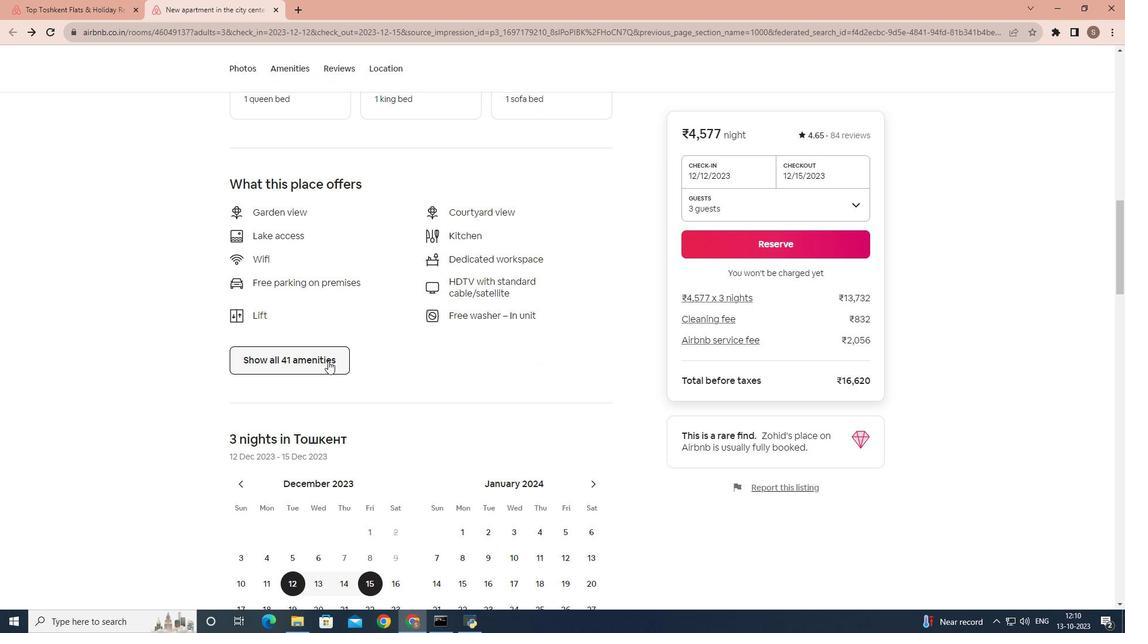 
Action: Mouse pressed left at (328, 361)
Screenshot: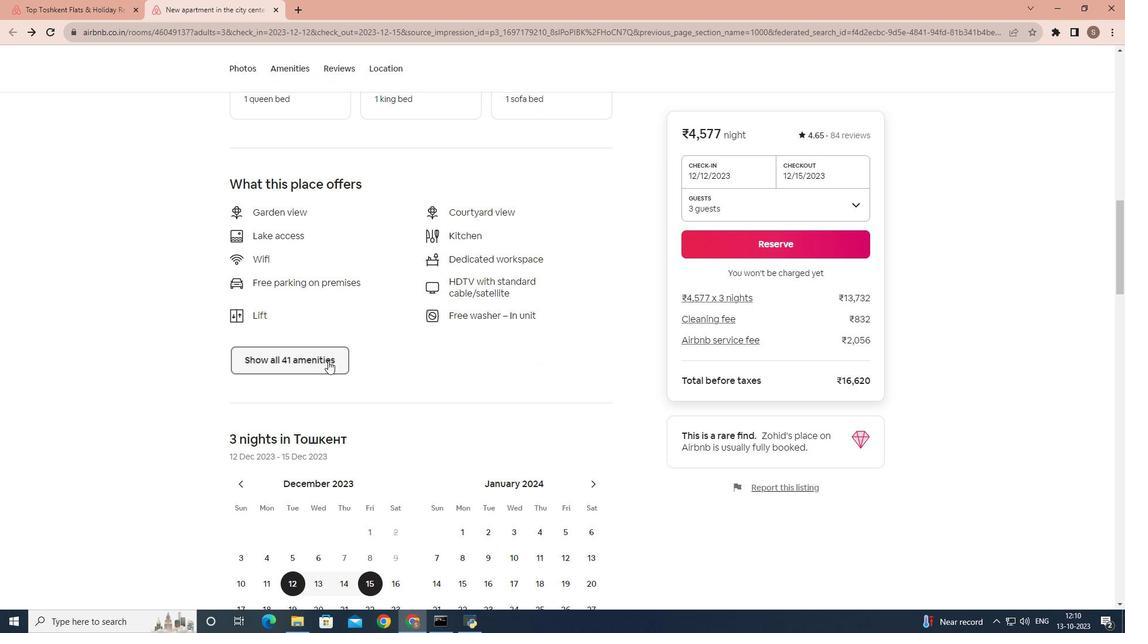 
Action: Mouse moved to (447, 358)
Screenshot: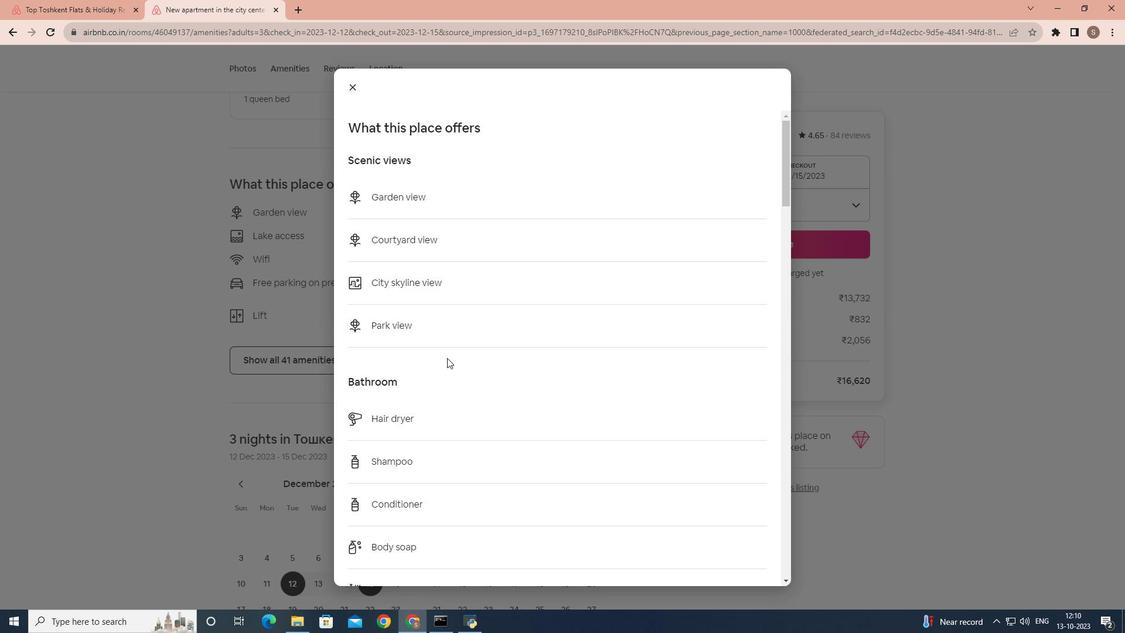 
Action: Mouse scrolled (447, 357) with delta (0, 0)
Screenshot: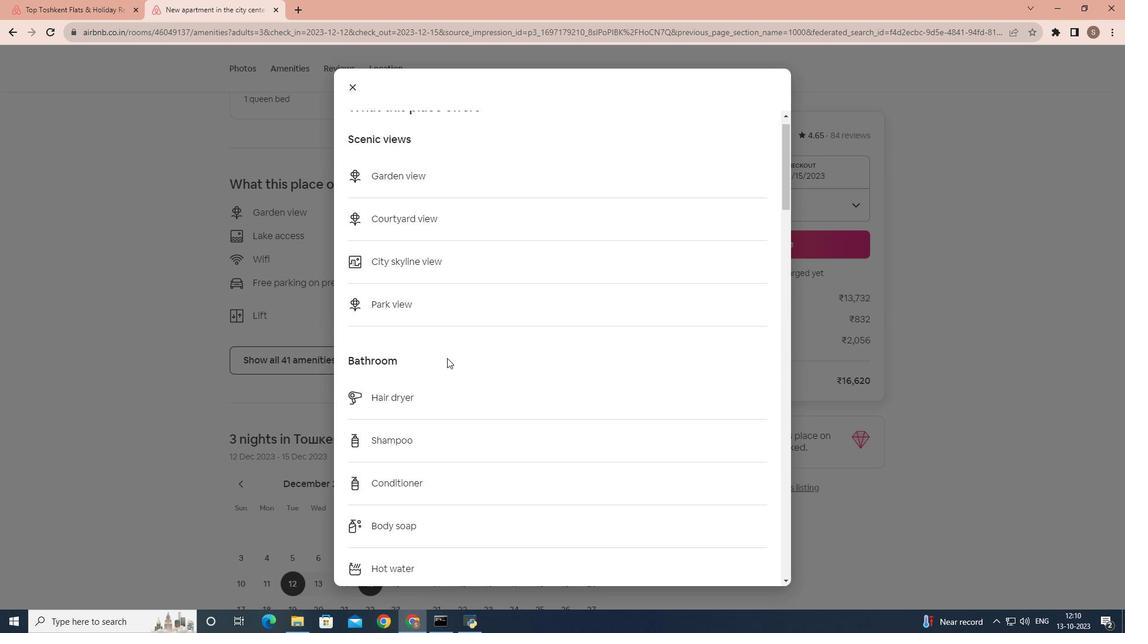
Action: Mouse scrolled (447, 357) with delta (0, 0)
Screenshot: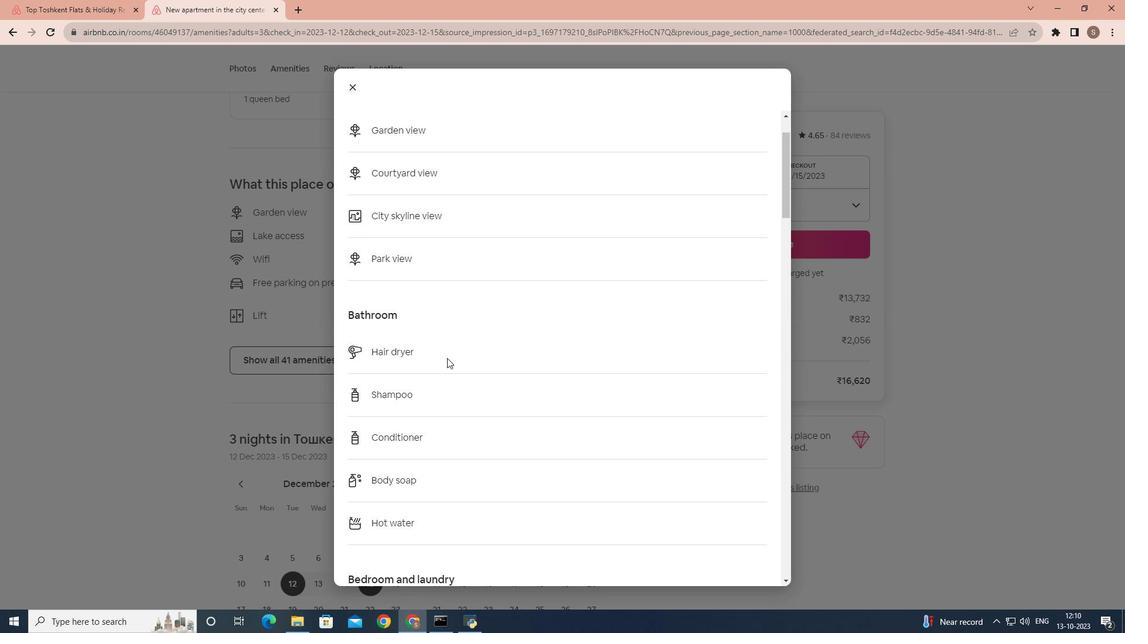 
Action: Mouse scrolled (447, 357) with delta (0, 0)
Screenshot: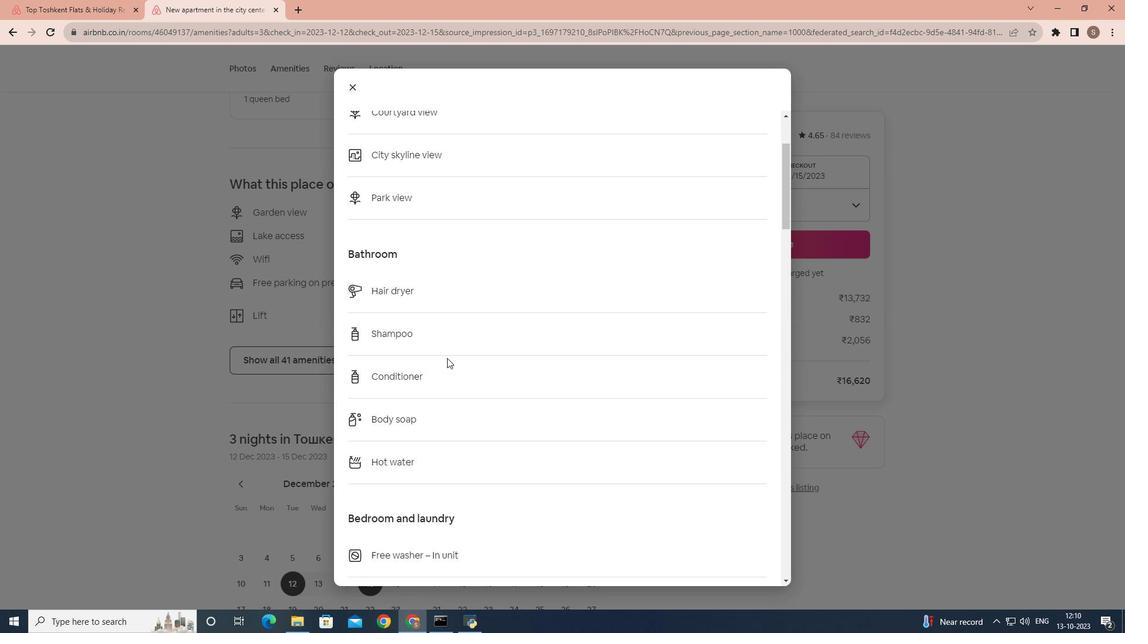 
Action: Mouse scrolled (447, 357) with delta (0, 0)
Screenshot: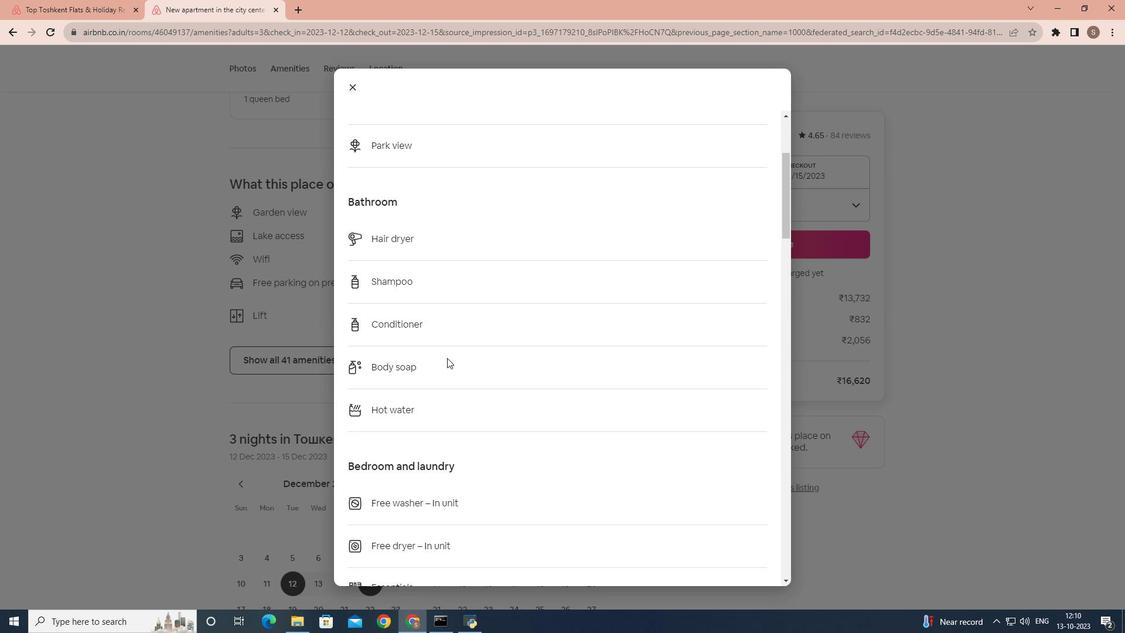 
Action: Mouse scrolled (447, 357) with delta (0, 0)
Screenshot: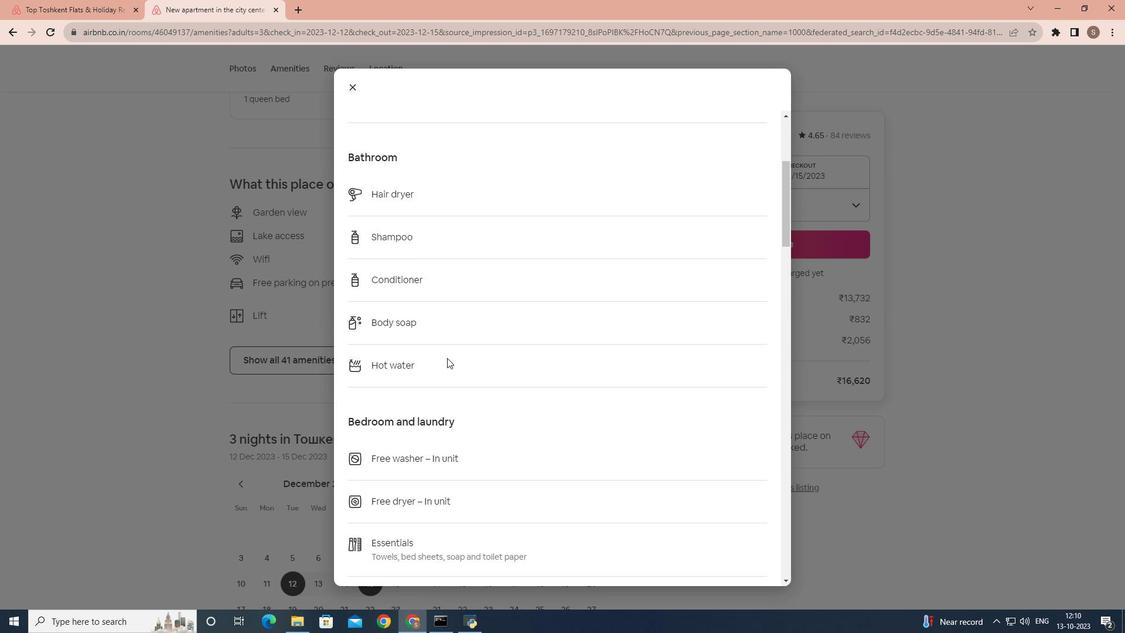 
Action: Mouse scrolled (447, 357) with delta (0, 0)
Screenshot: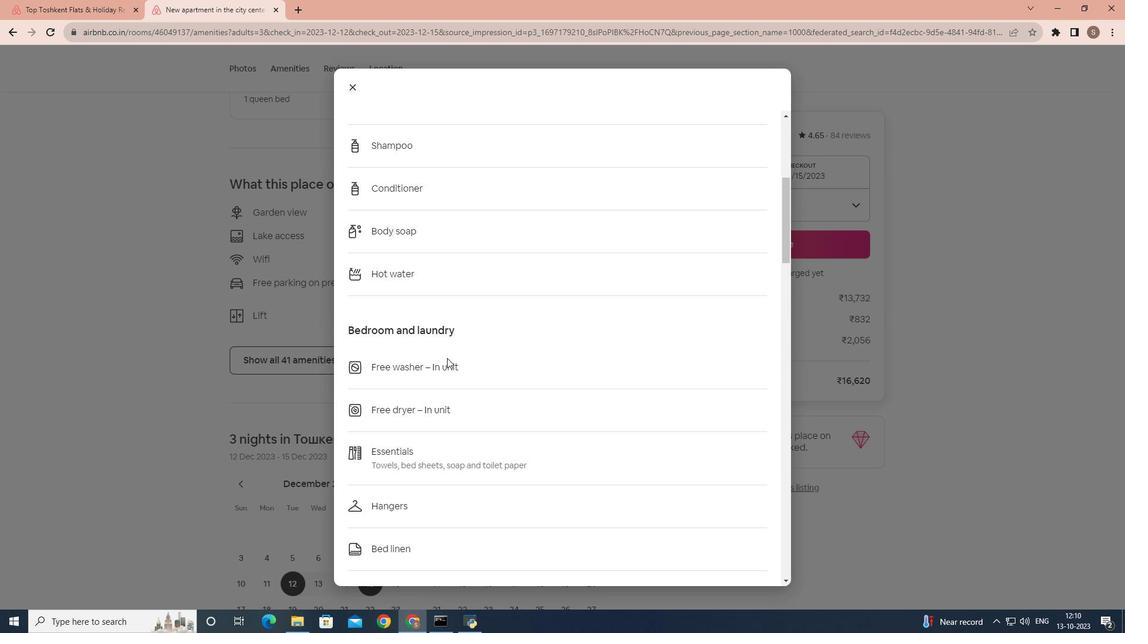 
Action: Mouse scrolled (447, 357) with delta (0, 0)
Screenshot: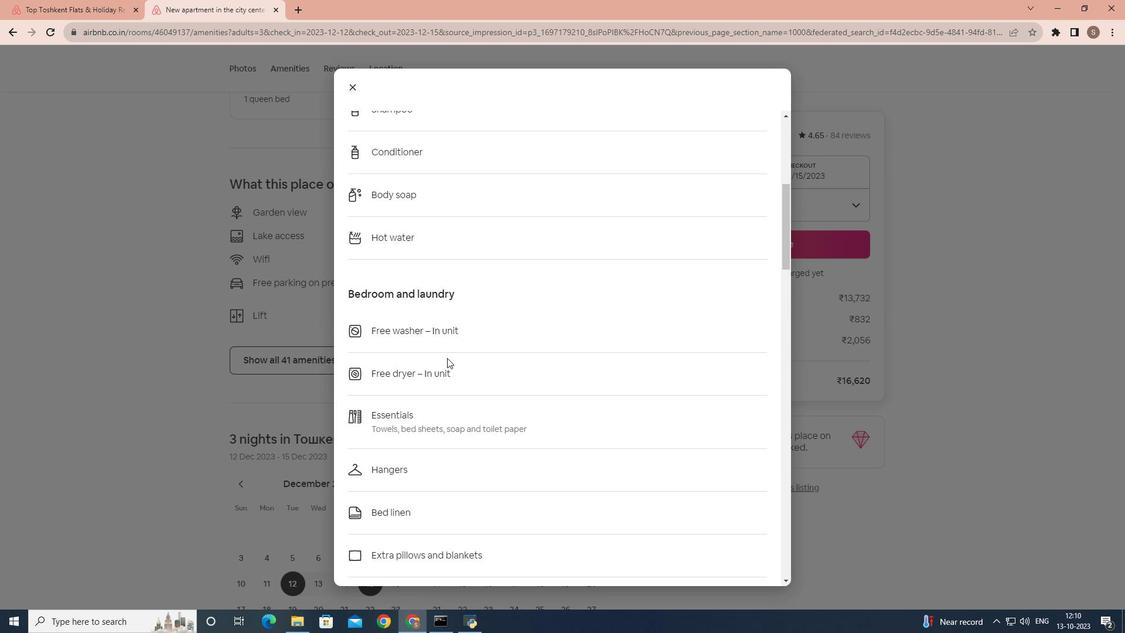 
Action: Mouse scrolled (447, 357) with delta (0, 0)
Screenshot: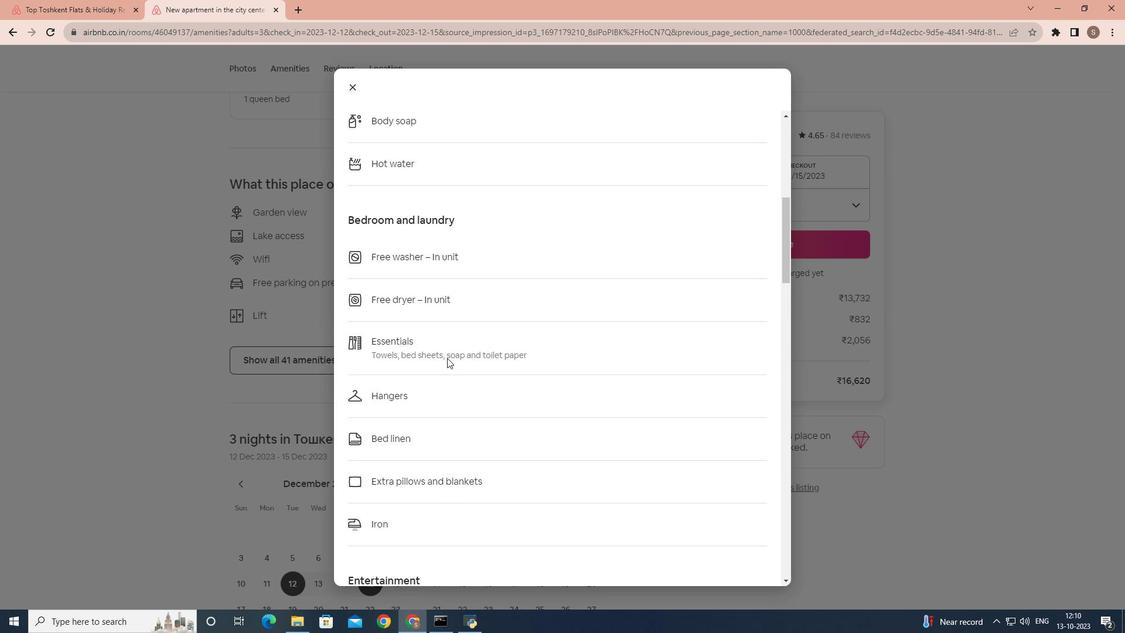 
Action: Mouse scrolled (447, 357) with delta (0, 0)
Screenshot: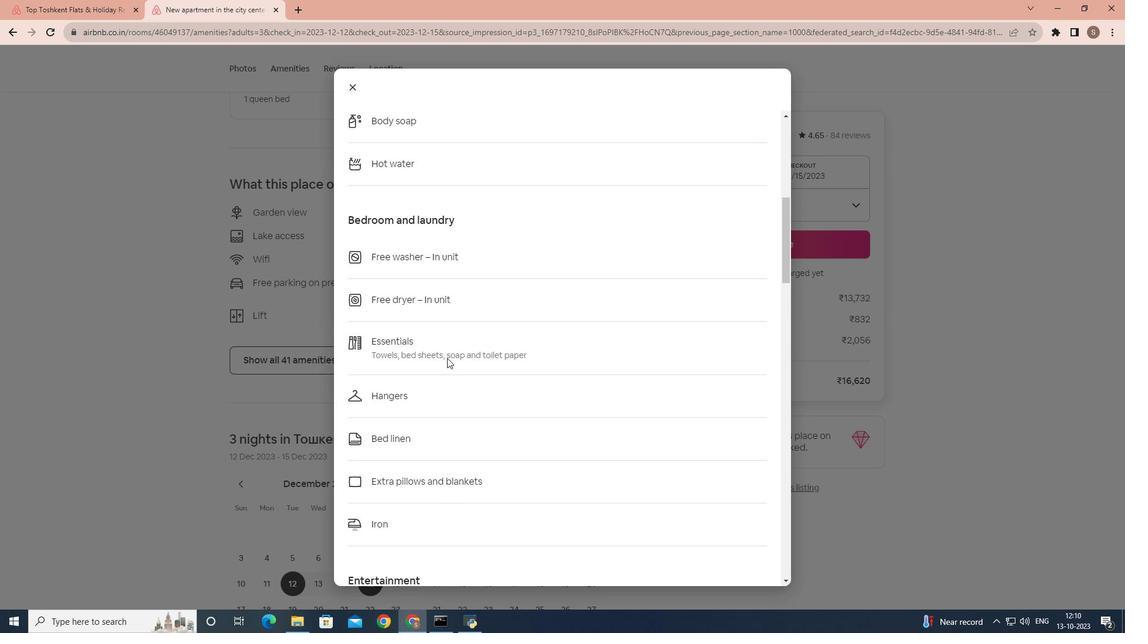 
Action: Mouse scrolled (447, 357) with delta (0, 0)
Screenshot: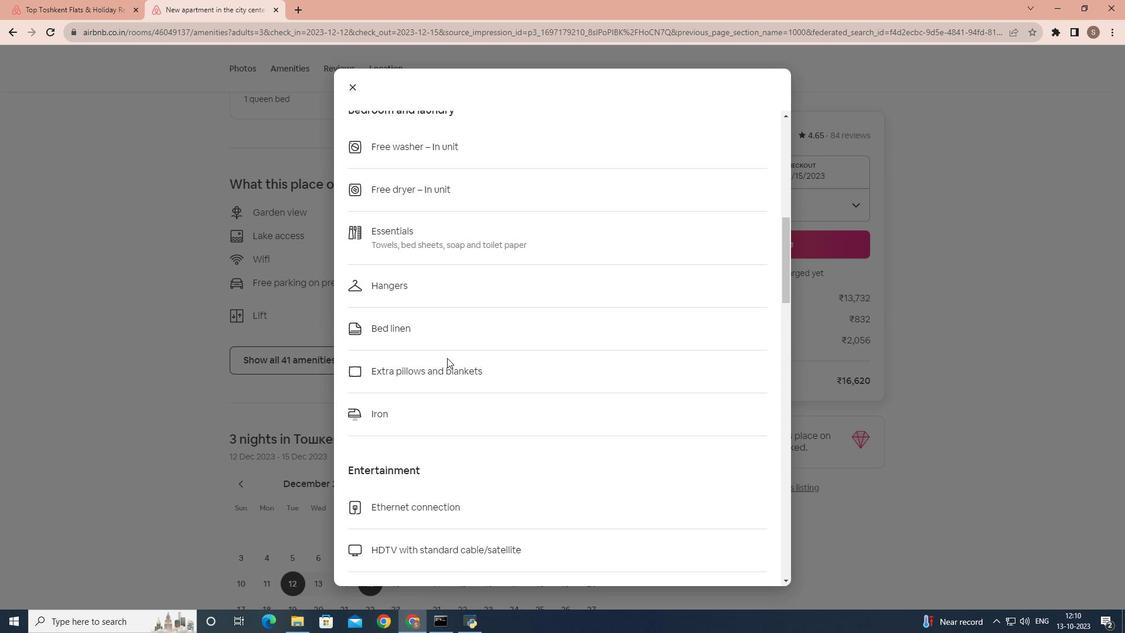 
Action: Mouse scrolled (447, 357) with delta (0, 0)
Screenshot: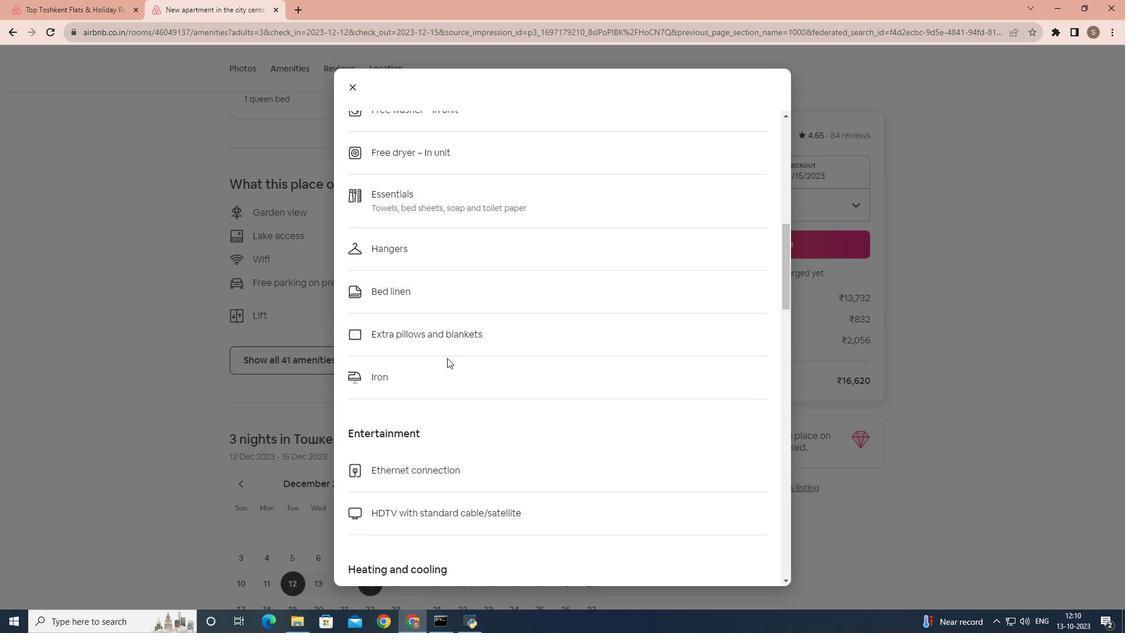 
Action: Mouse scrolled (447, 357) with delta (0, 0)
Screenshot: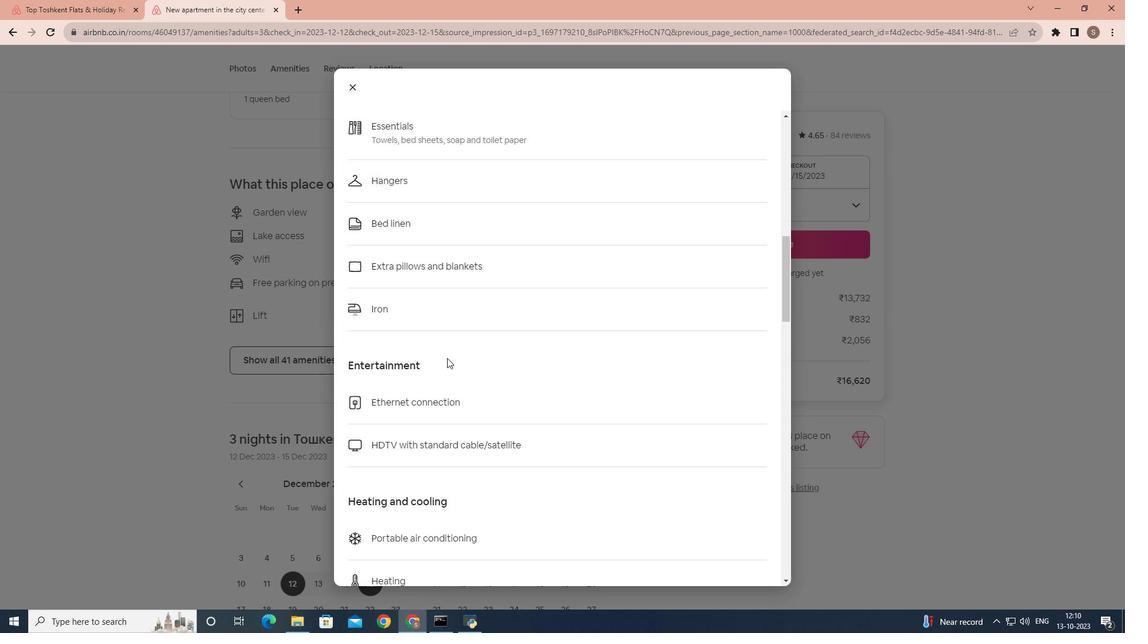 
Action: Mouse scrolled (447, 357) with delta (0, 0)
Screenshot: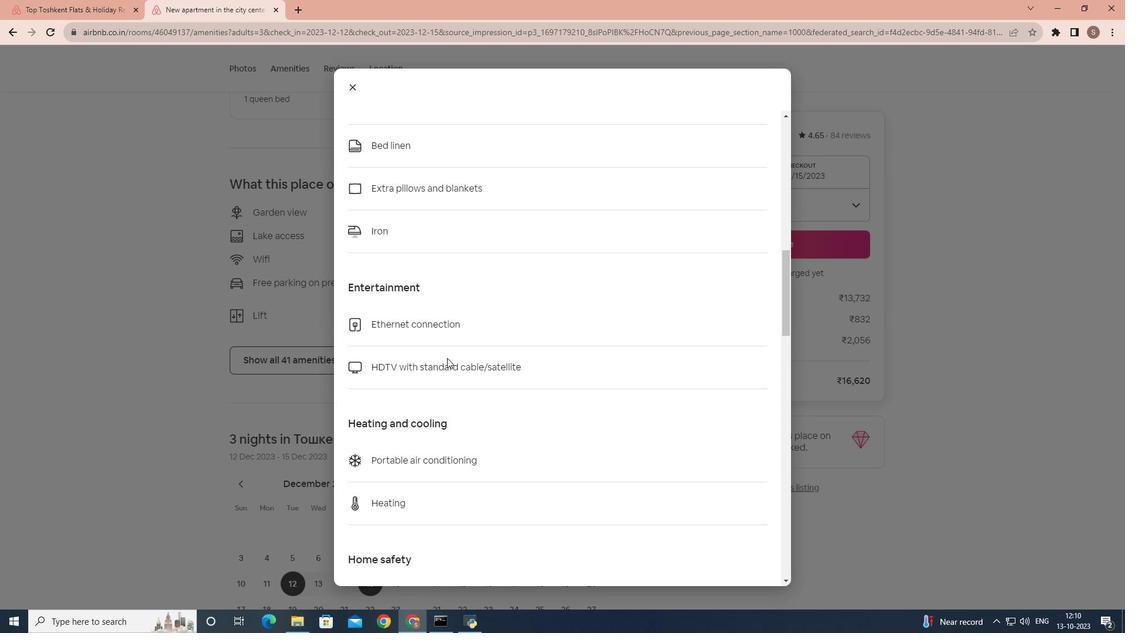 
Action: Mouse scrolled (447, 357) with delta (0, 0)
Screenshot: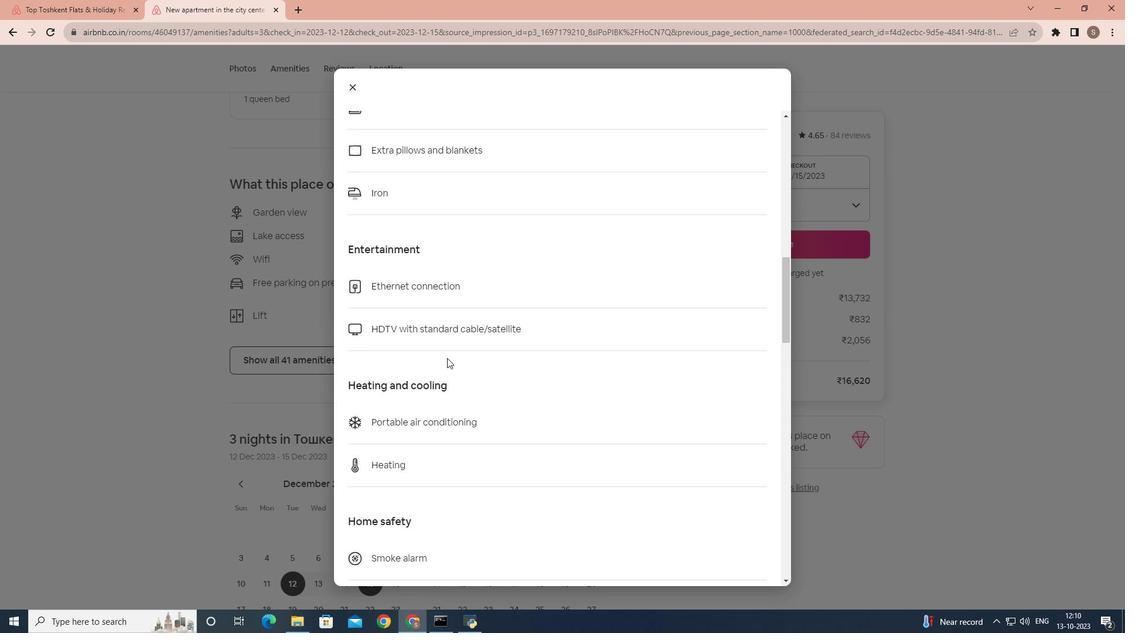 
Action: Mouse scrolled (447, 357) with delta (0, 0)
Screenshot: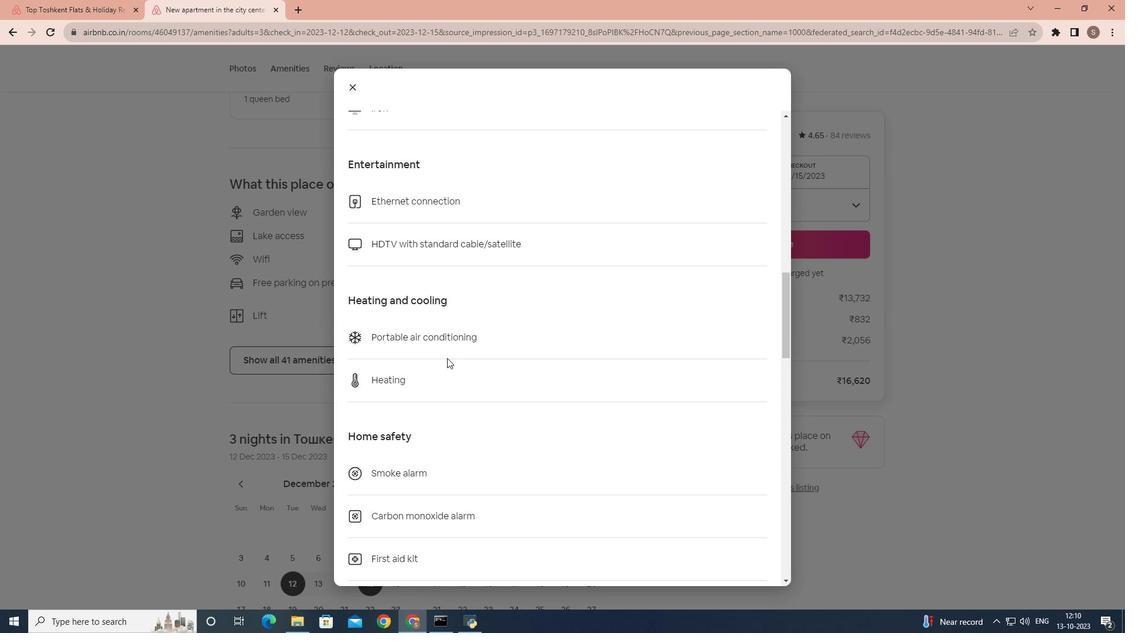 
Action: Mouse moved to (447, 358)
Screenshot: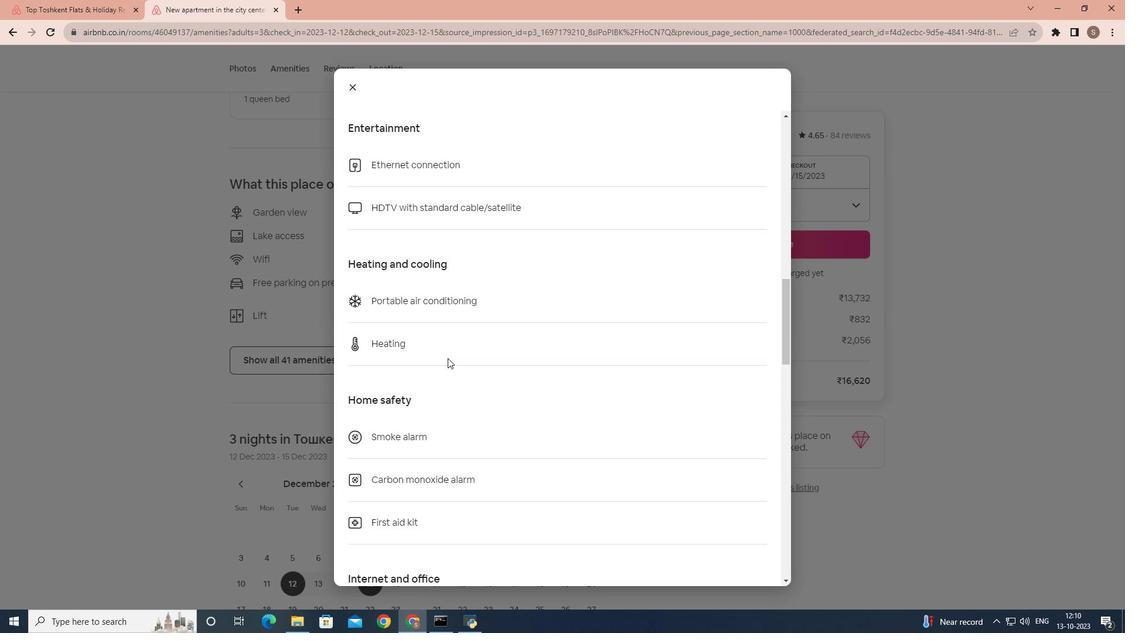 
Action: Mouse scrolled (447, 357) with delta (0, 0)
Screenshot: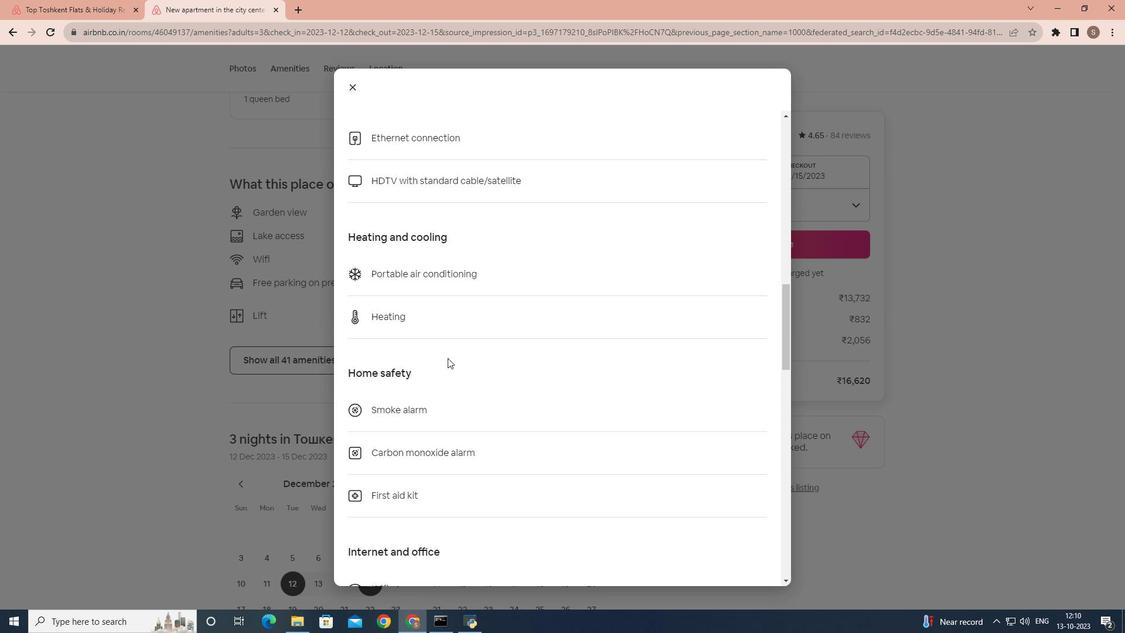 
Action: Mouse scrolled (447, 357) with delta (0, 0)
Screenshot: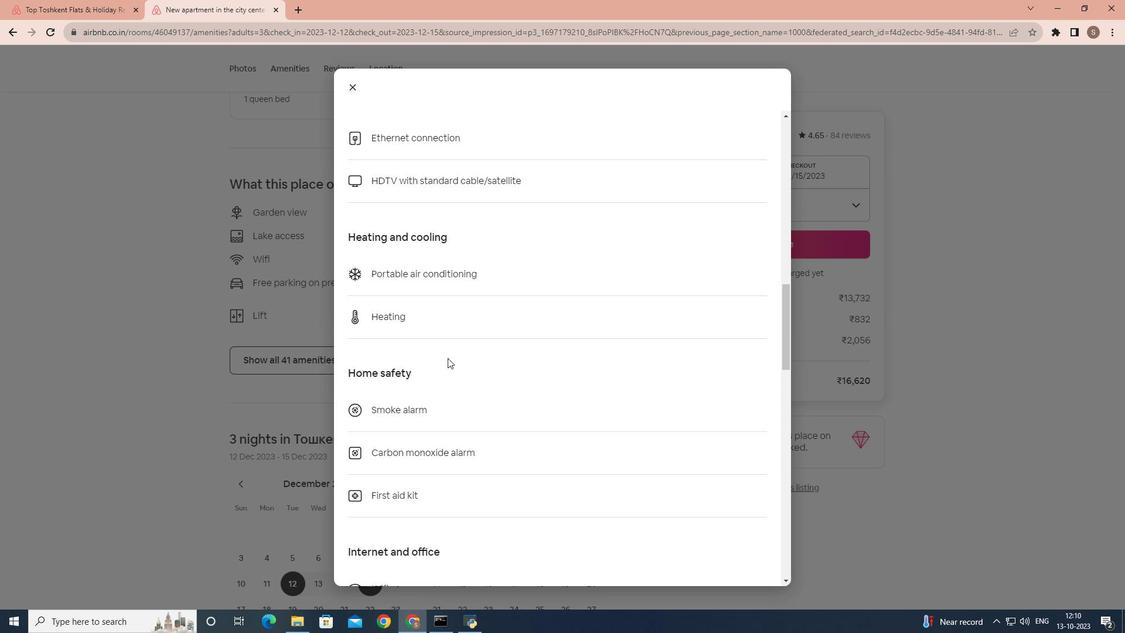 
Action: Mouse moved to (448, 358)
Screenshot: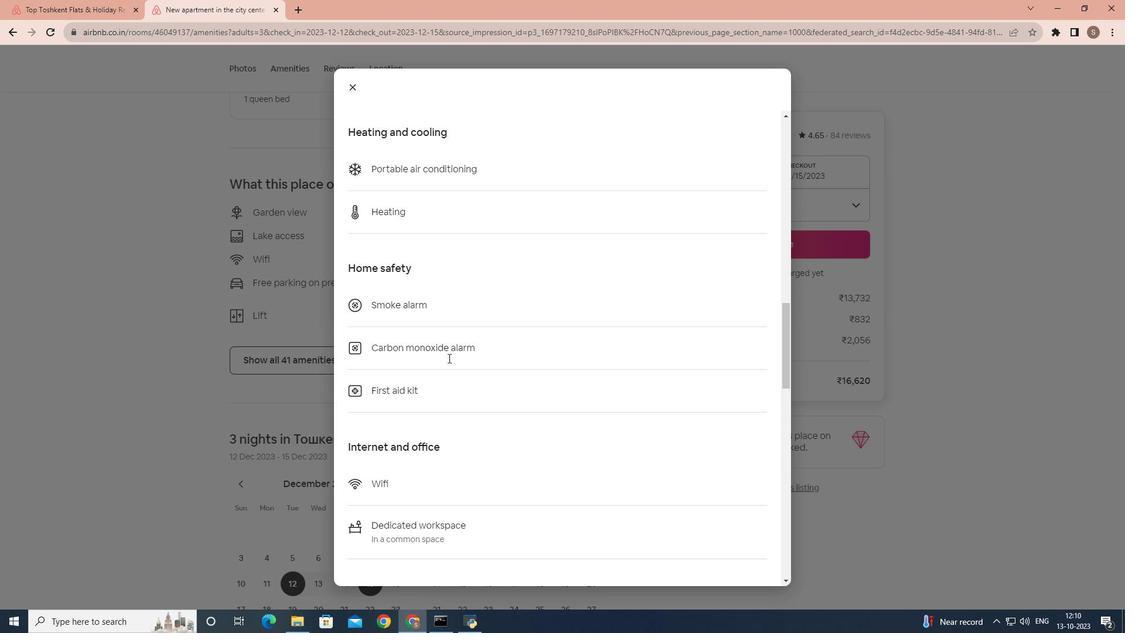 
Action: Mouse scrolled (448, 357) with delta (0, 0)
Screenshot: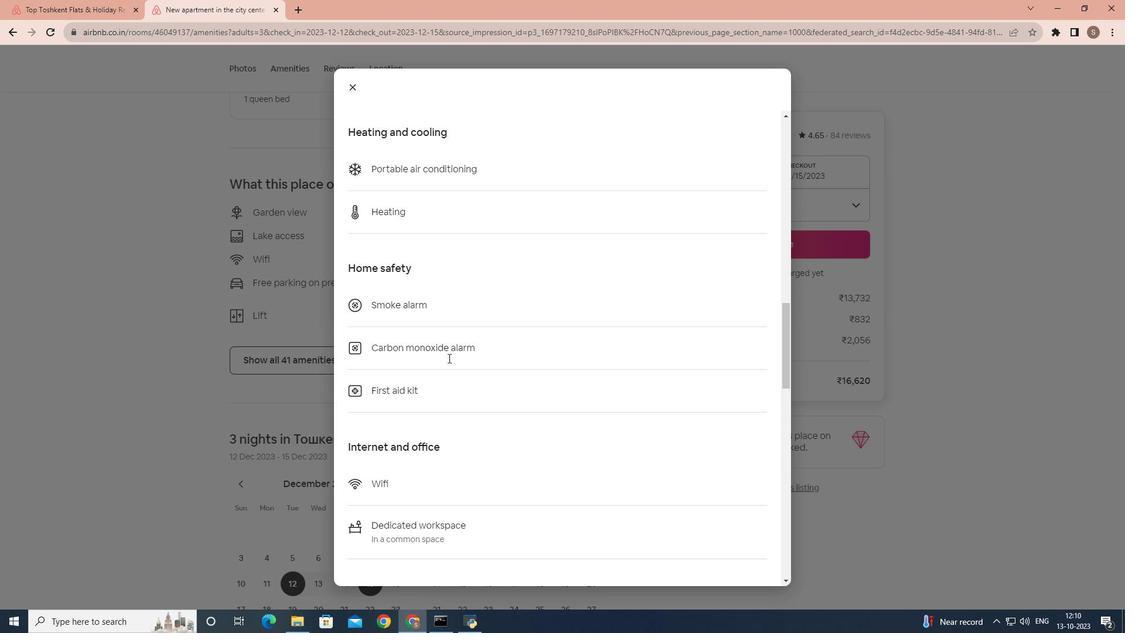 
Action: Mouse scrolled (448, 357) with delta (0, 0)
Screenshot: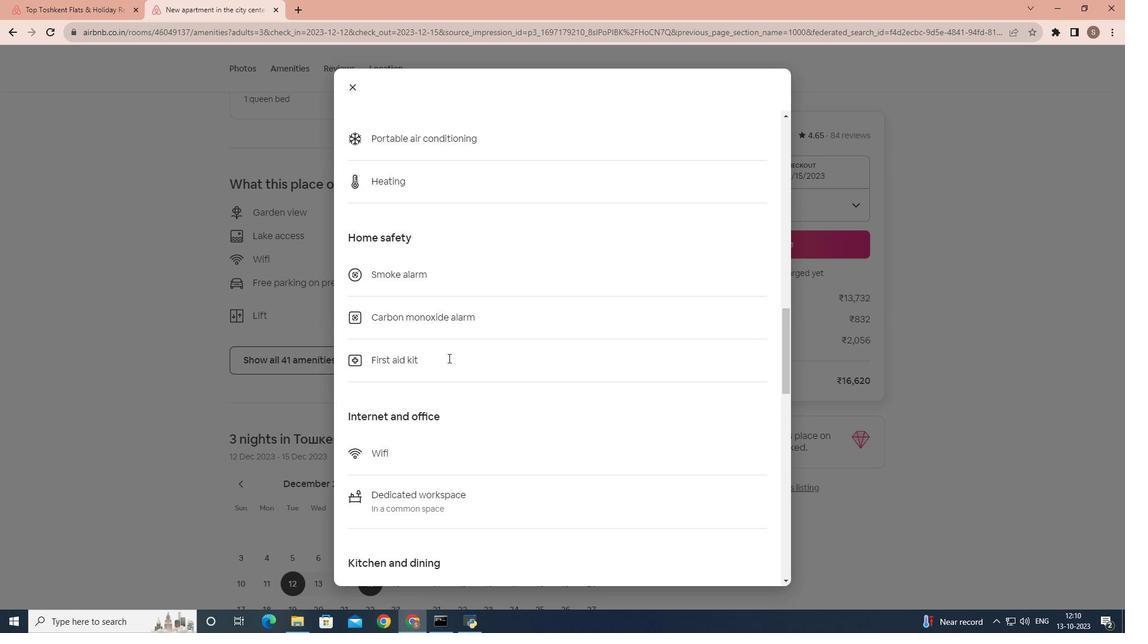 
Action: Mouse scrolled (448, 357) with delta (0, 0)
Screenshot: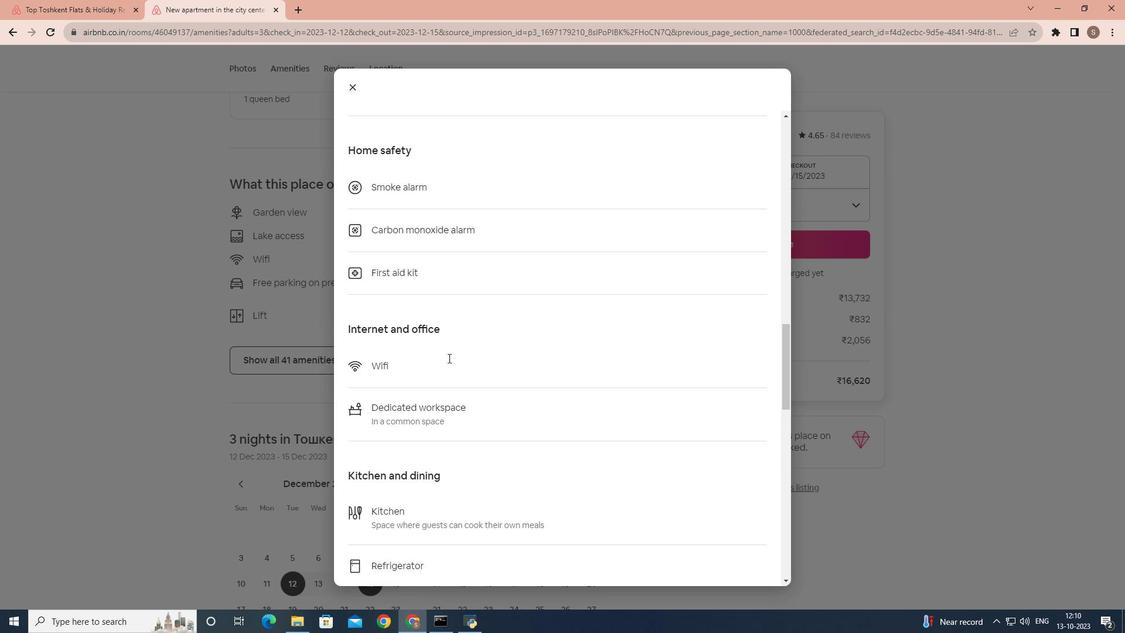 
Action: Mouse scrolled (448, 357) with delta (0, 0)
Screenshot: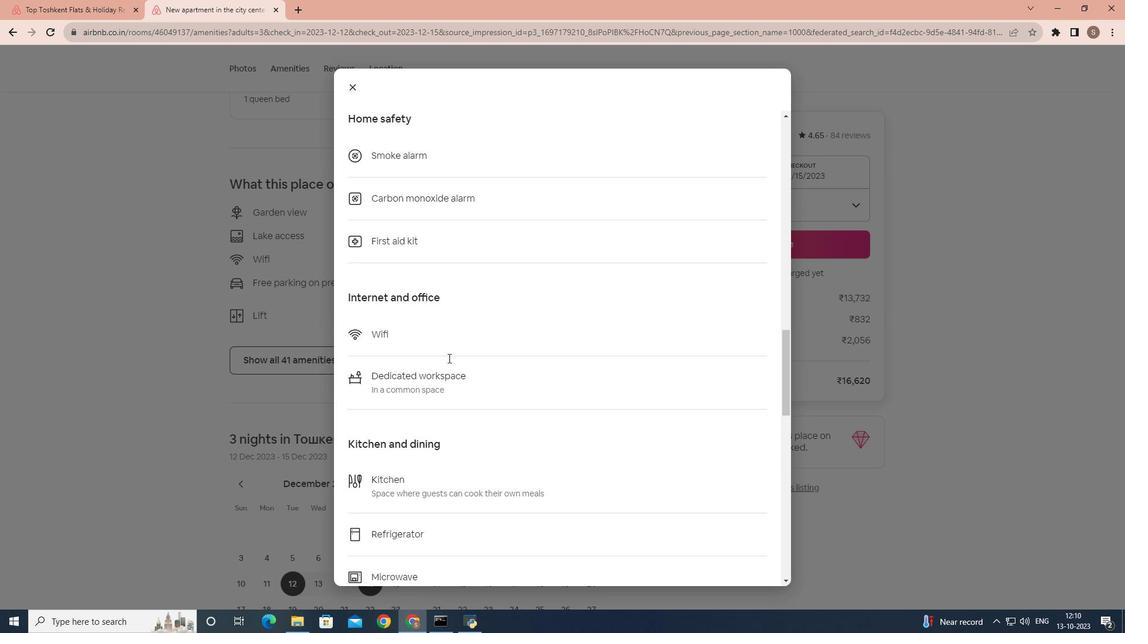 
Action: Mouse scrolled (448, 357) with delta (0, 0)
Screenshot: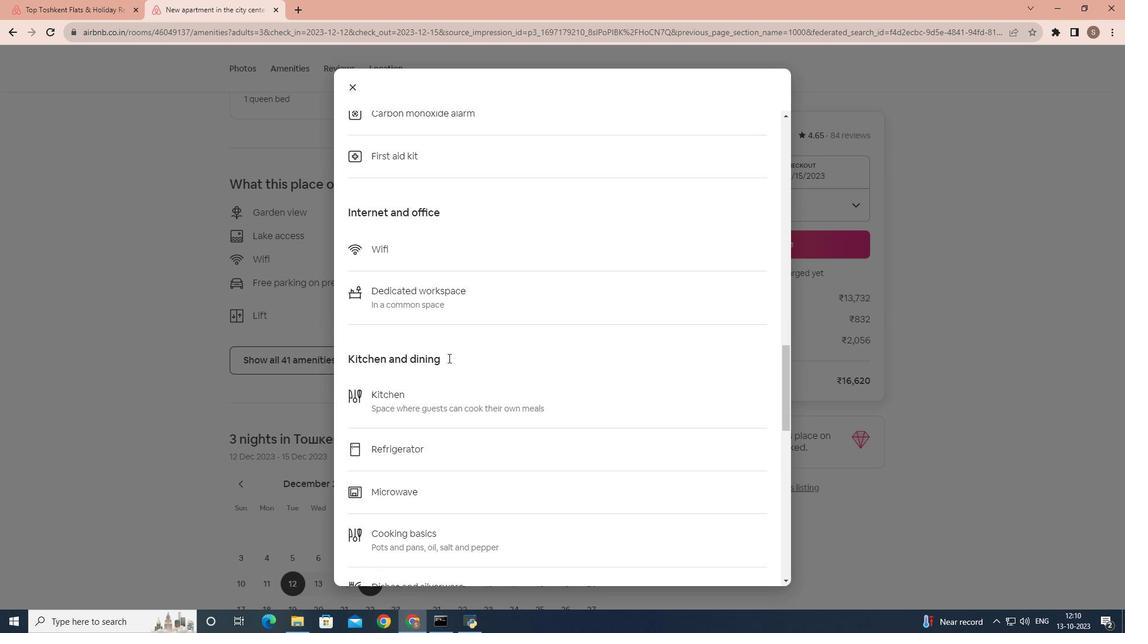 
Action: Mouse scrolled (448, 357) with delta (0, 0)
Screenshot: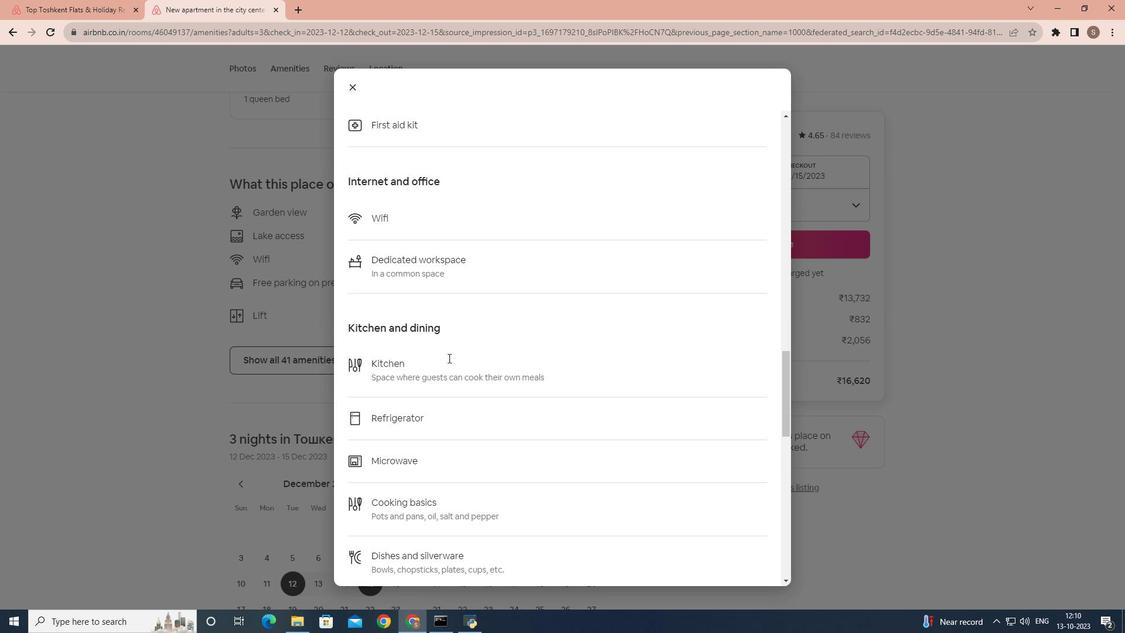 
Action: Mouse scrolled (448, 357) with delta (0, 0)
Screenshot: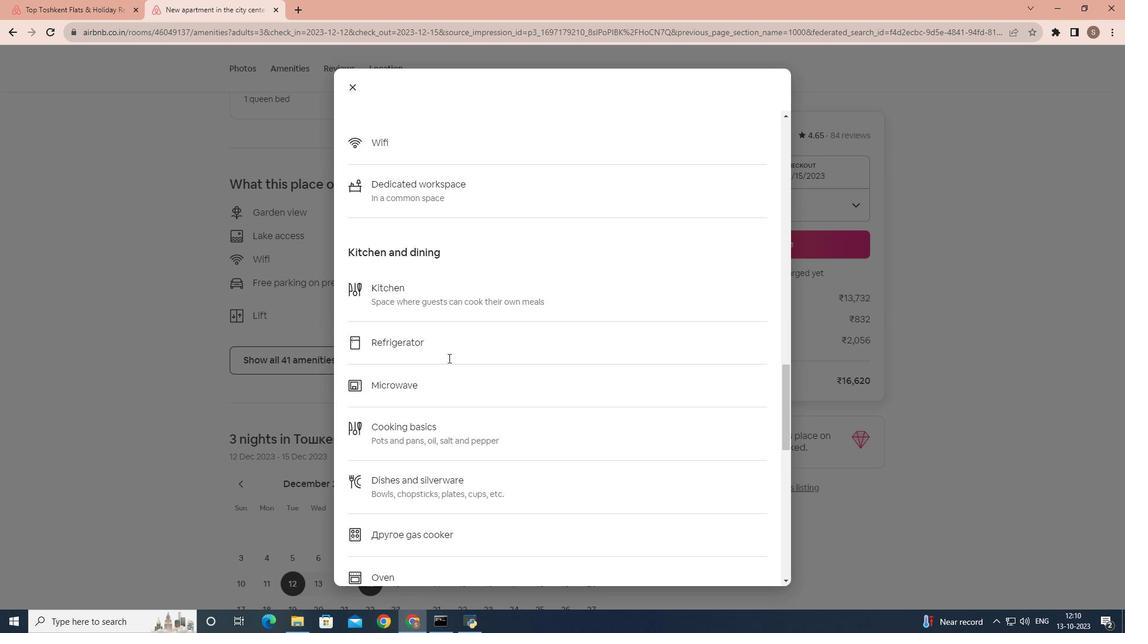 
Action: Mouse scrolled (448, 357) with delta (0, 0)
Screenshot: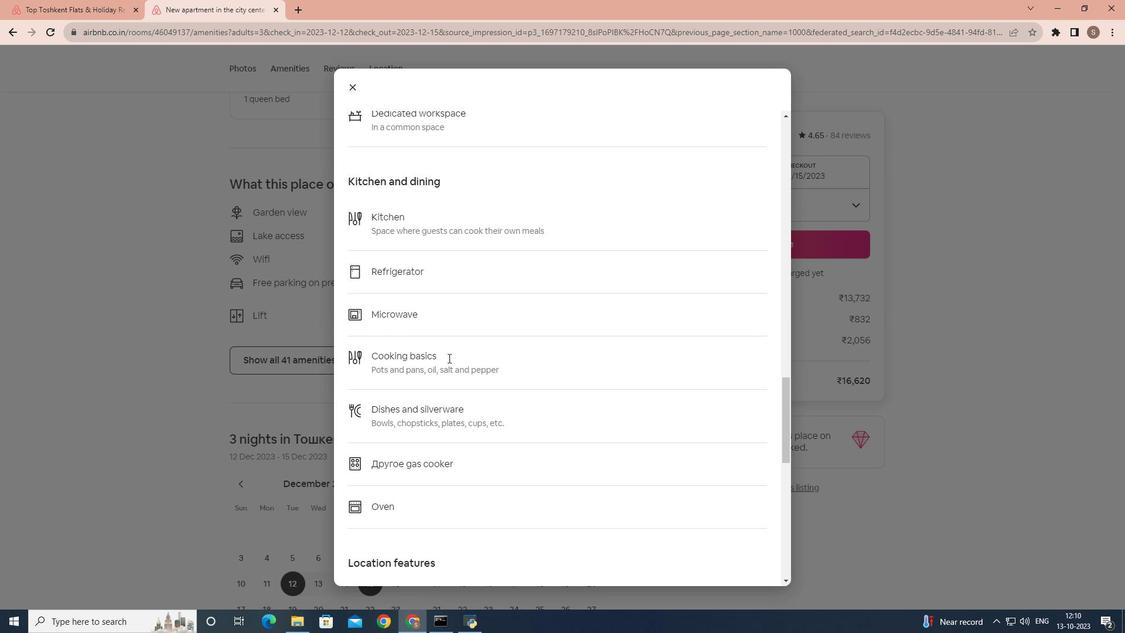 
Action: Mouse scrolled (448, 357) with delta (0, 0)
Screenshot: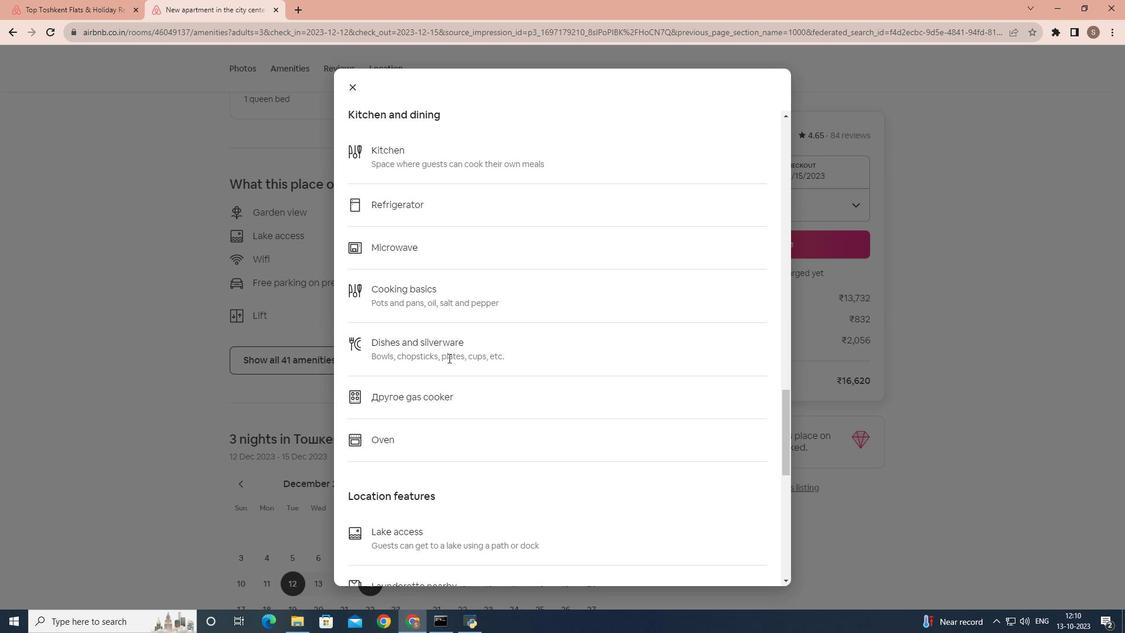 
Action: Mouse scrolled (448, 357) with delta (0, 0)
Screenshot: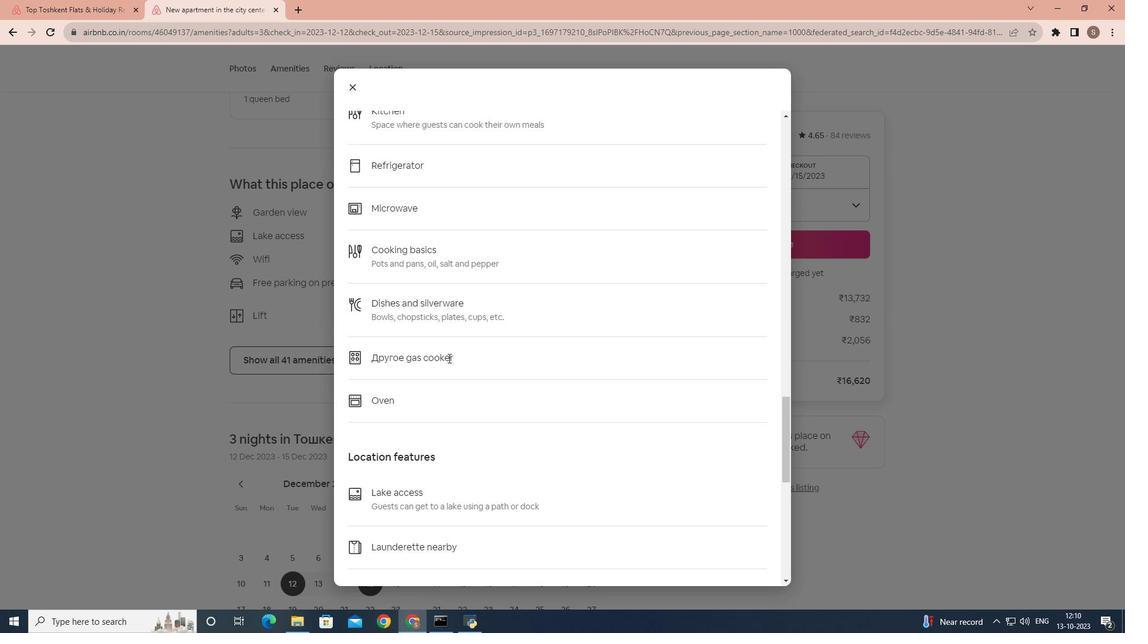 
Action: Mouse scrolled (448, 357) with delta (0, 0)
Screenshot: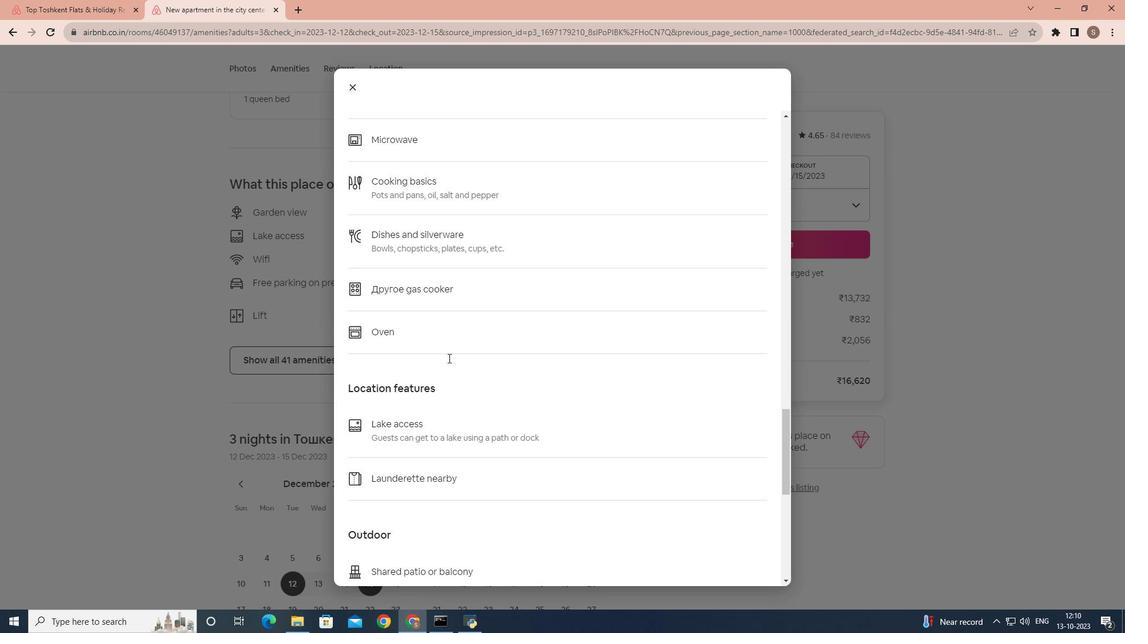 
Action: Mouse scrolled (448, 357) with delta (0, 0)
Screenshot: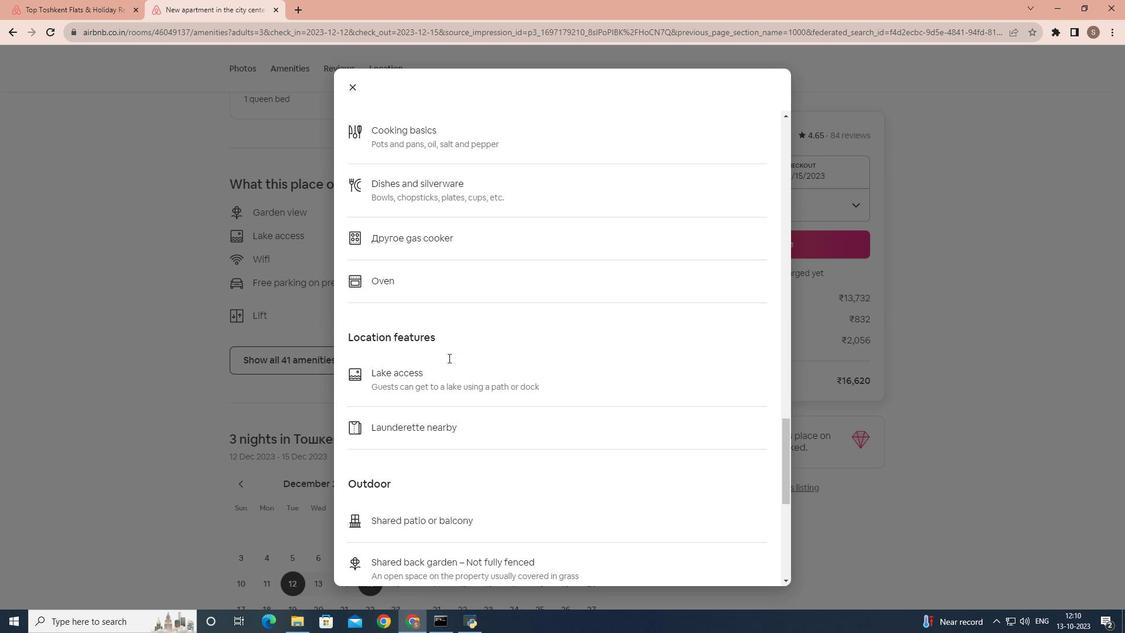 
Action: Mouse scrolled (448, 357) with delta (0, 0)
Screenshot: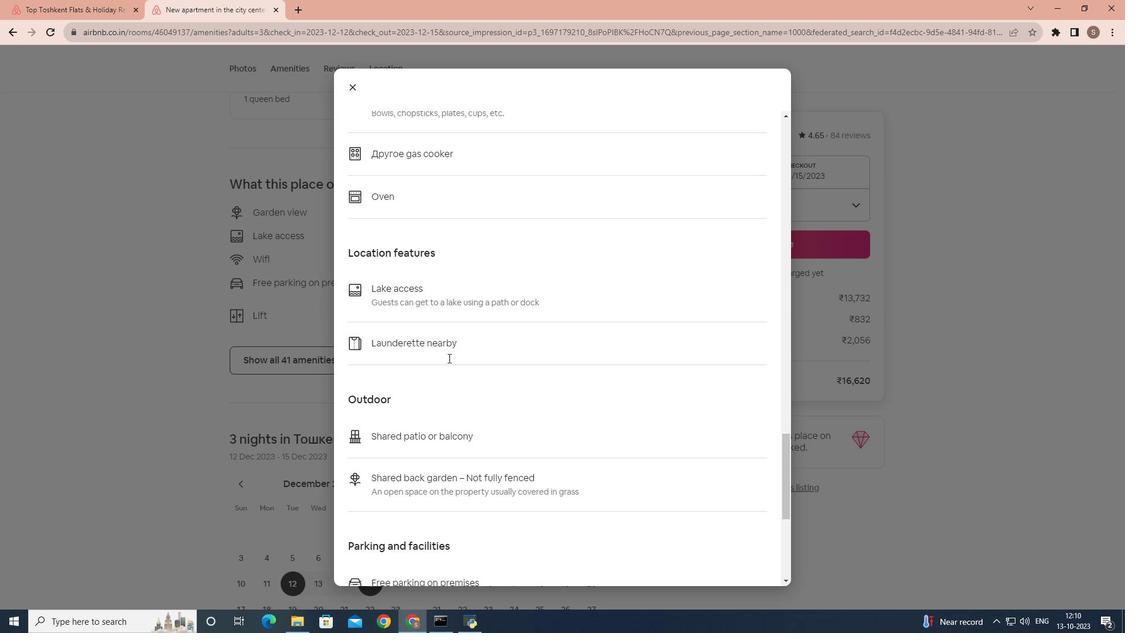 
Action: Mouse scrolled (448, 357) with delta (0, 0)
Screenshot: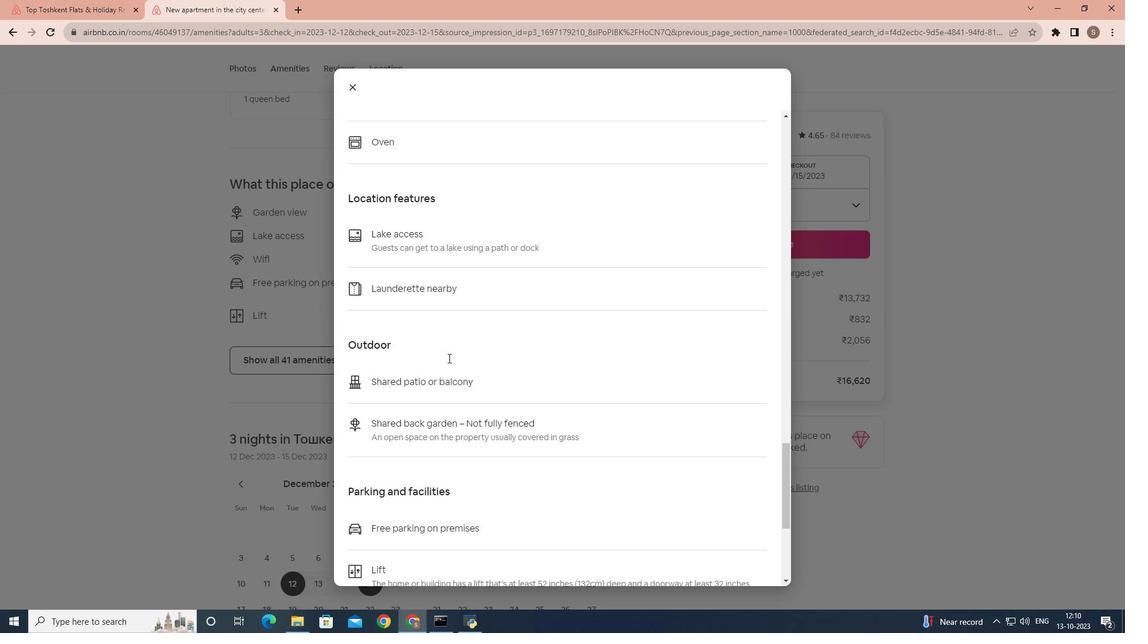 
Action: Mouse scrolled (448, 357) with delta (0, 0)
Screenshot: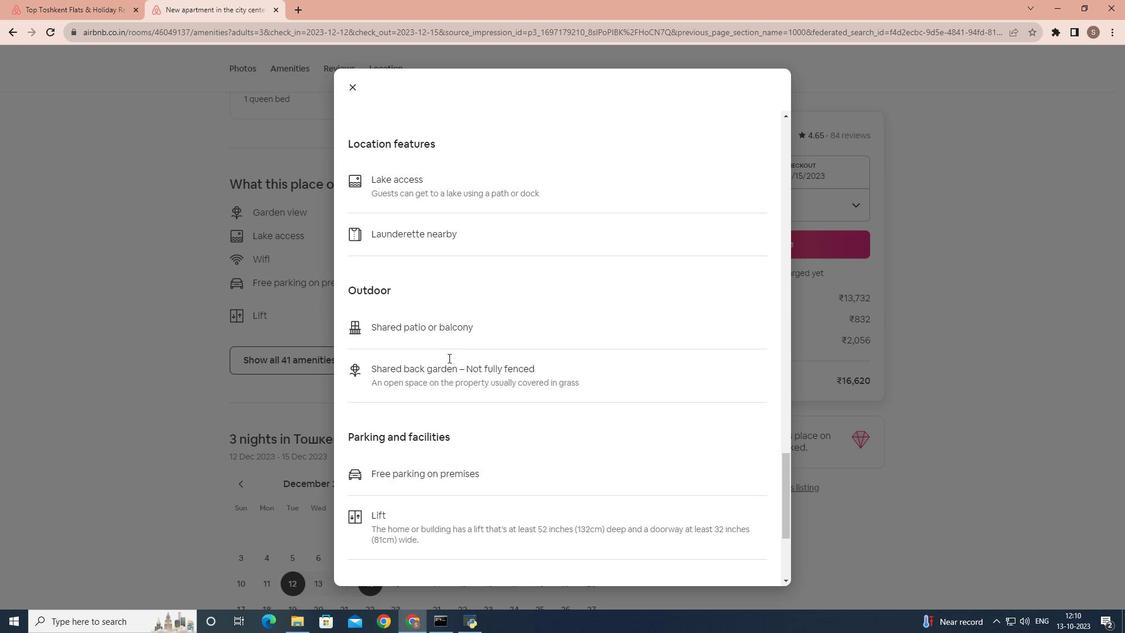 
Action: Mouse scrolled (448, 357) with delta (0, 0)
Screenshot: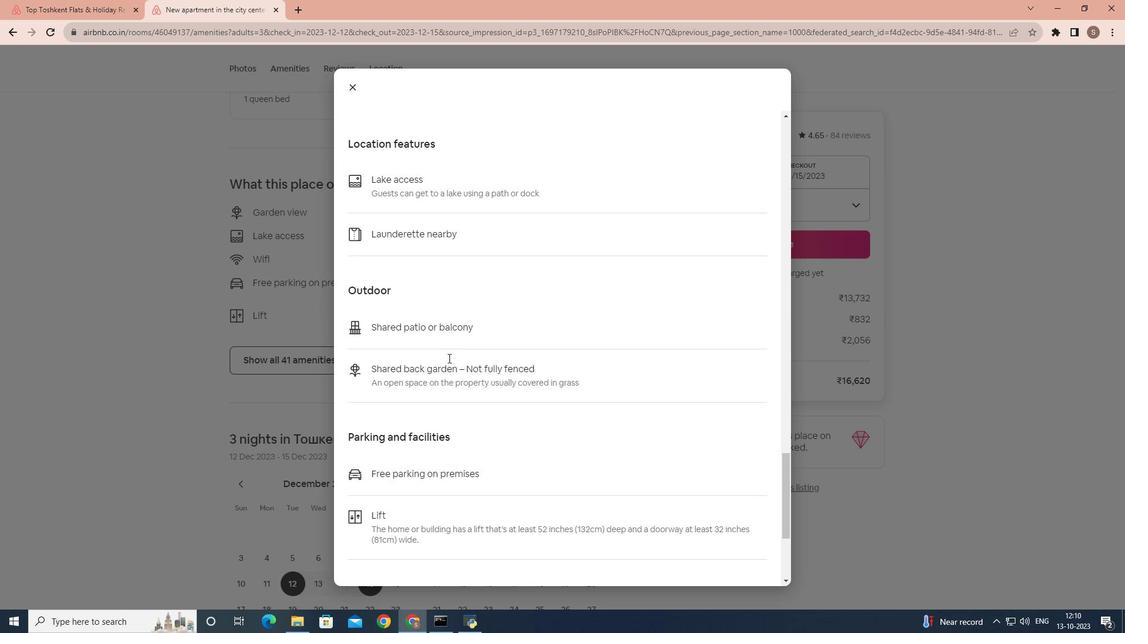 
Action: Mouse scrolled (448, 357) with delta (0, 0)
Screenshot: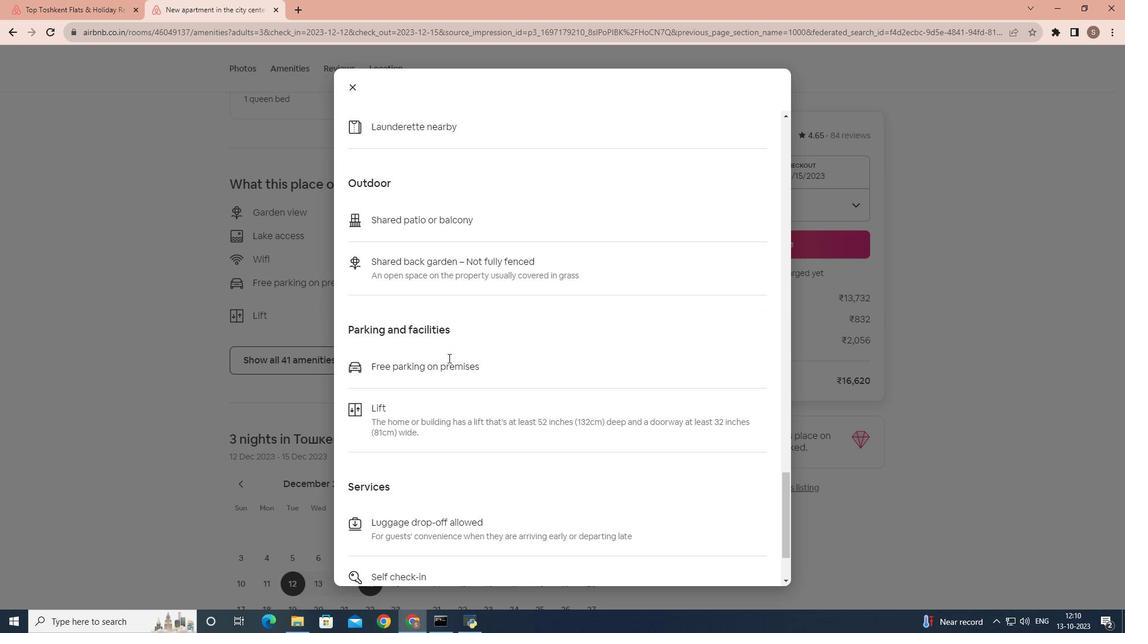 
Action: Mouse scrolled (448, 357) with delta (0, 0)
Screenshot: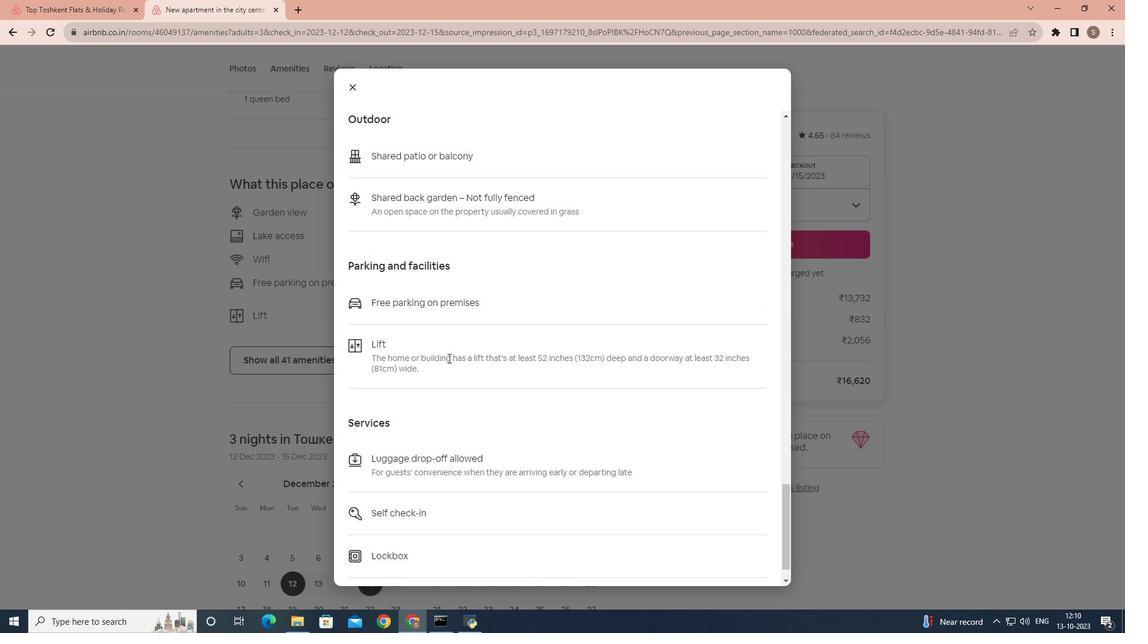 
Action: Mouse scrolled (448, 357) with delta (0, 0)
Screenshot: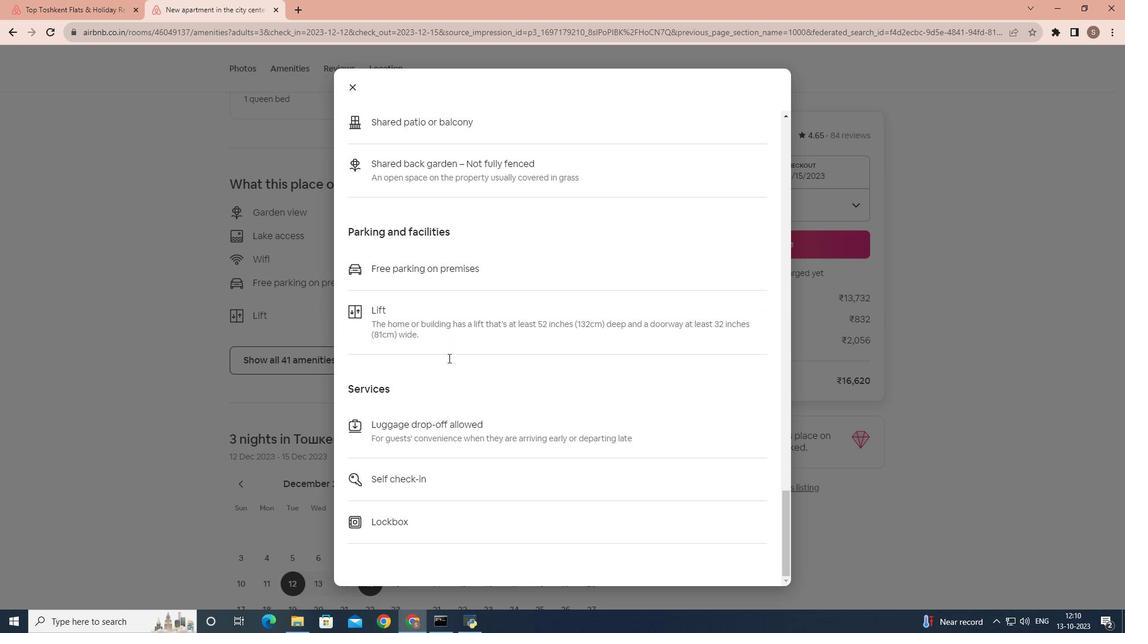 
Action: Mouse scrolled (448, 357) with delta (0, 0)
Screenshot: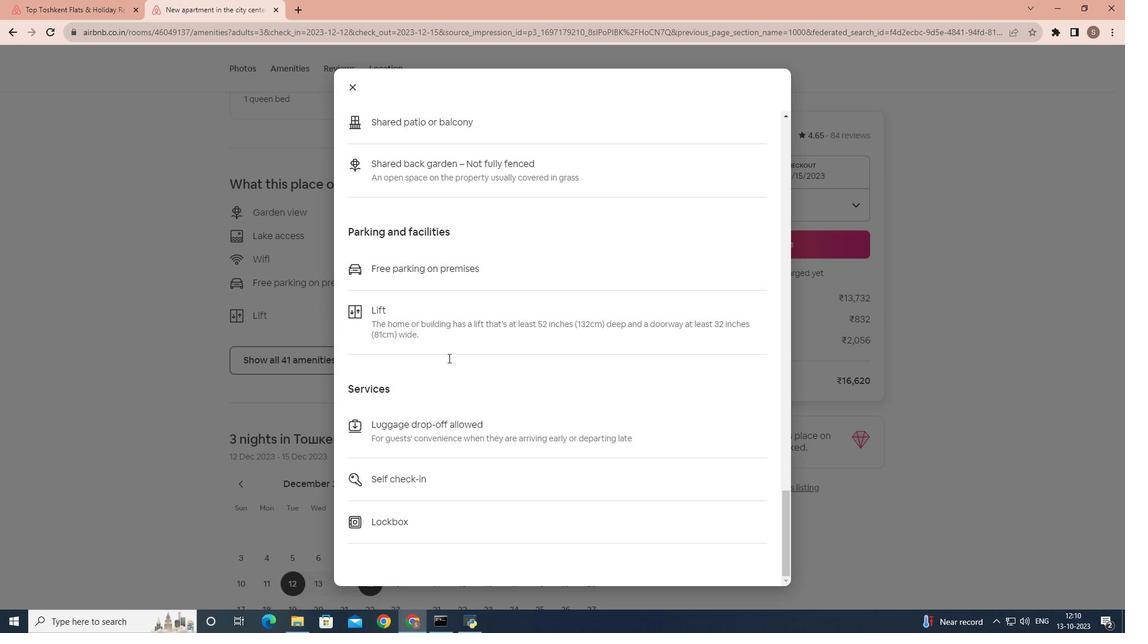
Action: Mouse scrolled (448, 357) with delta (0, 0)
Screenshot: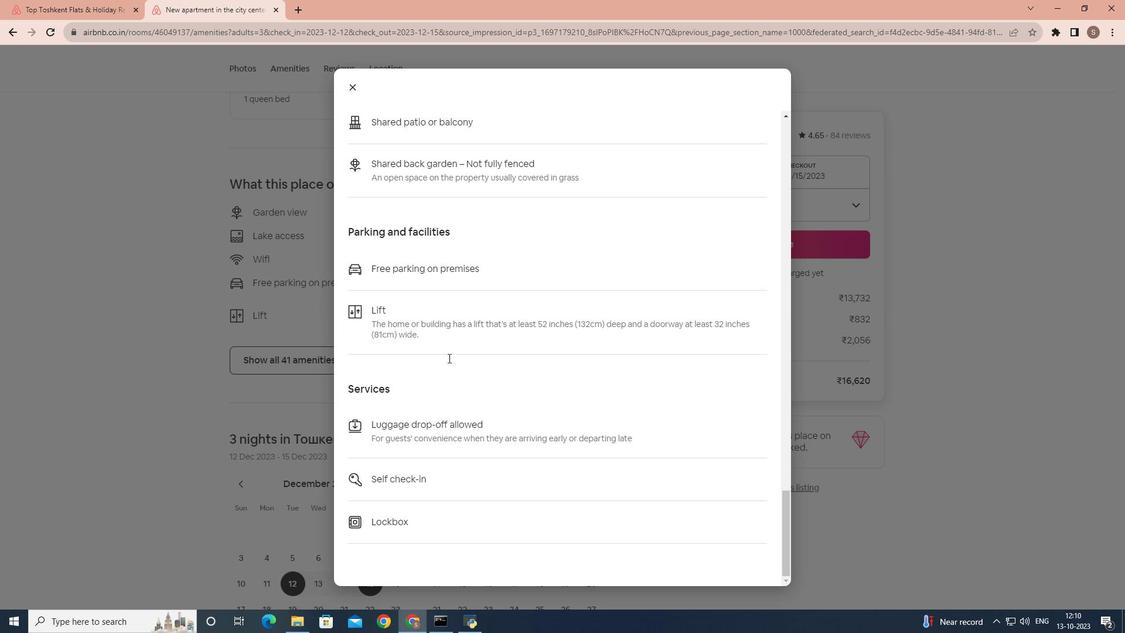 
Action: Mouse scrolled (448, 357) with delta (0, 0)
Screenshot: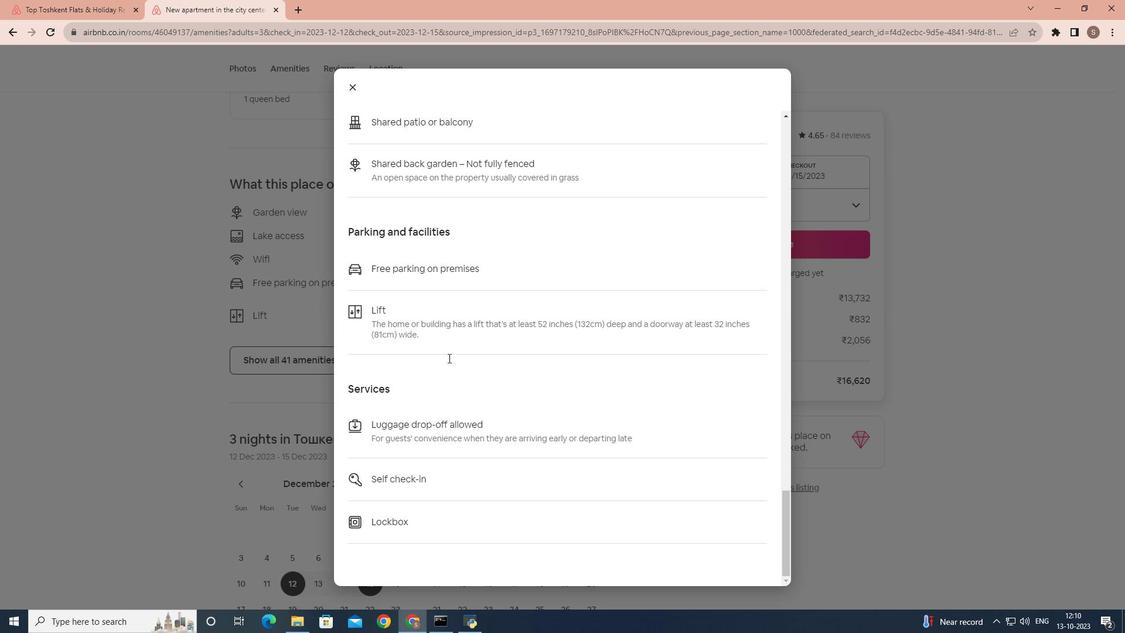 
Action: Mouse moved to (349, 89)
Screenshot: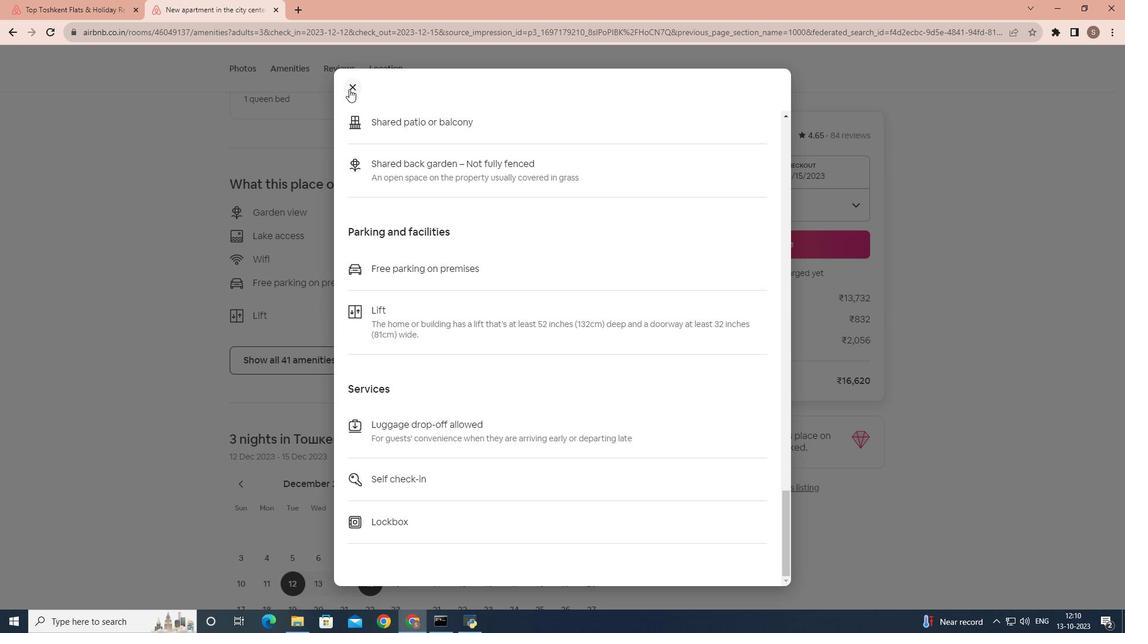 
Action: Mouse pressed left at (349, 89)
Screenshot: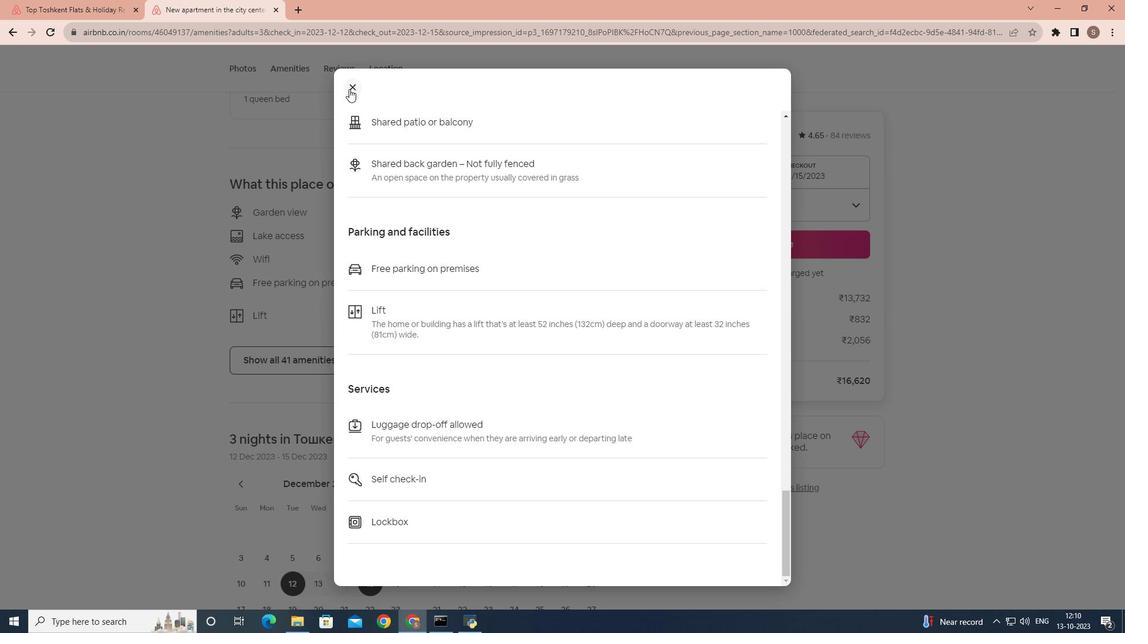 
Action: Mouse moved to (322, 329)
Screenshot: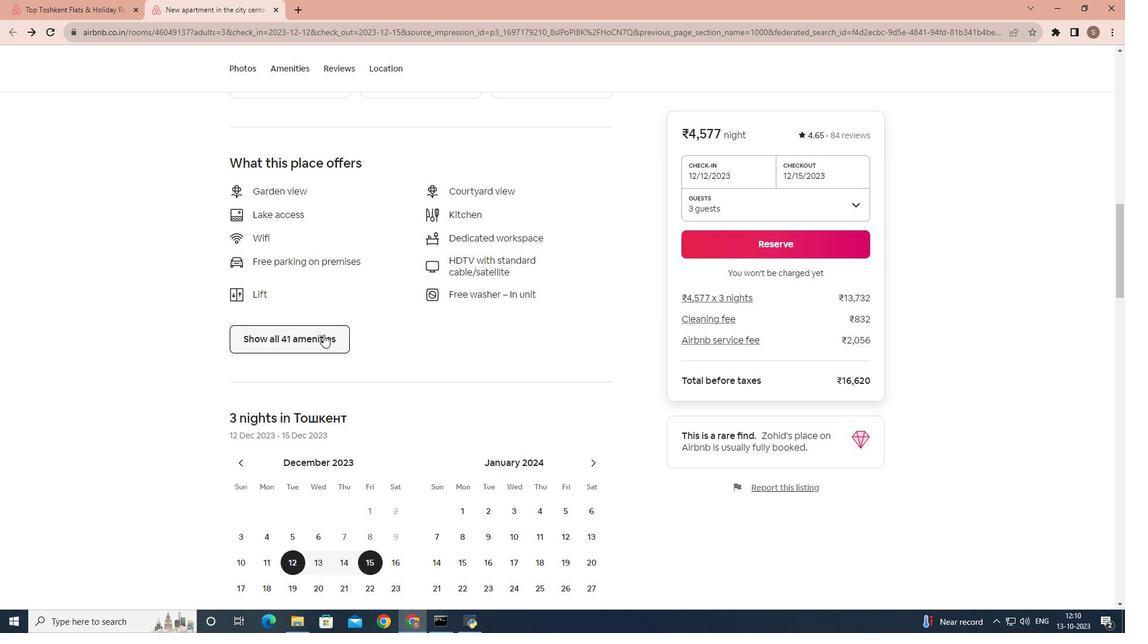 
Action: Mouse scrolled (322, 328) with delta (0, 0)
Screenshot: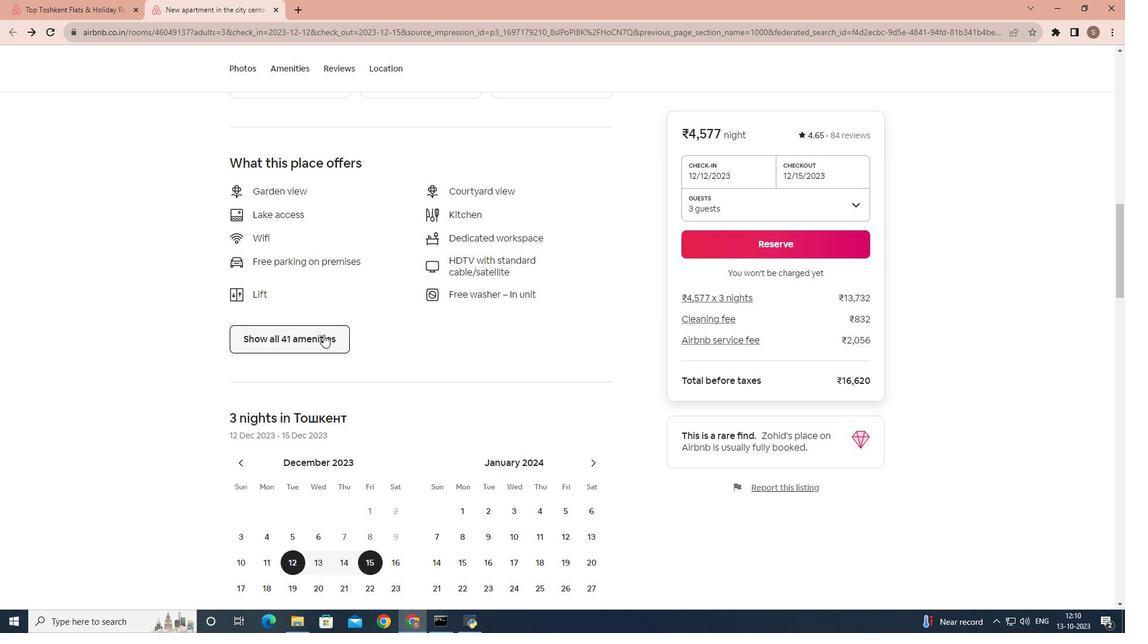 
Action: Mouse moved to (324, 335)
Screenshot: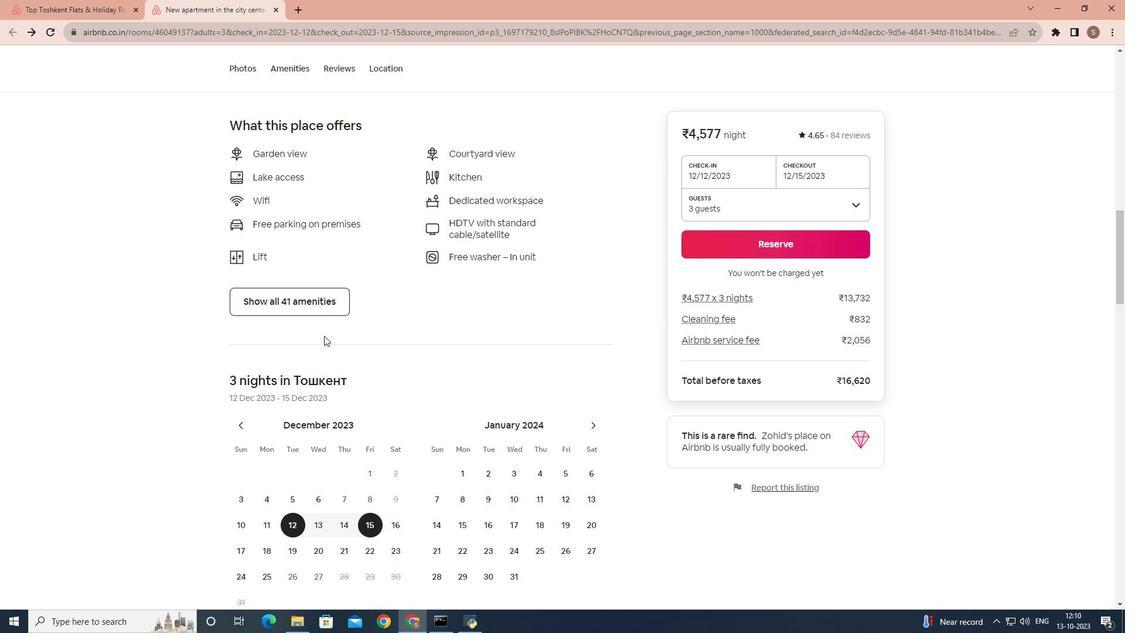 
Action: Mouse scrolled (324, 335) with delta (0, 0)
Screenshot: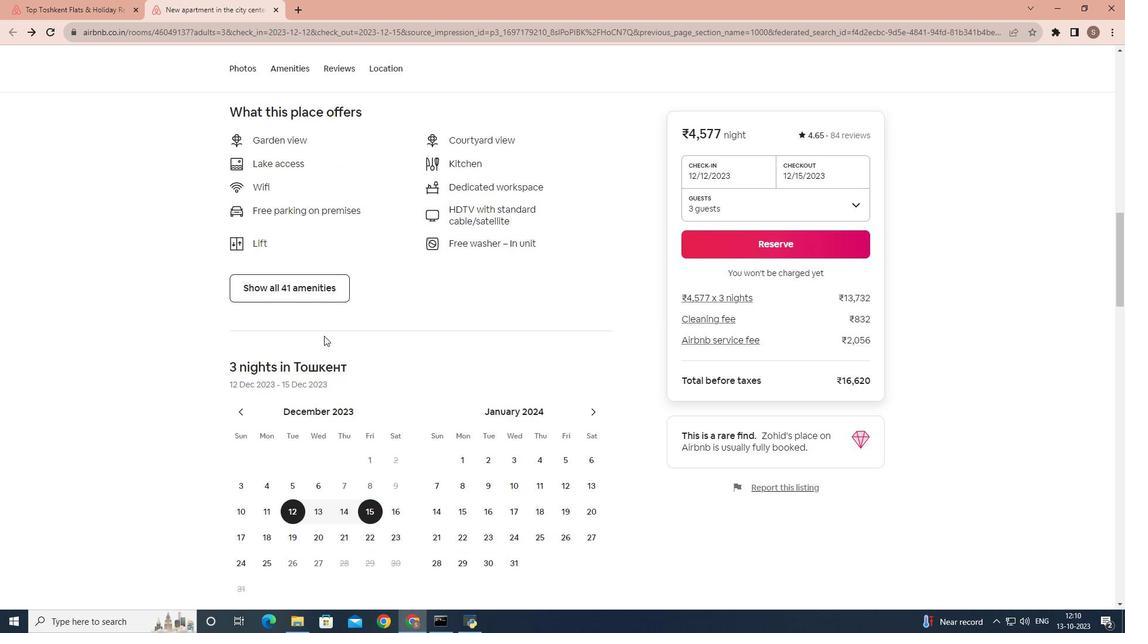 
Action: Mouse scrolled (324, 335) with delta (0, 0)
Screenshot: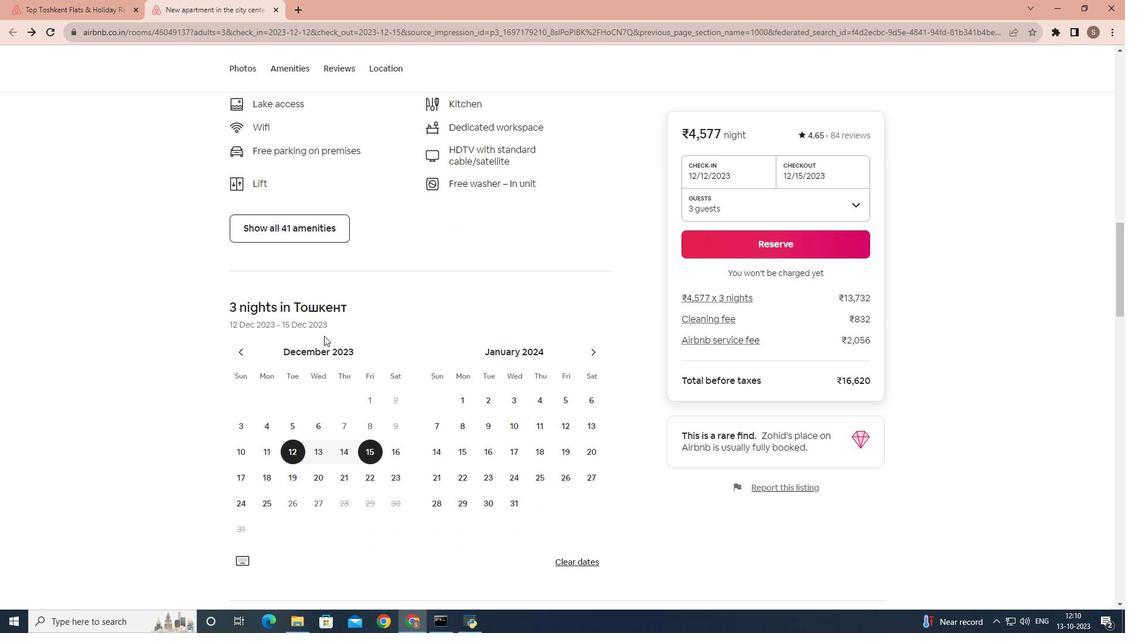 
Action: Mouse scrolled (324, 335) with delta (0, 0)
